 Task: Buy 2 Boots of size 8 for Baby Boys from Shoes section under best seller category for shipping address: Delaney King, 4290 Crim Lane, Underhill, Vermont 05489, Cell Number 9377427970. Pay from credit card ending with 2005, CVV 3321
Action: Mouse moved to (260, 74)
Screenshot: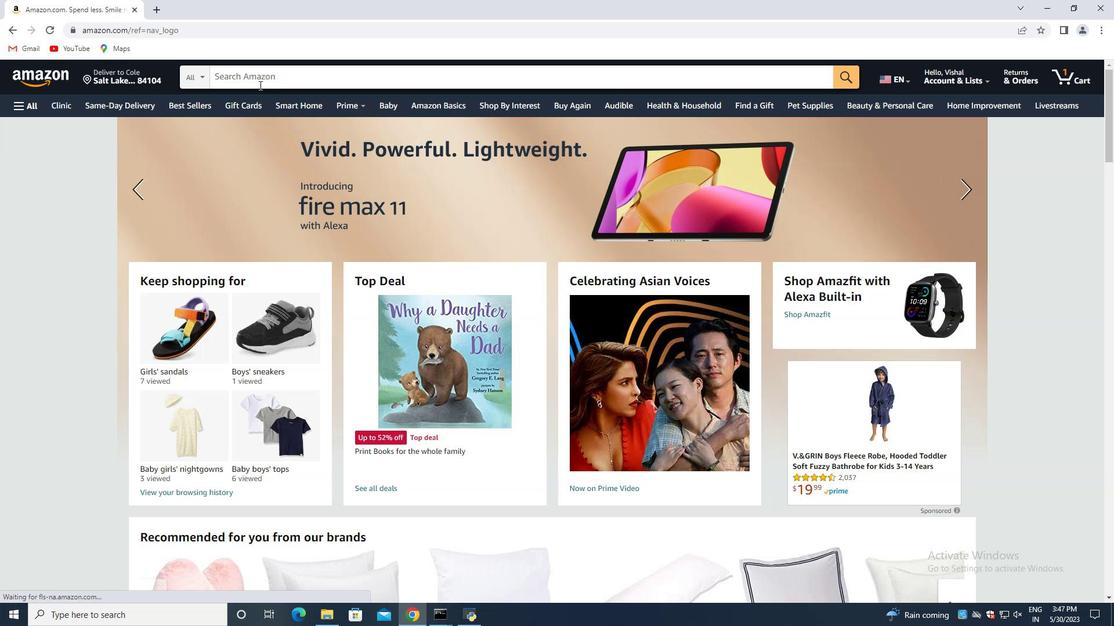 
Action: Mouse pressed left at (260, 74)
Screenshot: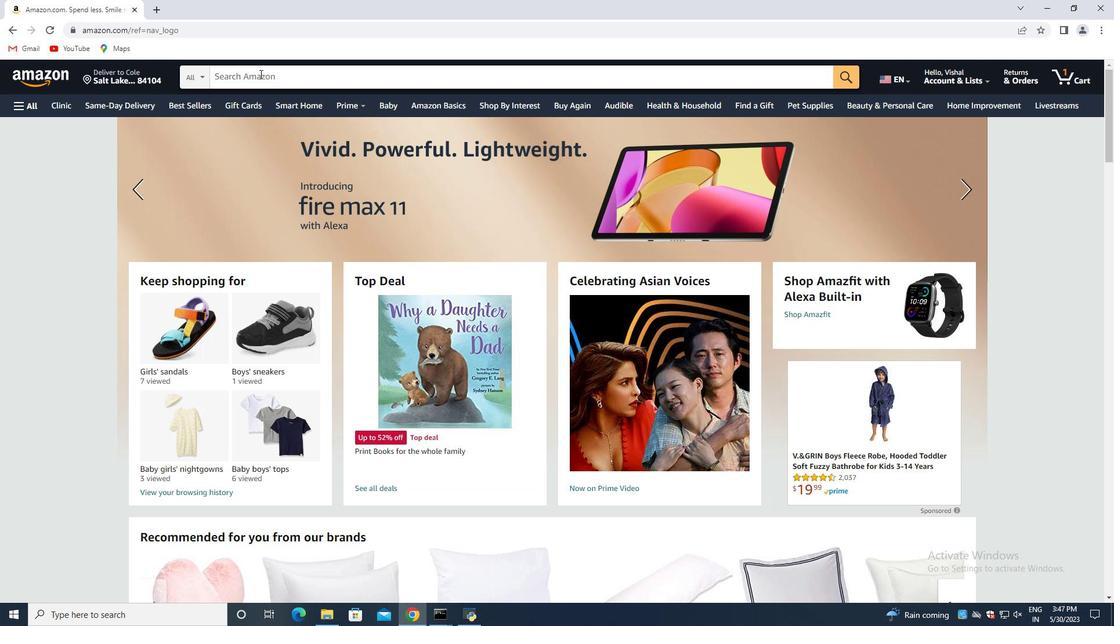 
Action: Key pressed <Key.shift>Boots<Key.space>of<Key.space>size<Key.space>8<Key.space>for<Key.space><Key.shift>Baby<Key.space><Key.shift>Boys<Key.enter>
Screenshot: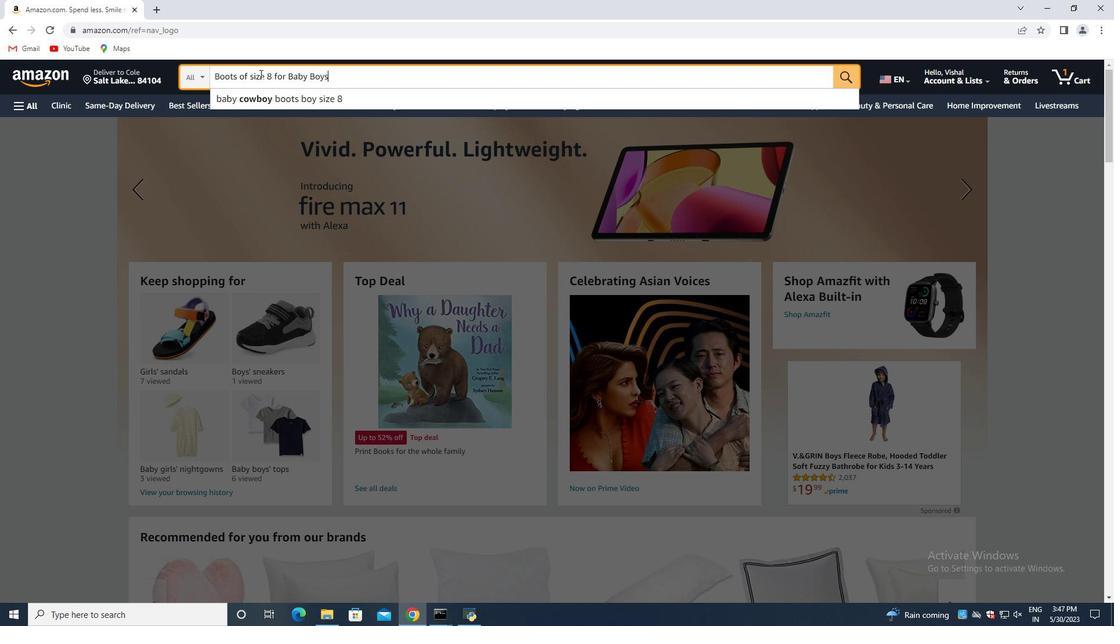 
Action: Mouse moved to (460, 258)
Screenshot: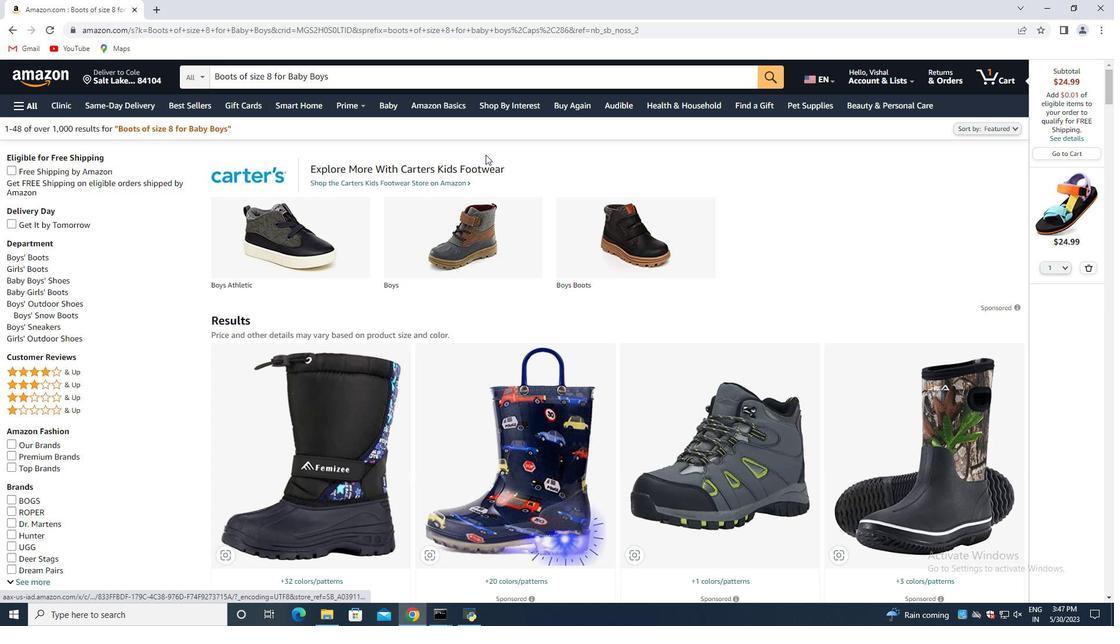 
Action: Mouse scrolled (460, 258) with delta (0, 0)
Screenshot: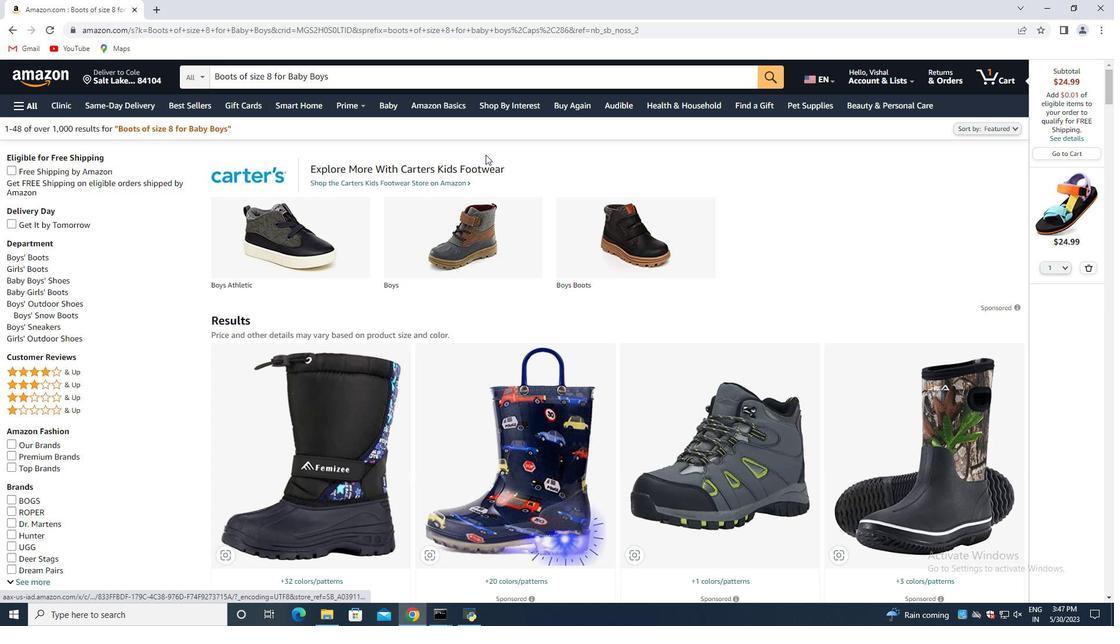 
Action: Mouse moved to (459, 261)
Screenshot: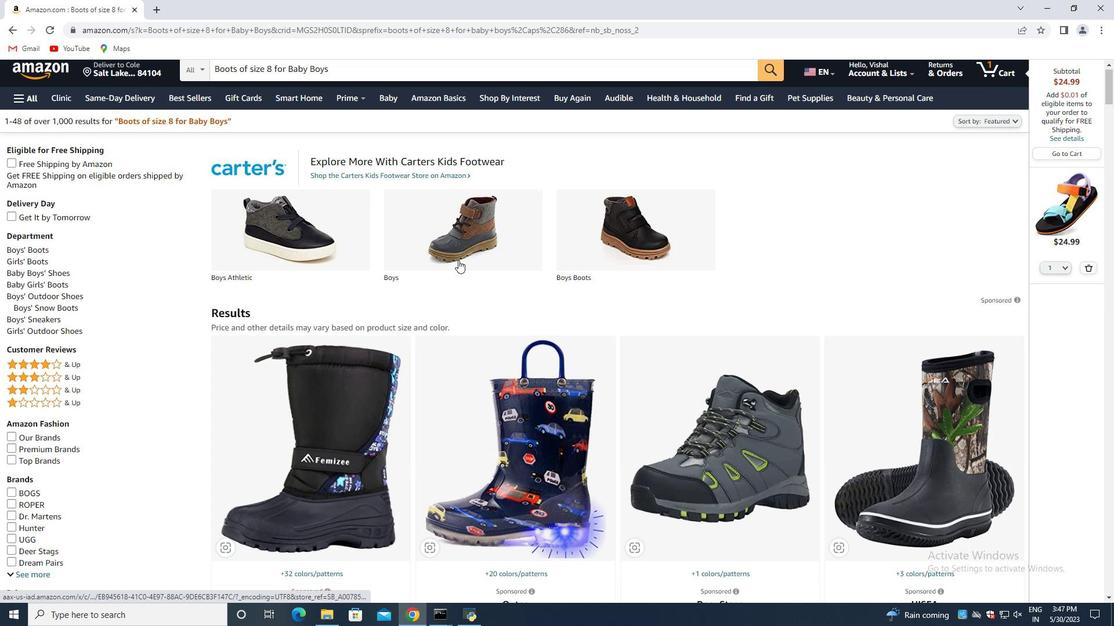 
Action: Mouse scrolled (459, 262) with delta (0, 0)
Screenshot: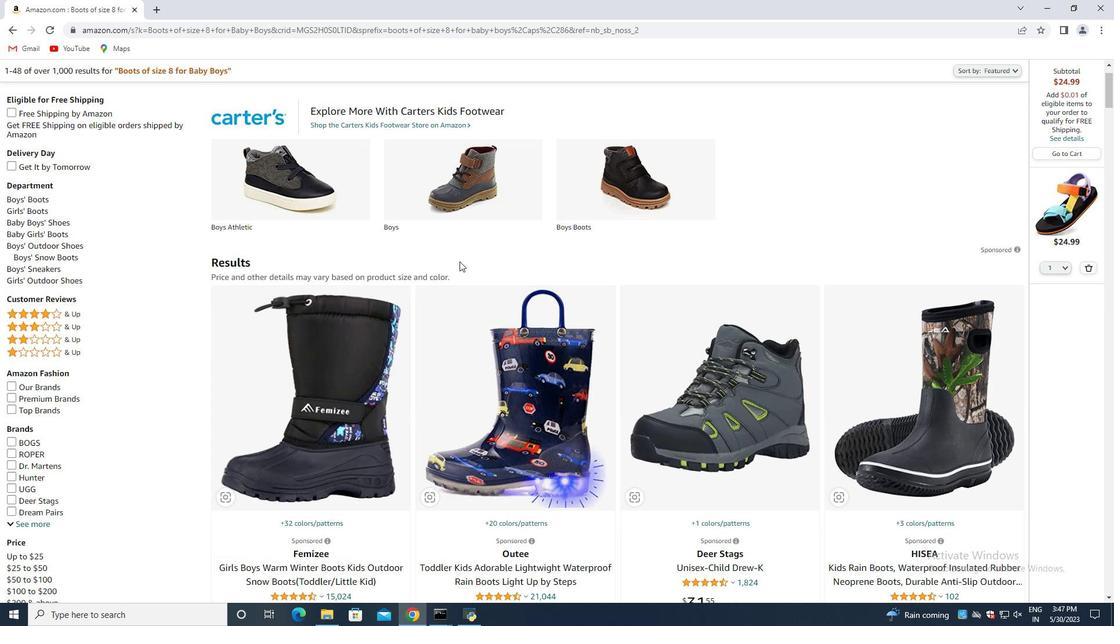 
Action: Mouse scrolled (459, 262) with delta (0, 0)
Screenshot: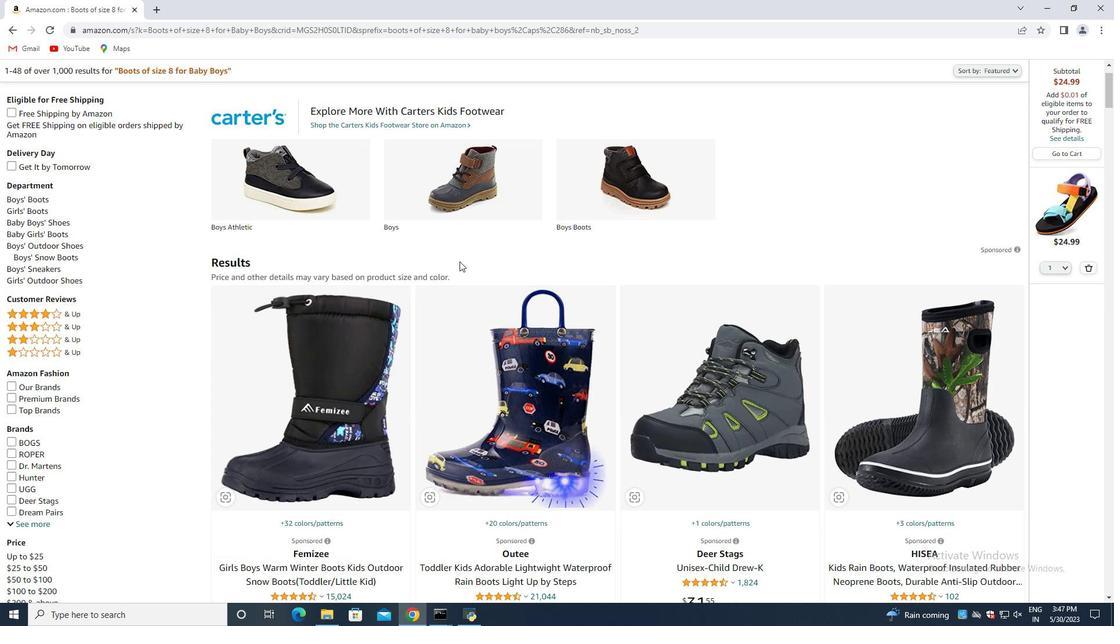 
Action: Mouse moved to (458, 261)
Screenshot: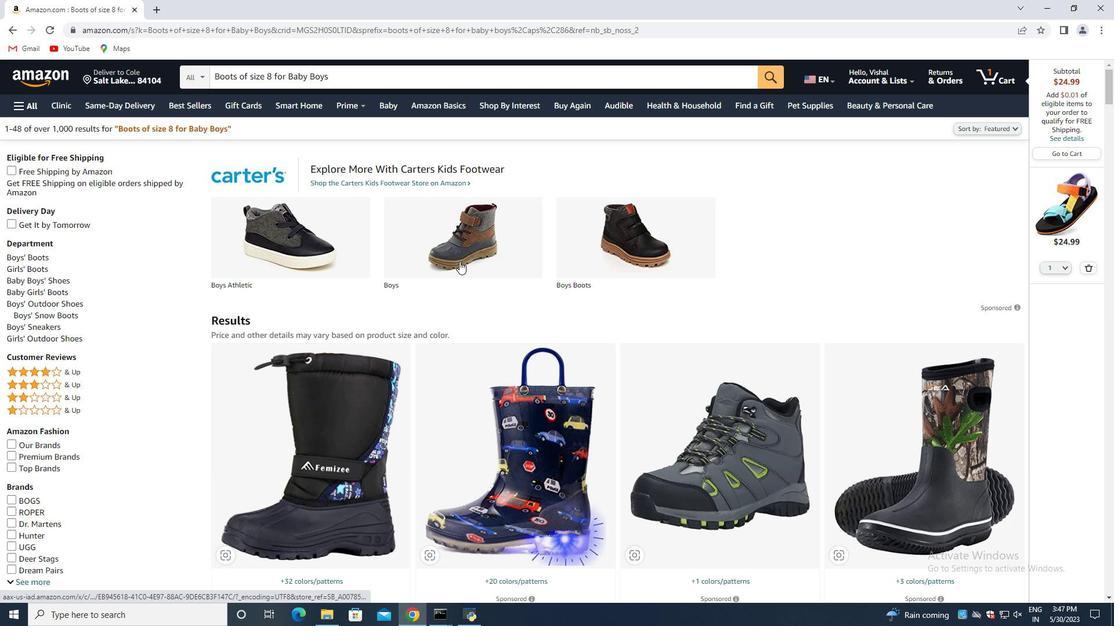 
Action: Mouse scrolled (458, 261) with delta (0, 0)
Screenshot: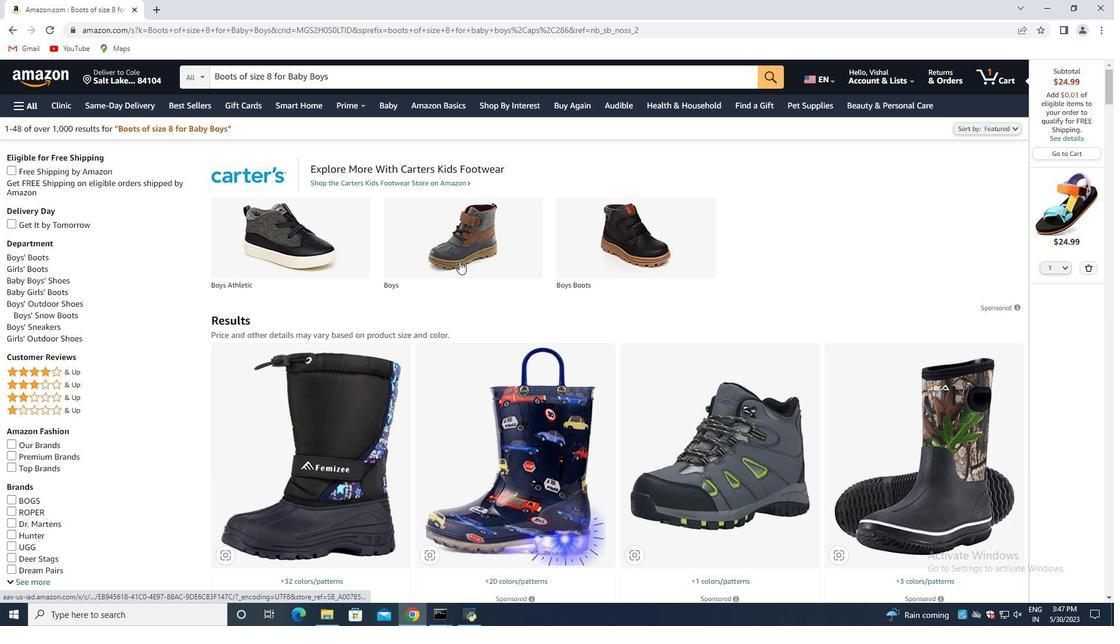 
Action: Mouse moved to (457, 261)
Screenshot: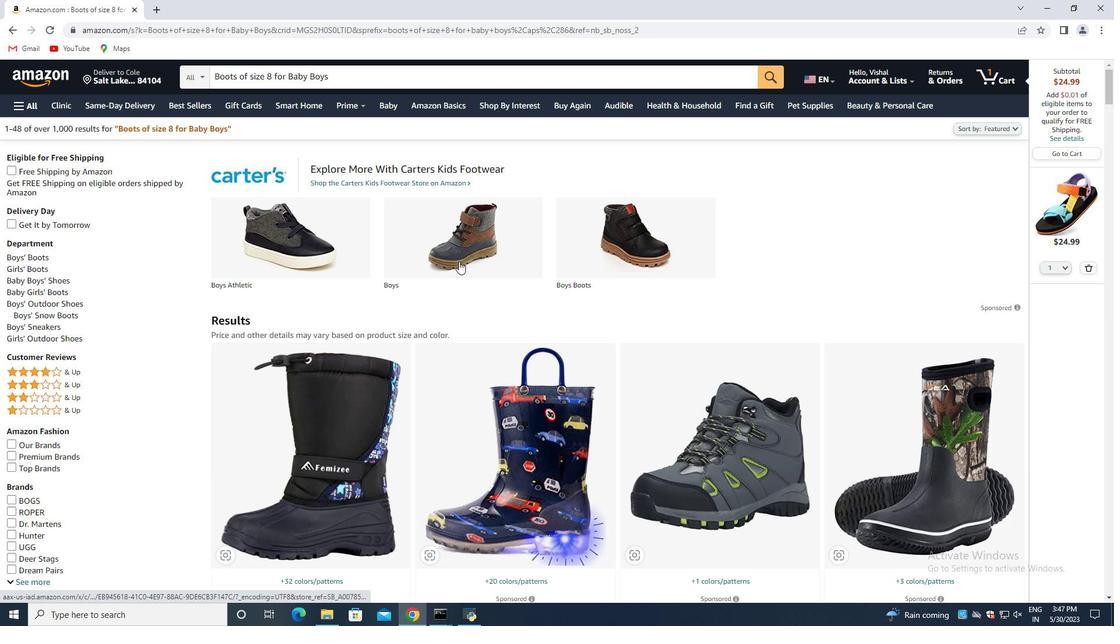 
Action: Mouse scrolled (457, 261) with delta (0, 0)
Screenshot: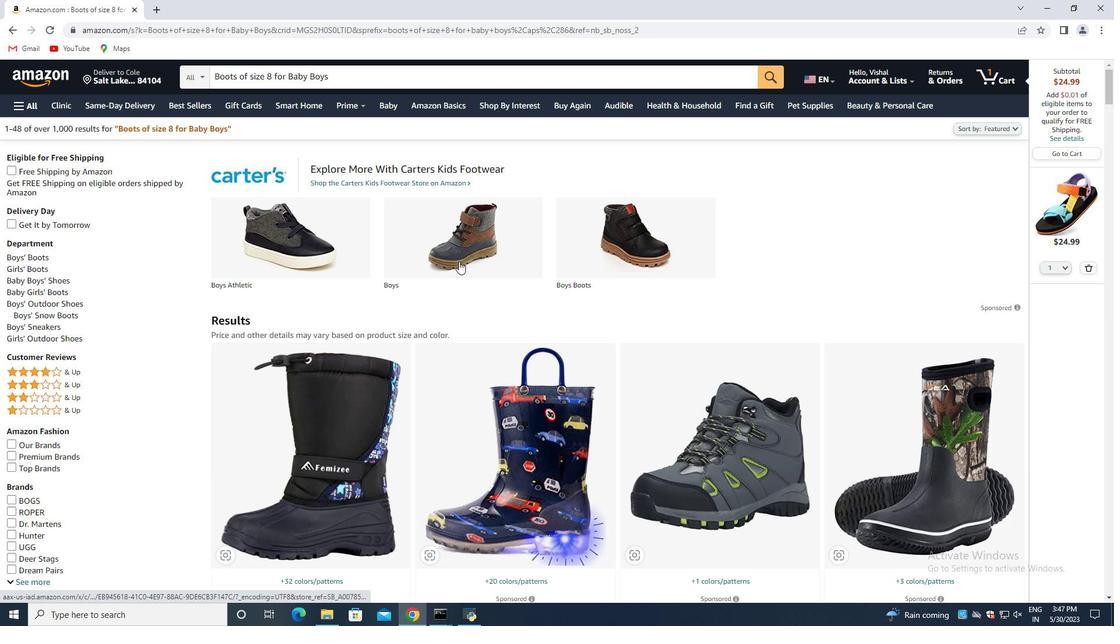 
Action: Mouse moved to (456, 261)
Screenshot: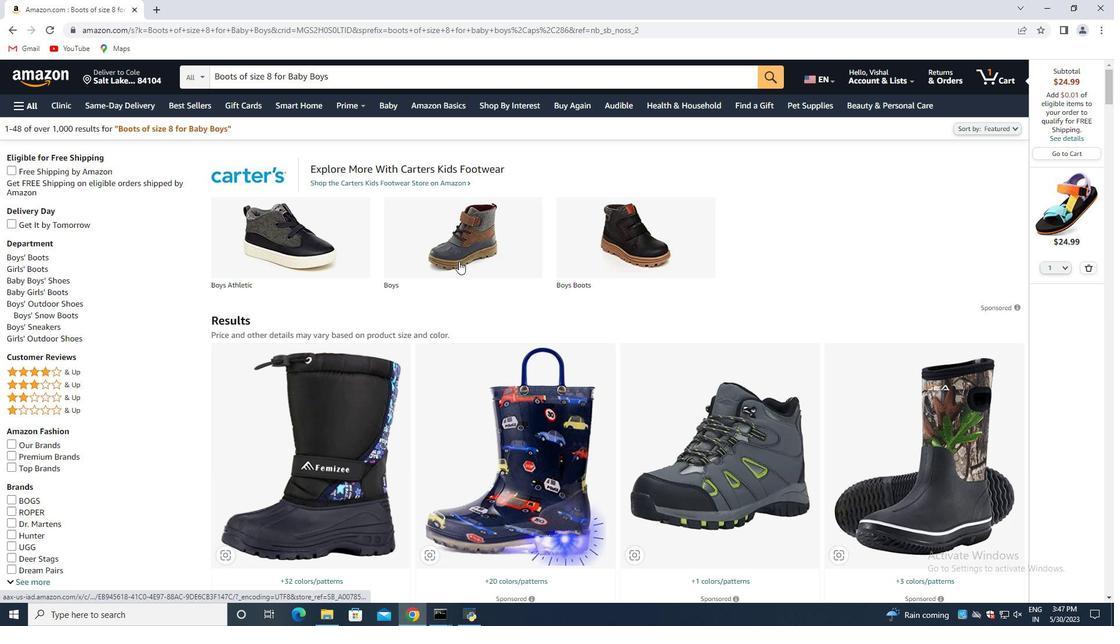 
Action: Mouse scrolled (456, 261) with delta (0, 0)
Screenshot: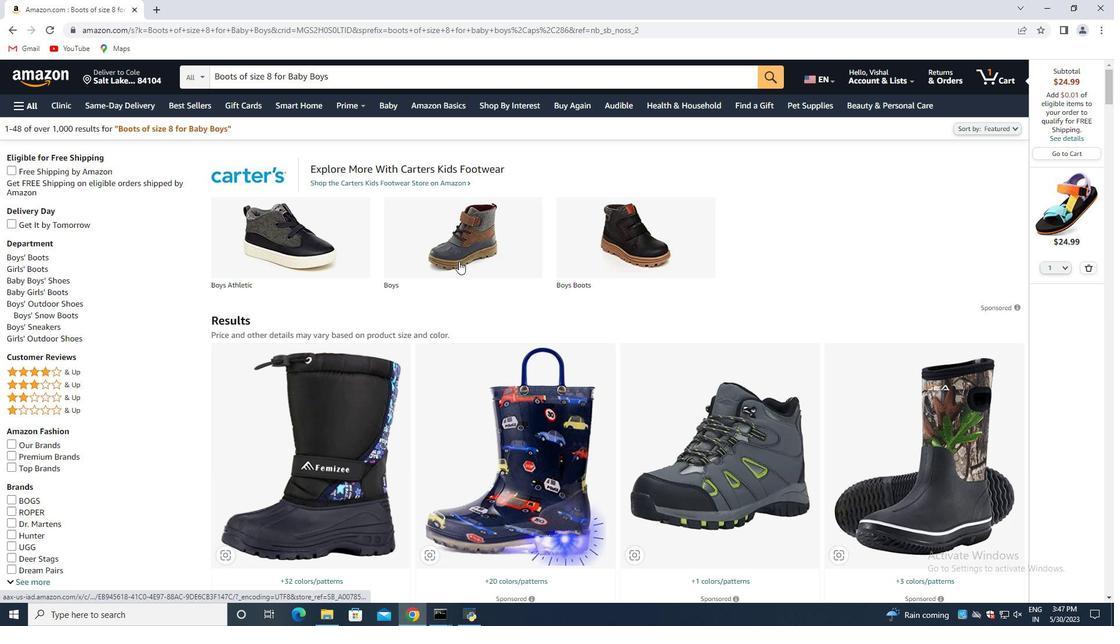 
Action: Mouse moved to (457, 260)
Screenshot: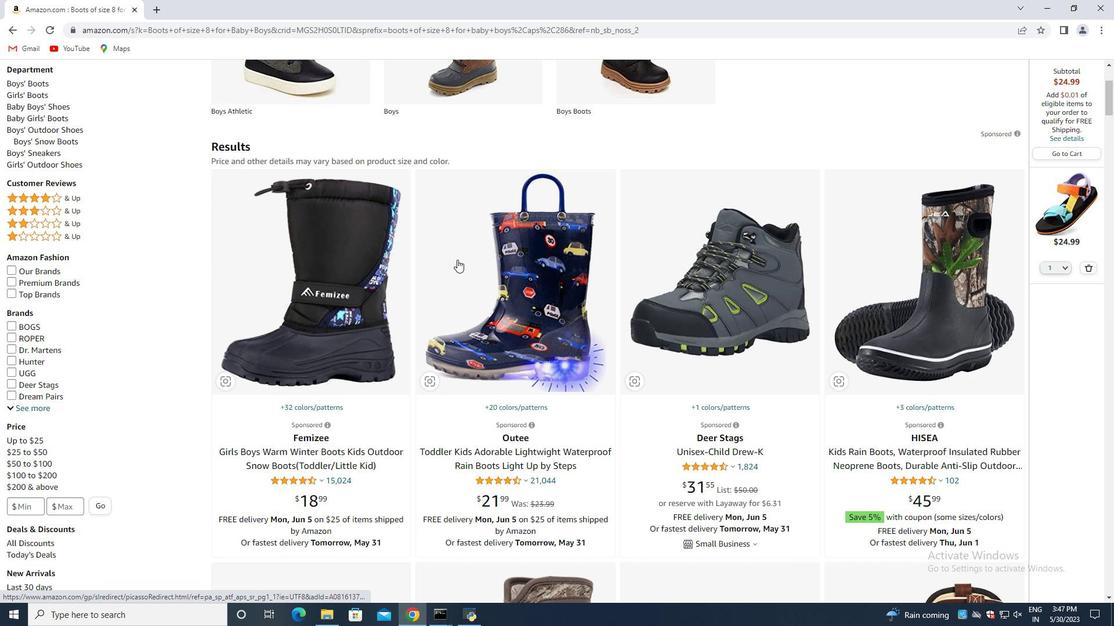 
Action: Mouse scrolled (457, 259) with delta (0, 0)
Screenshot: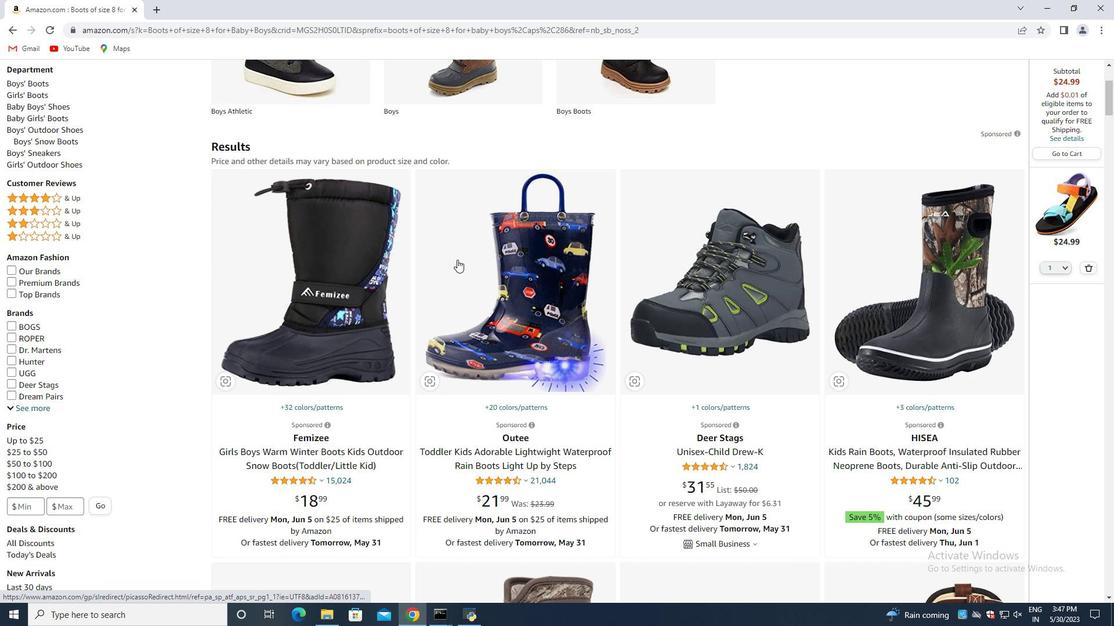 
Action: Mouse moved to (457, 261)
Screenshot: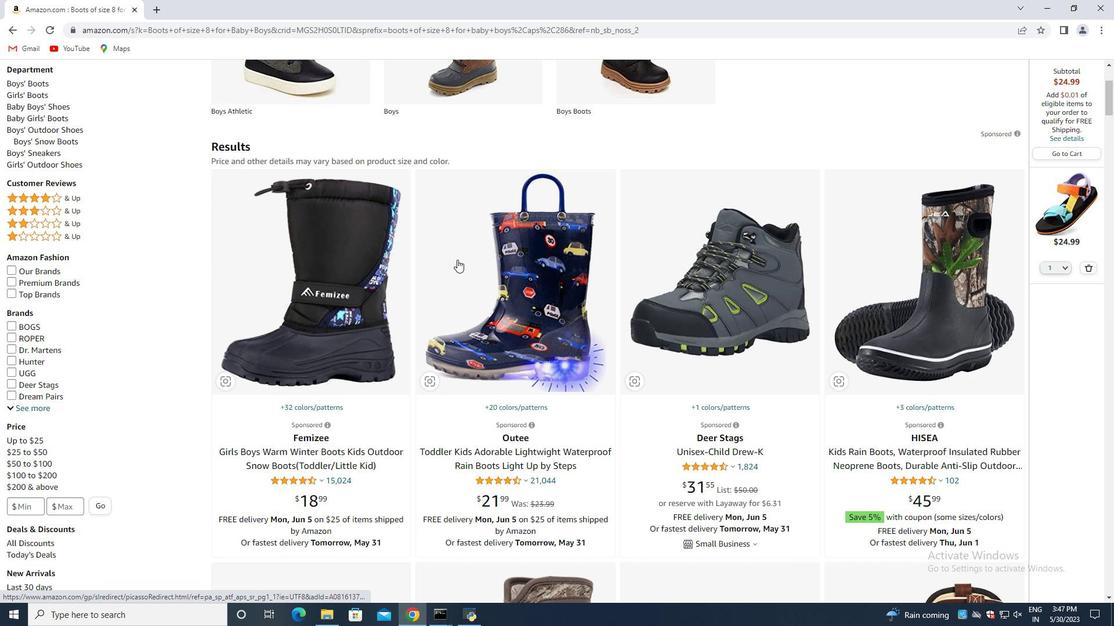 
Action: Mouse scrolled (457, 260) with delta (0, 0)
Screenshot: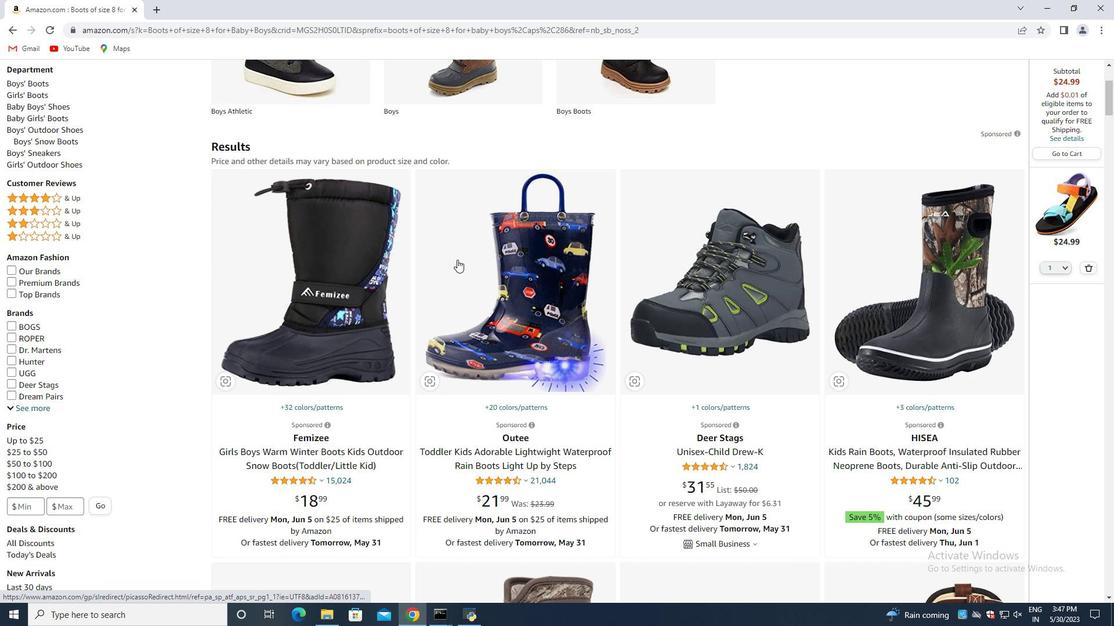 
Action: Mouse moved to (905, 312)
Screenshot: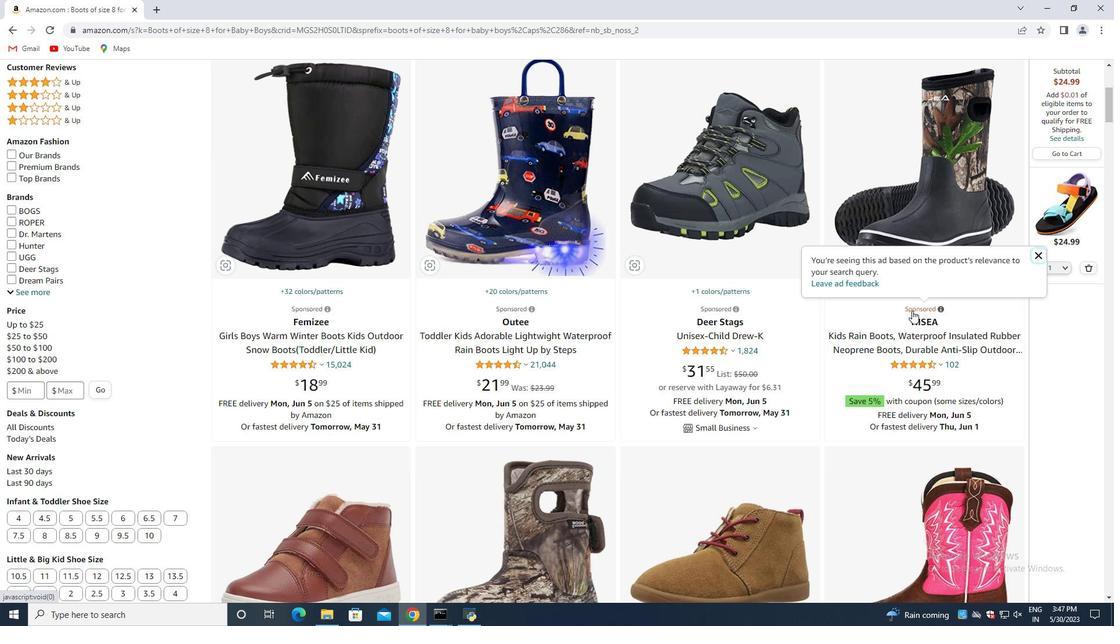 
Action: Mouse scrolled (905, 312) with delta (0, 0)
Screenshot: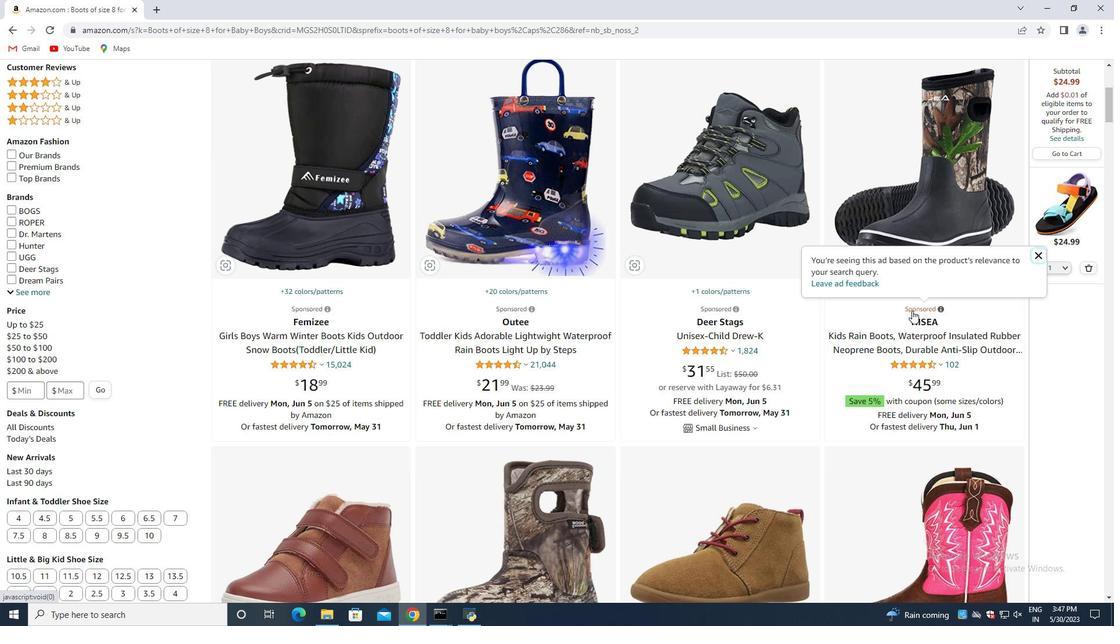 
Action: Mouse moved to (901, 313)
Screenshot: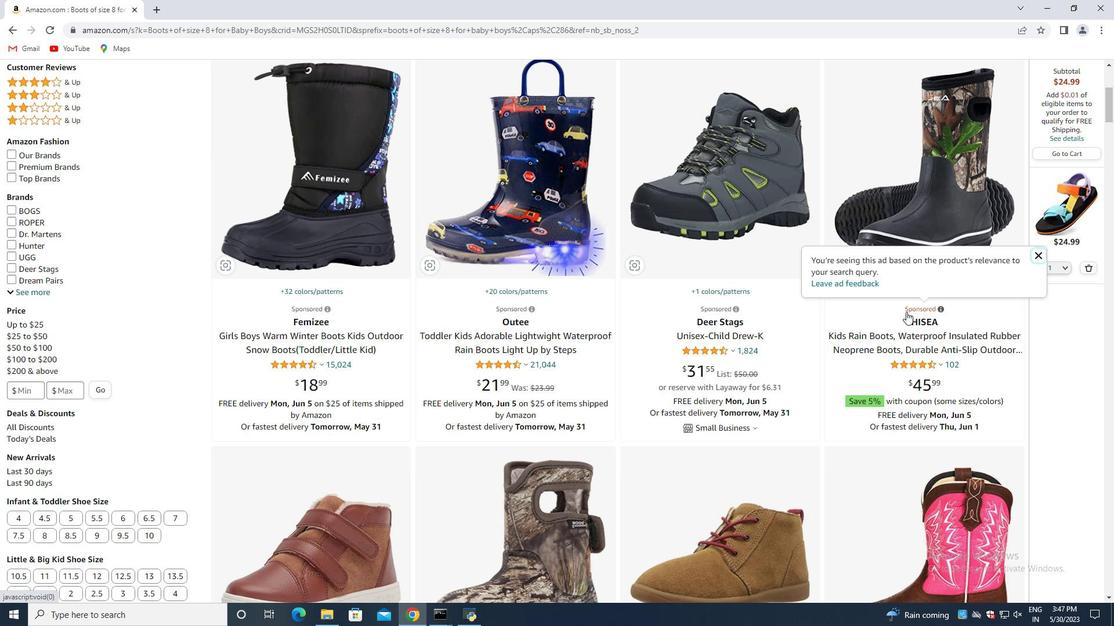 
Action: Mouse scrolled (901, 313) with delta (0, 0)
Screenshot: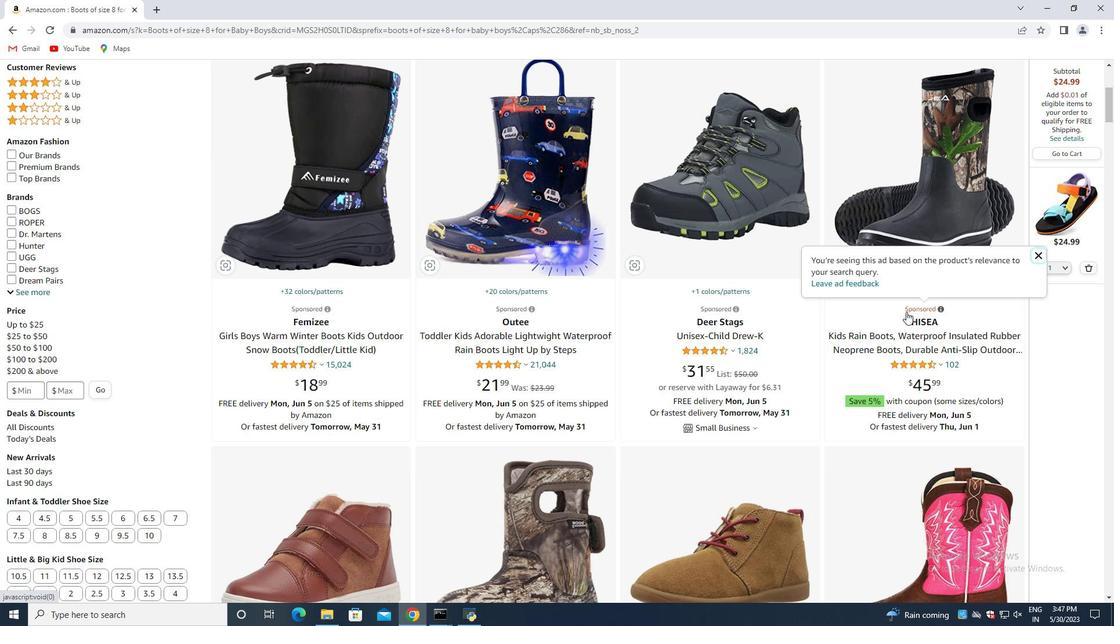 
Action: Mouse moved to (1087, 265)
Screenshot: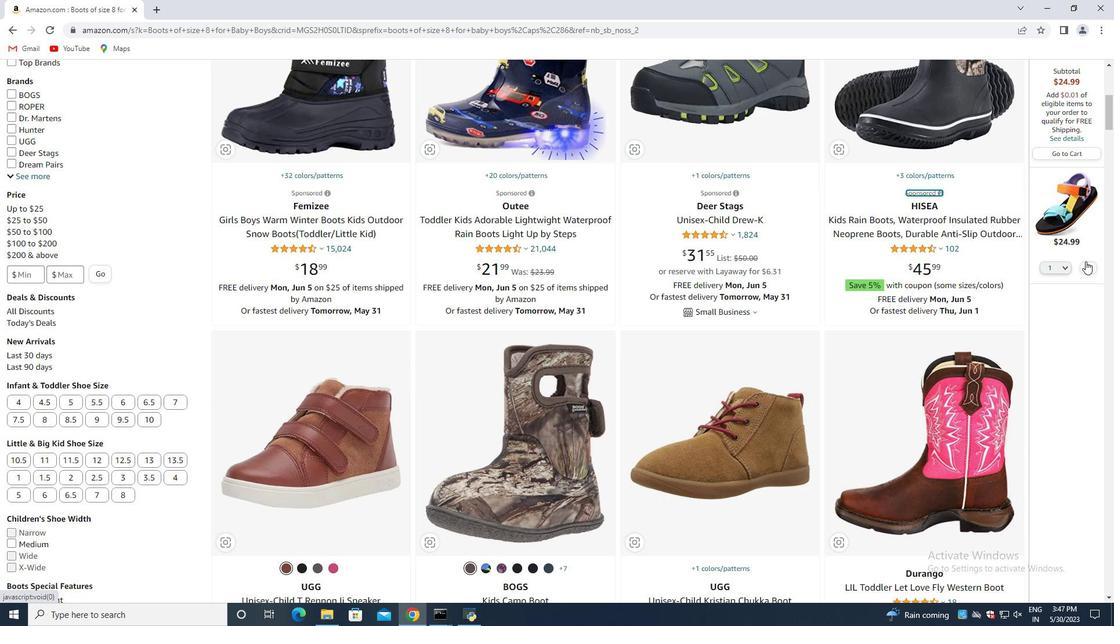 
Action: Mouse pressed left at (1087, 265)
Screenshot: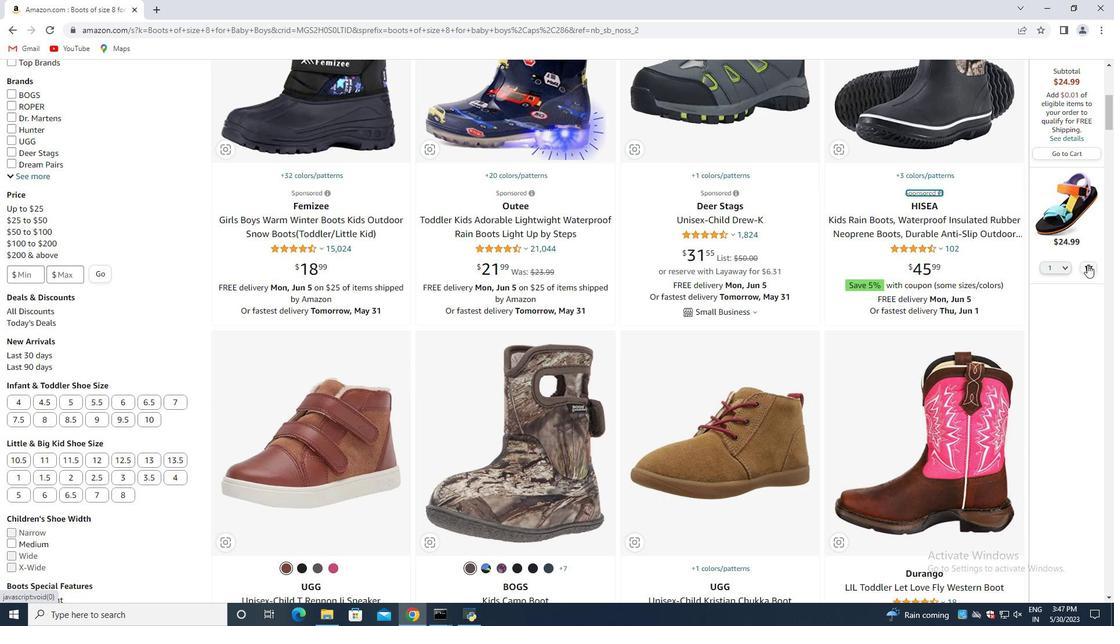 
Action: Mouse moved to (453, 363)
Screenshot: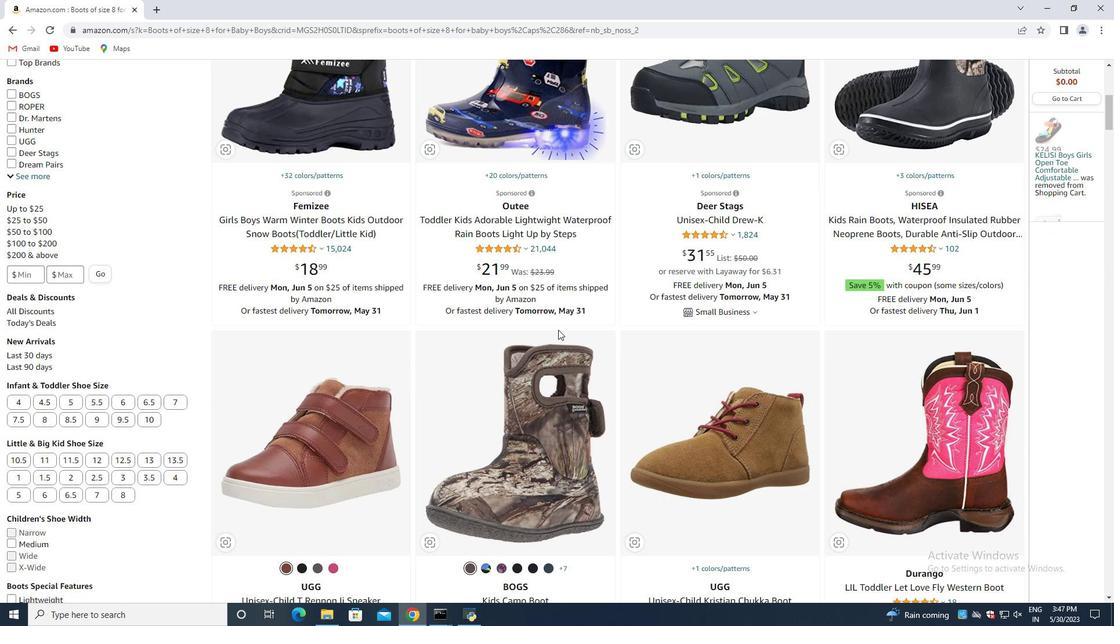 
Action: Mouse scrolled (453, 362) with delta (0, 0)
Screenshot: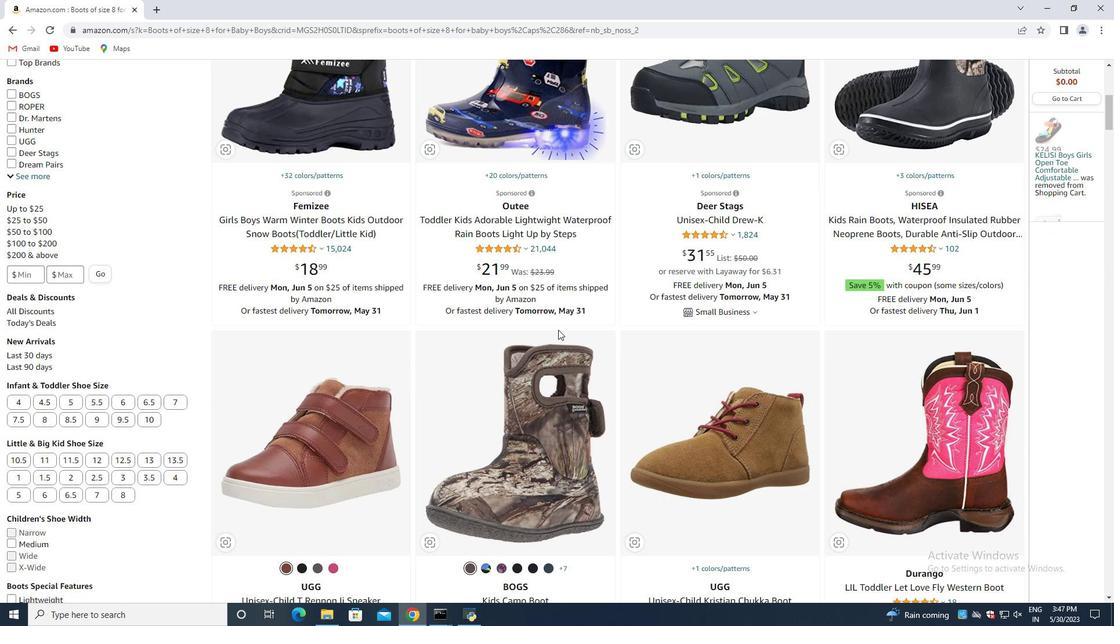 
Action: Mouse moved to (449, 371)
Screenshot: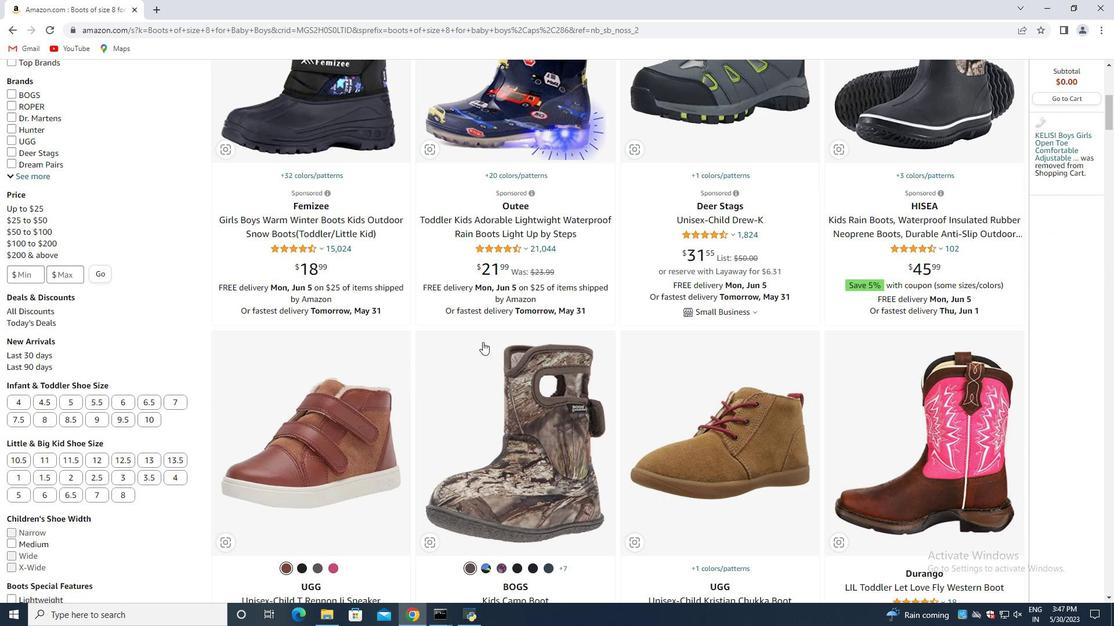 
Action: Mouse scrolled (449, 370) with delta (0, 0)
Screenshot: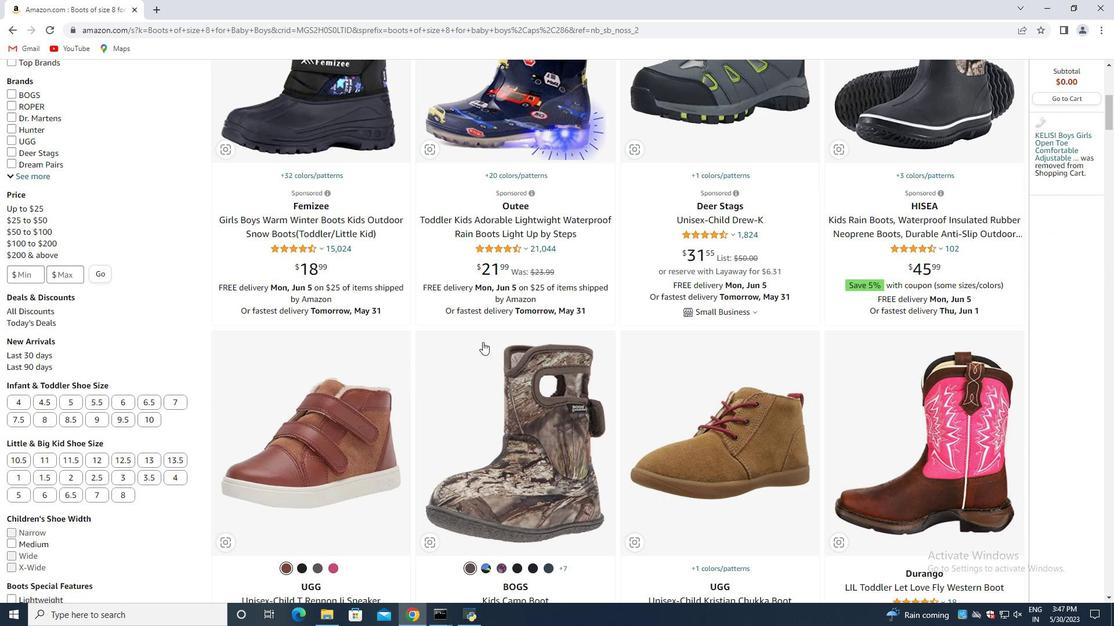 
Action: Mouse moved to (448, 372)
Screenshot: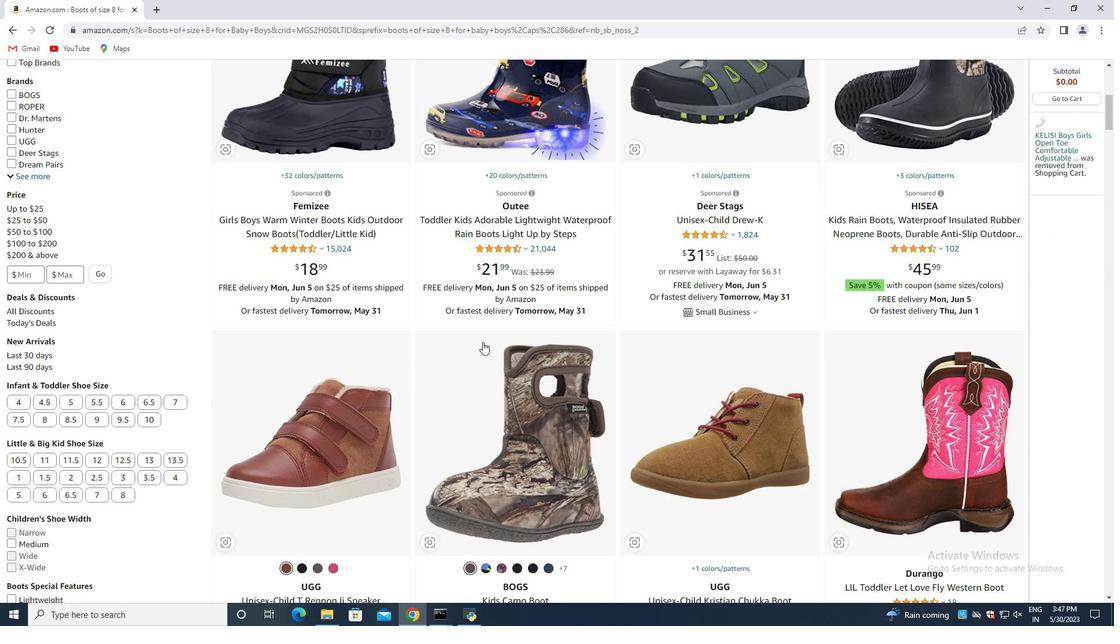 
Action: Mouse scrolled (448, 371) with delta (0, 0)
Screenshot: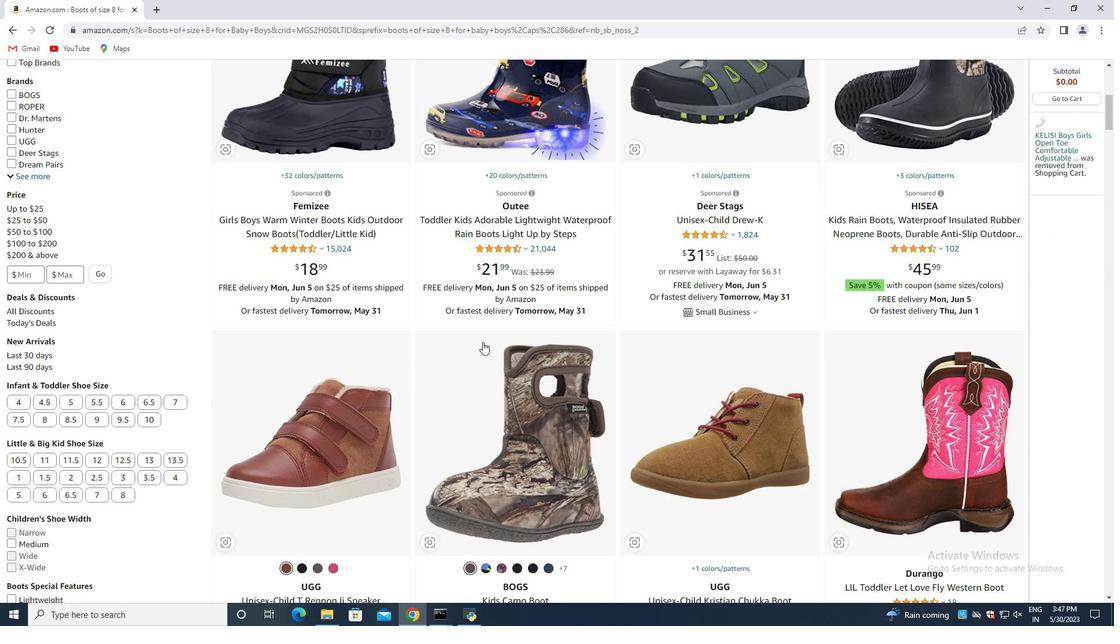
Action: Mouse moved to (886, 314)
Screenshot: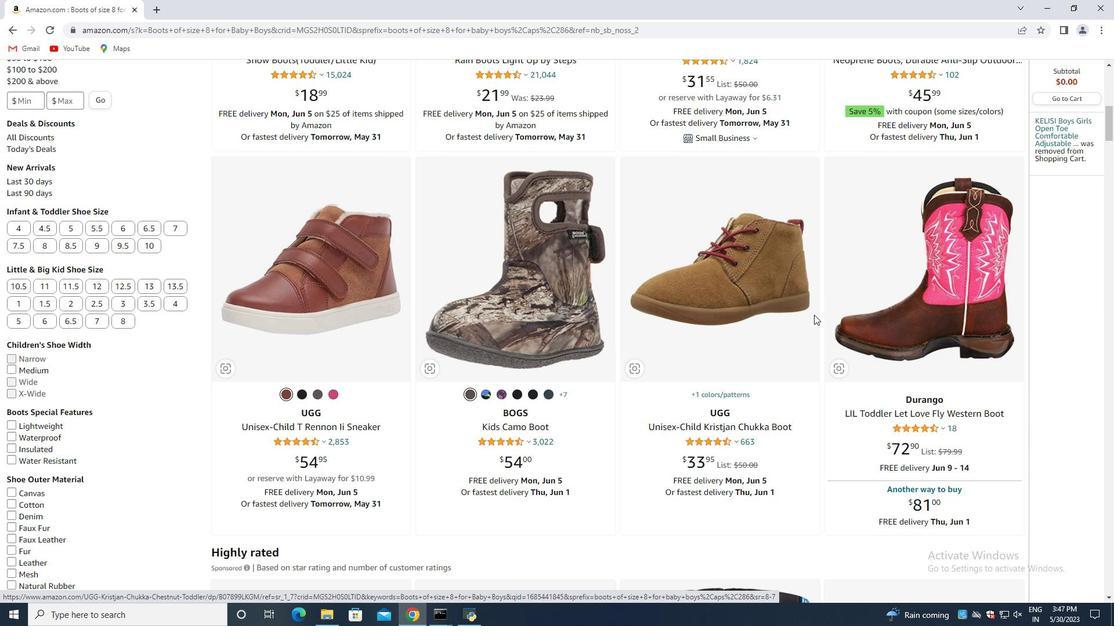 
Action: Mouse scrolled (886, 313) with delta (0, 0)
Screenshot: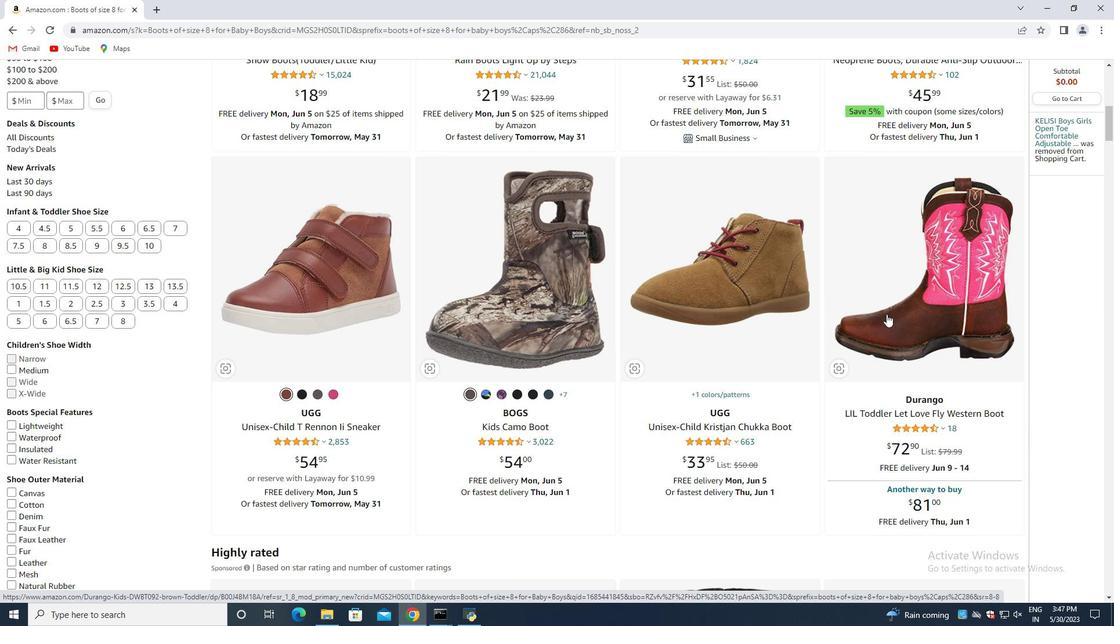 
Action: Mouse moved to (871, 313)
Screenshot: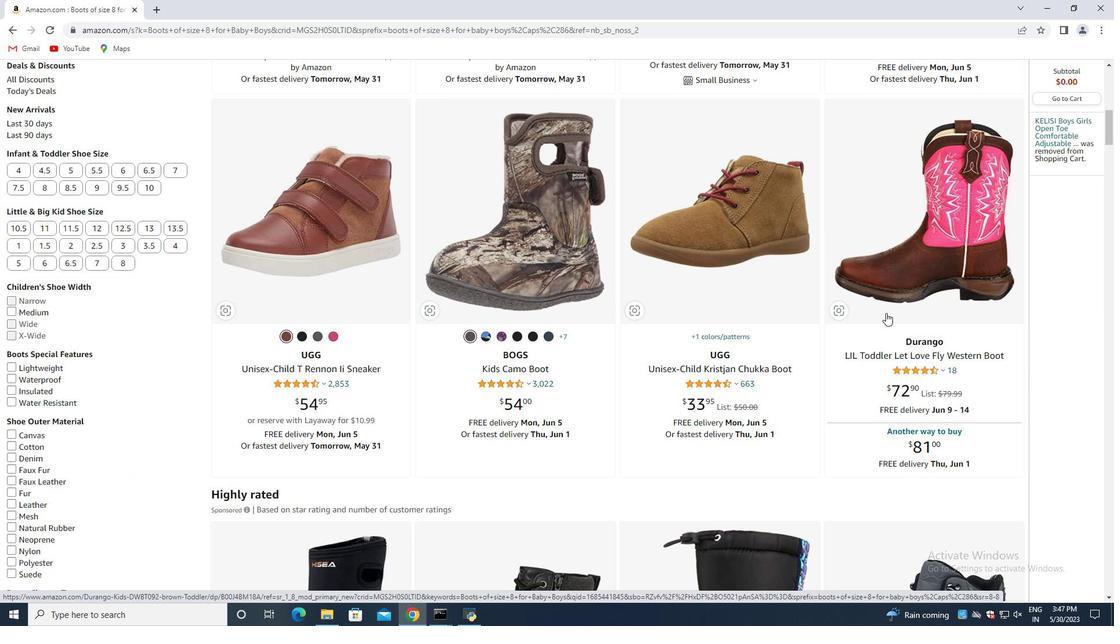 
Action: Mouse scrolled (871, 313) with delta (0, 0)
Screenshot: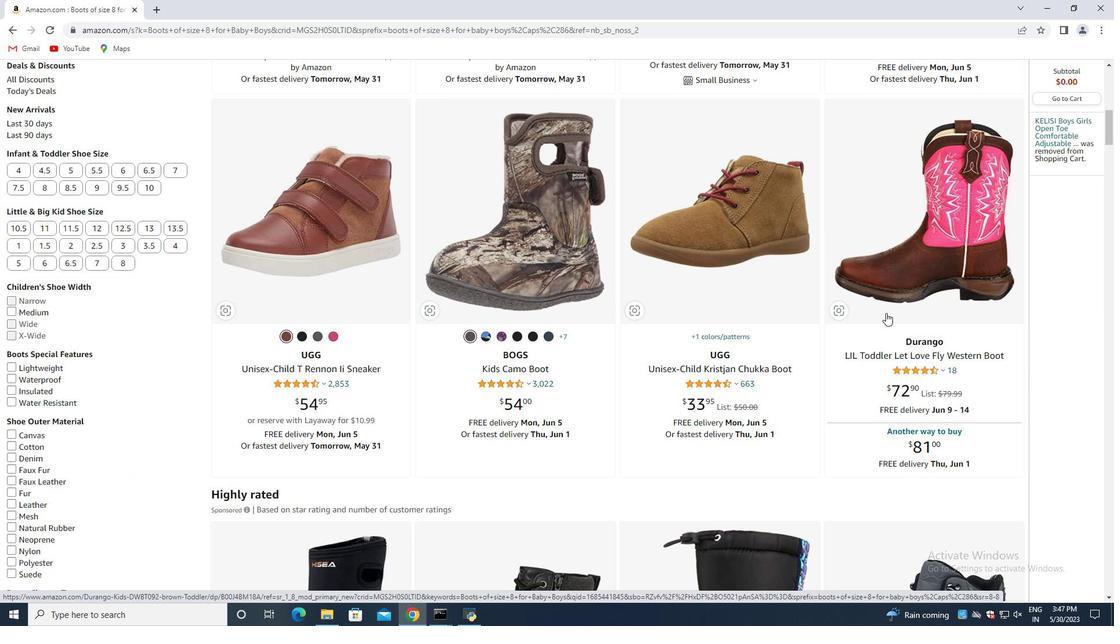
Action: Mouse moved to (843, 308)
Screenshot: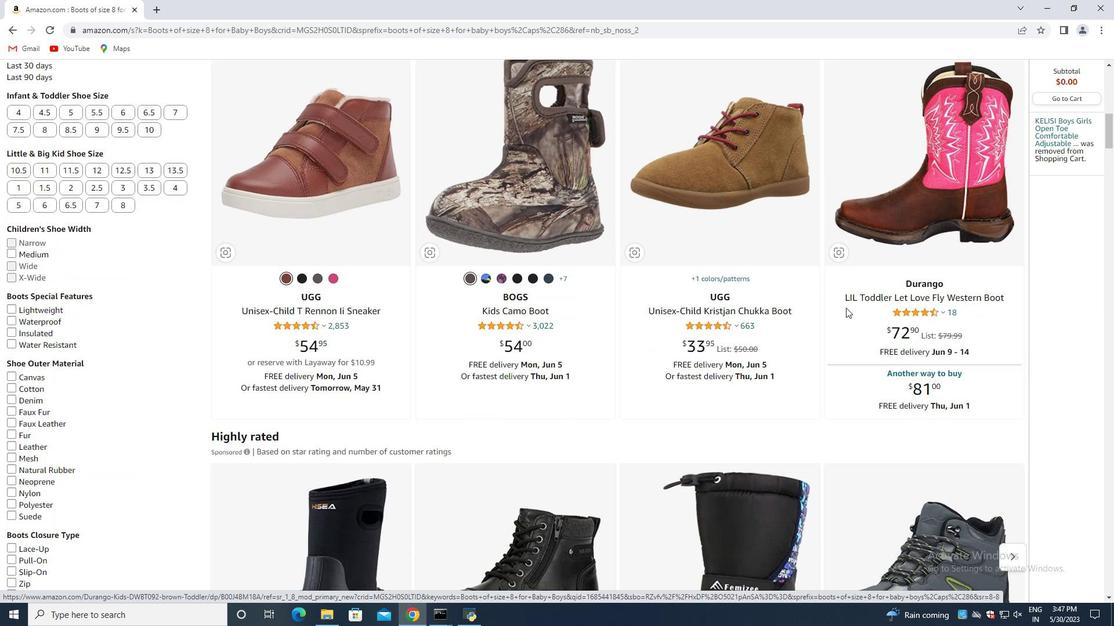 
Action: Mouse scrolled (843, 307) with delta (0, 0)
Screenshot: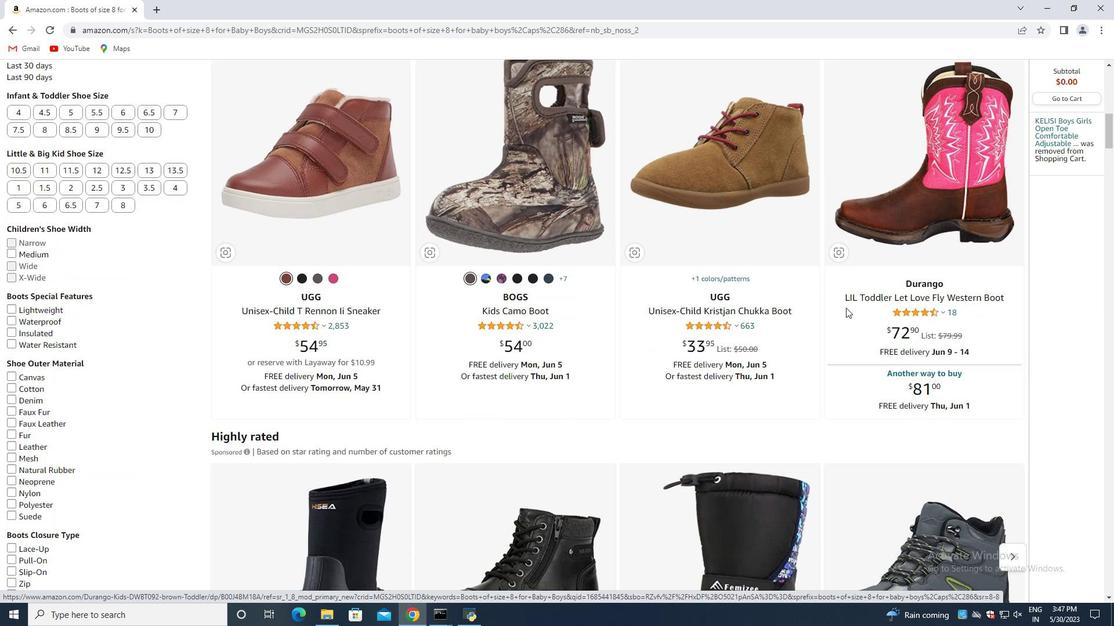 
Action: Mouse moved to (831, 308)
Screenshot: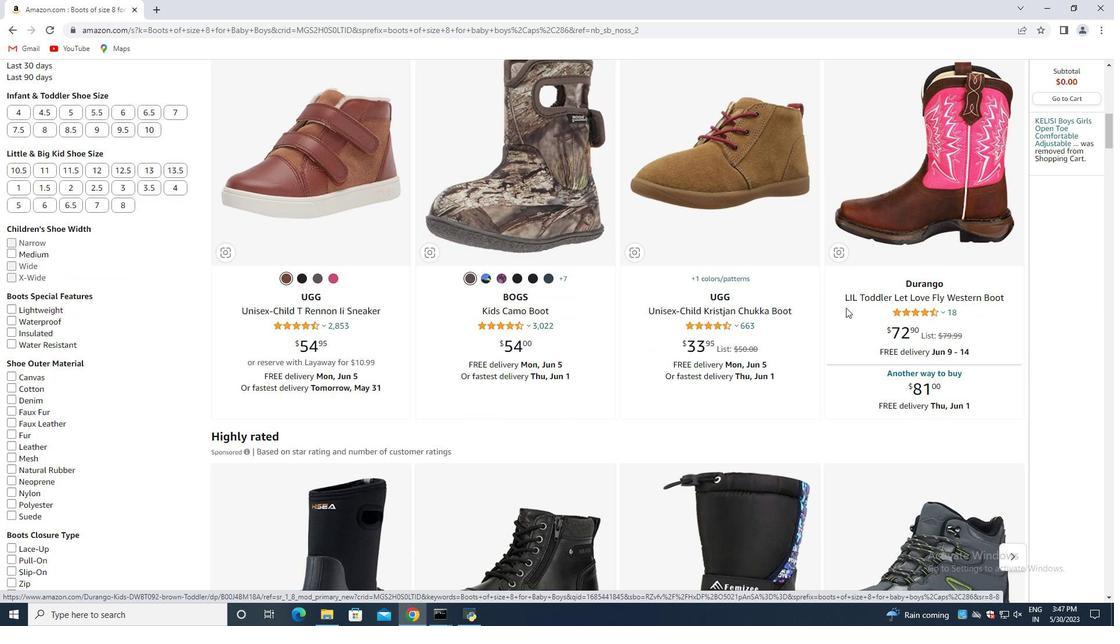 
Action: Mouse scrolled (831, 307) with delta (0, 0)
Screenshot: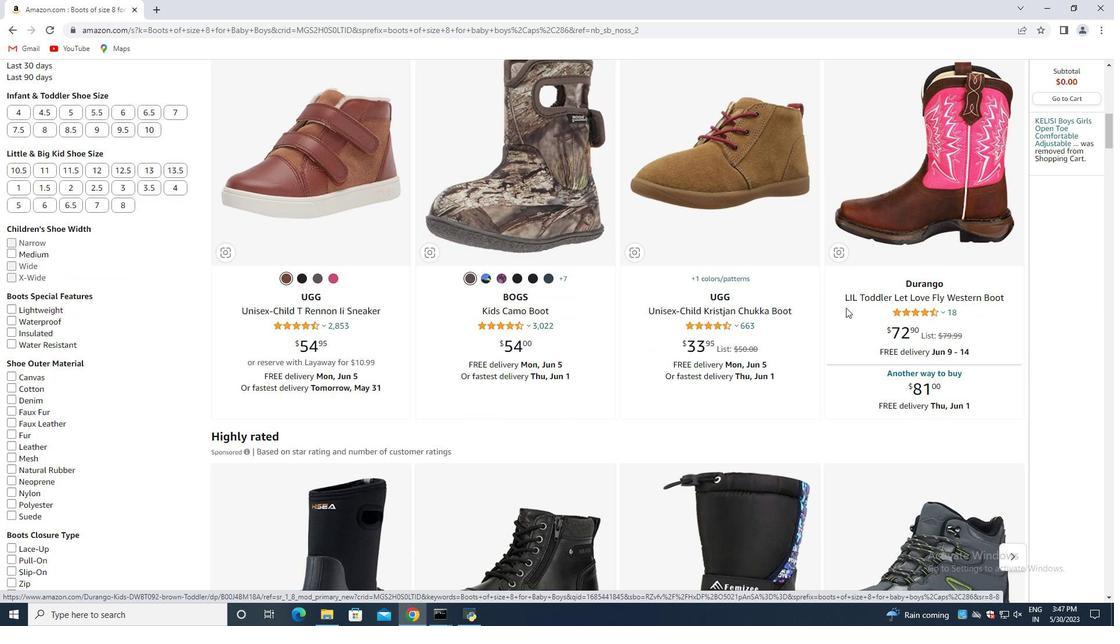 
Action: Mouse moved to (567, 319)
Screenshot: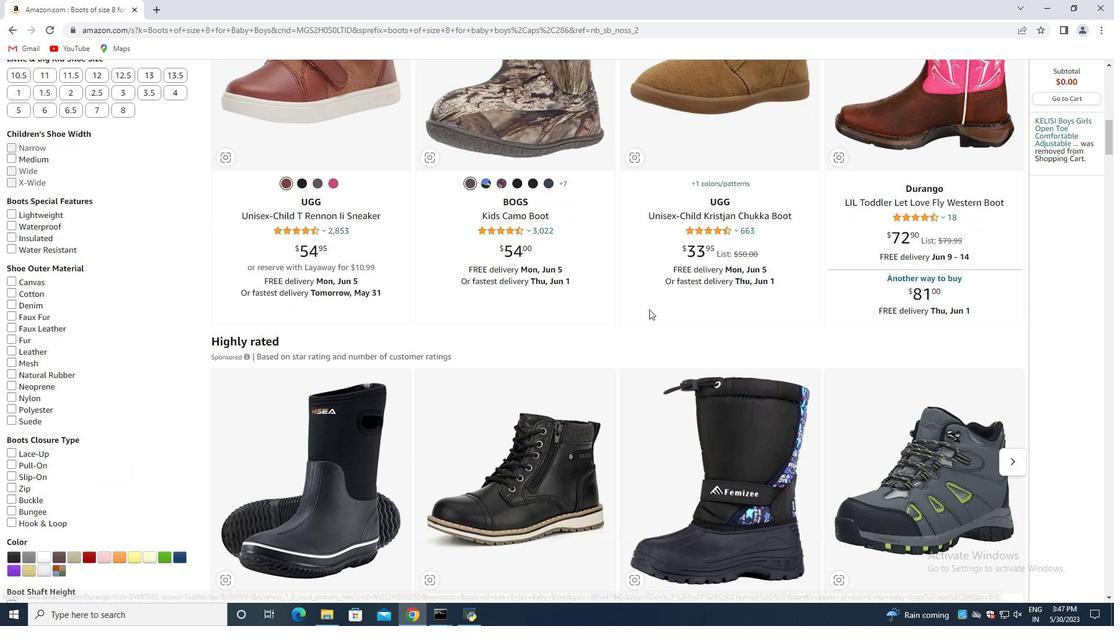 
Action: Mouse scrolled (567, 318) with delta (0, 0)
Screenshot: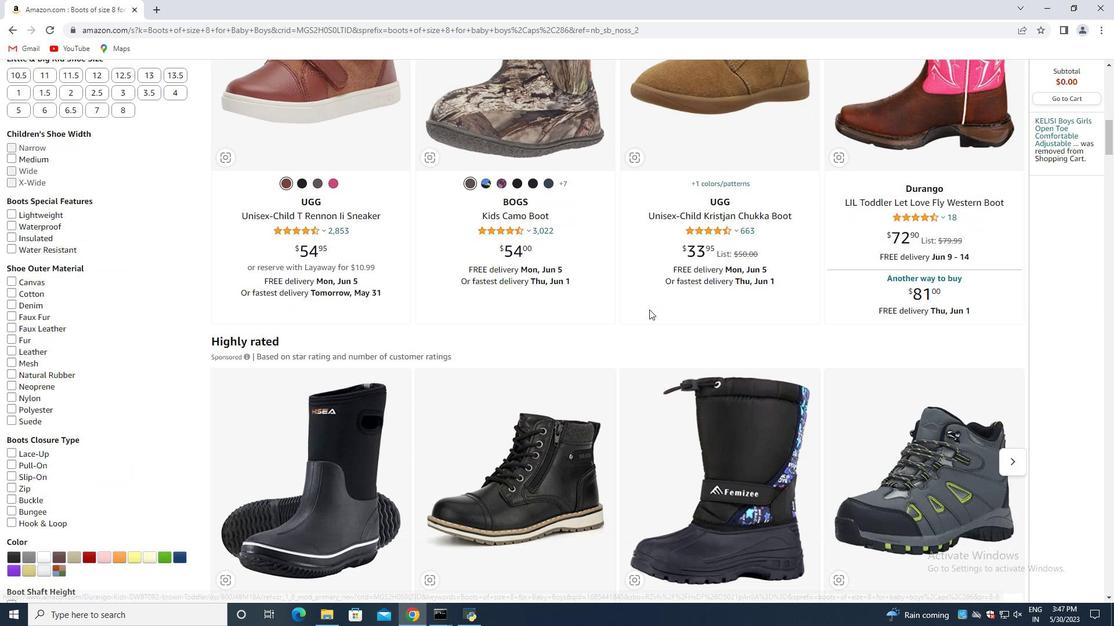
Action: Mouse moved to (496, 322)
Screenshot: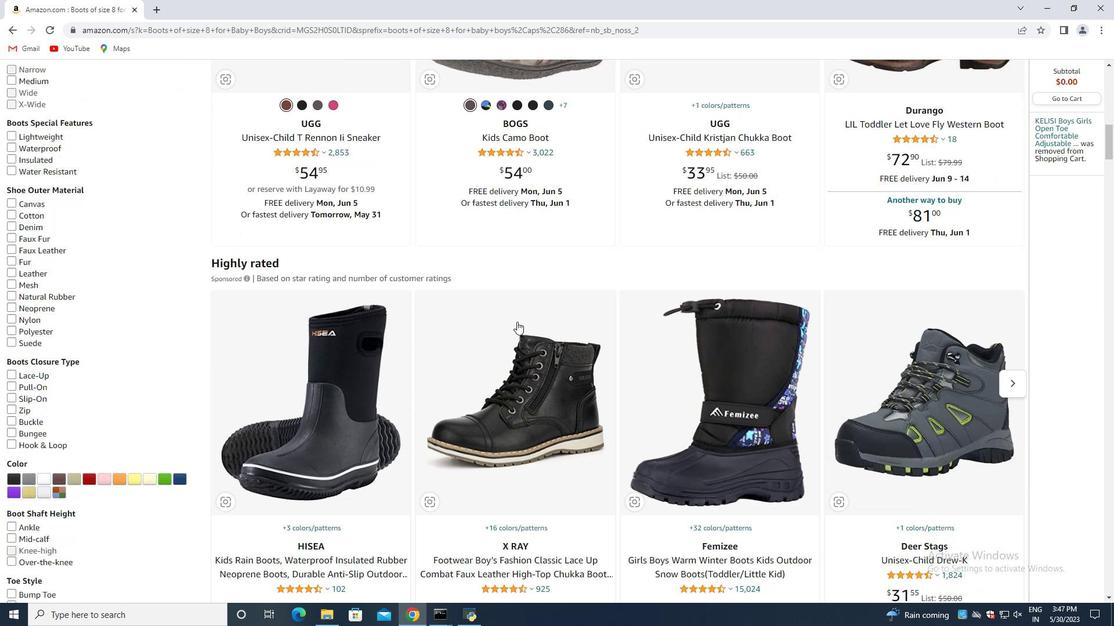 
Action: Mouse scrolled (496, 321) with delta (0, 0)
Screenshot: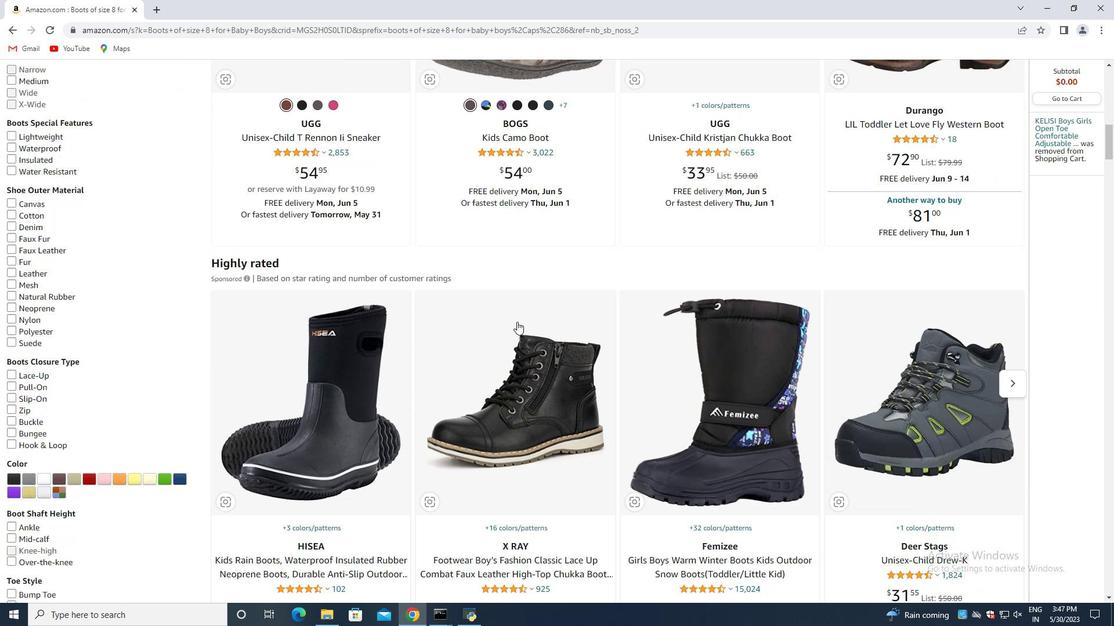 
Action: Mouse scrolled (496, 321) with delta (0, 0)
Screenshot: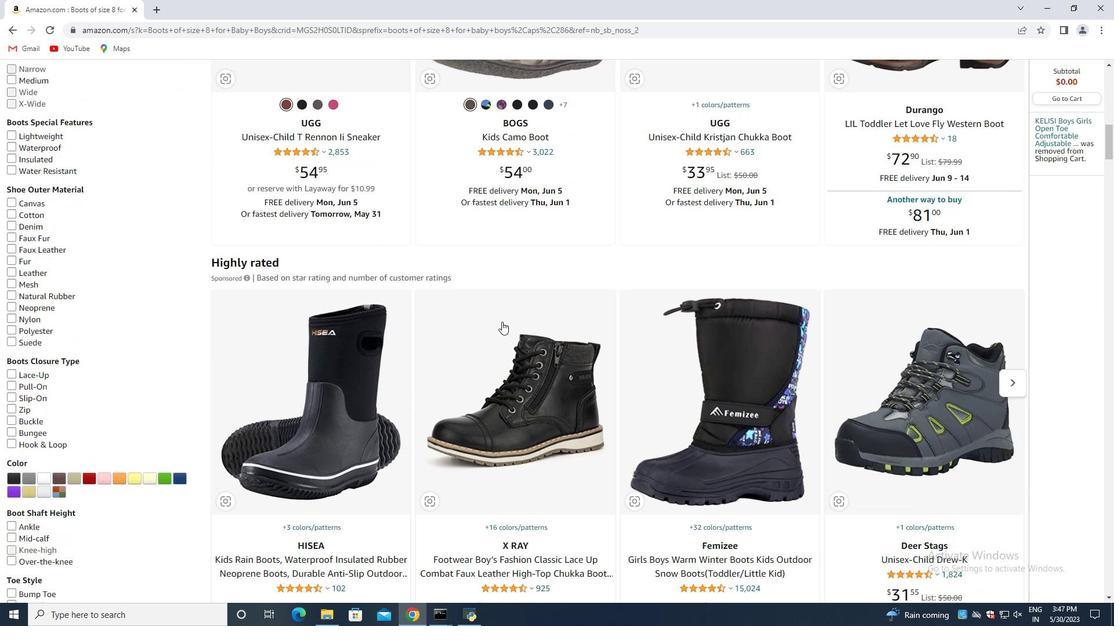 
Action: Mouse moved to (757, 291)
Screenshot: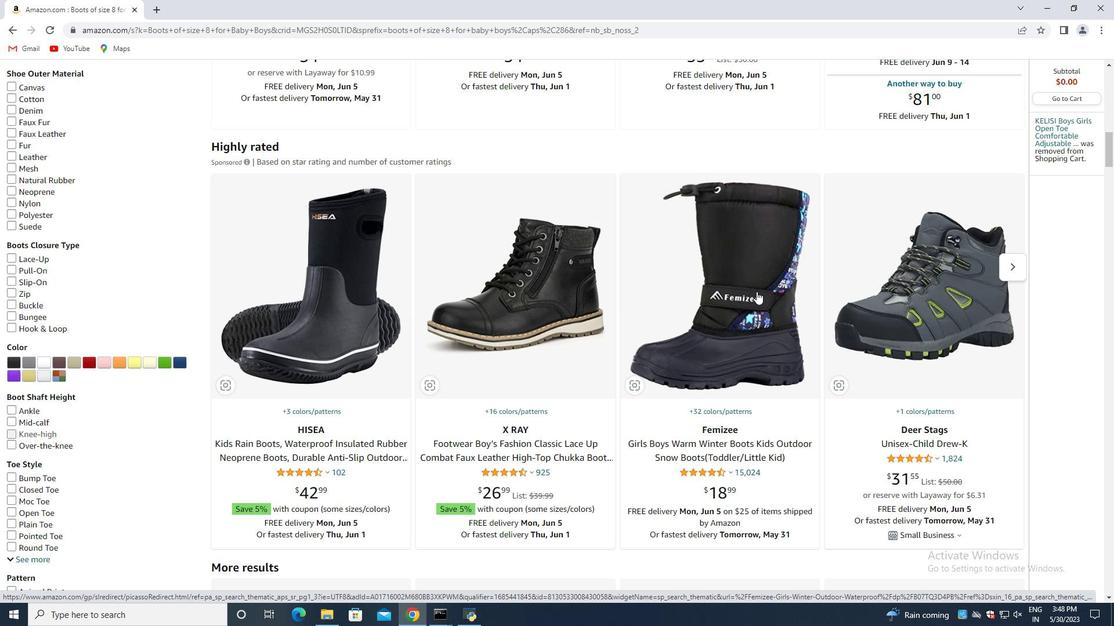 
Action: Mouse scrolled (757, 291) with delta (0, 0)
Screenshot: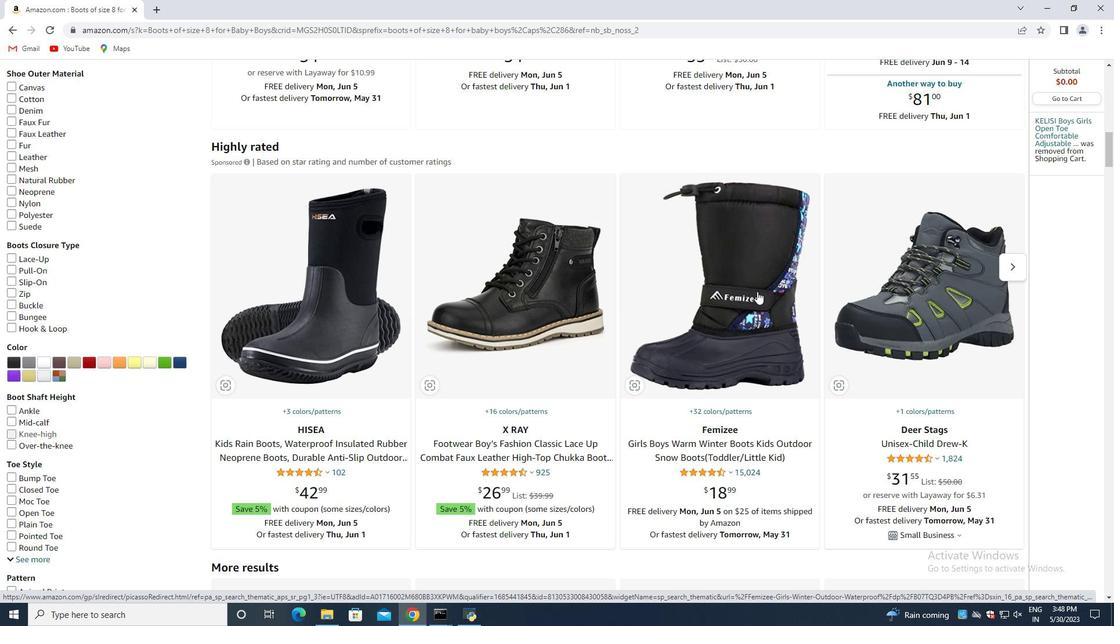 
Action: Mouse moved to (757, 291)
Screenshot: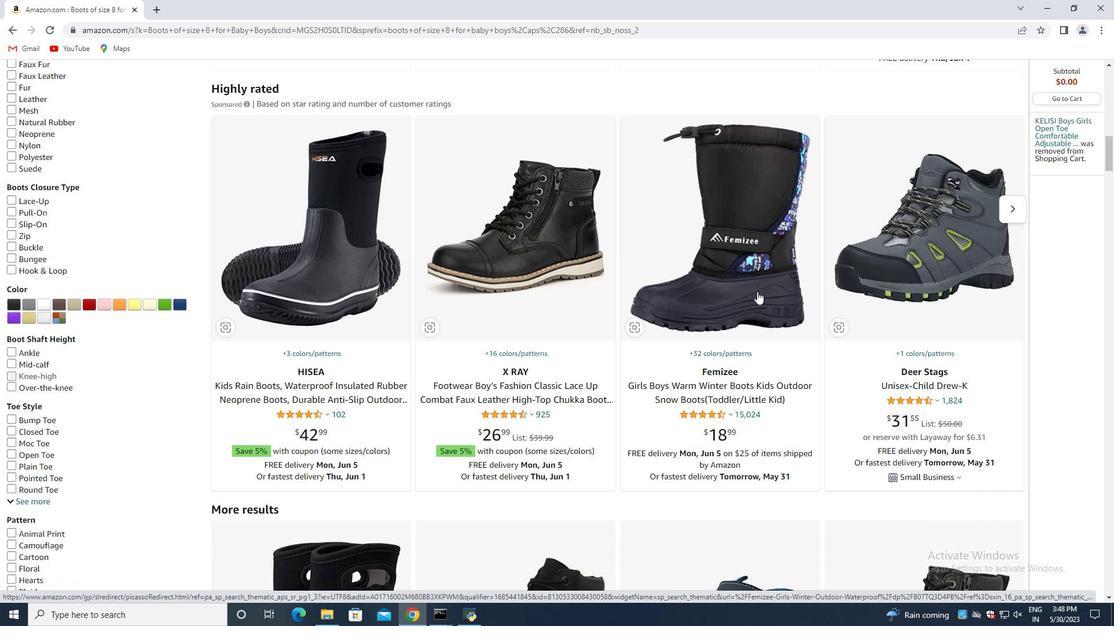 
Action: Mouse scrolled (757, 291) with delta (0, 0)
Screenshot: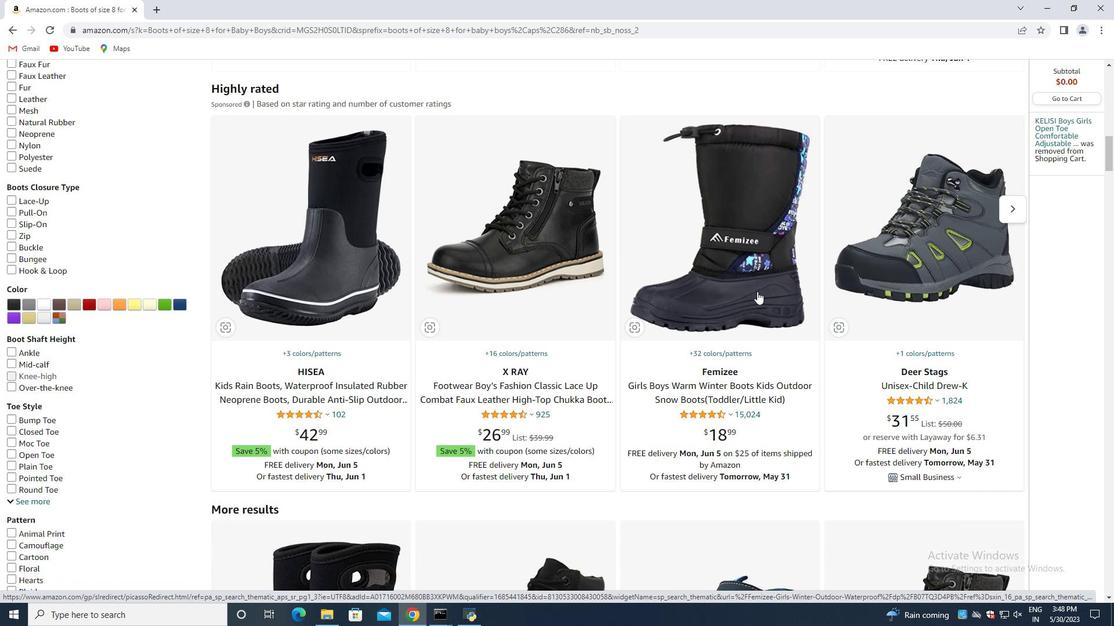 
Action: Mouse moved to (666, 301)
Screenshot: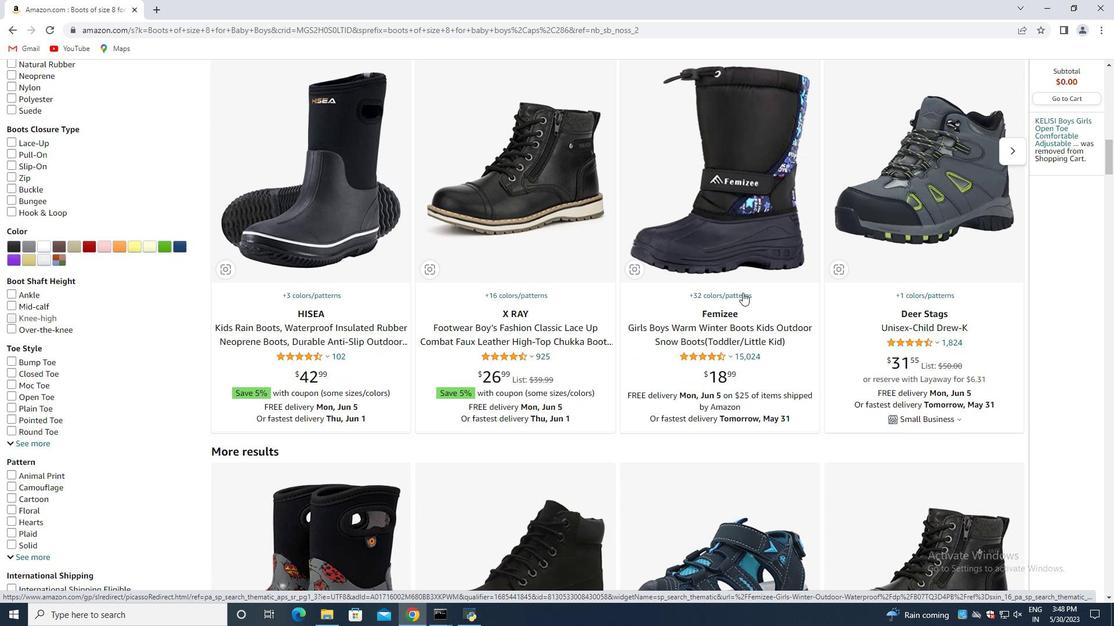 
Action: Mouse scrolled (666, 301) with delta (0, 0)
Screenshot: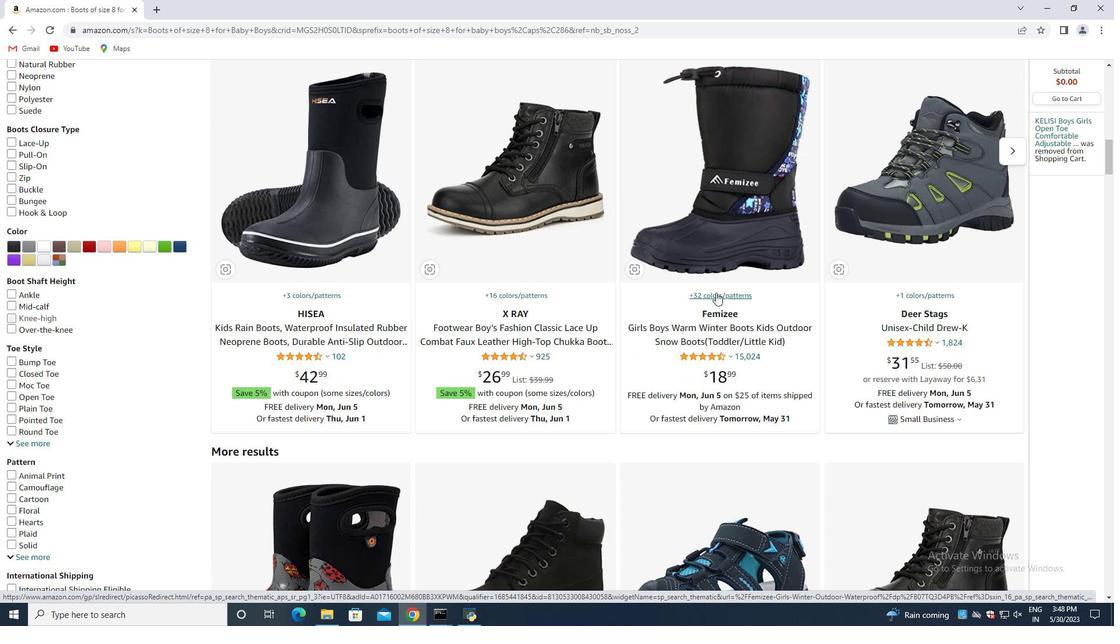 
Action: Mouse moved to (652, 312)
Screenshot: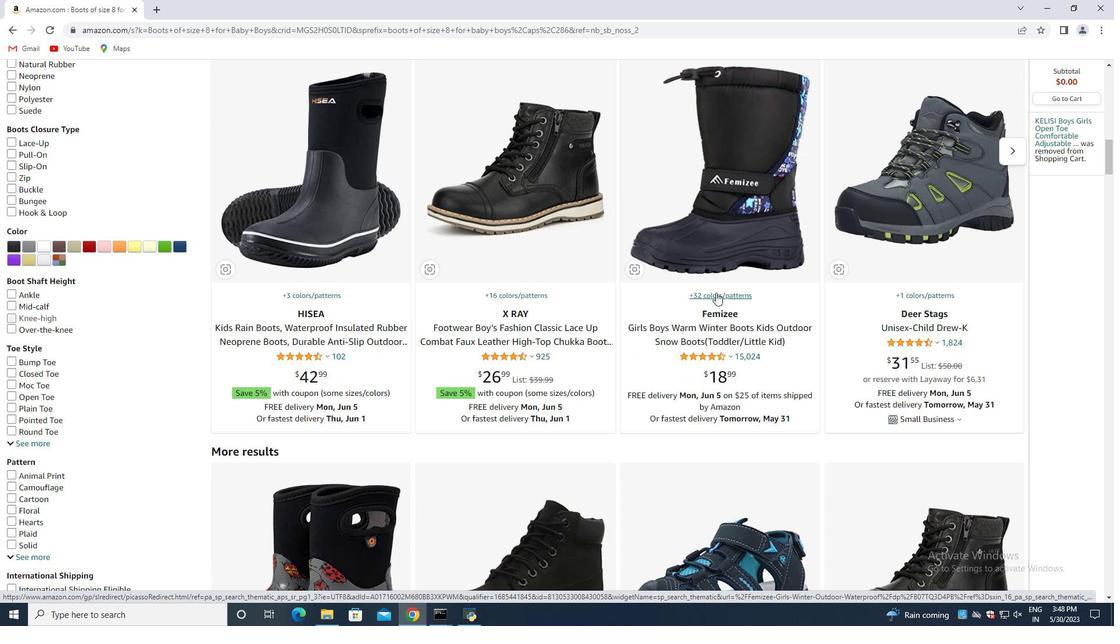 
Action: Mouse scrolled (652, 312) with delta (0, 0)
Screenshot: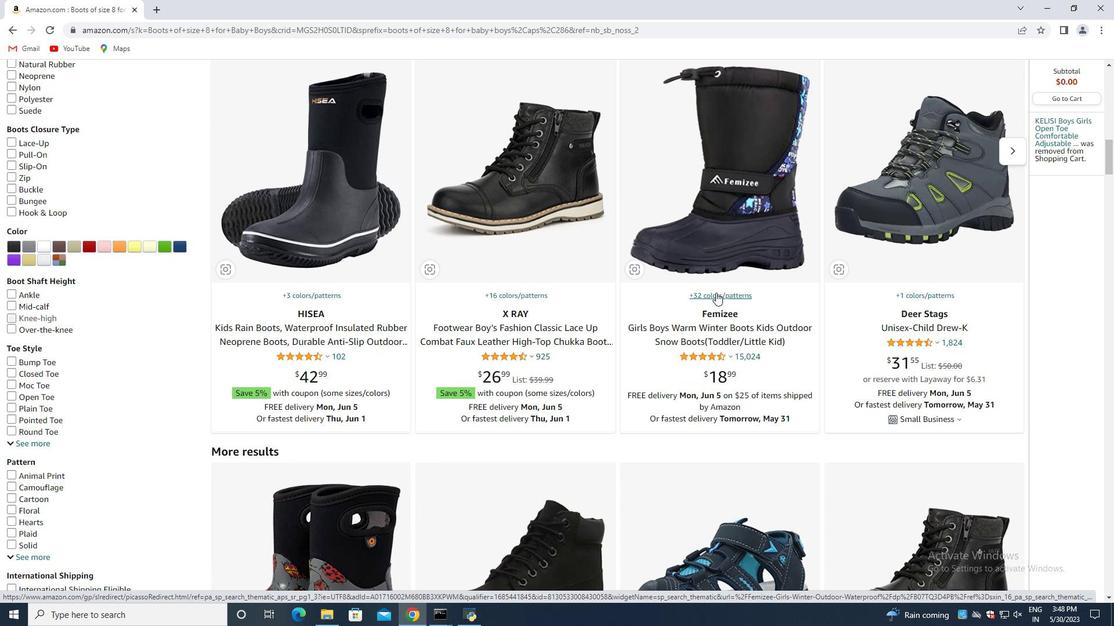 
Action: Mouse moved to (638, 322)
Screenshot: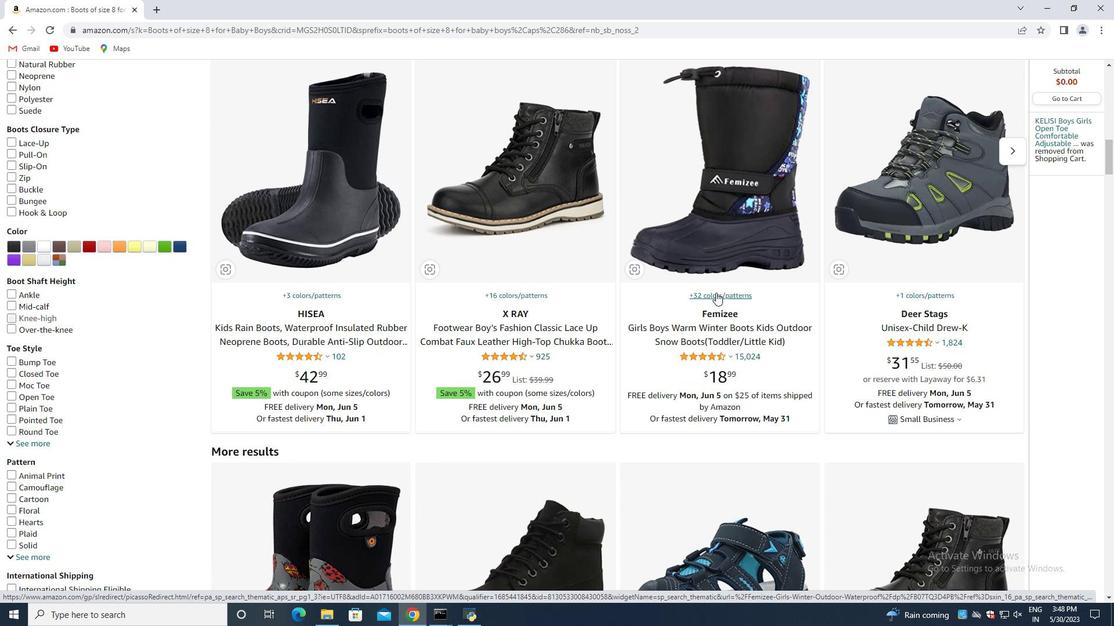 
Action: Mouse scrolled (638, 321) with delta (0, 0)
Screenshot: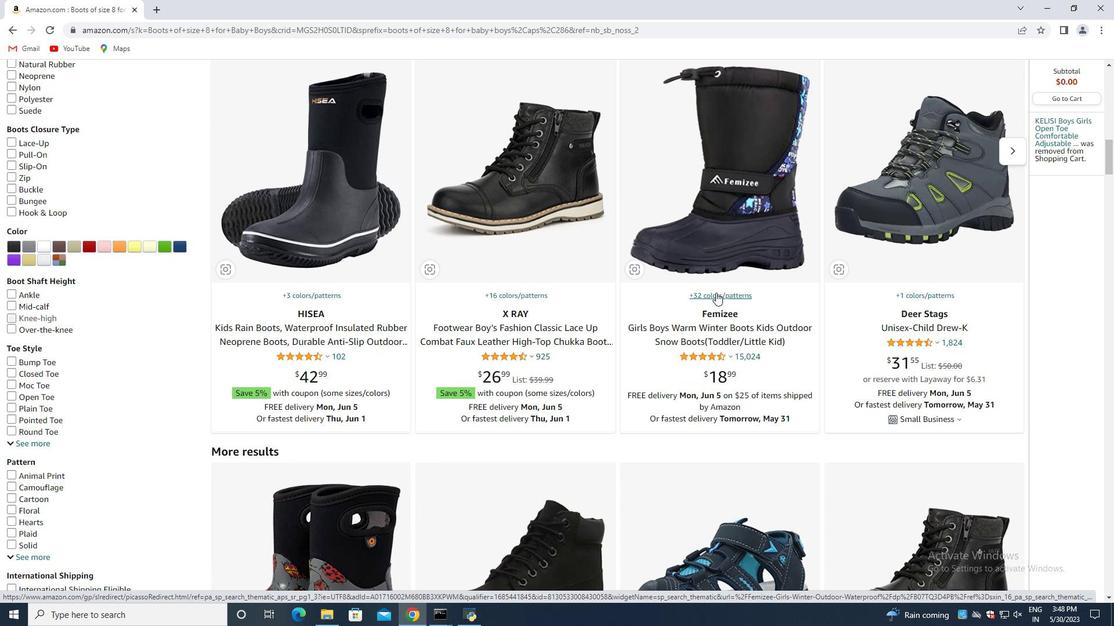 
Action: Mouse moved to (629, 323)
Screenshot: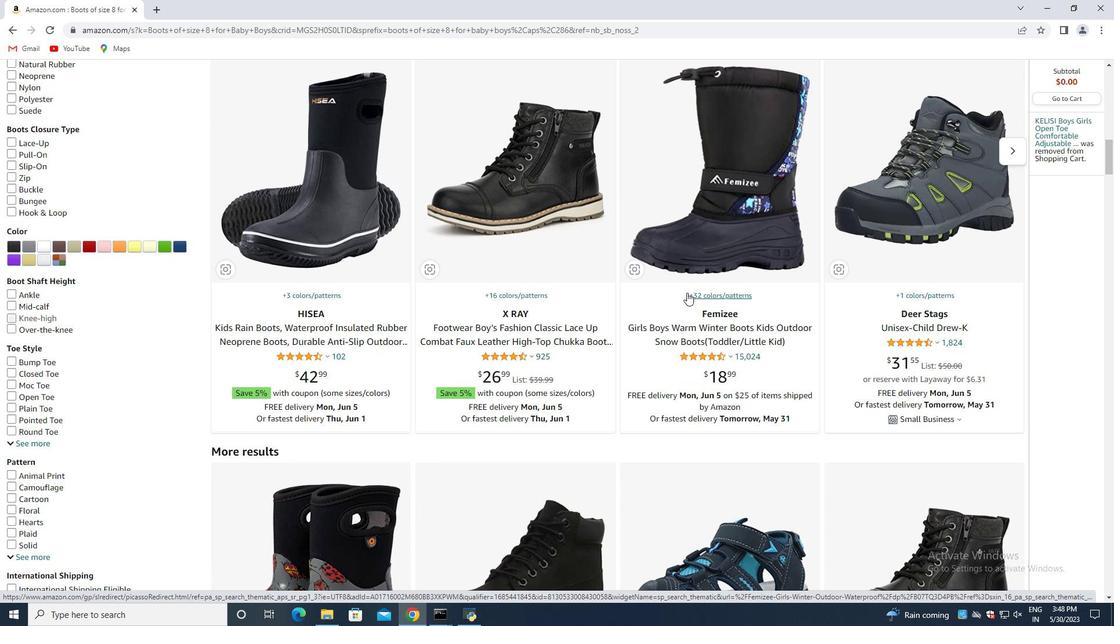 
Action: Mouse scrolled (629, 322) with delta (0, 0)
Screenshot: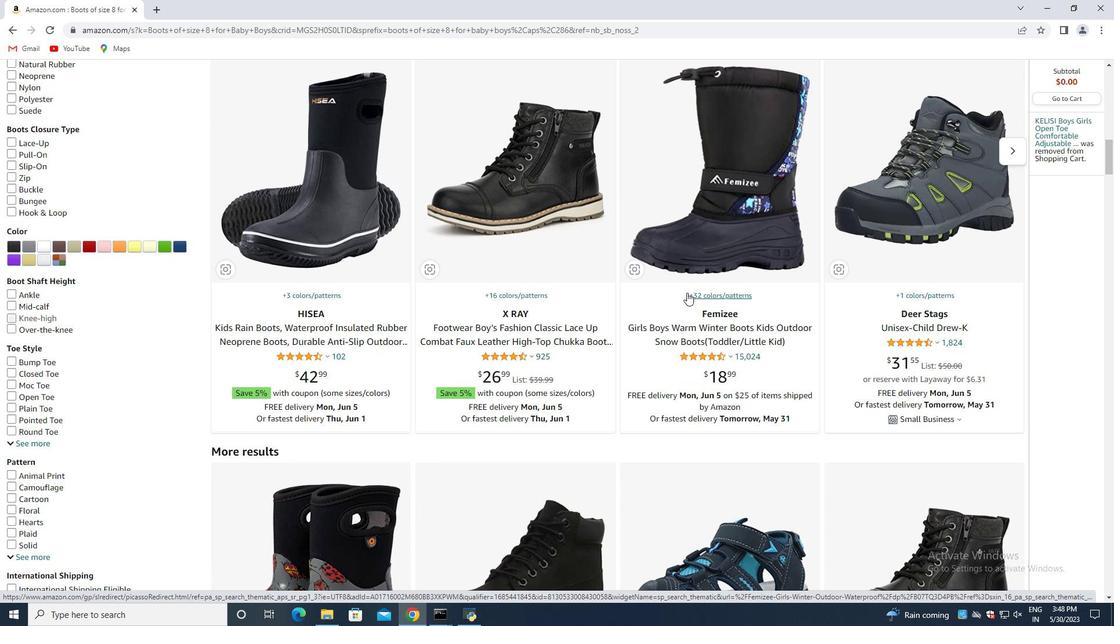 
Action: Mouse moved to (538, 325)
Screenshot: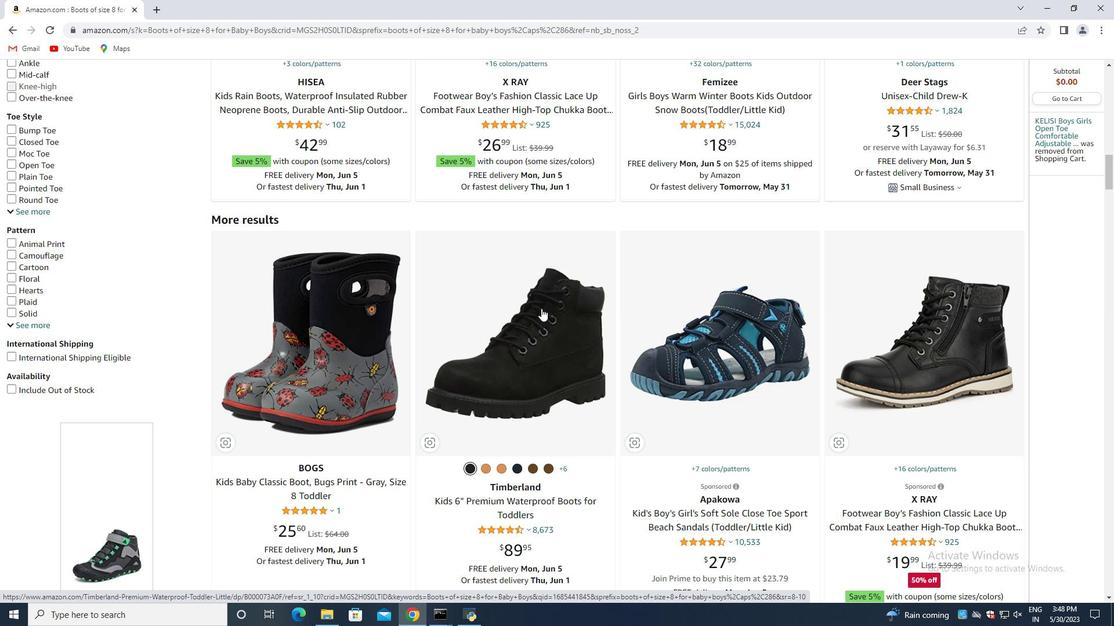 
Action: Mouse scrolled (538, 325) with delta (0, 0)
Screenshot: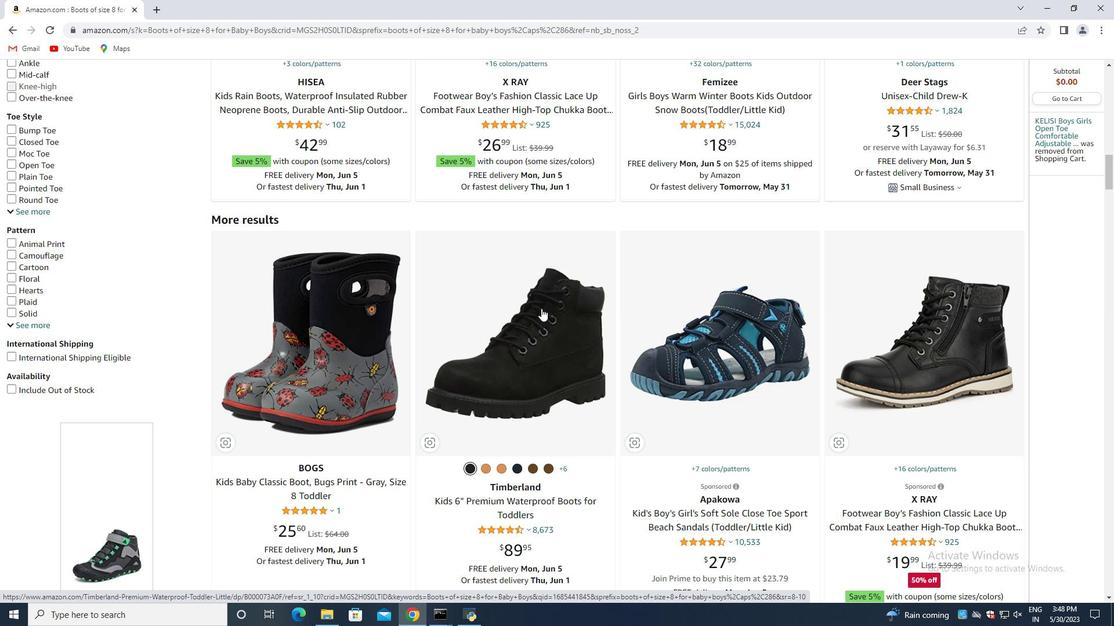 
Action: Mouse moved to (538, 329)
Screenshot: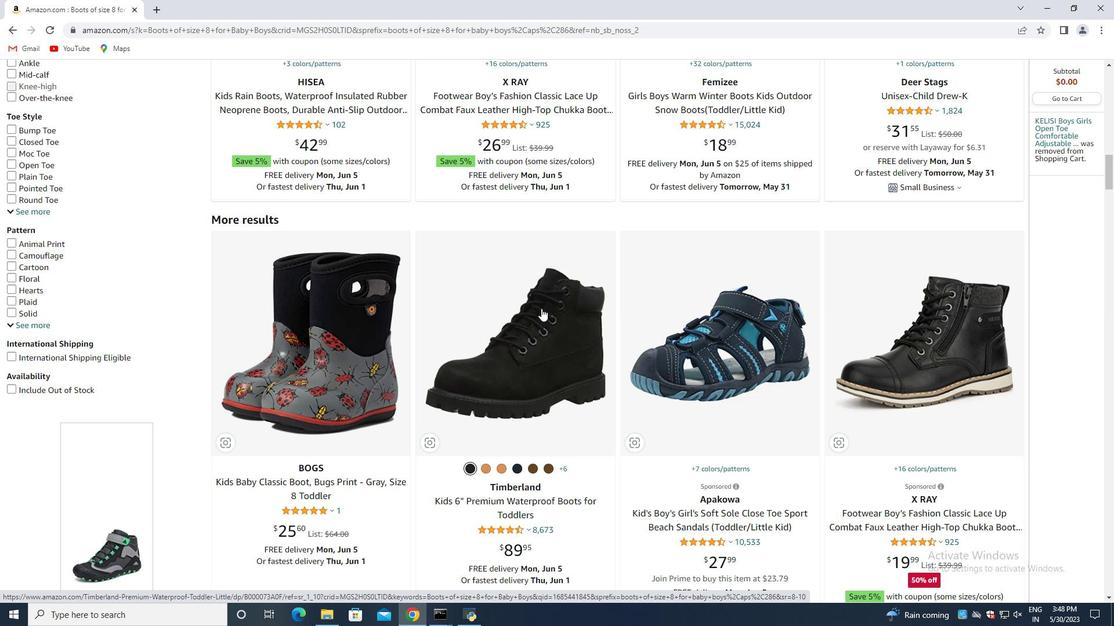 
Action: Mouse scrolled (538, 328) with delta (0, 0)
Screenshot: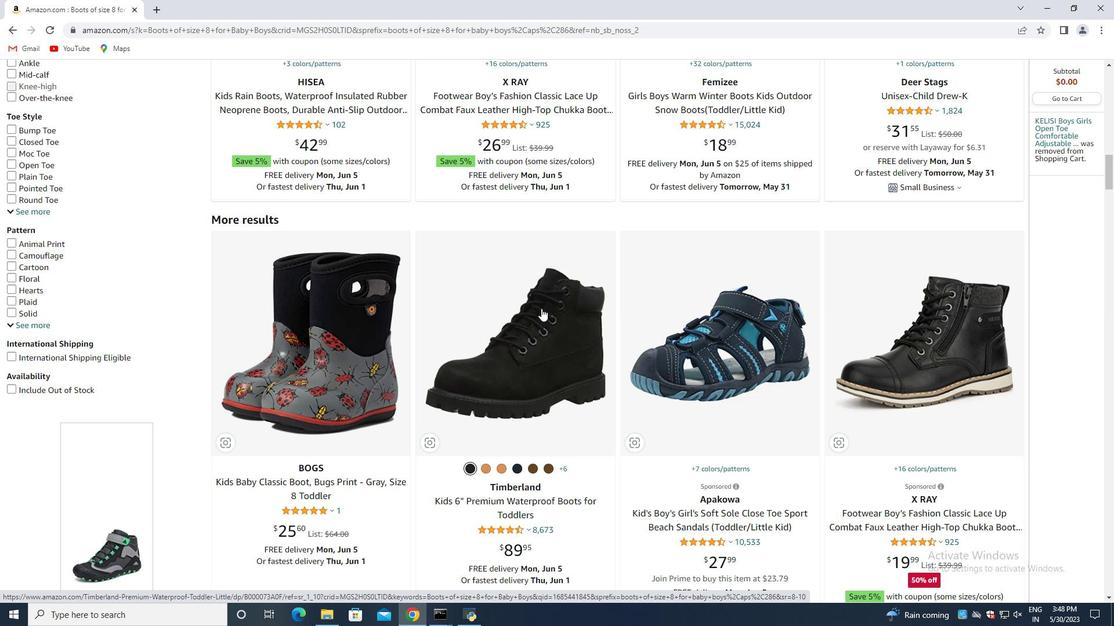 
Action: Mouse moved to (538, 329)
Screenshot: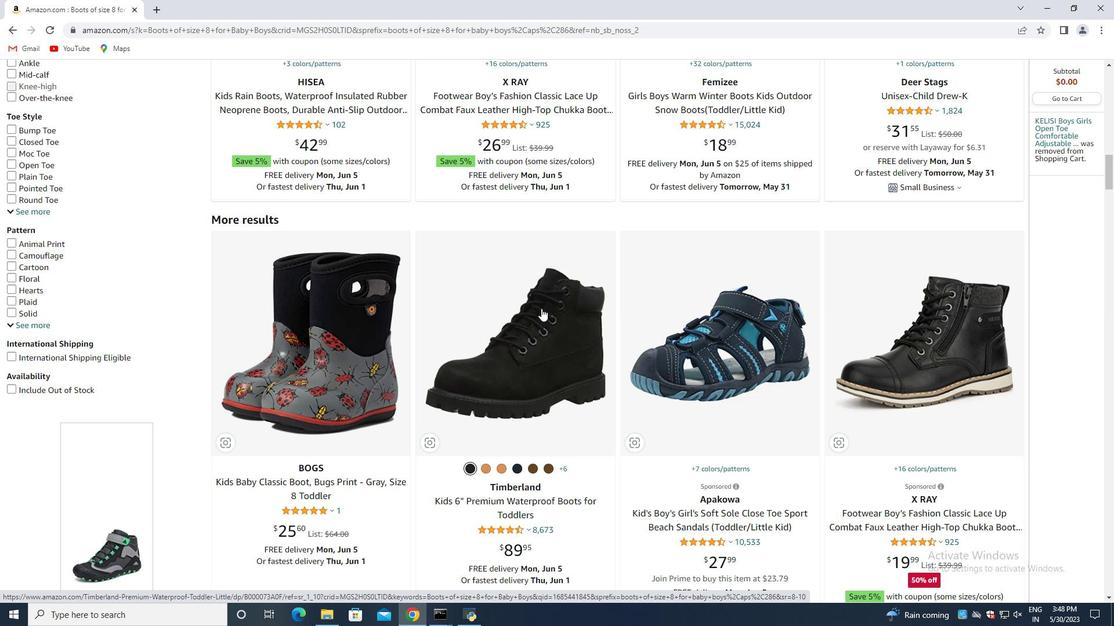 
Action: Mouse scrolled (538, 329) with delta (0, 0)
Screenshot: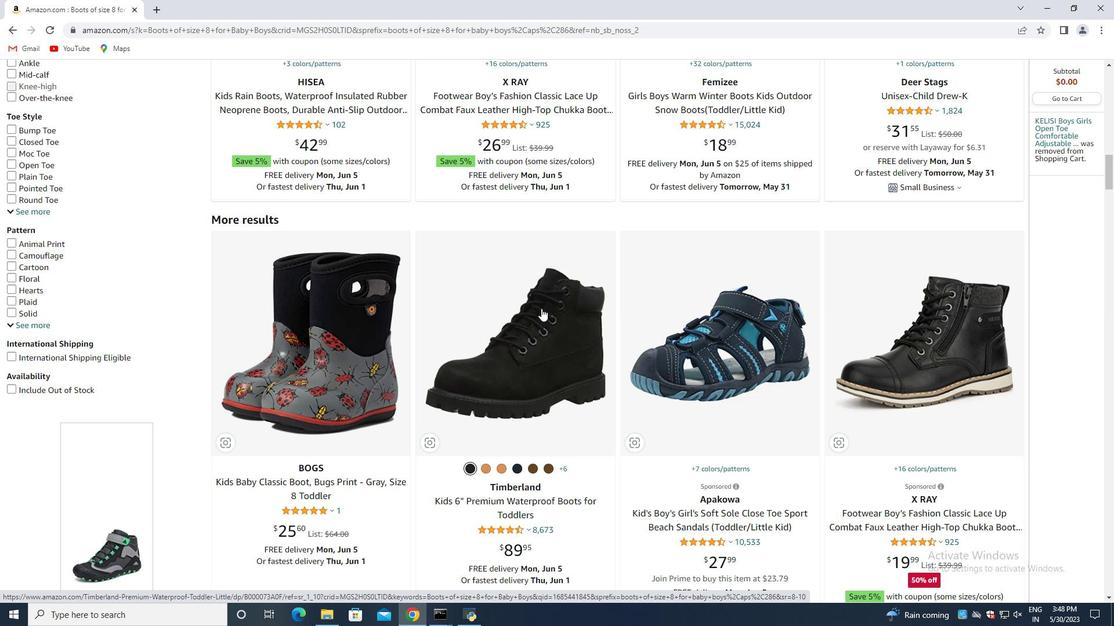 
Action: Mouse scrolled (538, 329) with delta (0, 0)
Screenshot: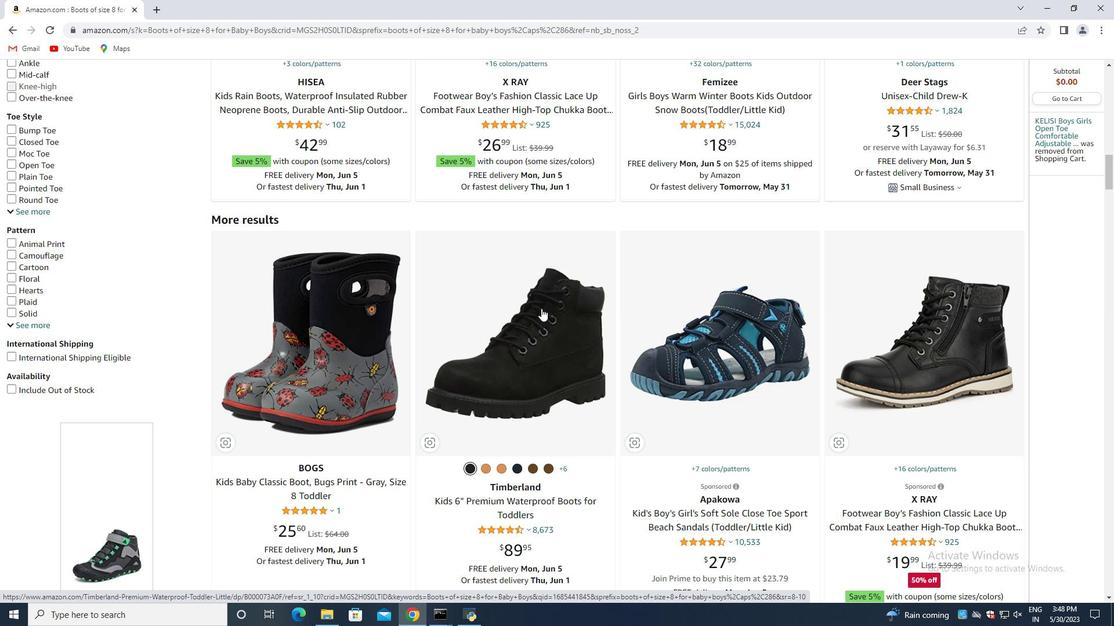 
Action: Mouse scrolled (538, 330) with delta (0, 0)
Screenshot: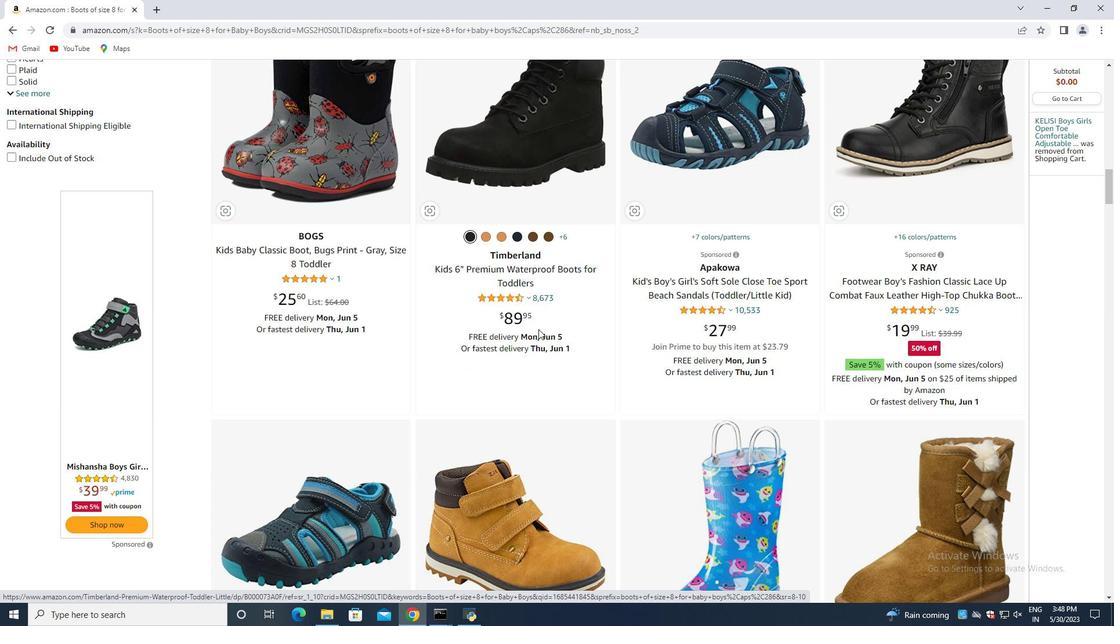 
Action: Mouse scrolled (538, 330) with delta (0, 0)
Screenshot: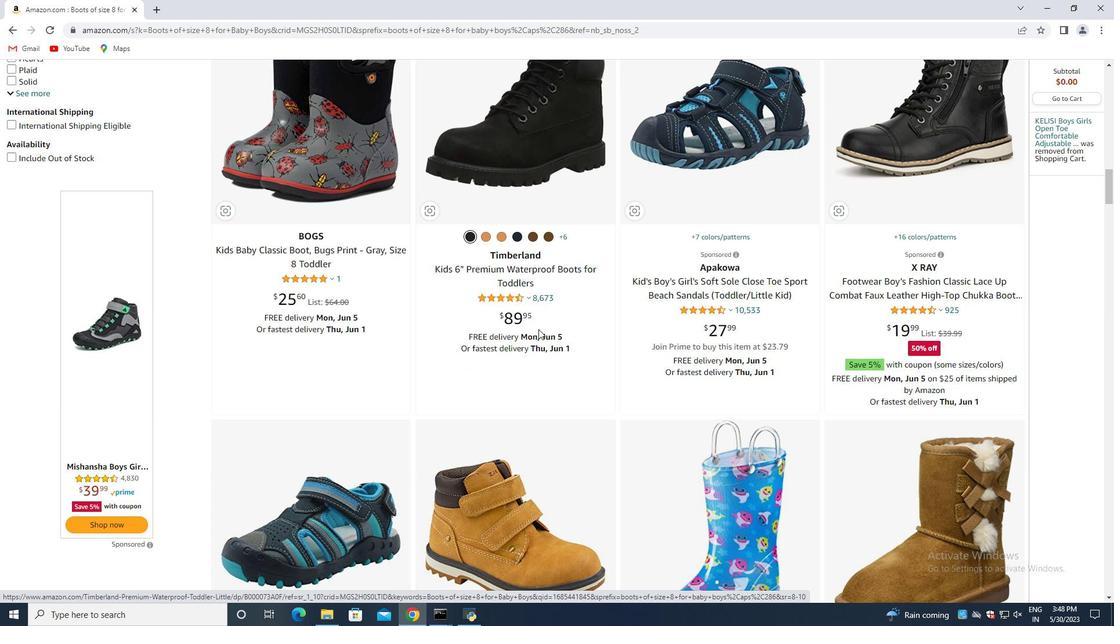 
Action: Mouse scrolled (538, 330) with delta (0, 0)
Screenshot: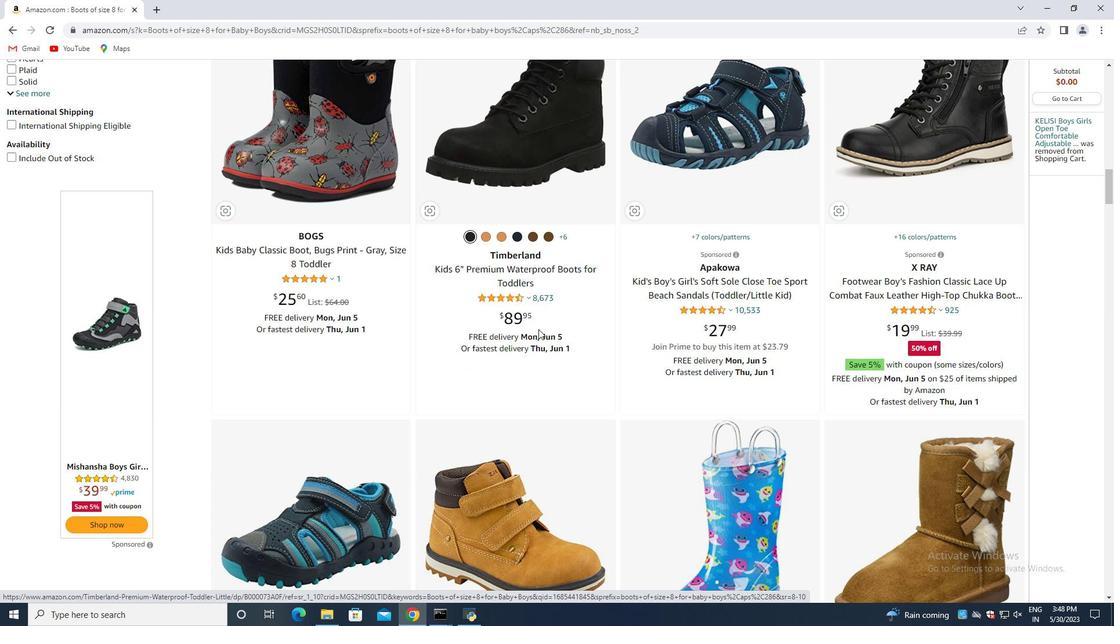 
Action: Mouse scrolled (538, 330) with delta (0, 0)
Screenshot: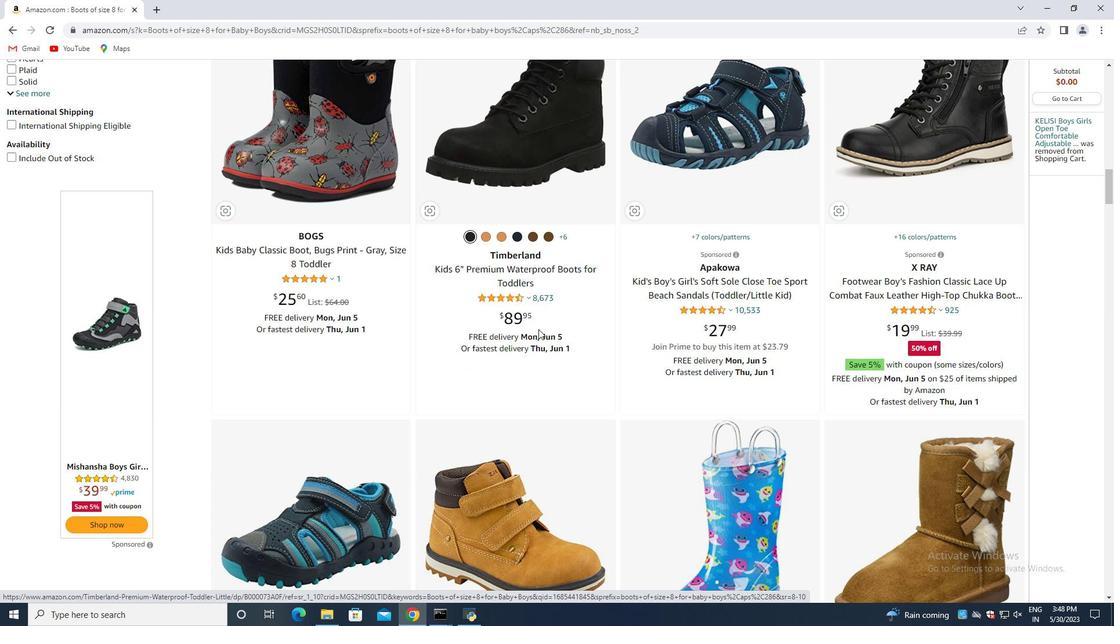 
Action: Mouse scrolled (538, 330) with delta (0, 0)
Screenshot: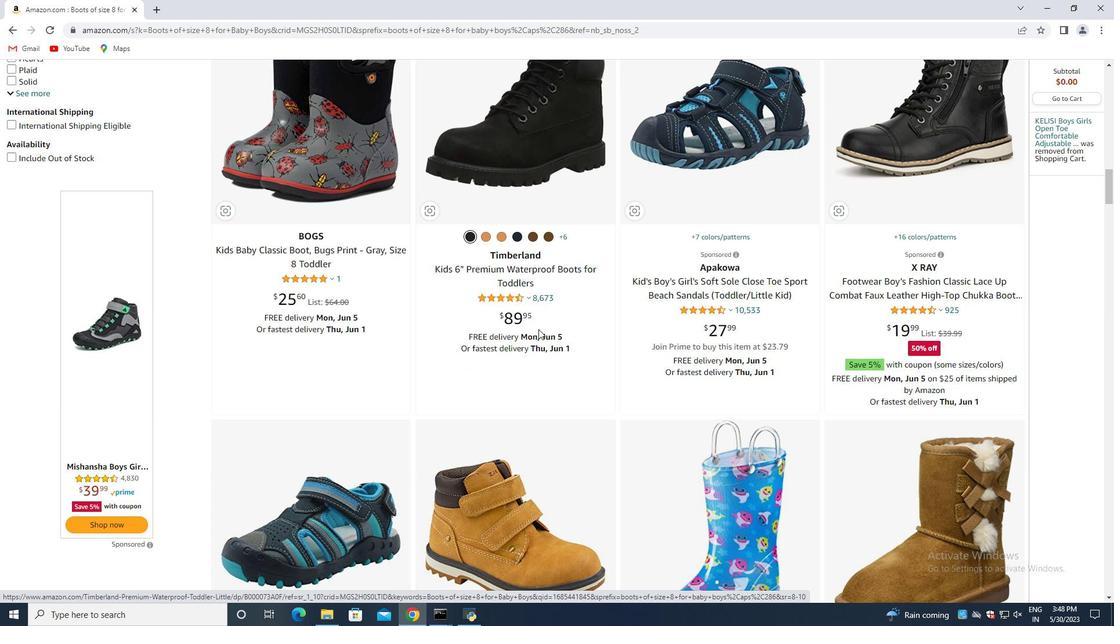 
Action: Mouse scrolled (538, 330) with delta (0, 0)
Screenshot: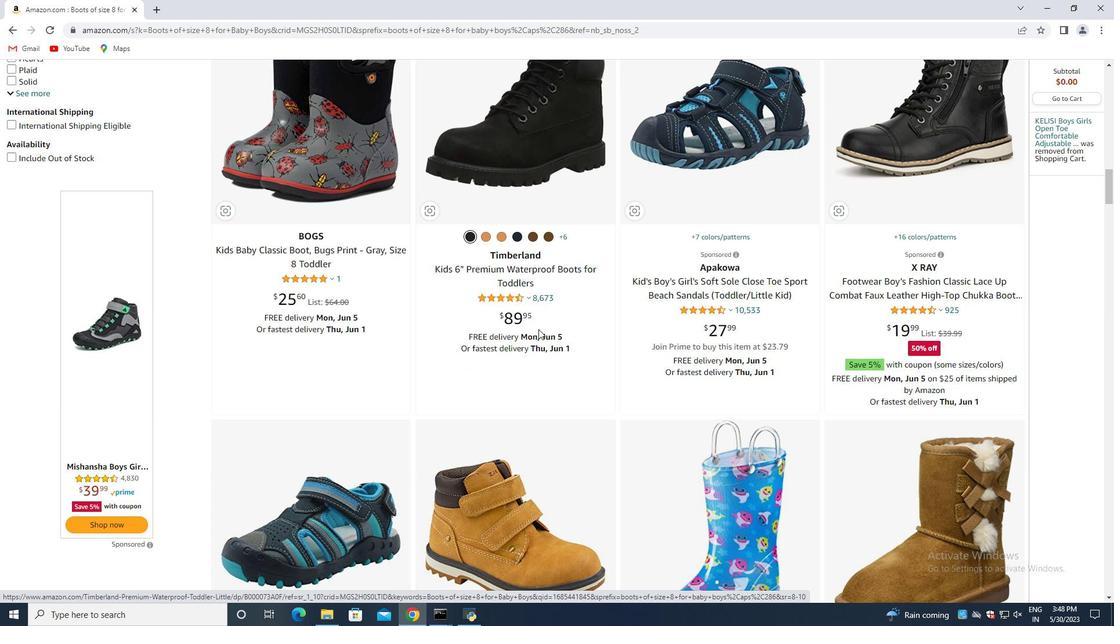 
Action: Mouse scrolled (538, 330) with delta (0, 0)
Screenshot: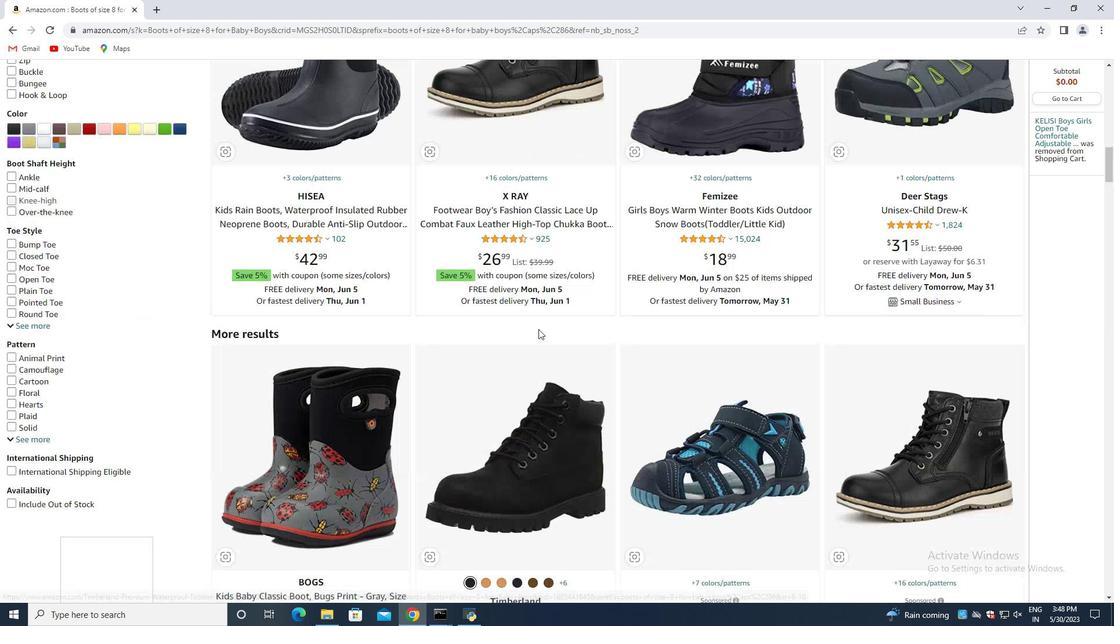 
Action: Mouse scrolled (538, 330) with delta (0, 0)
Screenshot: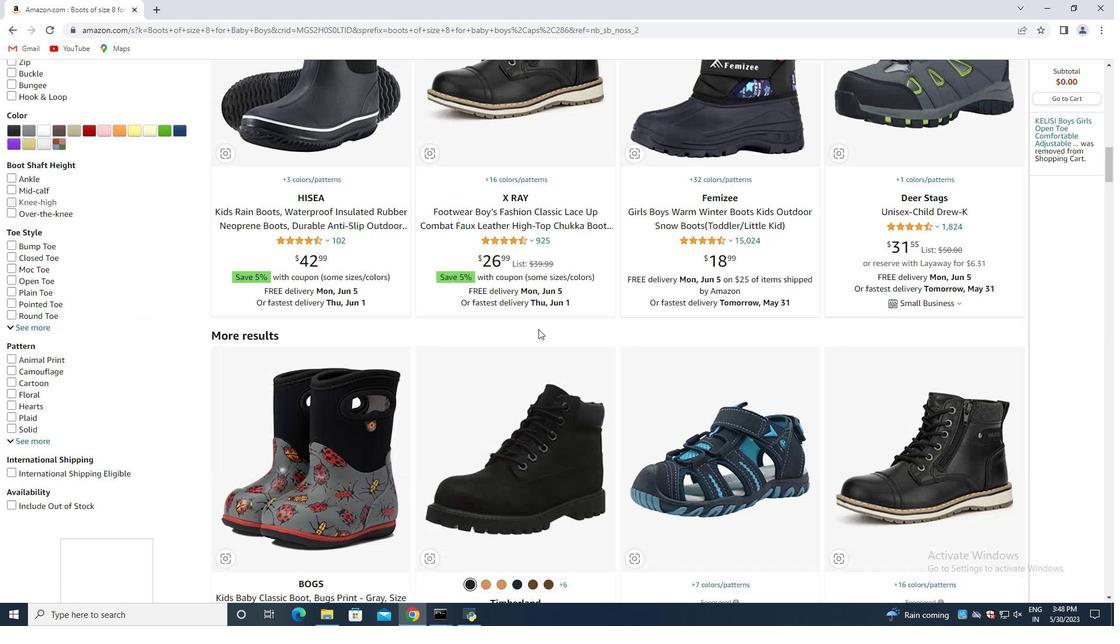 
Action: Mouse scrolled (538, 330) with delta (0, 0)
Screenshot: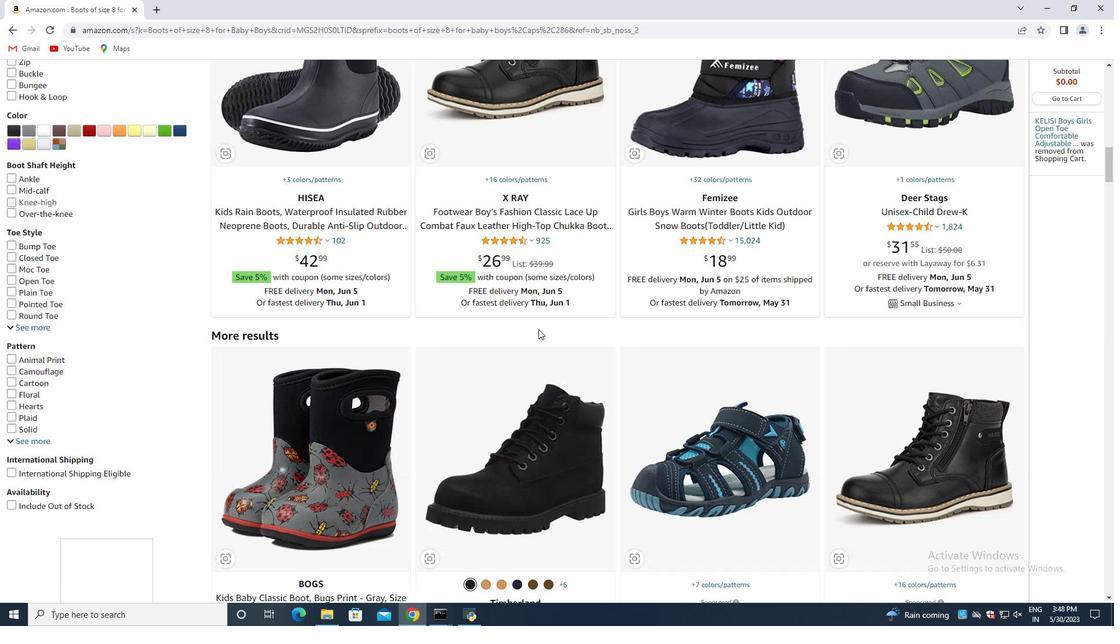 
Action: Mouse scrolled (538, 330) with delta (0, 0)
Screenshot: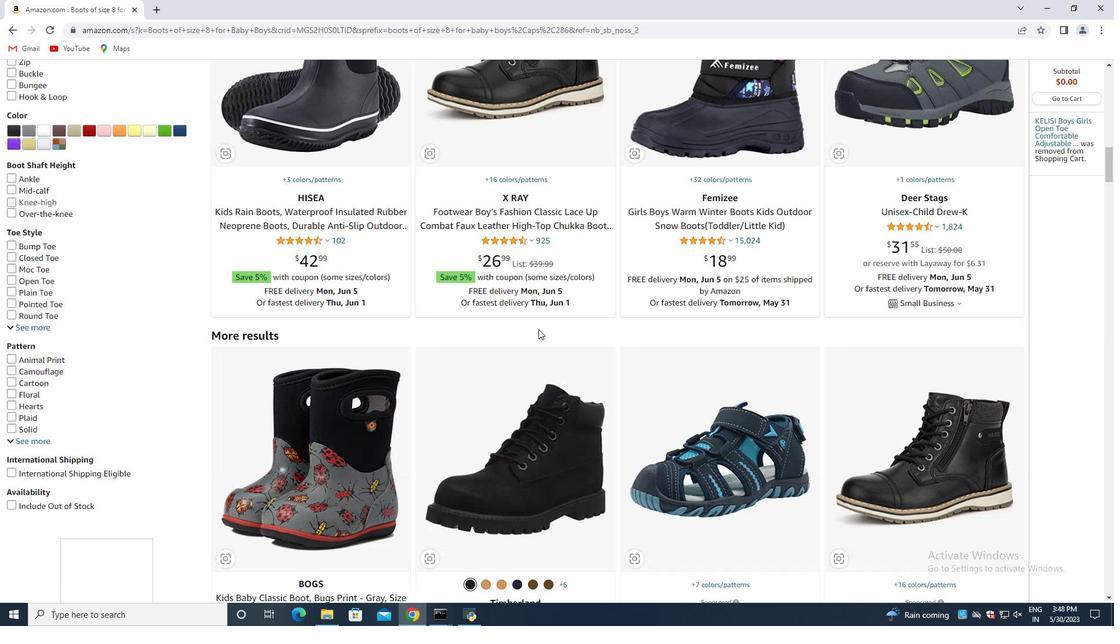 
Action: Mouse scrolled (538, 330) with delta (0, 0)
Screenshot: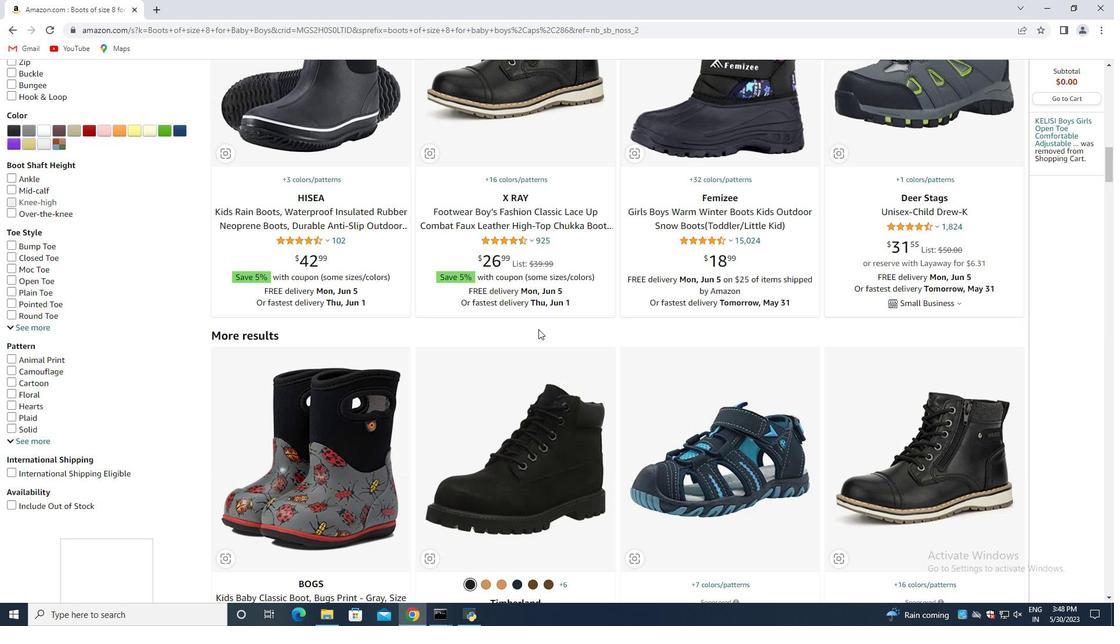 
Action: Mouse scrolled (538, 330) with delta (0, 0)
Screenshot: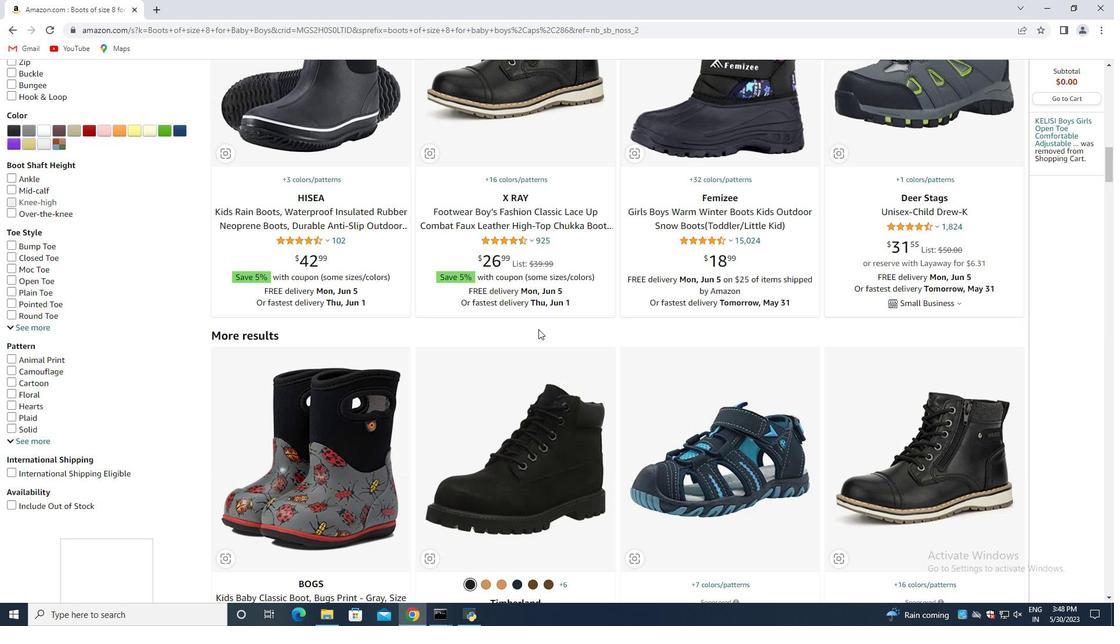 
Action: Mouse scrolled (538, 330) with delta (0, 0)
Screenshot: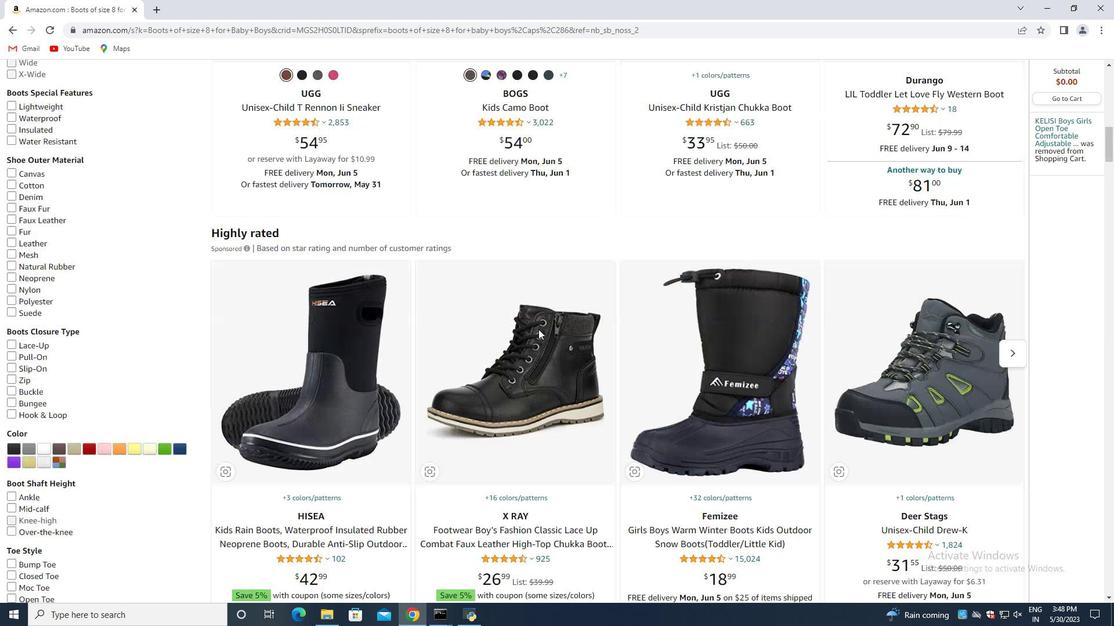 
Action: Mouse scrolled (538, 330) with delta (0, 0)
Screenshot: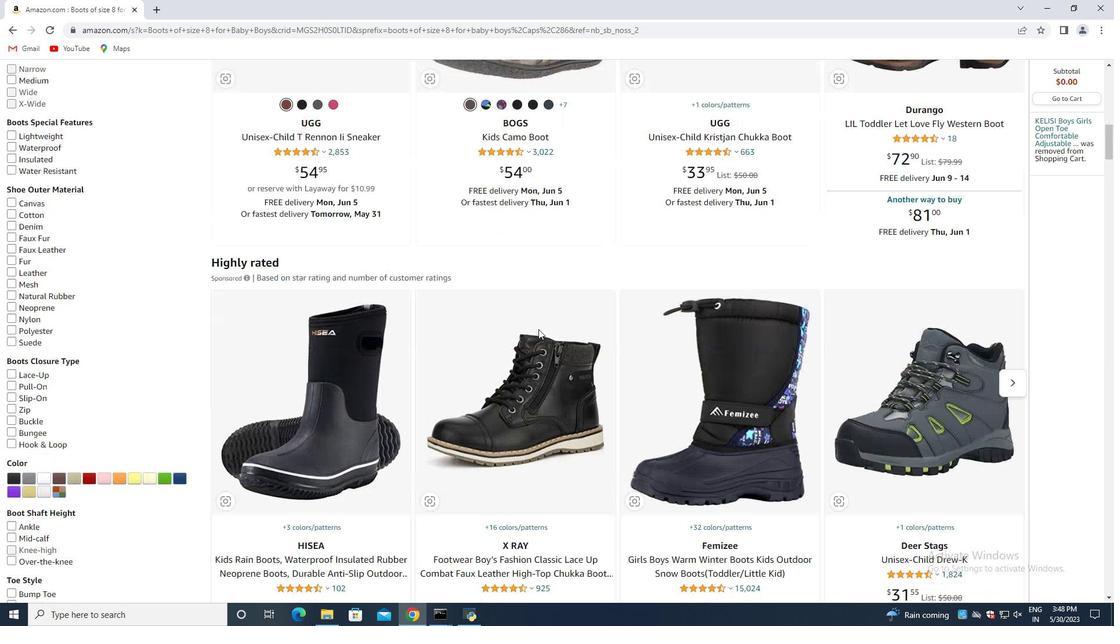 
Action: Mouse scrolled (538, 330) with delta (0, 0)
Screenshot: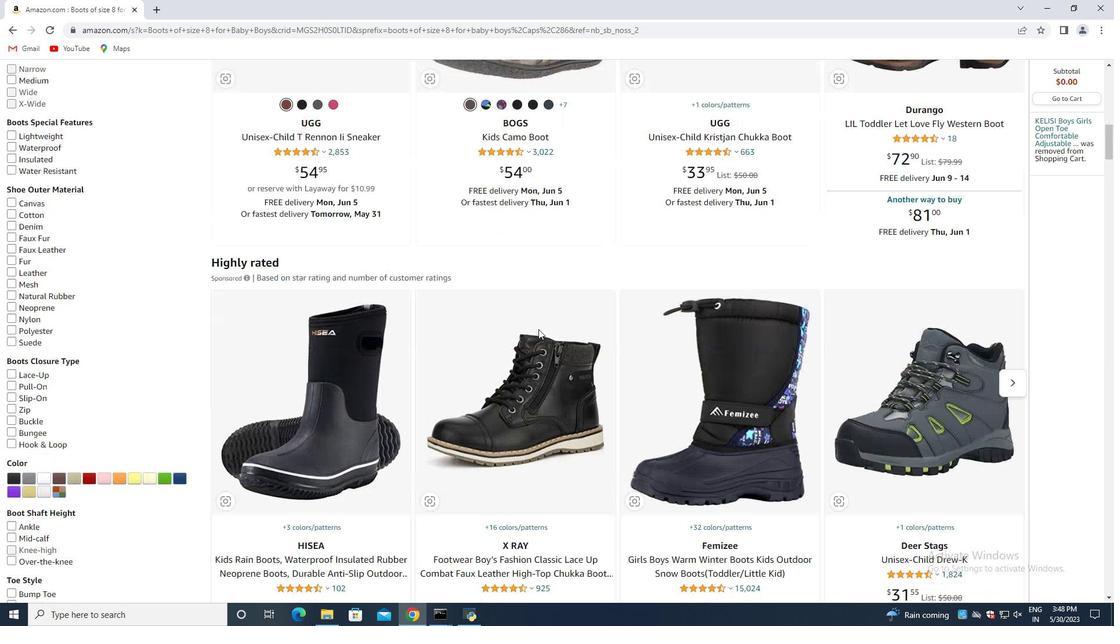 
Action: Mouse scrolled (538, 330) with delta (0, 0)
Screenshot: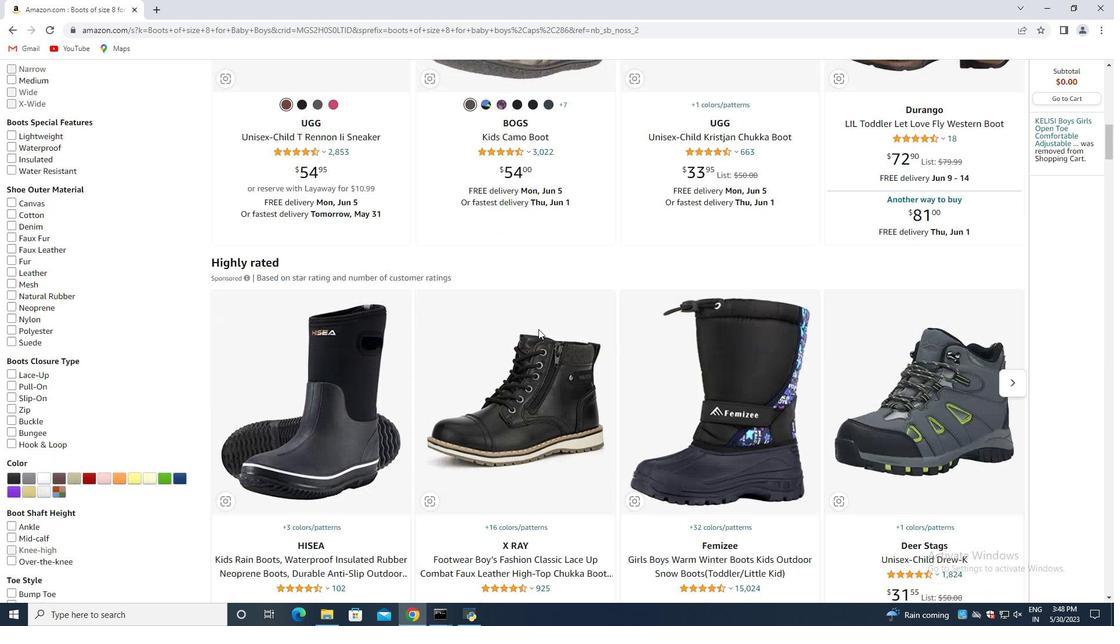 
Action: Mouse scrolled (538, 330) with delta (0, 0)
Screenshot: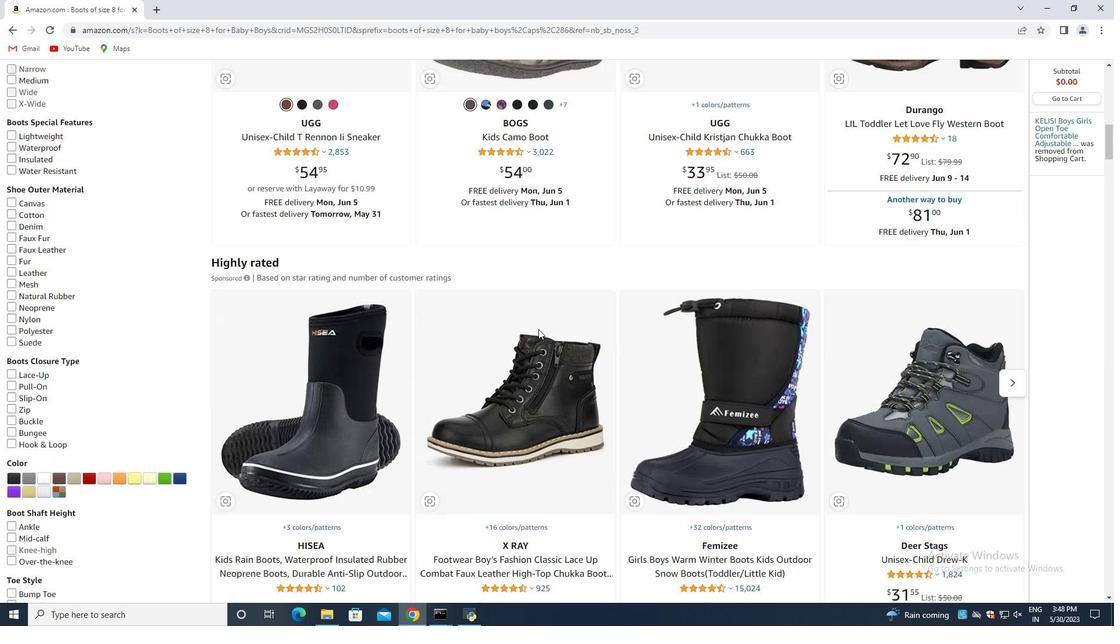 
Action: Mouse scrolled (538, 330) with delta (0, 0)
Screenshot: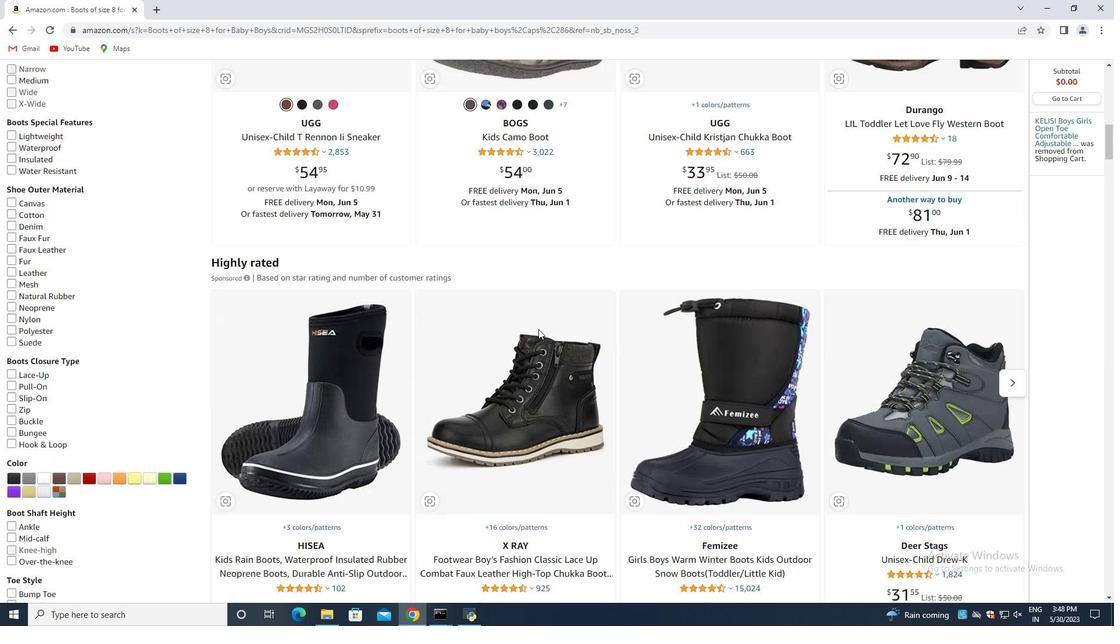 
Action: Mouse scrolled (538, 330) with delta (0, 0)
Screenshot: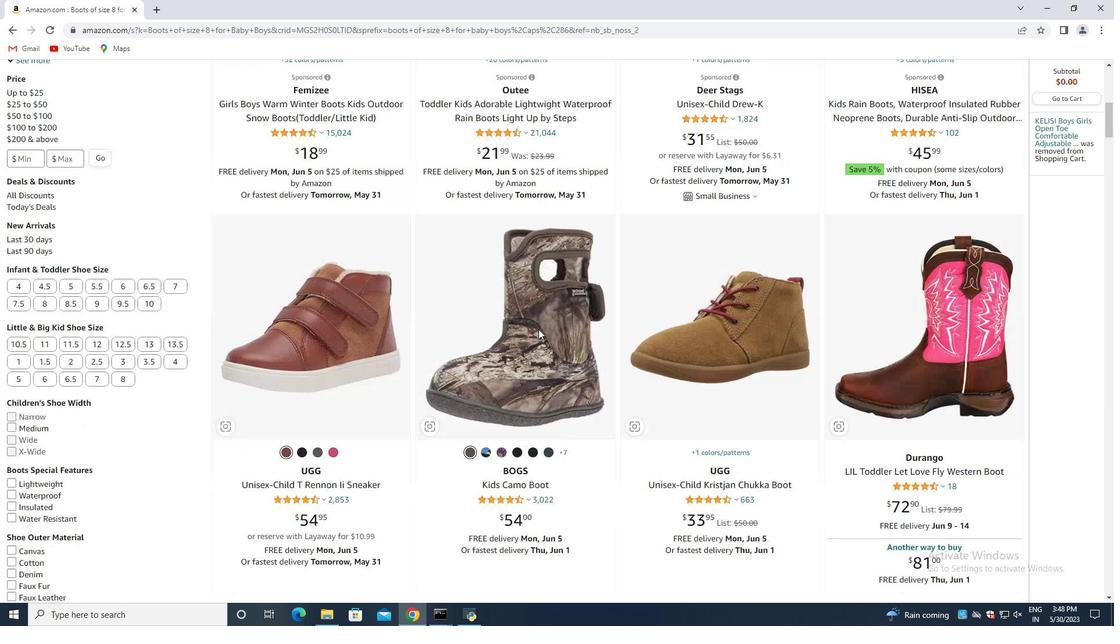 
Action: Mouse scrolled (538, 330) with delta (0, 0)
Screenshot: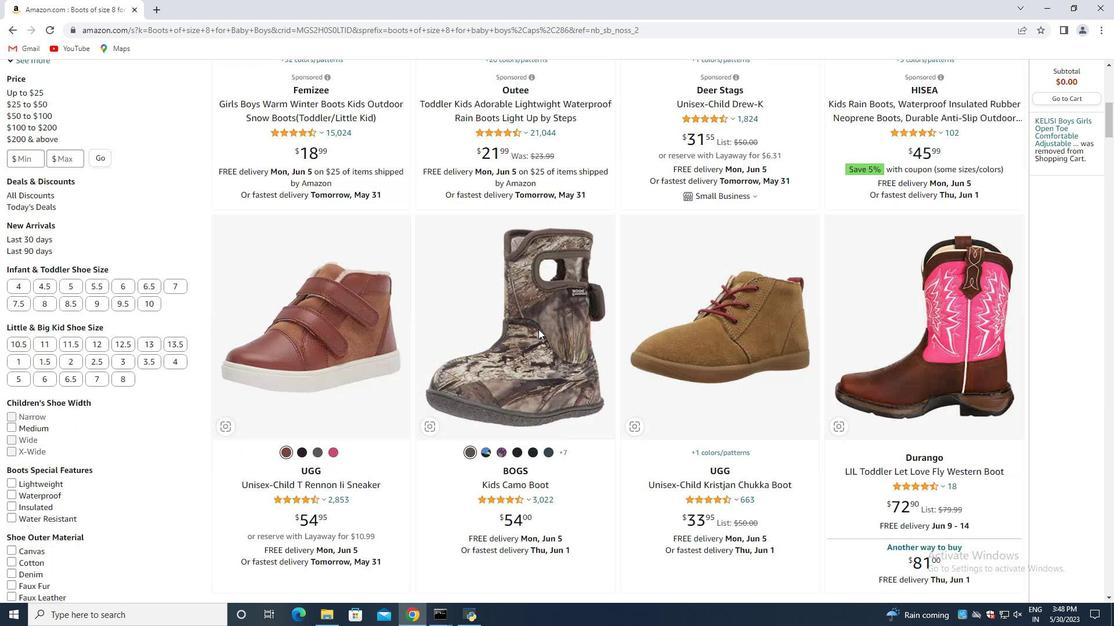 
Action: Mouse scrolled (538, 330) with delta (0, 0)
Screenshot: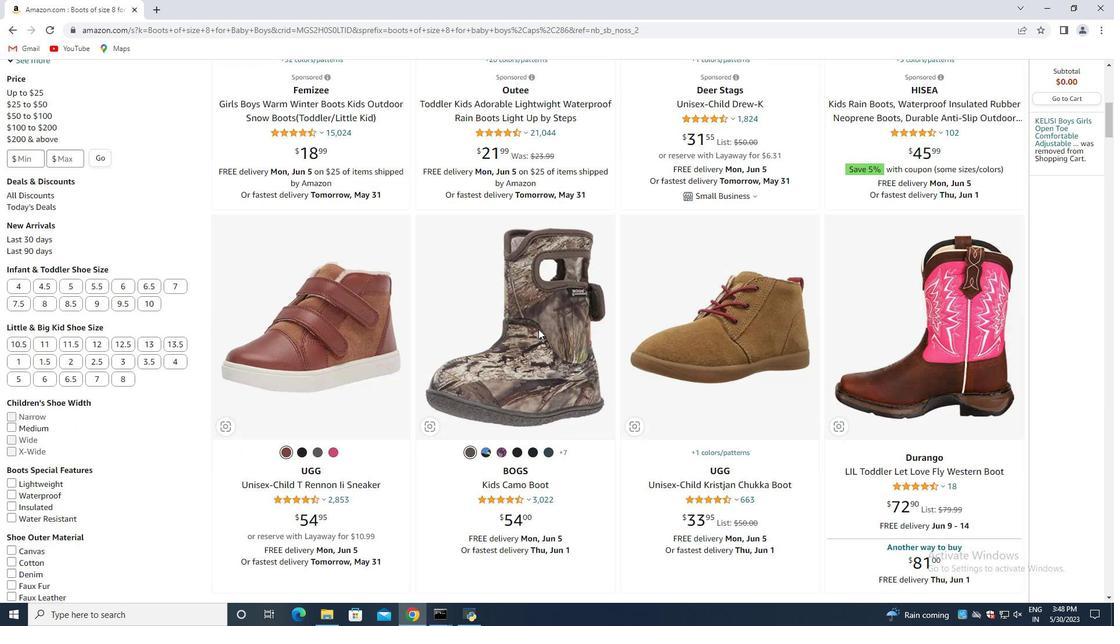 
Action: Mouse scrolled (538, 330) with delta (0, 0)
Screenshot: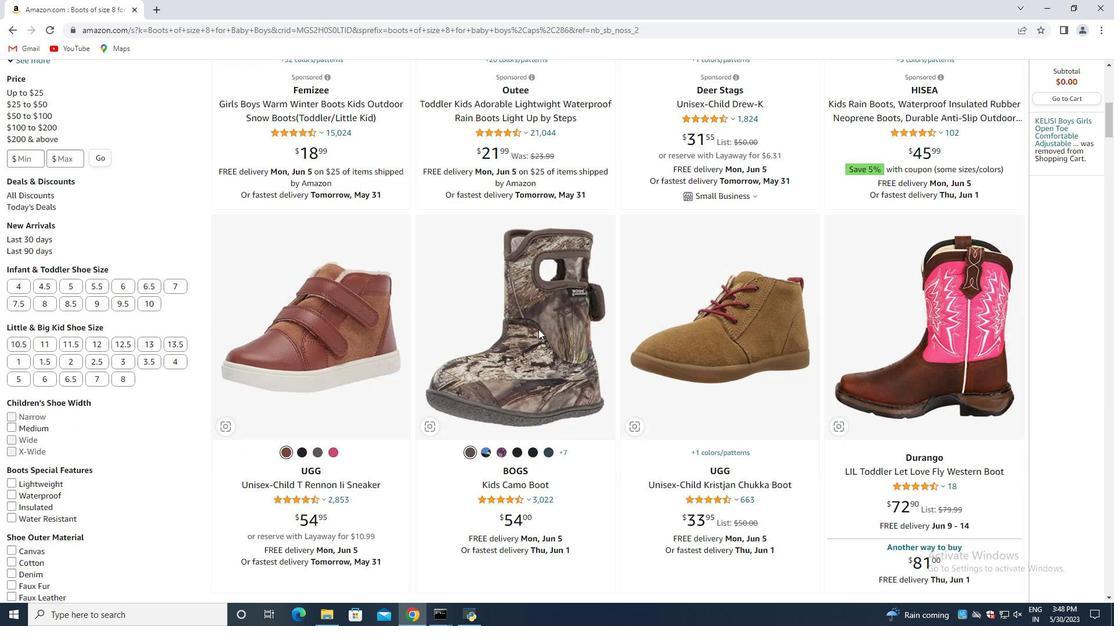 
Action: Mouse scrolled (538, 330) with delta (0, 0)
Screenshot: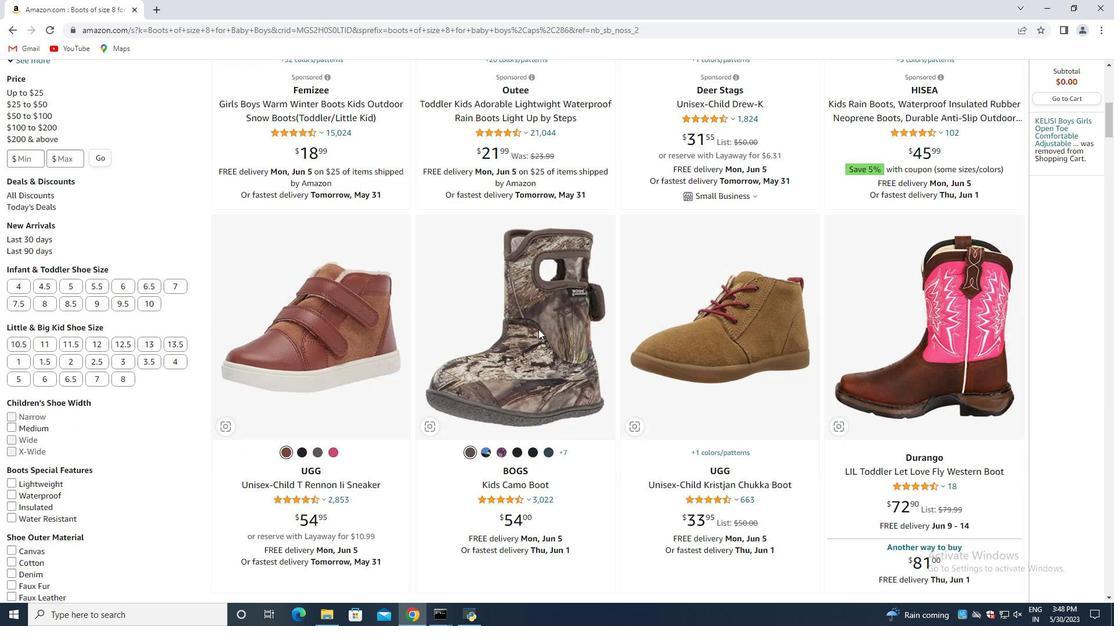 
Action: Mouse scrolled (538, 330) with delta (0, 0)
Screenshot: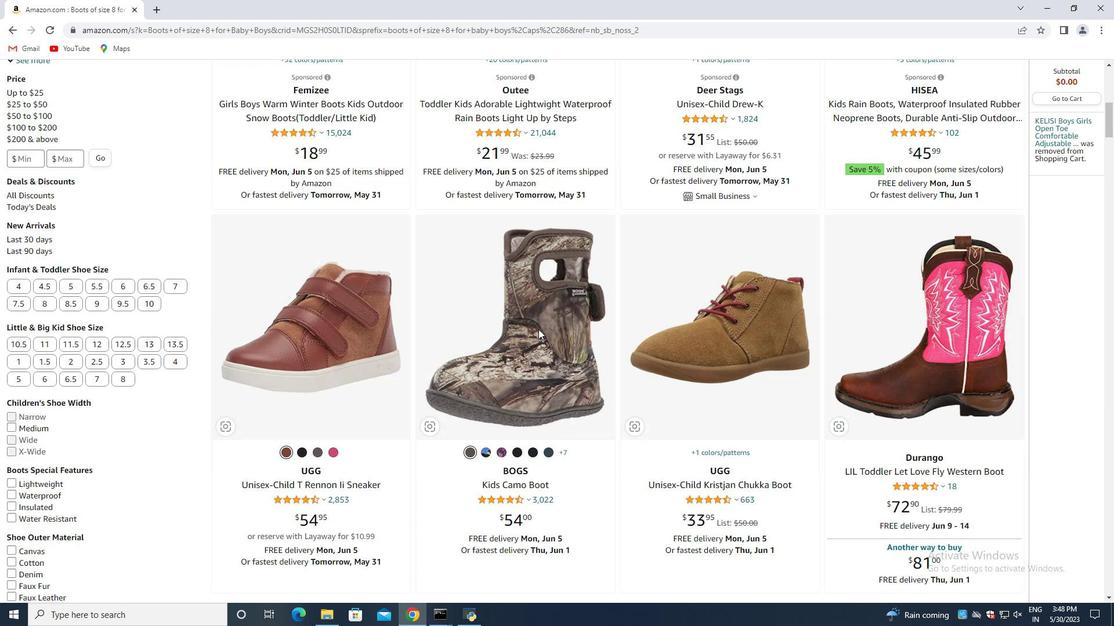 
Action: Mouse scrolled (538, 330) with delta (0, 0)
Screenshot: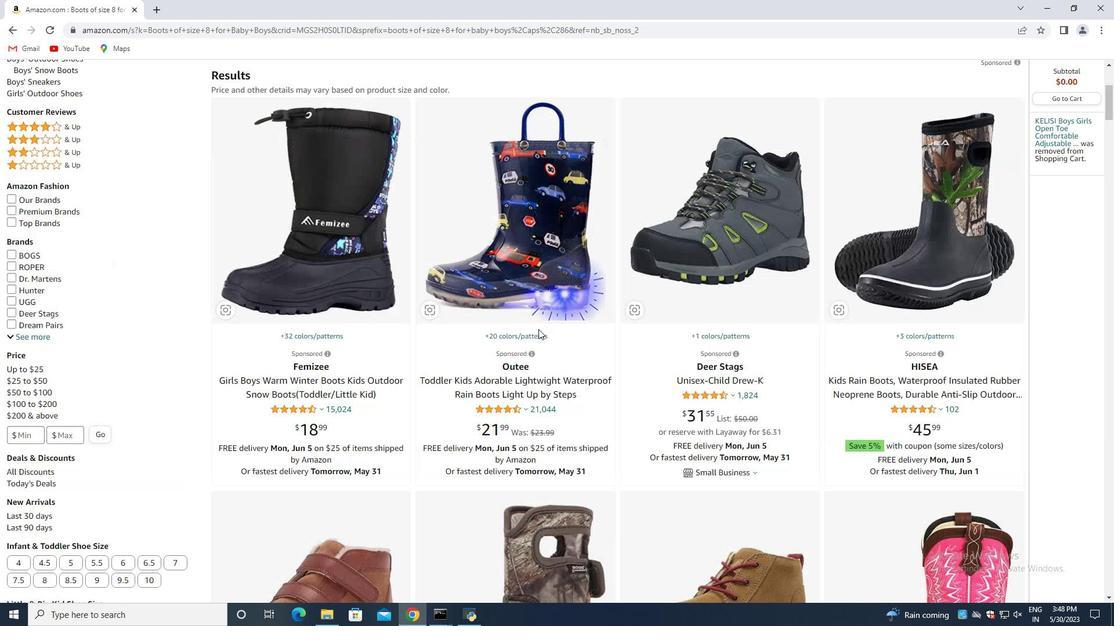 
Action: Mouse scrolled (538, 330) with delta (0, 0)
Screenshot: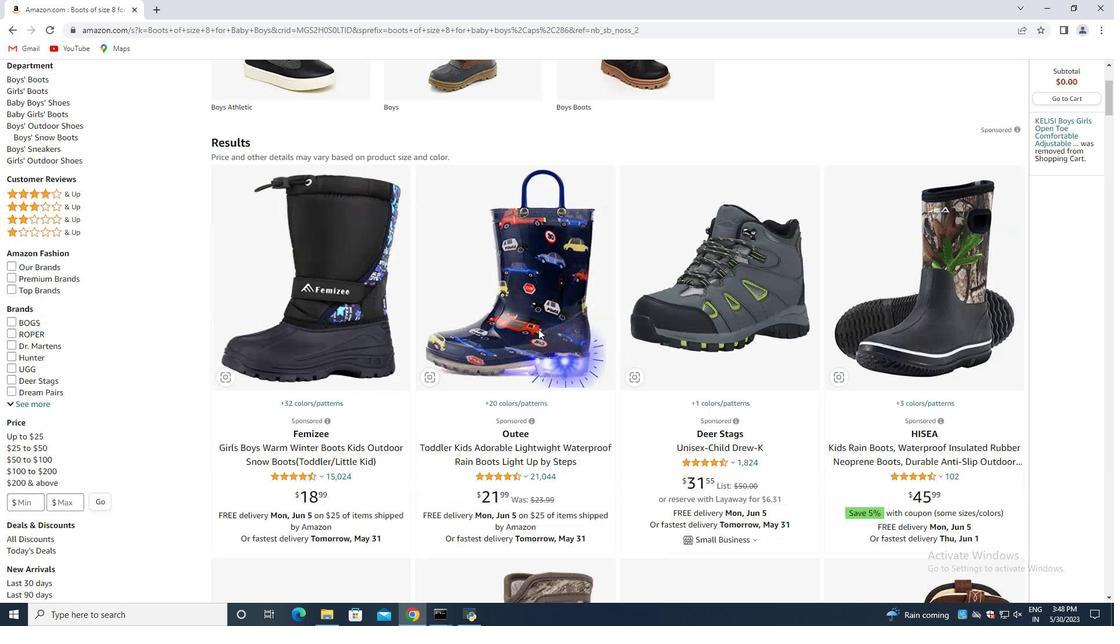 
Action: Mouse scrolled (538, 330) with delta (0, 0)
Screenshot: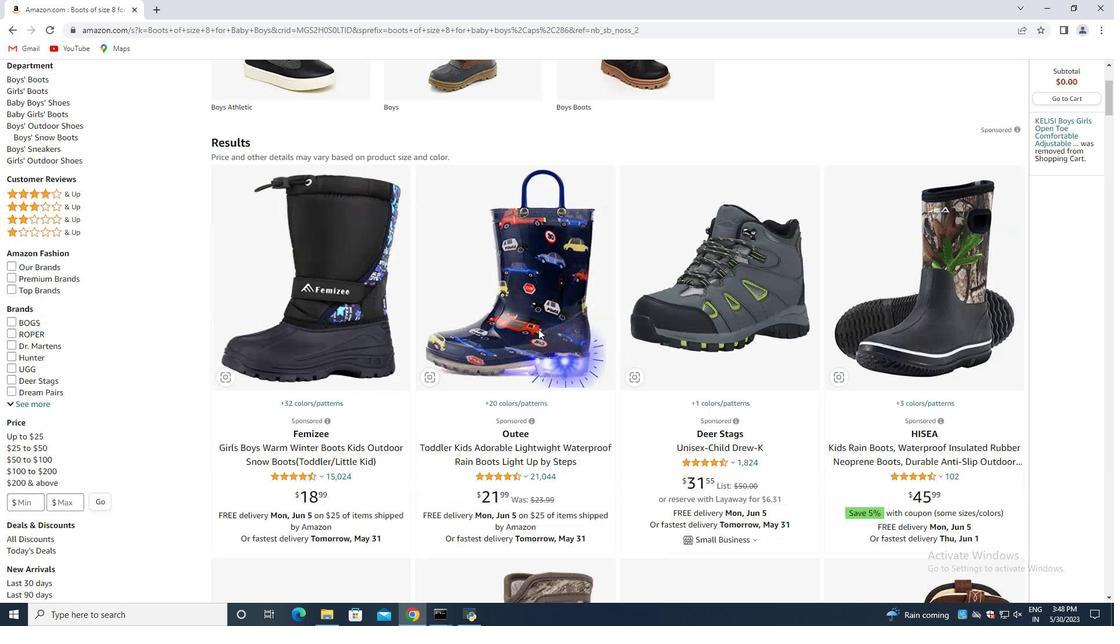 
Action: Mouse scrolled (538, 330) with delta (0, 0)
Screenshot: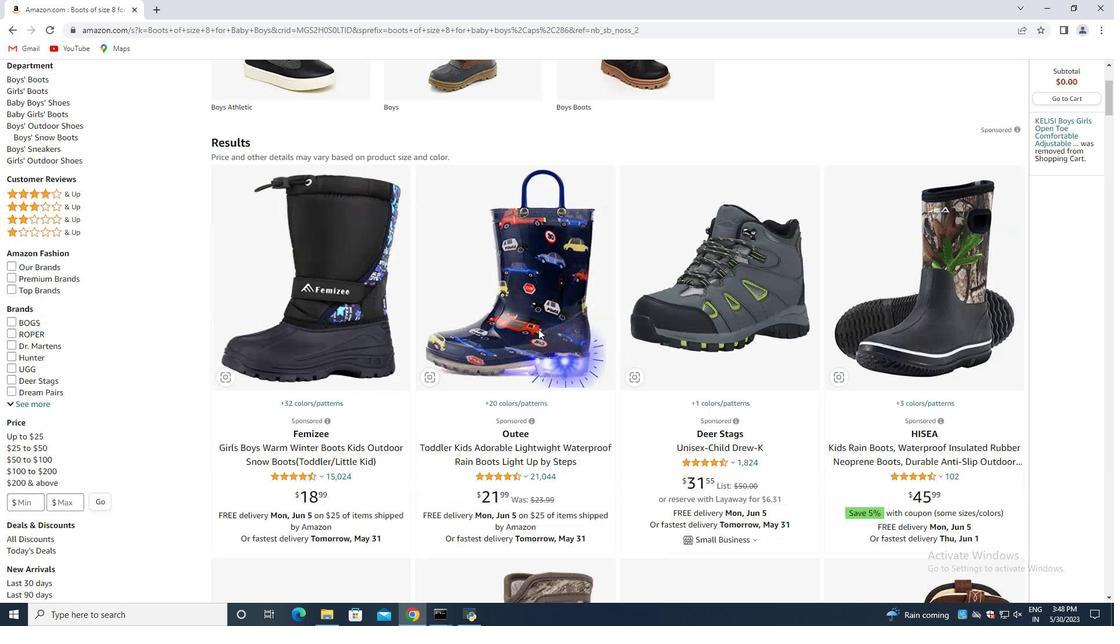 
Action: Mouse scrolled (538, 330) with delta (0, 0)
Screenshot: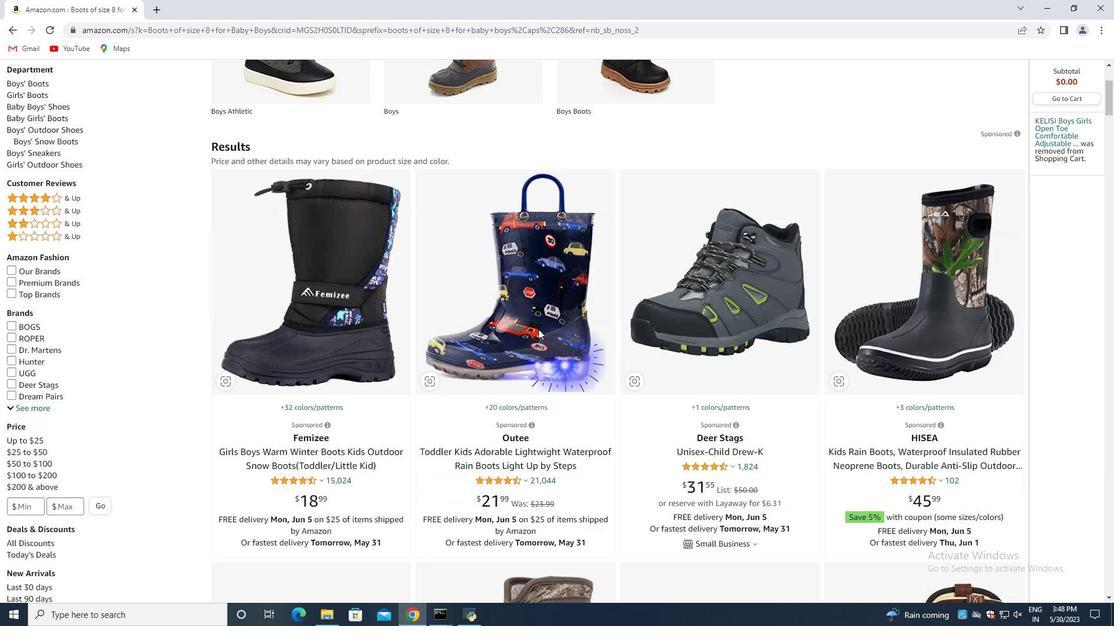 
Action: Mouse scrolled (538, 330) with delta (0, 0)
Screenshot: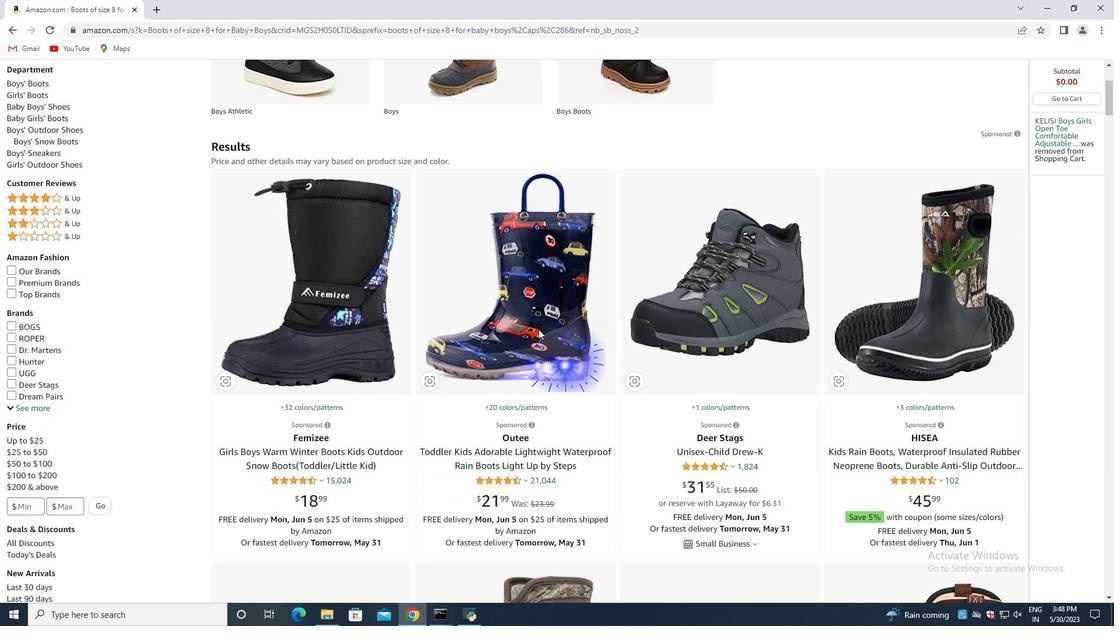 
Action: Mouse scrolled (538, 330) with delta (0, 0)
Screenshot: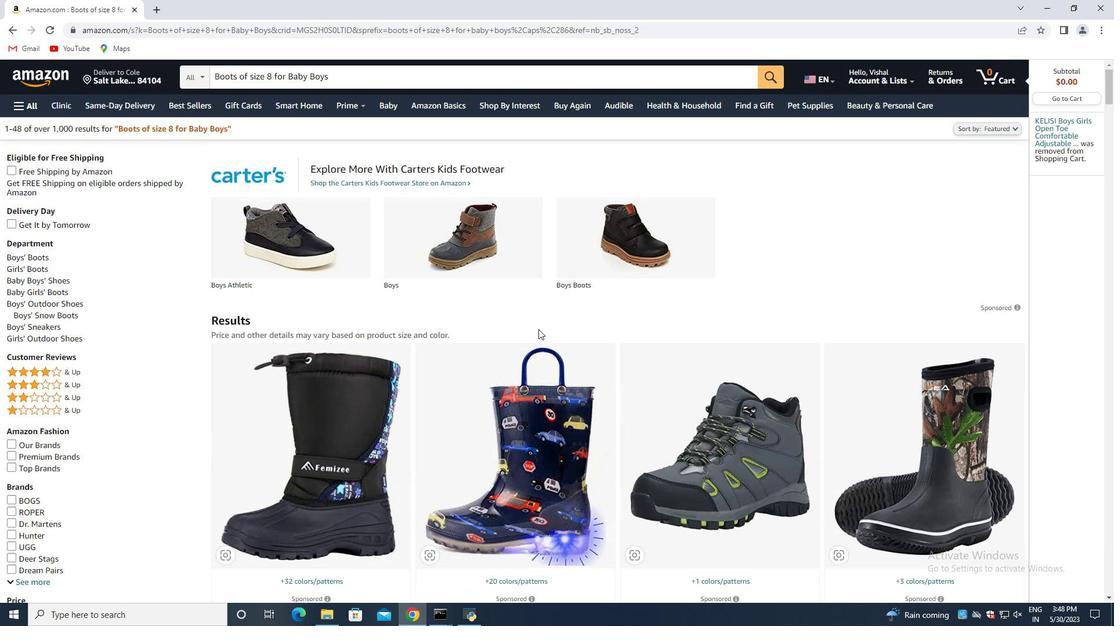 
Action: Mouse scrolled (538, 330) with delta (0, 0)
Screenshot: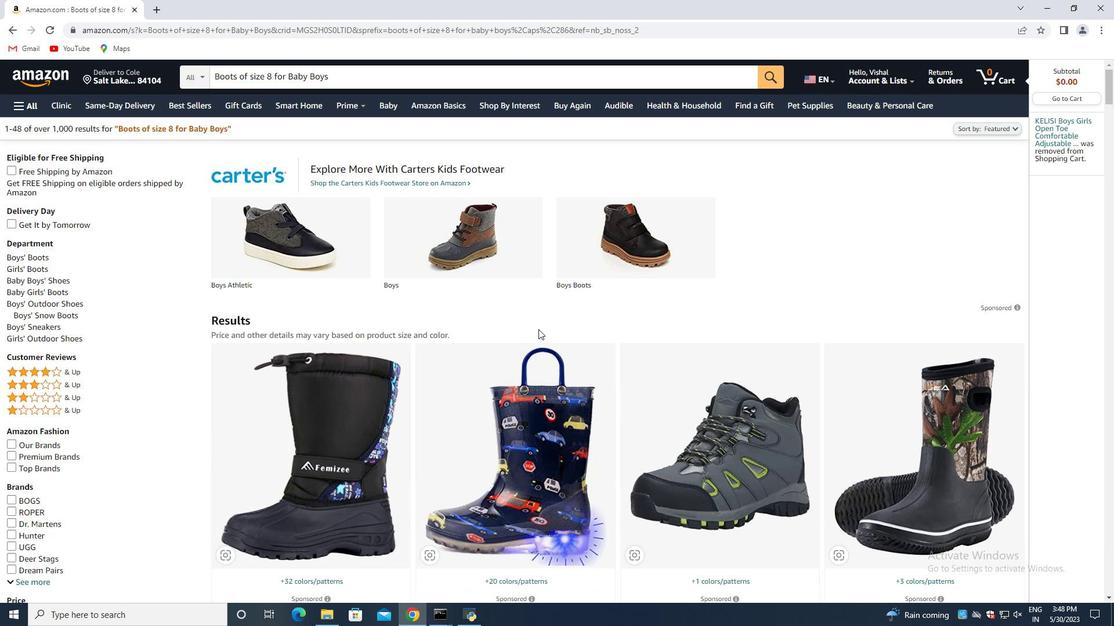 
Action: Mouse scrolled (538, 330) with delta (0, 0)
Screenshot: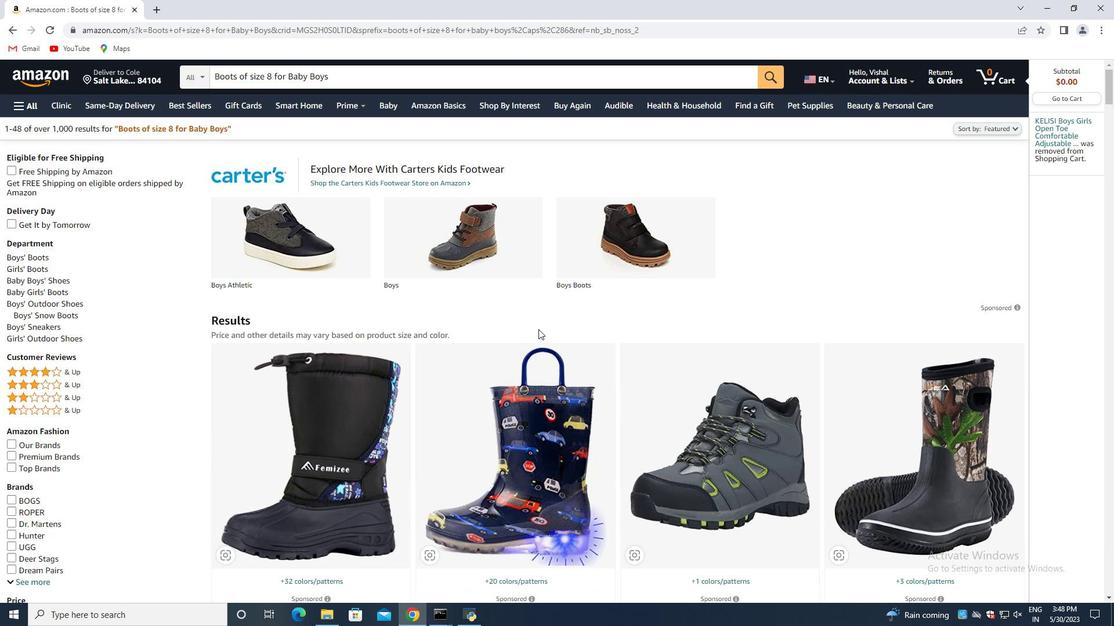 
Action: Mouse scrolled (538, 330) with delta (0, 0)
Screenshot: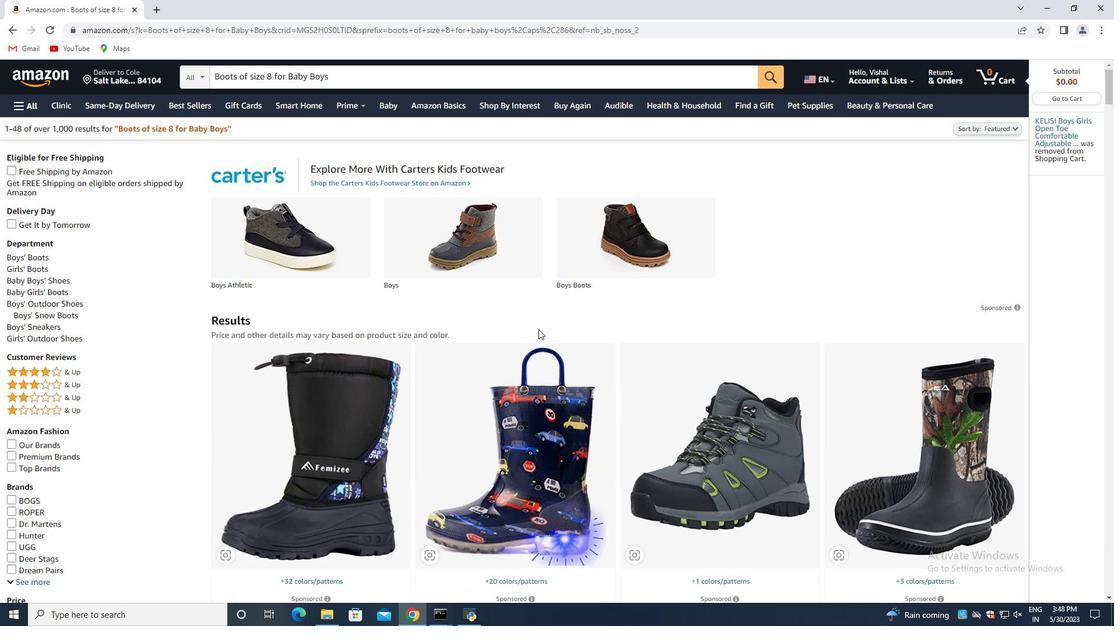 
Action: Mouse scrolled (538, 330) with delta (0, 0)
Screenshot: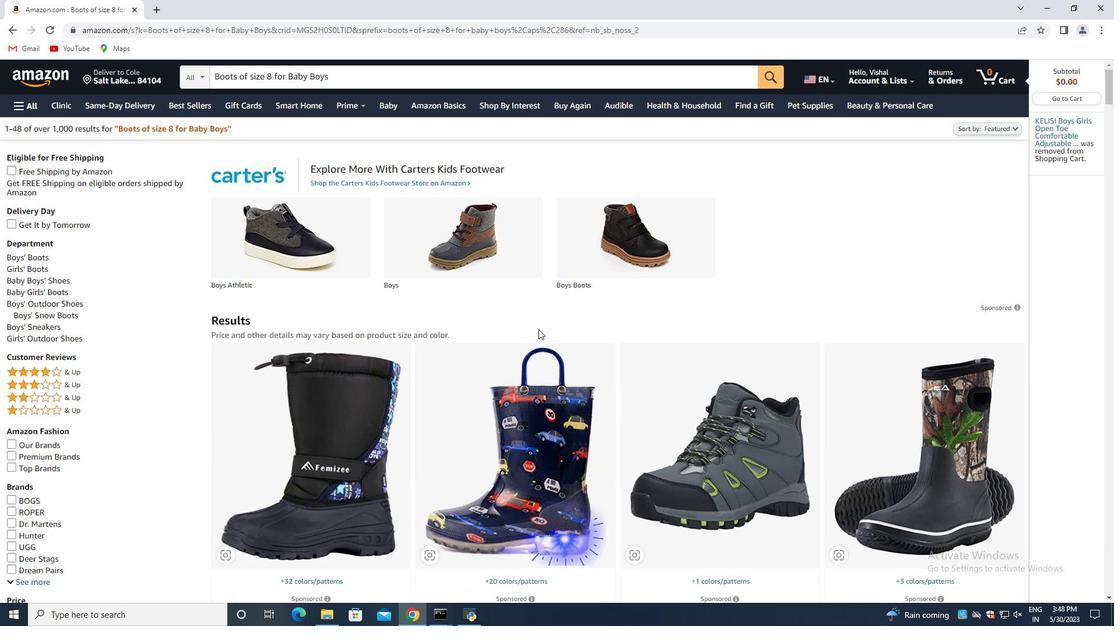 
Action: Mouse scrolled (538, 330) with delta (0, 0)
Screenshot: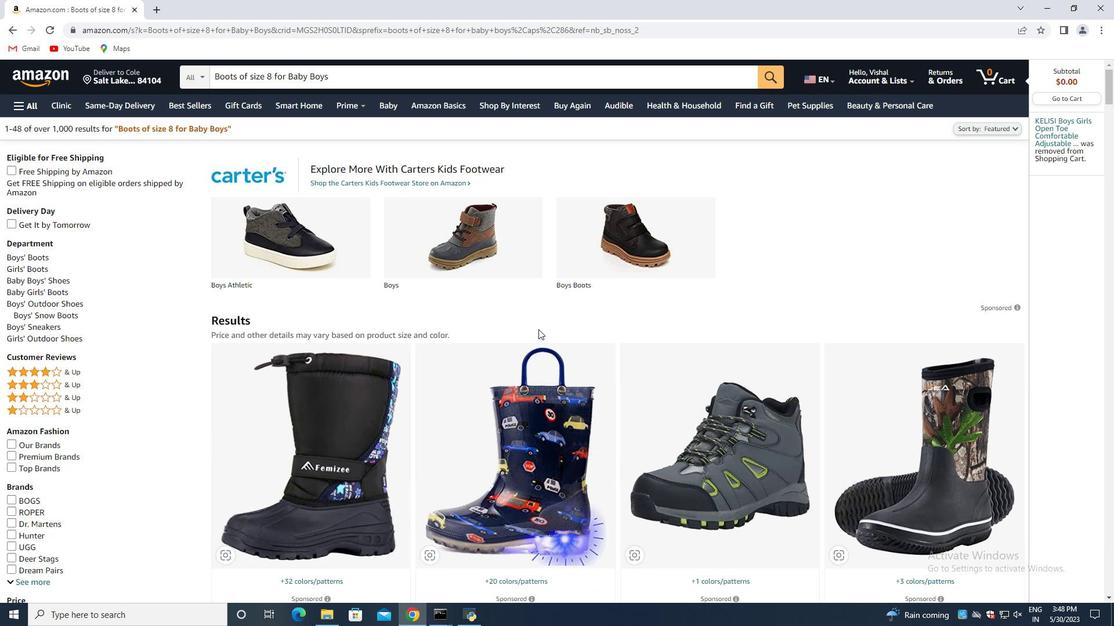 
Action: Mouse moved to (394, 358)
Screenshot: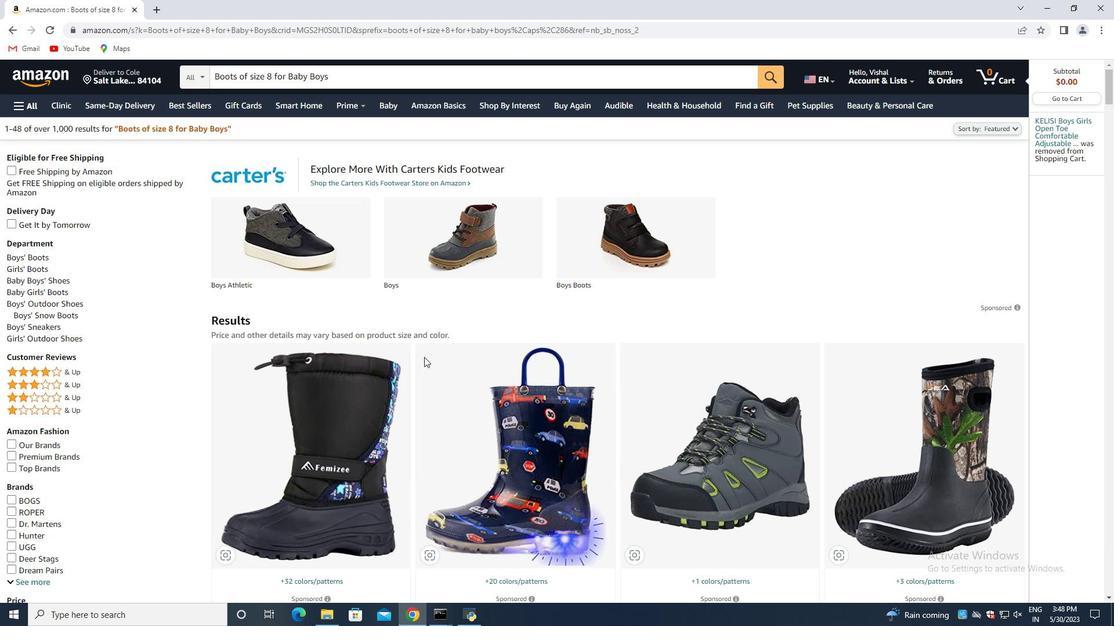 
Action: Mouse scrolled (394, 357) with delta (0, 0)
Screenshot: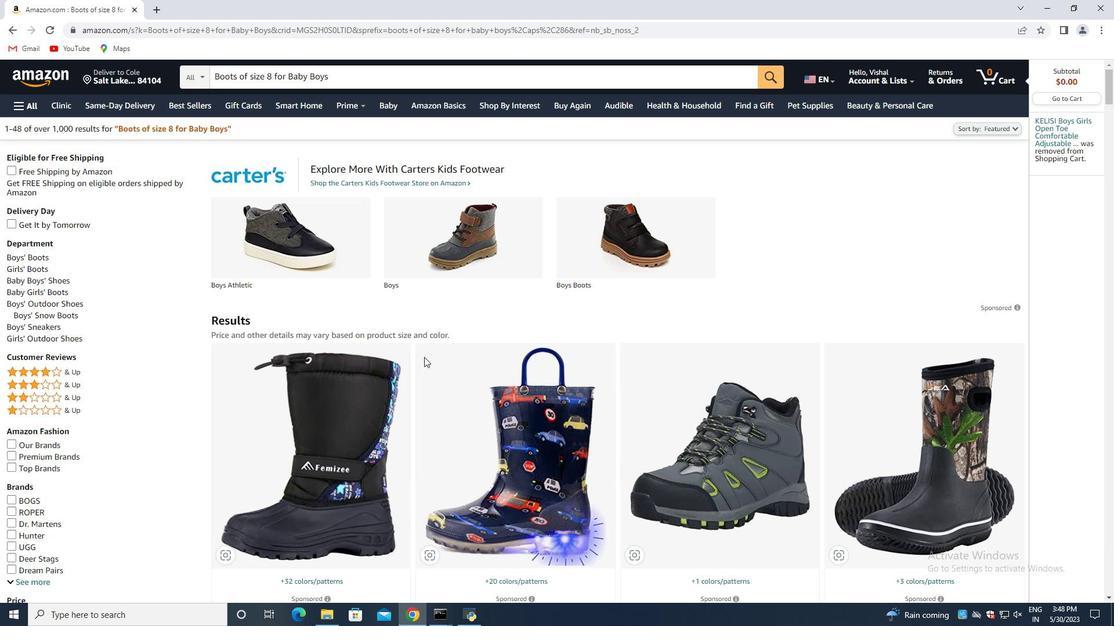 
Action: Mouse moved to (381, 355)
Screenshot: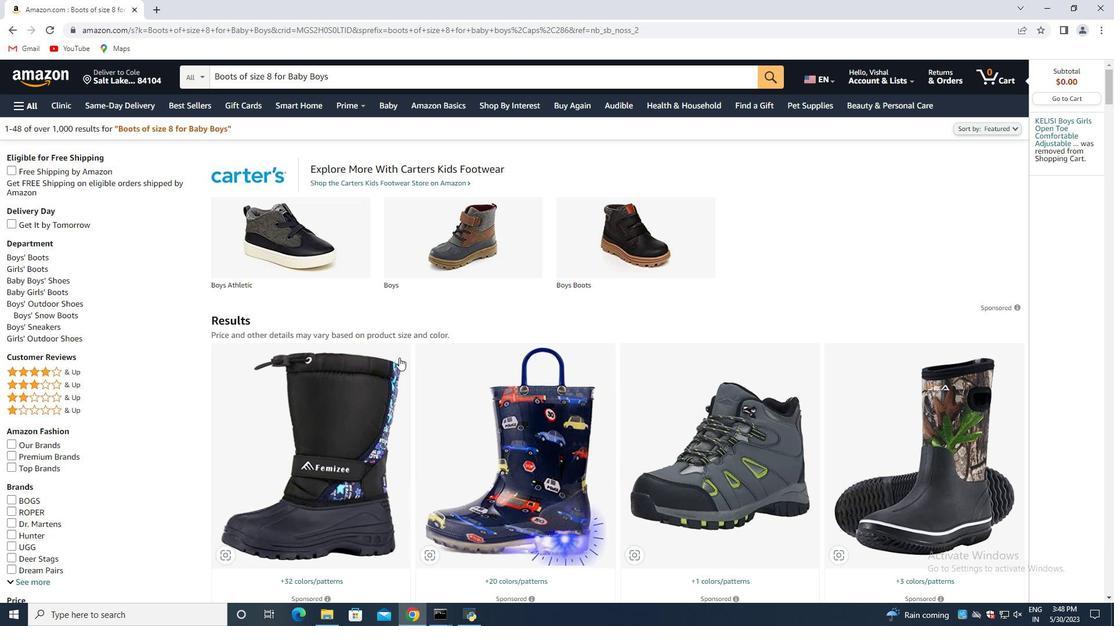 
Action: Mouse scrolled (381, 354) with delta (0, 0)
Screenshot: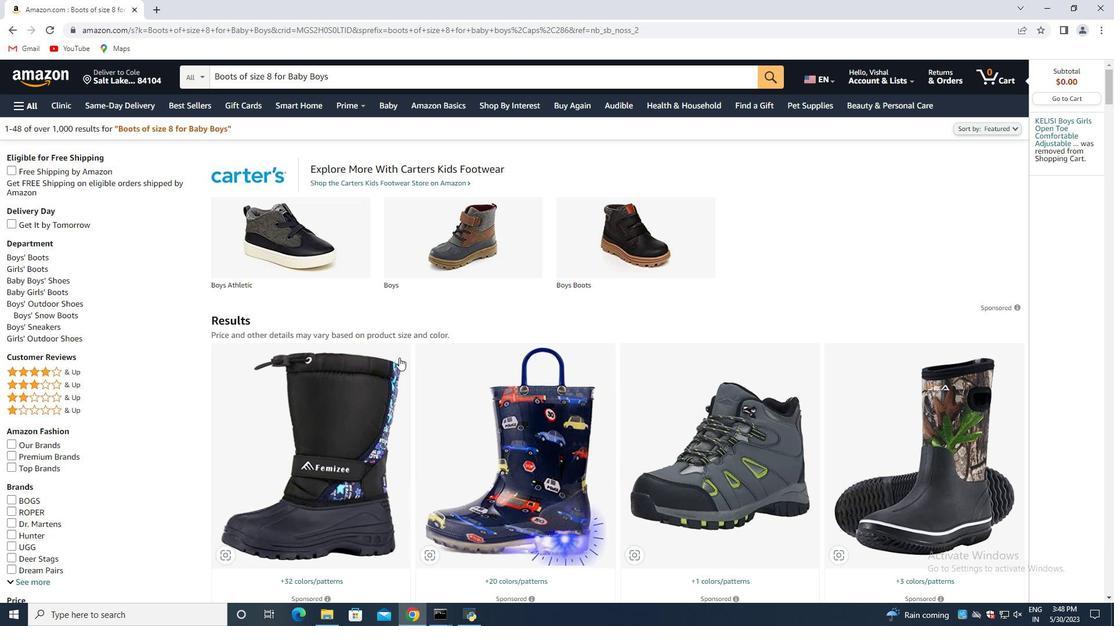 
Action: Mouse moved to (403, 336)
Screenshot: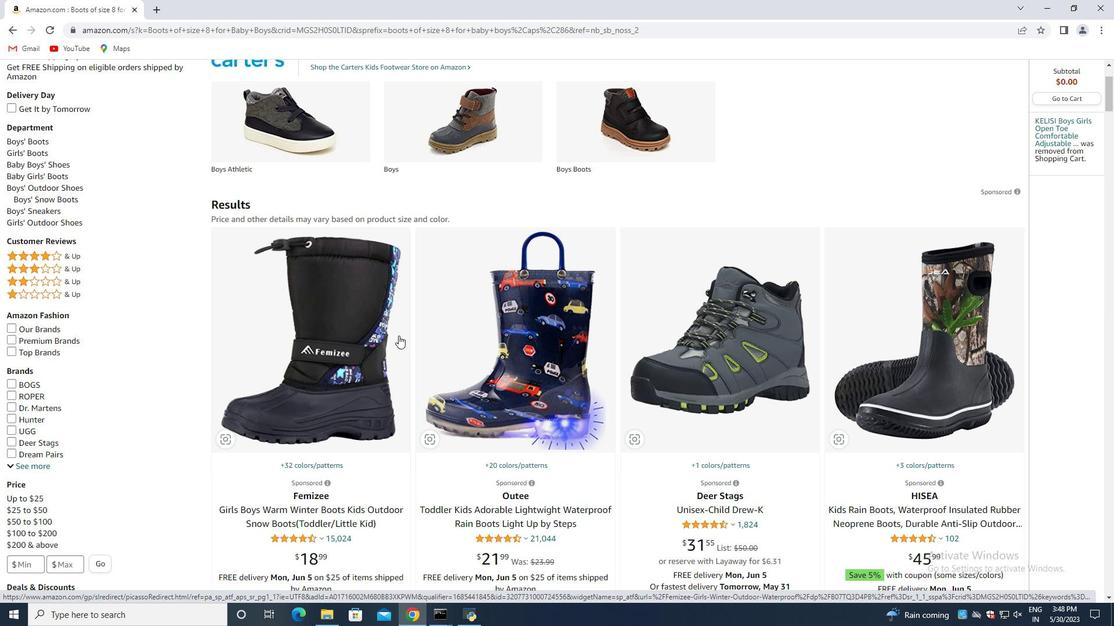 
Action: Mouse scrolled (403, 335) with delta (0, 0)
Screenshot: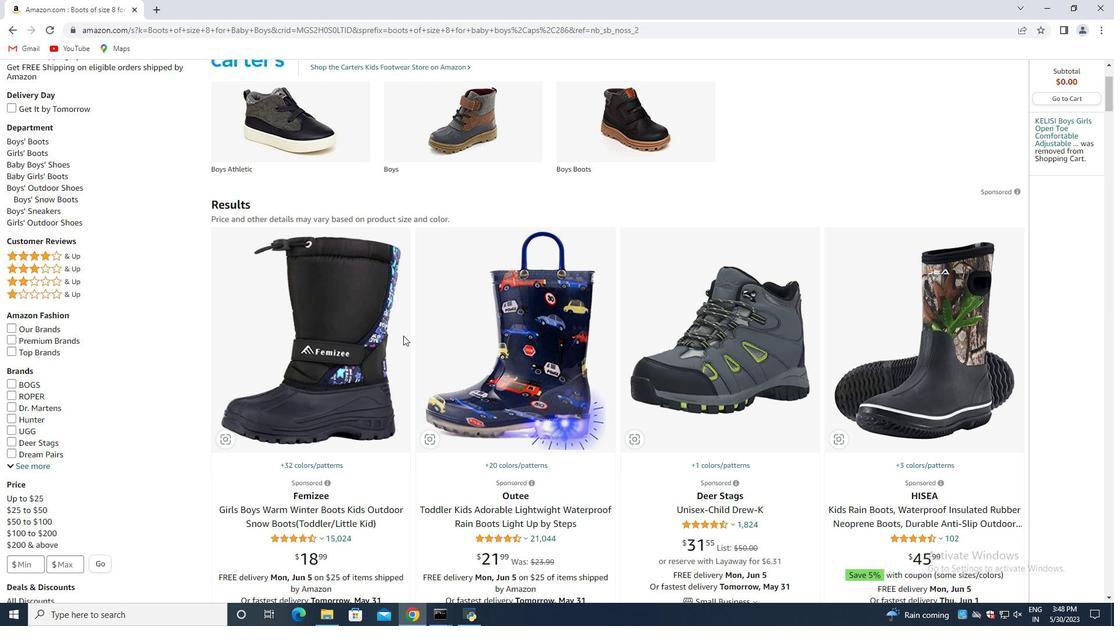 
Action: Mouse moved to (482, 329)
Screenshot: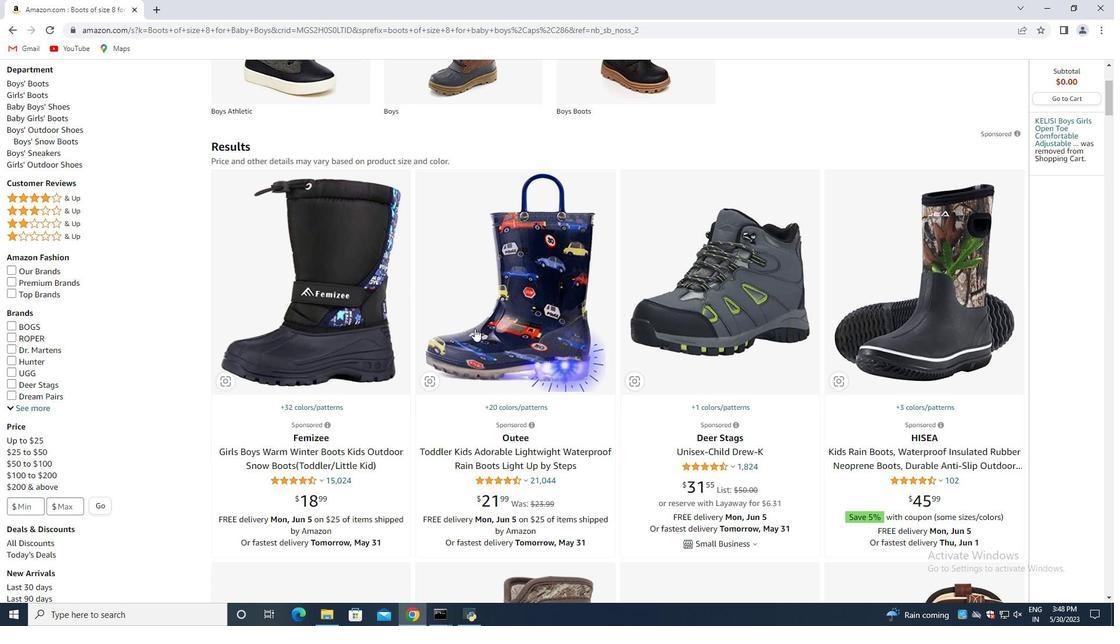 
Action: Mouse scrolled (482, 328) with delta (0, 0)
Screenshot: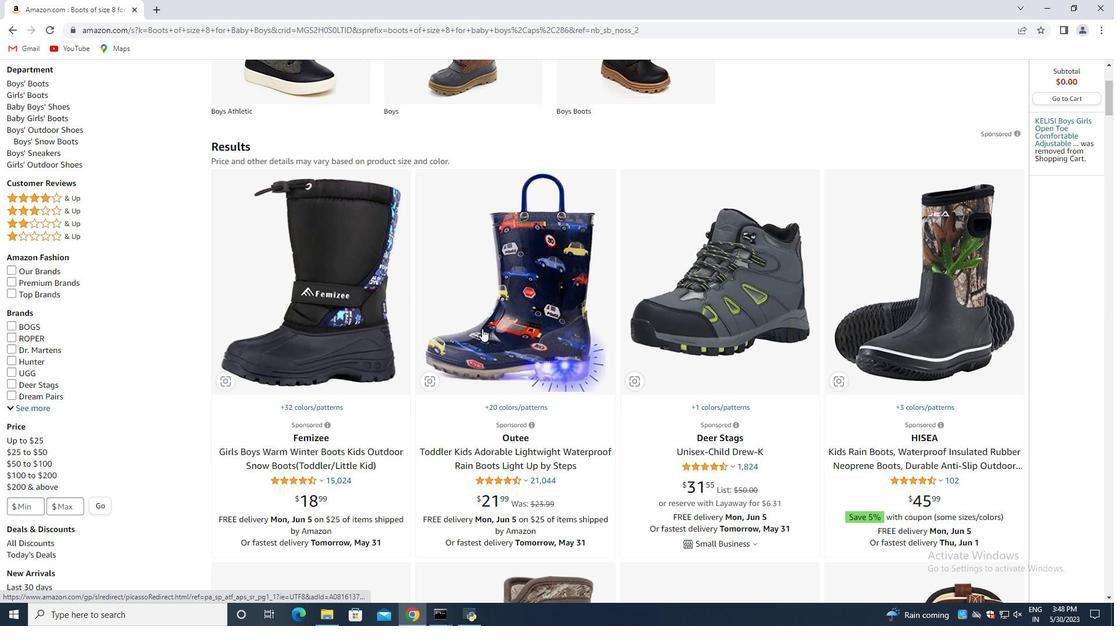 
Action: Mouse moved to (482, 329)
Screenshot: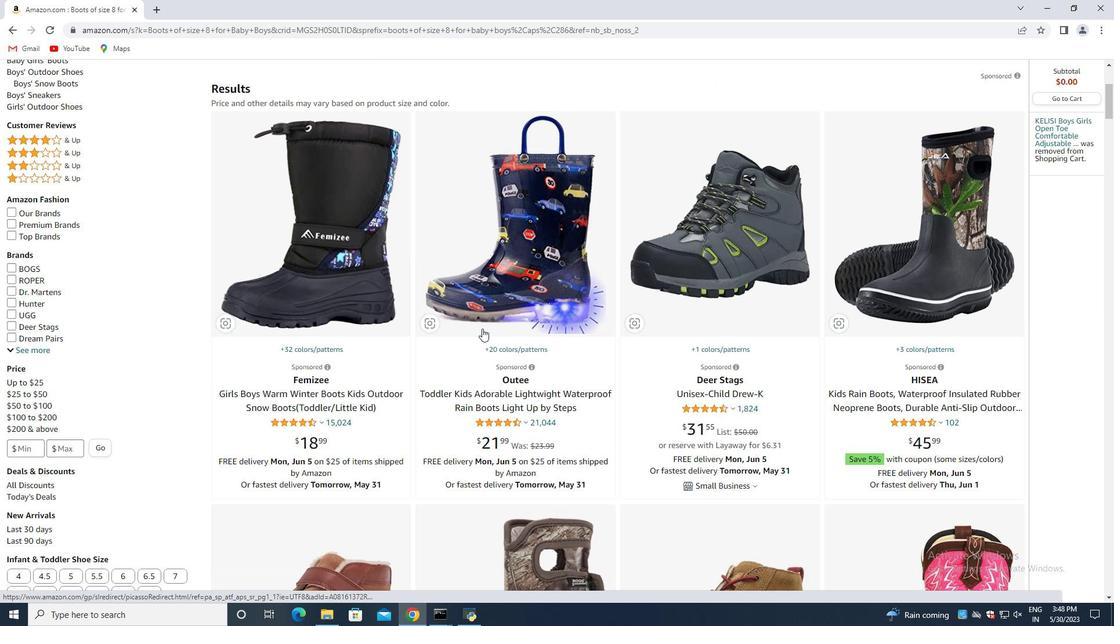 
Action: Mouse scrolled (482, 328) with delta (0, 0)
Screenshot: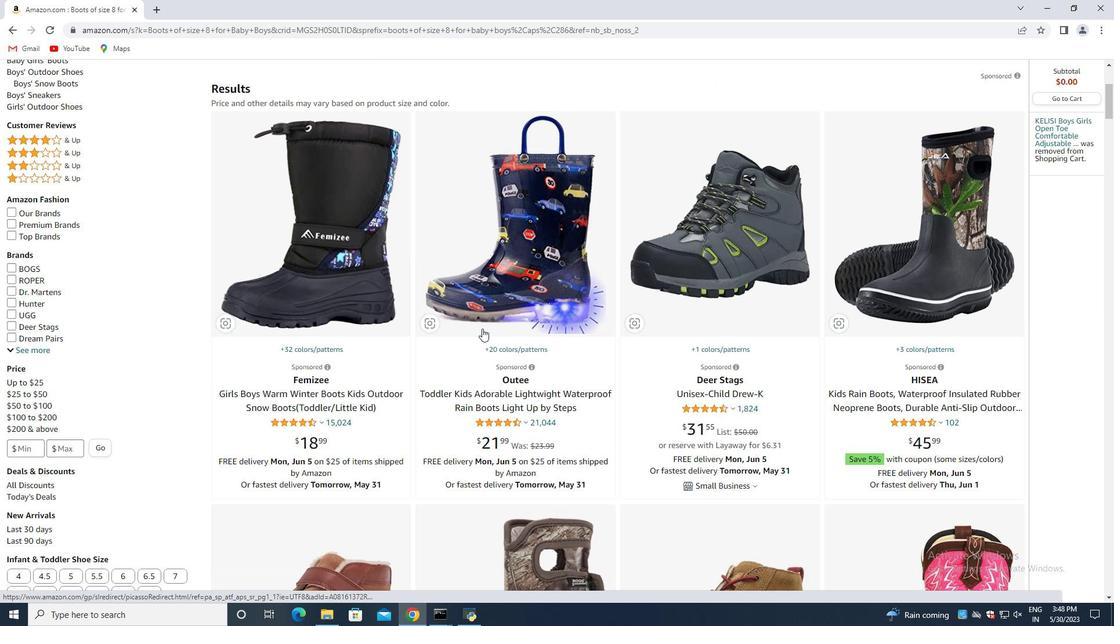 
Action: Mouse moved to (481, 331)
Screenshot: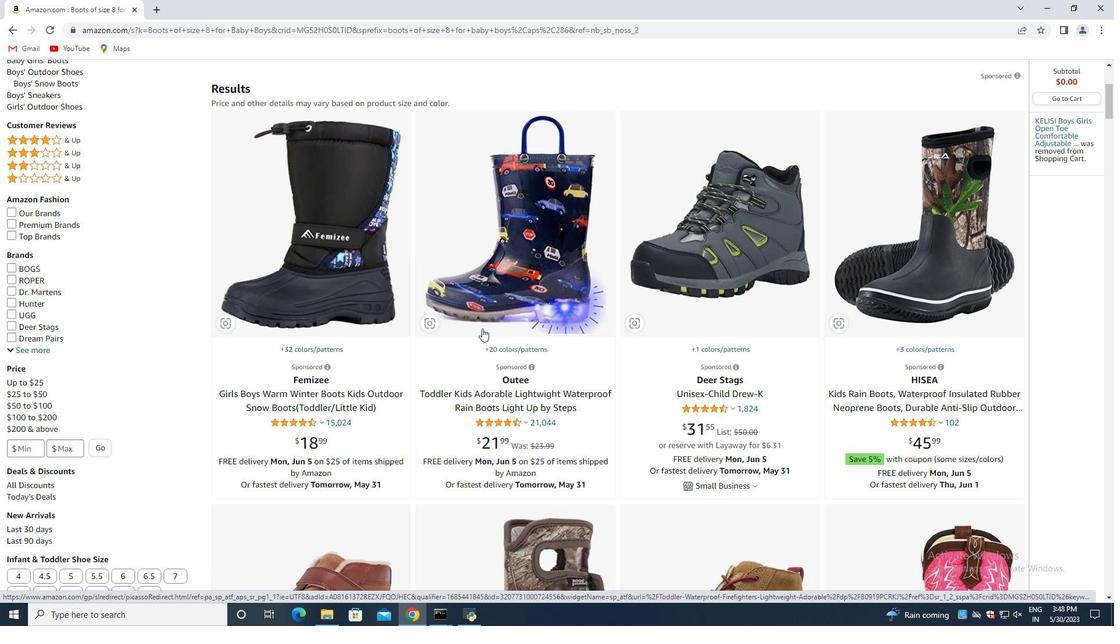
Action: Mouse scrolled (481, 330) with delta (0, 0)
Screenshot: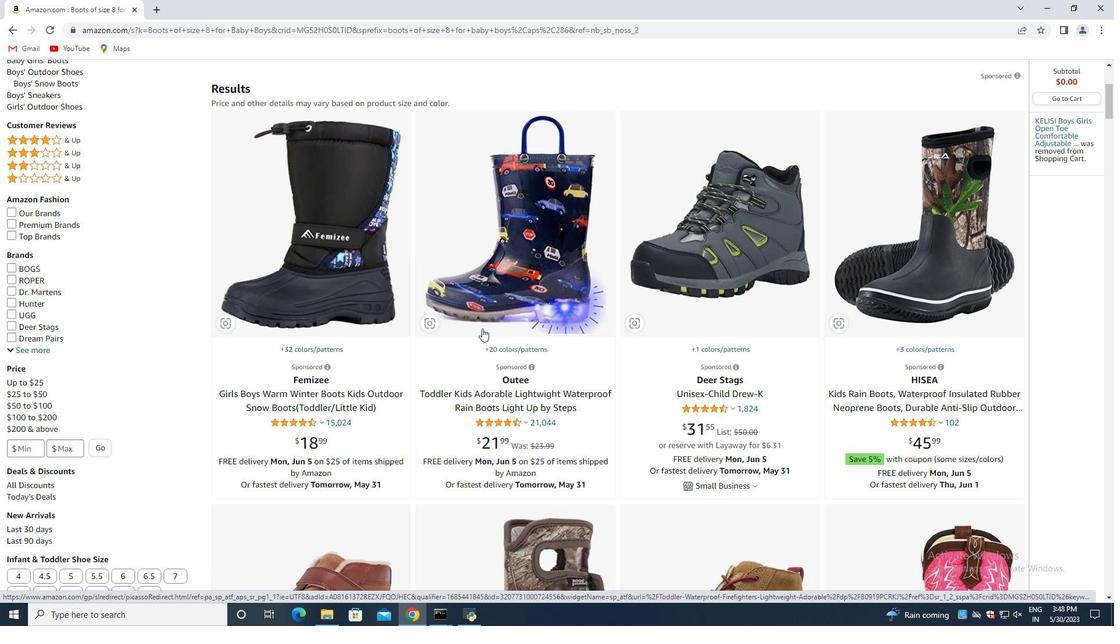 
Action: Mouse moved to (569, 315)
Screenshot: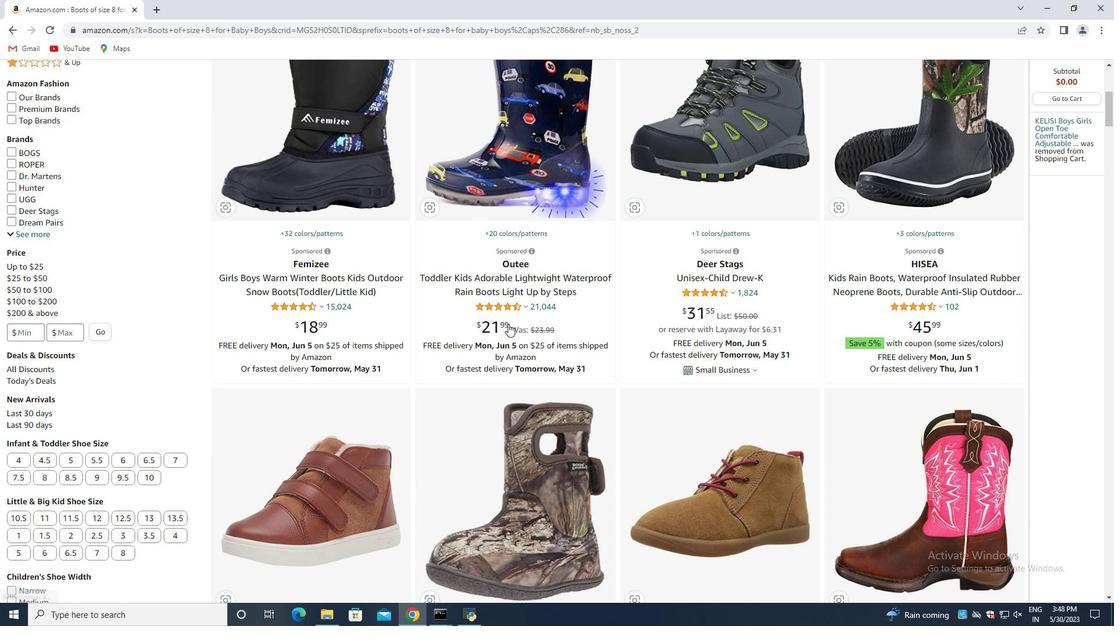 
Action: Mouse scrolled (569, 316) with delta (0, 0)
Screenshot: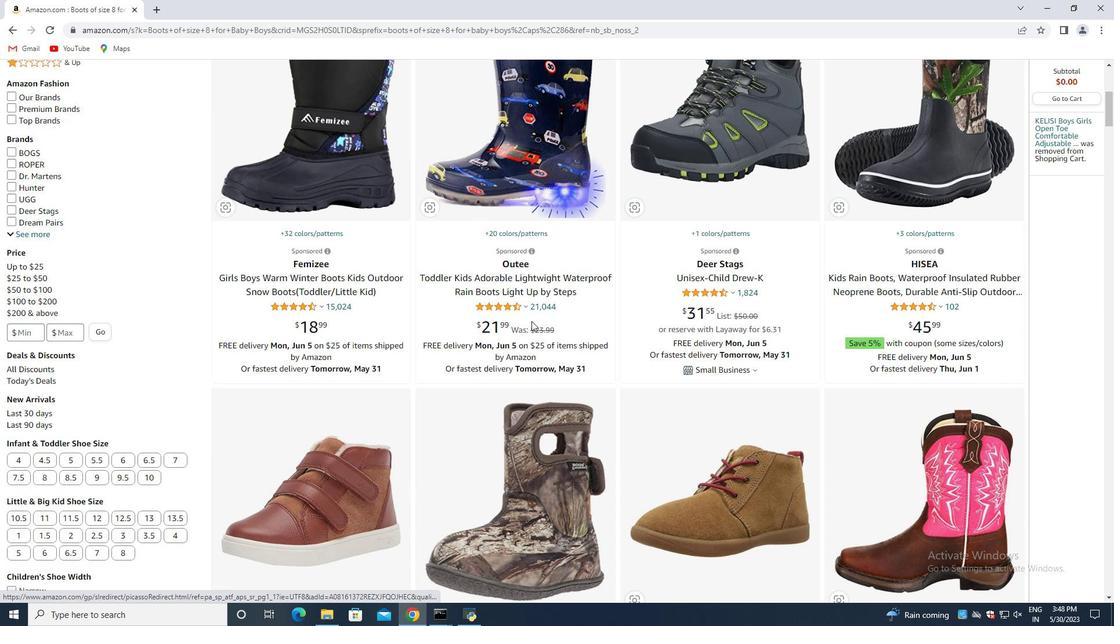 
Action: Mouse moved to (570, 313)
Screenshot: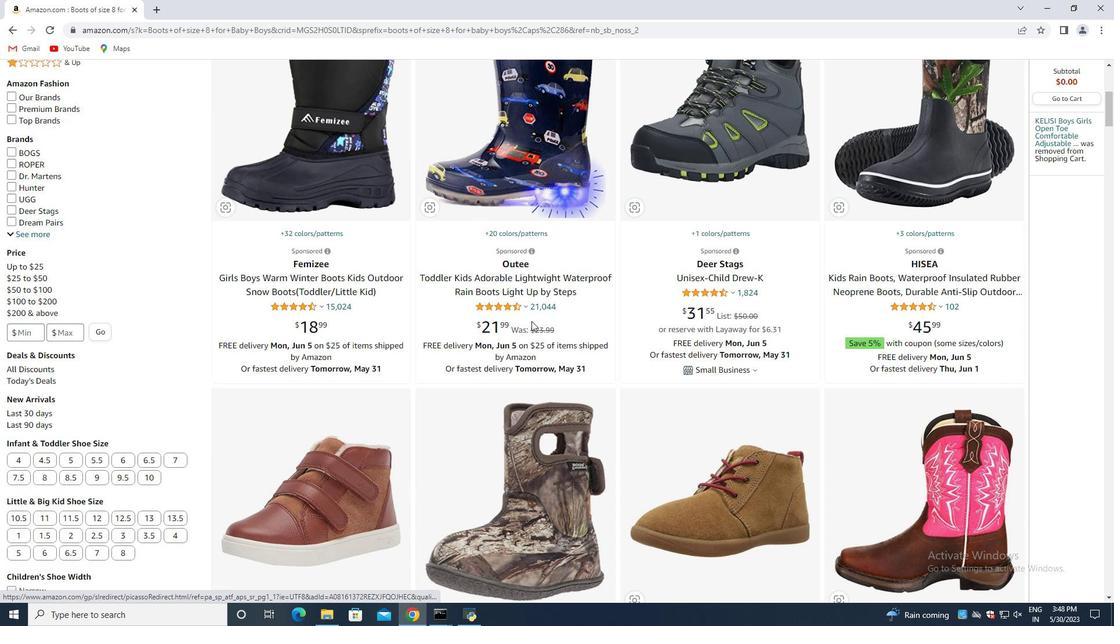 
Action: Mouse scrolled (570, 314) with delta (0, 0)
Screenshot: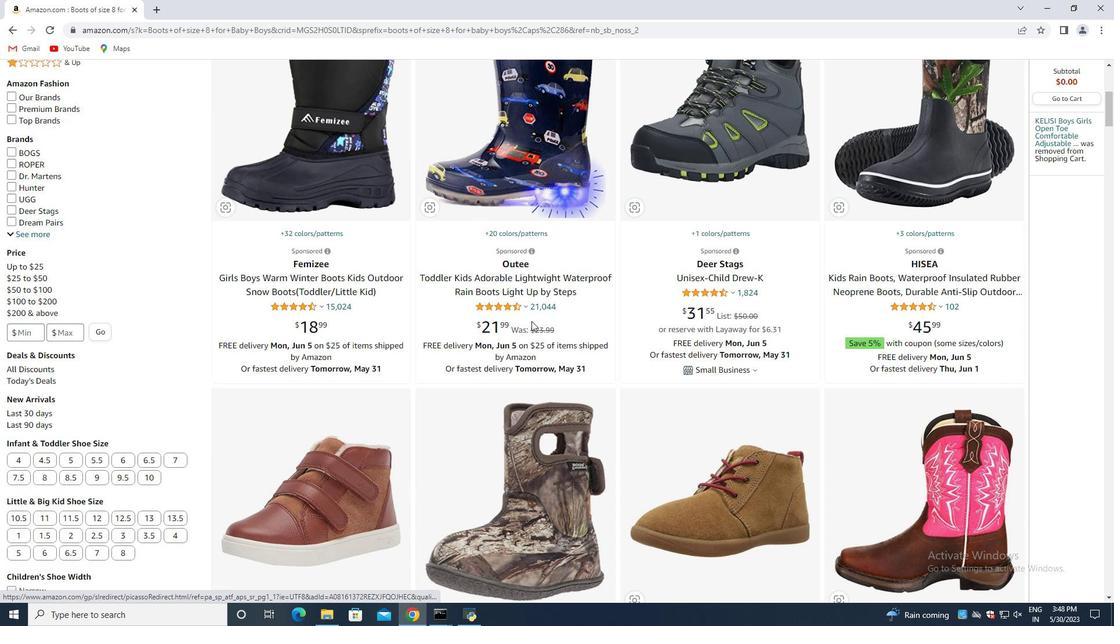 
Action: Mouse moved to (939, 240)
Screenshot: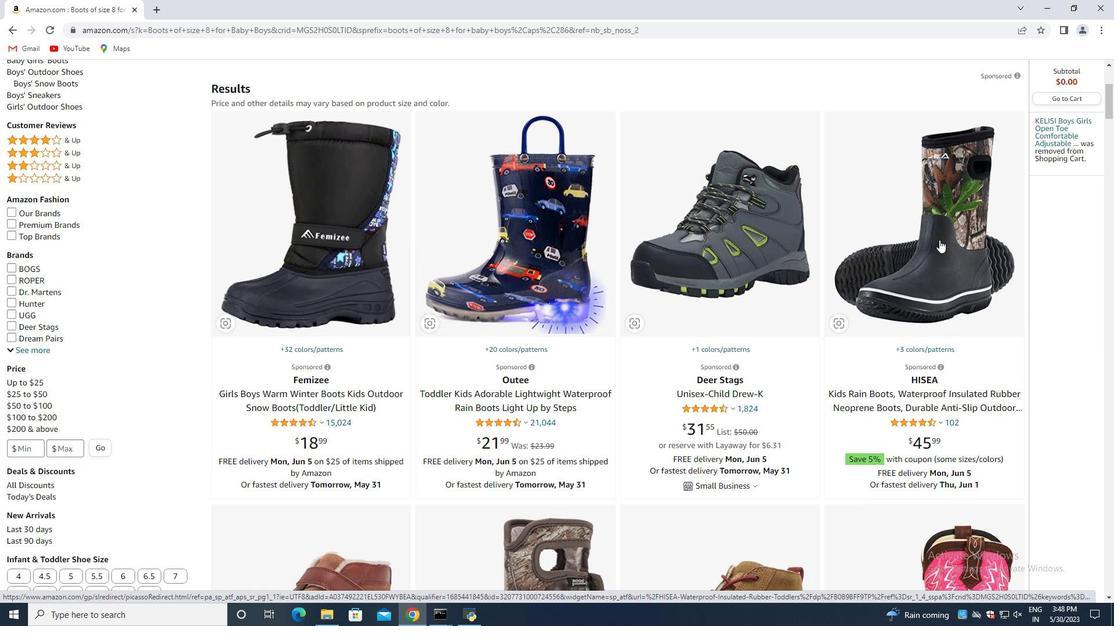 
Action: Mouse scrolled (939, 239) with delta (0, 0)
Screenshot: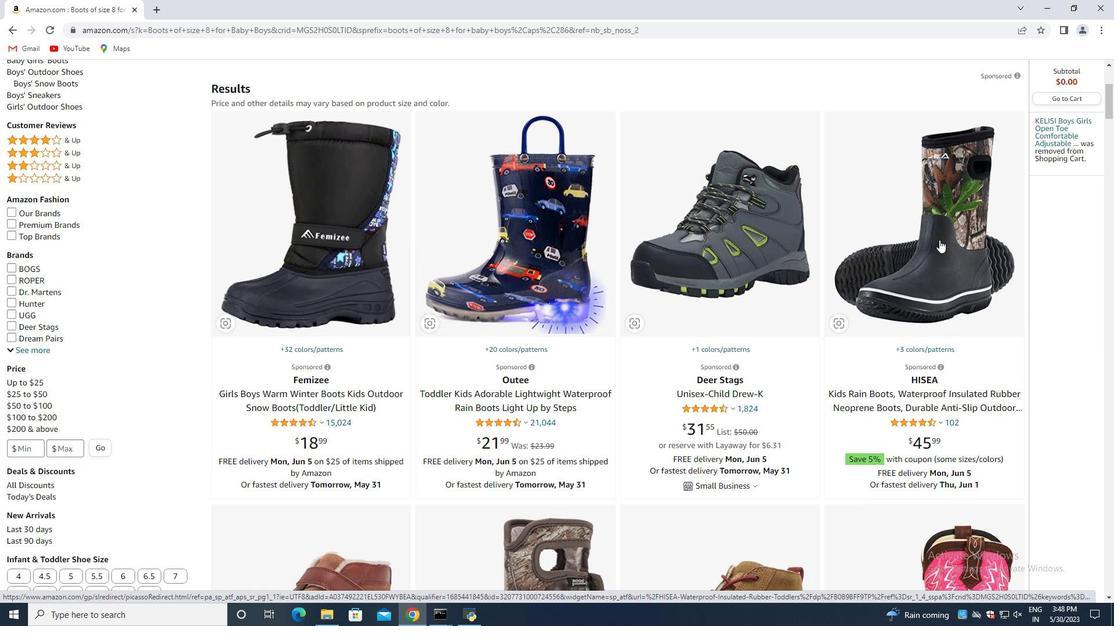 
Action: Mouse scrolled (939, 239) with delta (0, 0)
Screenshot: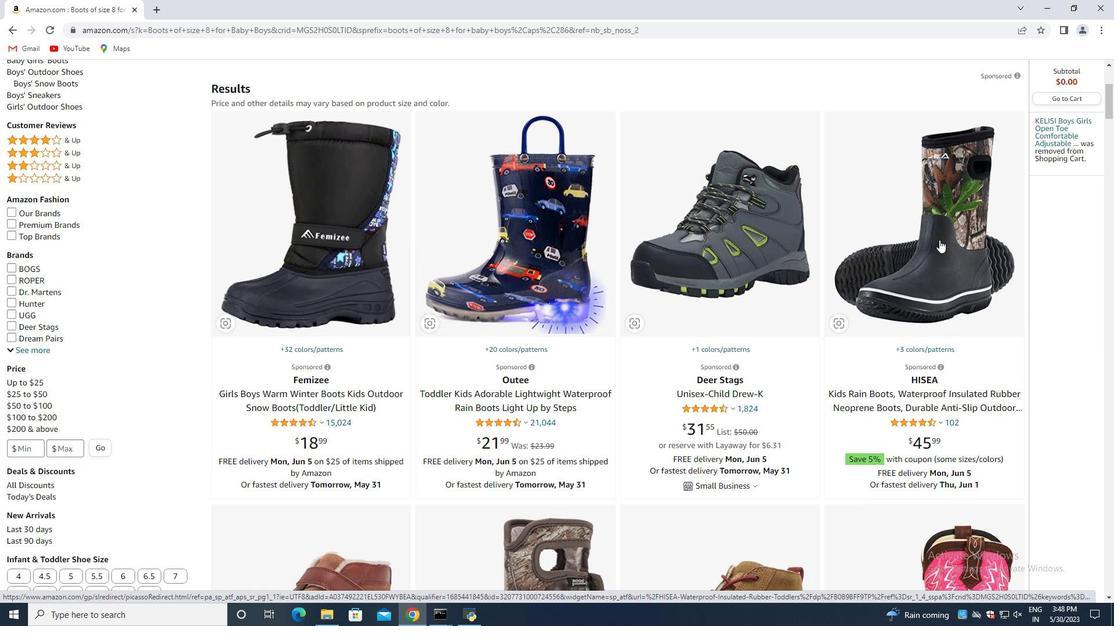 
Action: Mouse moved to (620, 289)
Screenshot: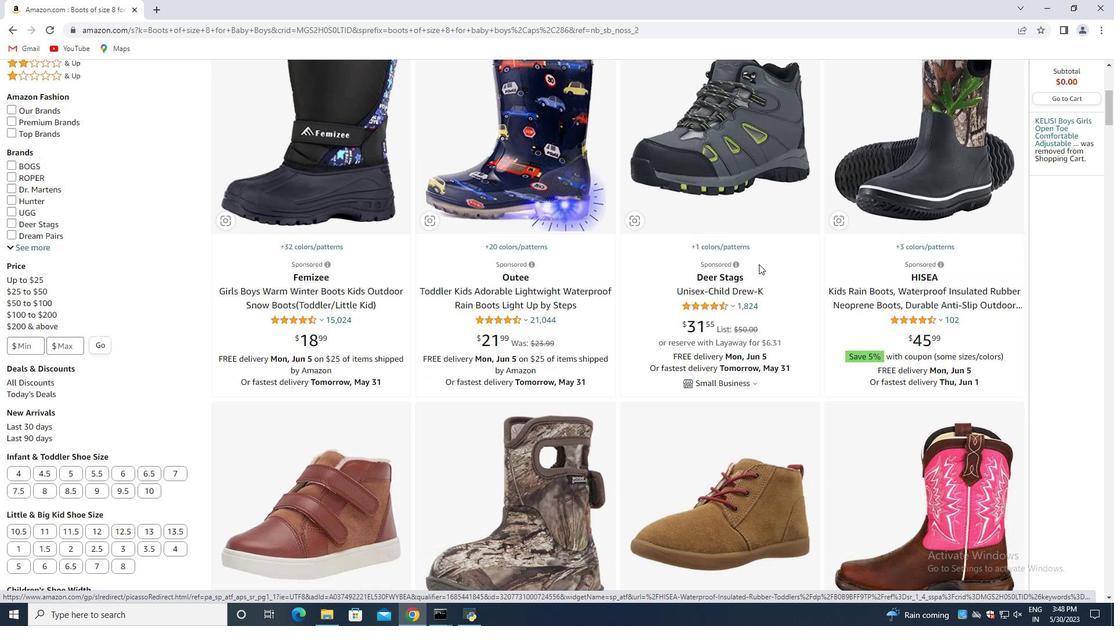 
Action: Mouse scrolled (652, 282) with delta (0, 0)
Screenshot: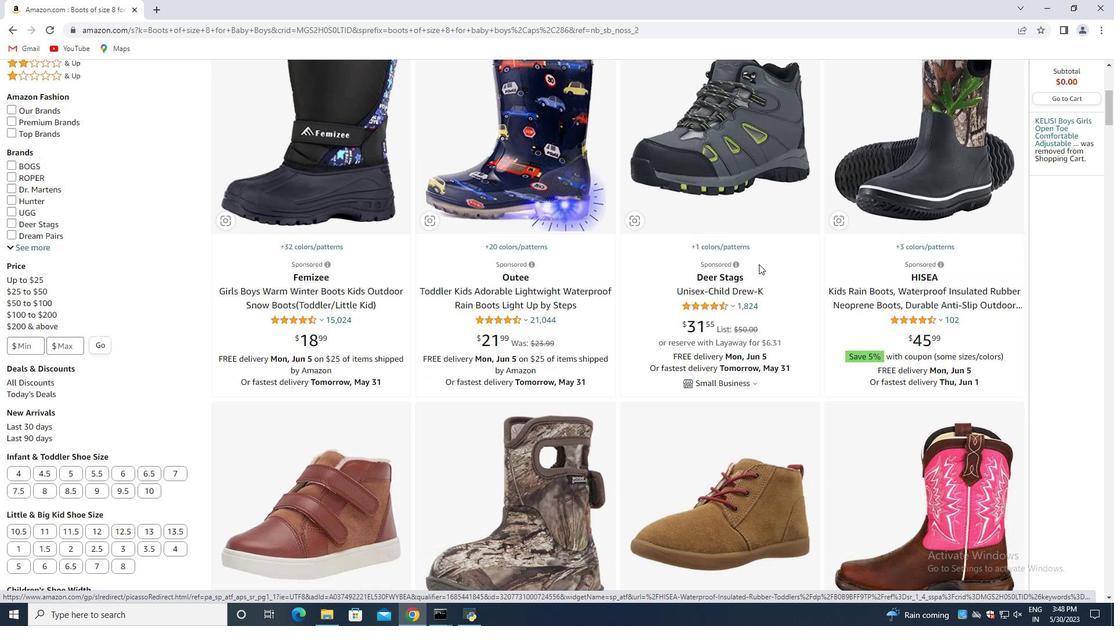 
Action: Mouse moved to (605, 290)
Screenshot: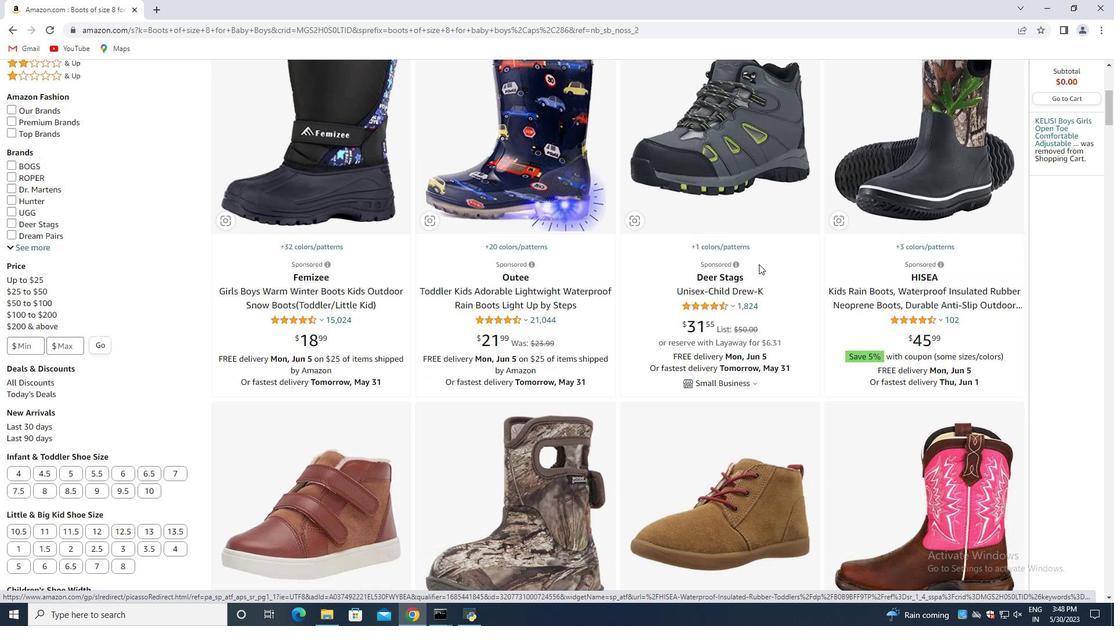 
Action: Mouse scrolled (620, 289) with delta (0, 0)
Screenshot: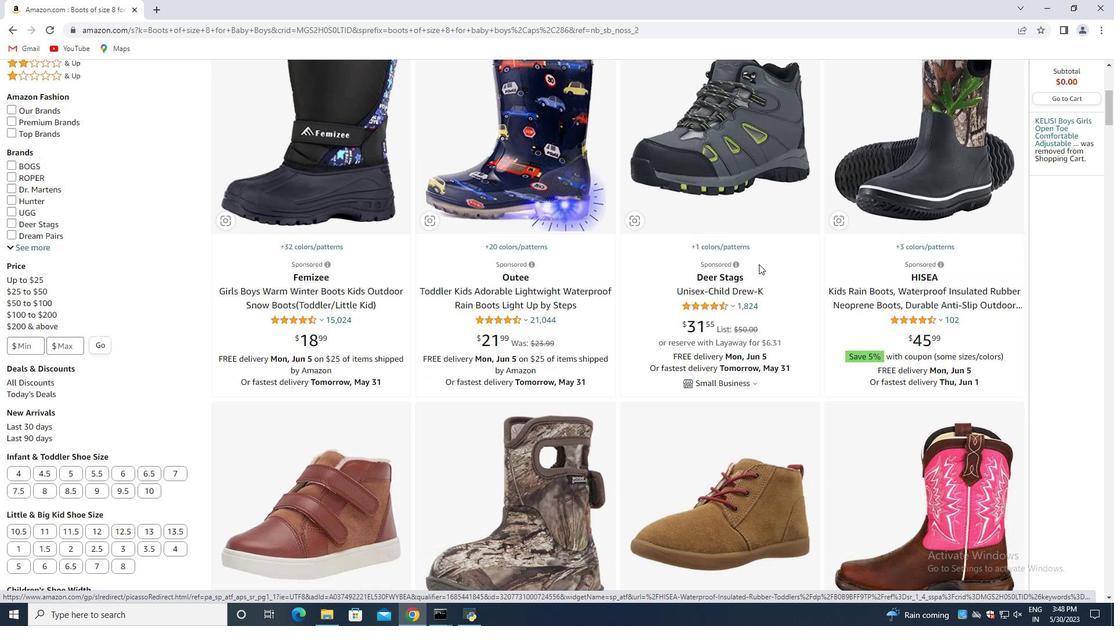 
Action: Mouse moved to (558, 296)
Screenshot: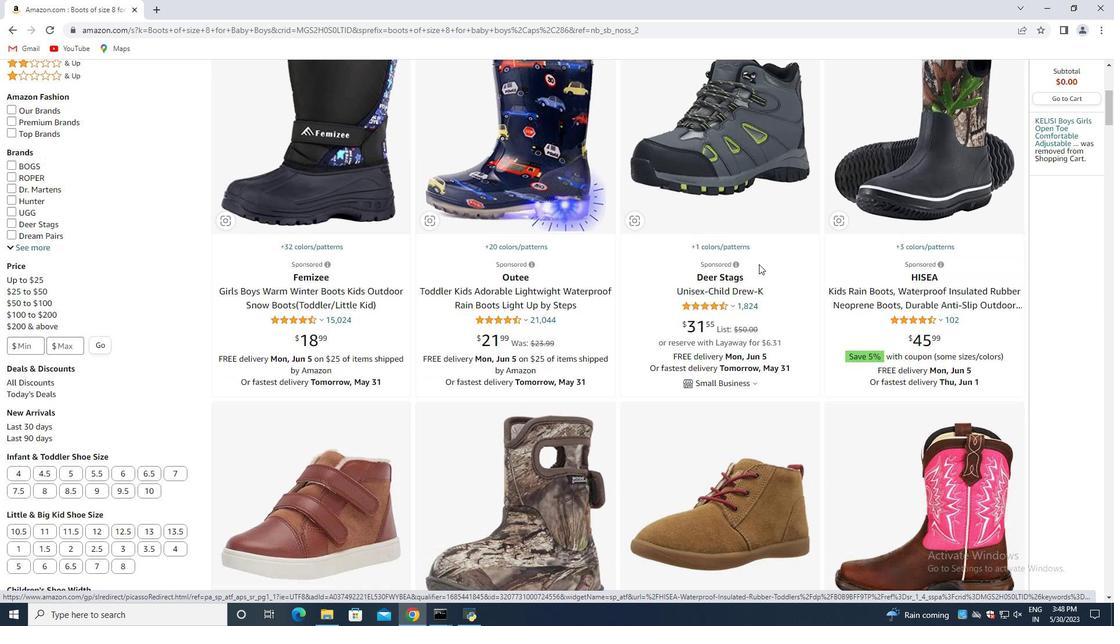 
Action: Mouse scrolled (570, 293) with delta (0, 0)
Screenshot: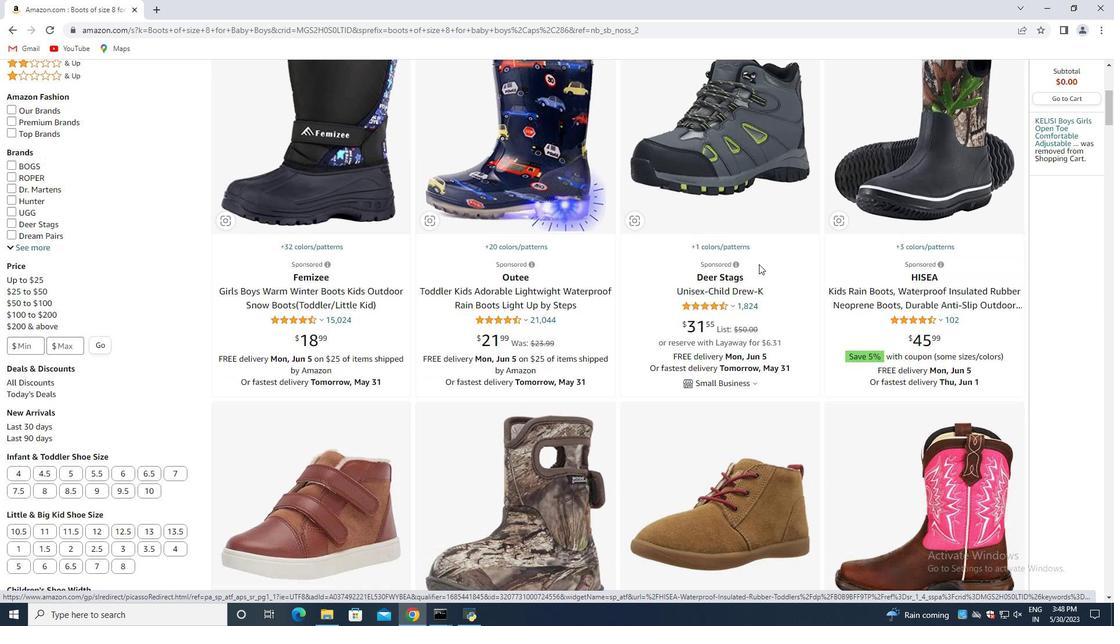 
Action: Mouse moved to (698, 296)
Screenshot: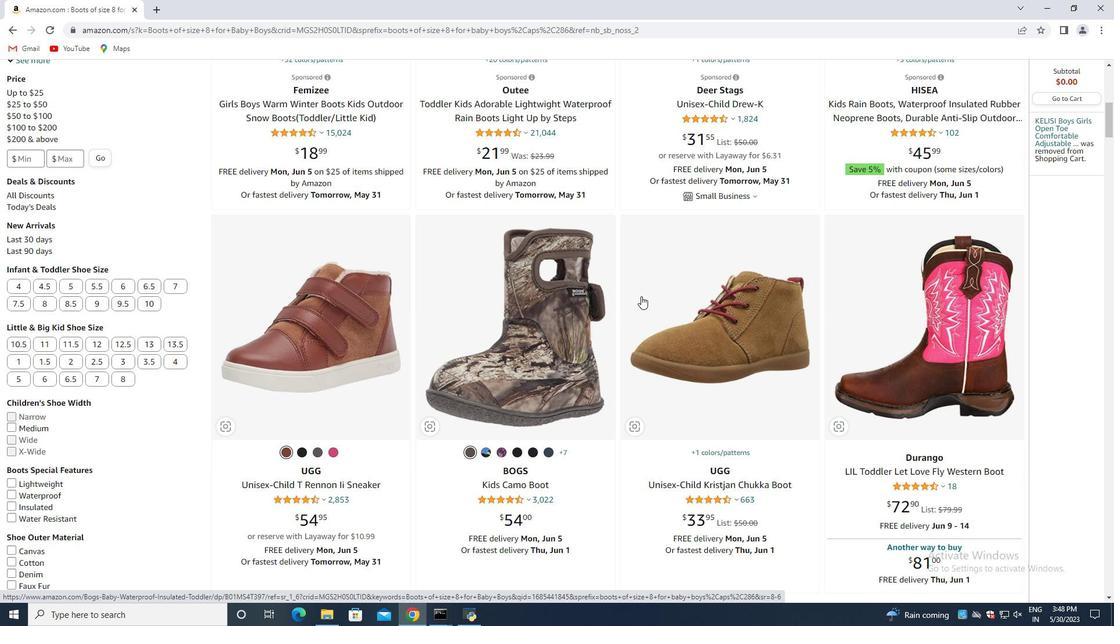 
Action: Mouse scrolled (698, 296) with delta (0, 0)
Screenshot: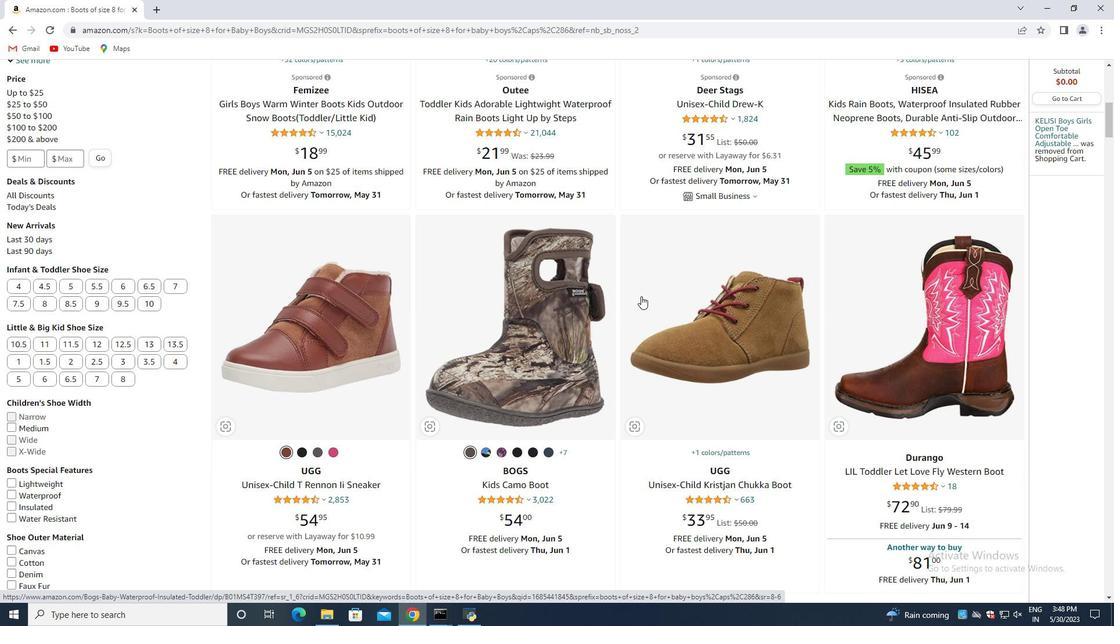 
Action: Mouse moved to (724, 296)
Screenshot: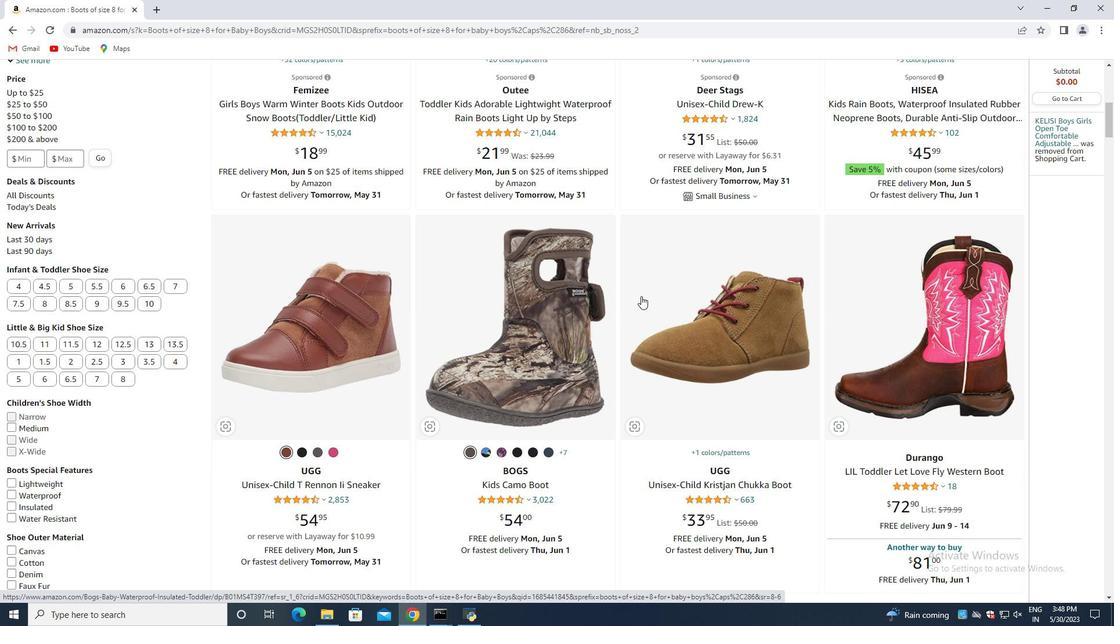 
Action: Mouse scrolled (724, 296) with delta (0, 0)
Screenshot: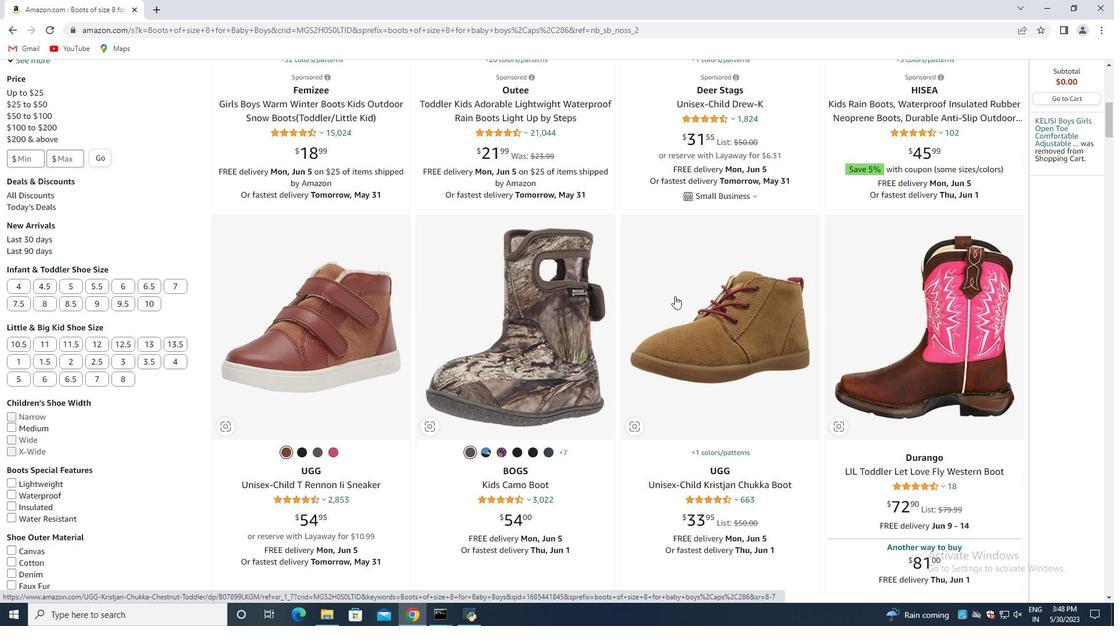 
Action: Mouse moved to (738, 287)
Screenshot: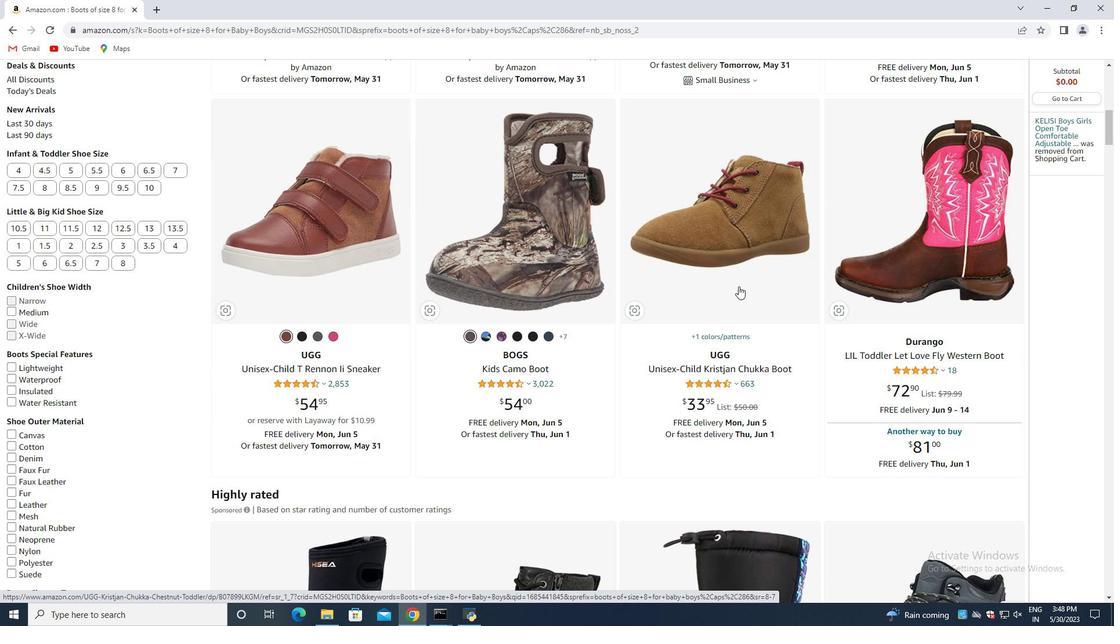 
Action: Mouse scrolled (738, 286) with delta (0, 0)
Screenshot: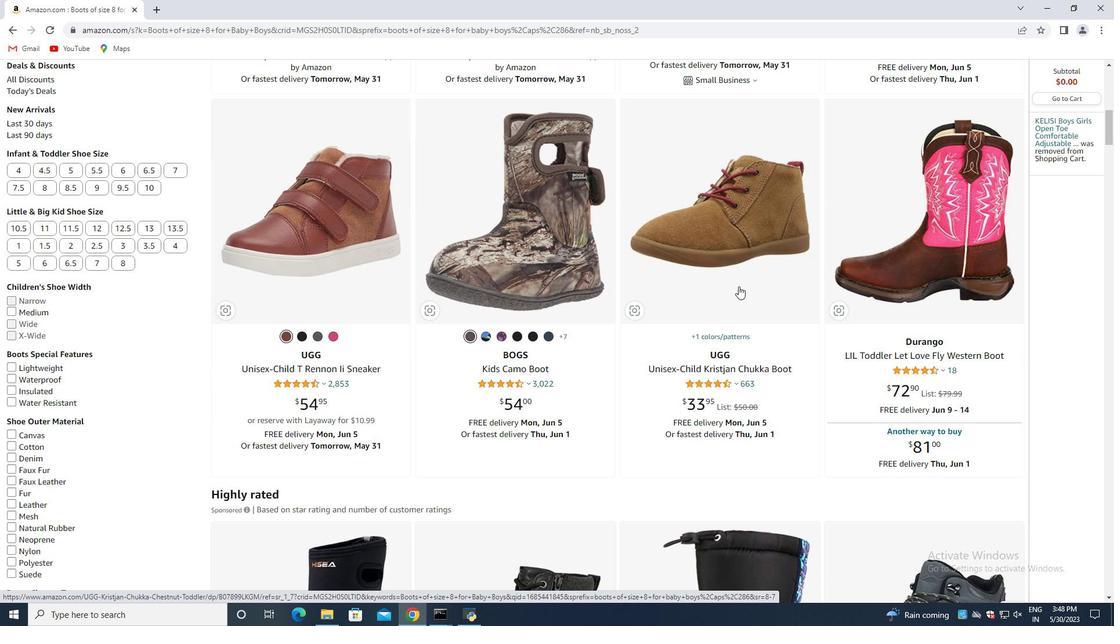 
Action: Mouse moved to (735, 288)
Screenshot: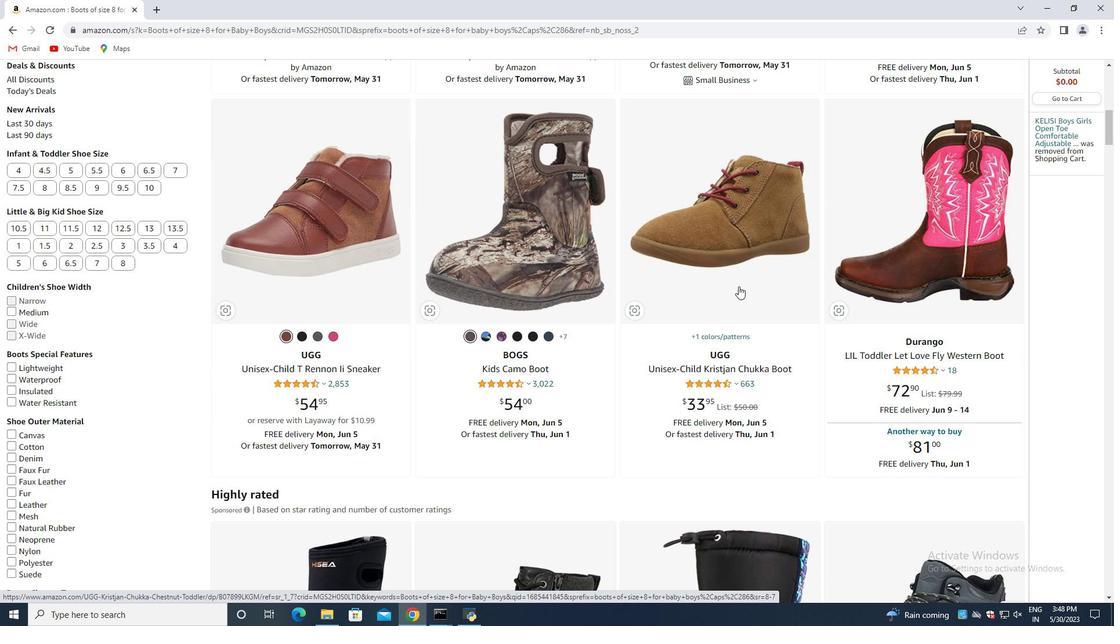 
Action: Mouse scrolled (735, 287) with delta (0, 0)
Screenshot: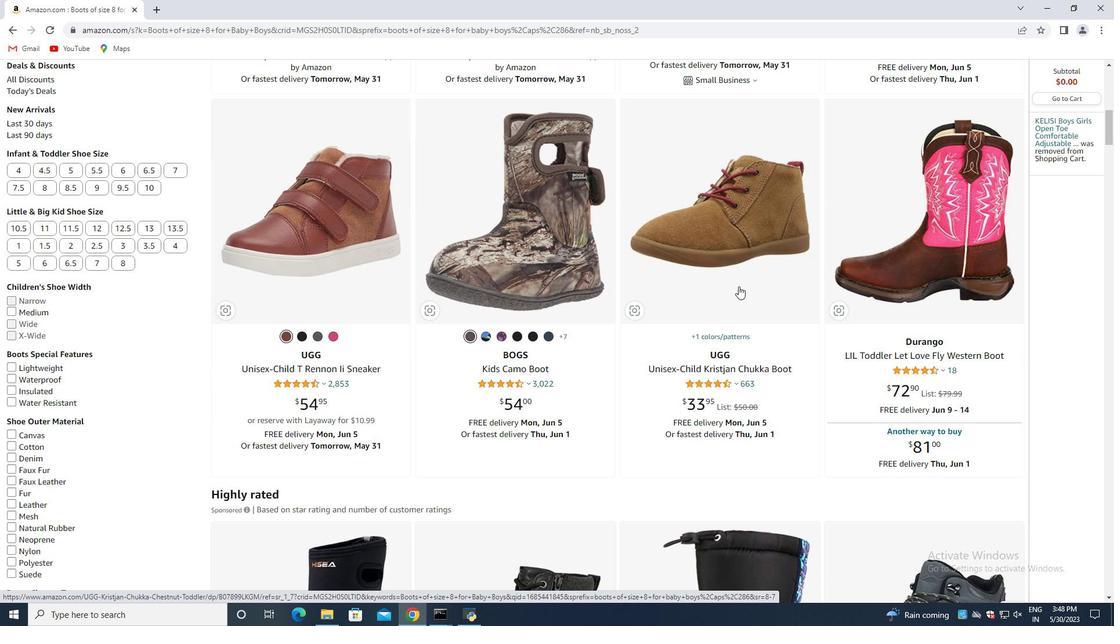 
Action: Mouse moved to (503, 309)
Screenshot: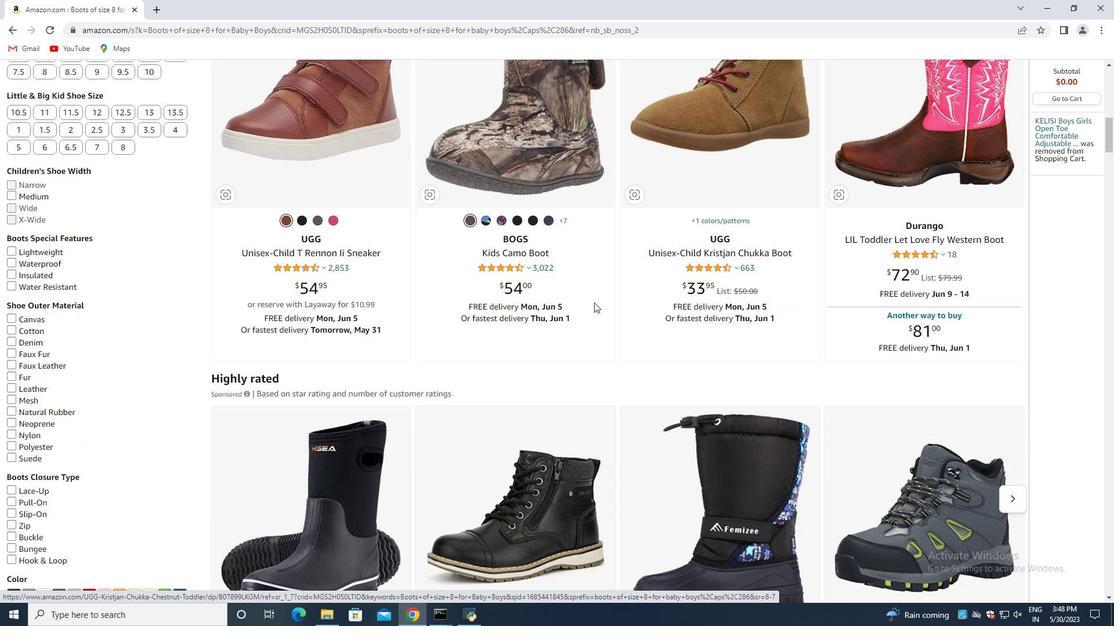 
Action: Mouse scrolled (503, 309) with delta (0, 0)
Screenshot: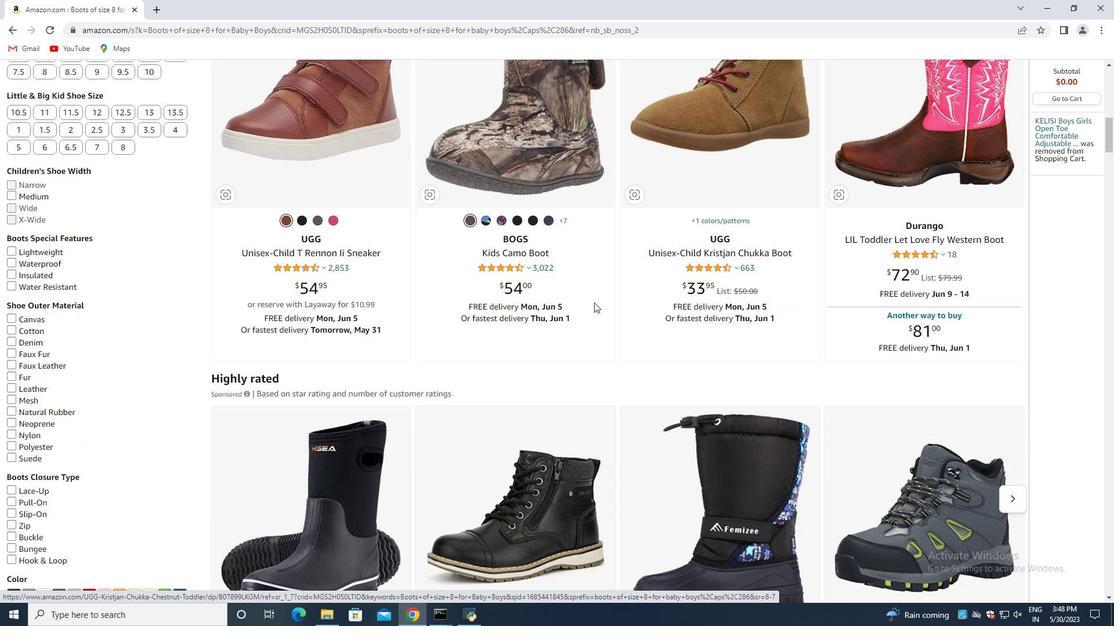 
Action: Mouse moved to (496, 312)
Screenshot: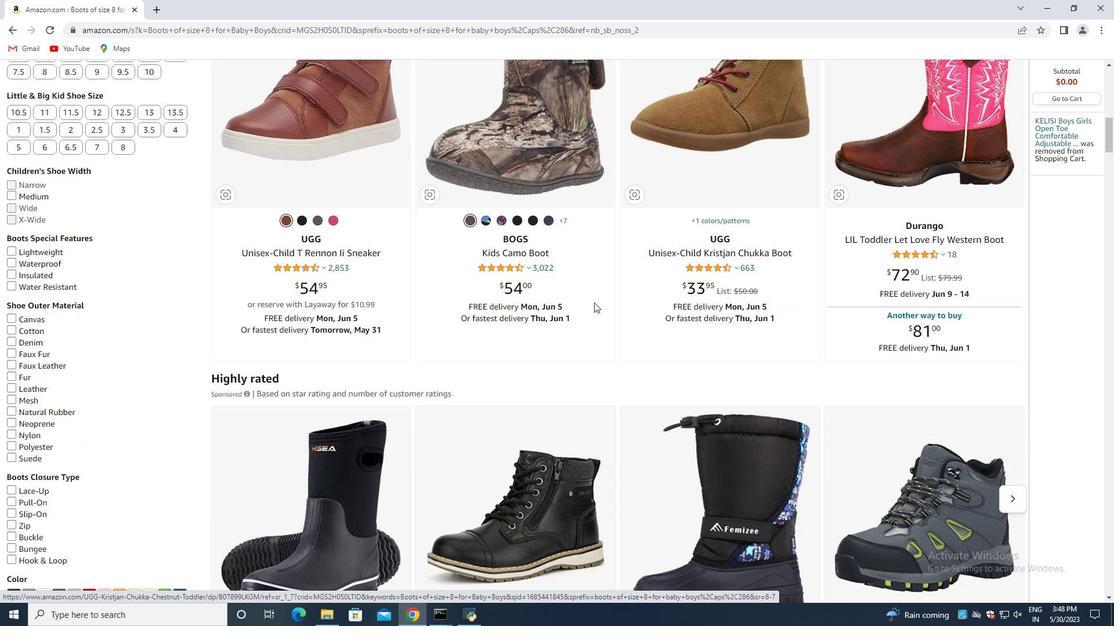 
Action: Mouse scrolled (496, 312) with delta (0, 0)
Screenshot: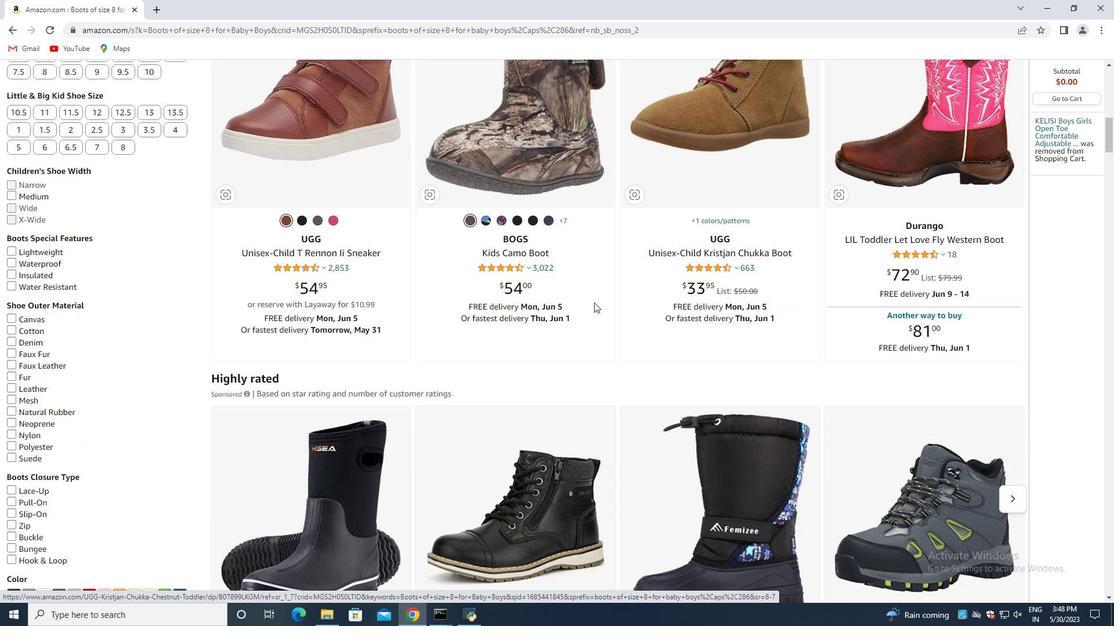 
Action: Mouse moved to (489, 316)
Screenshot: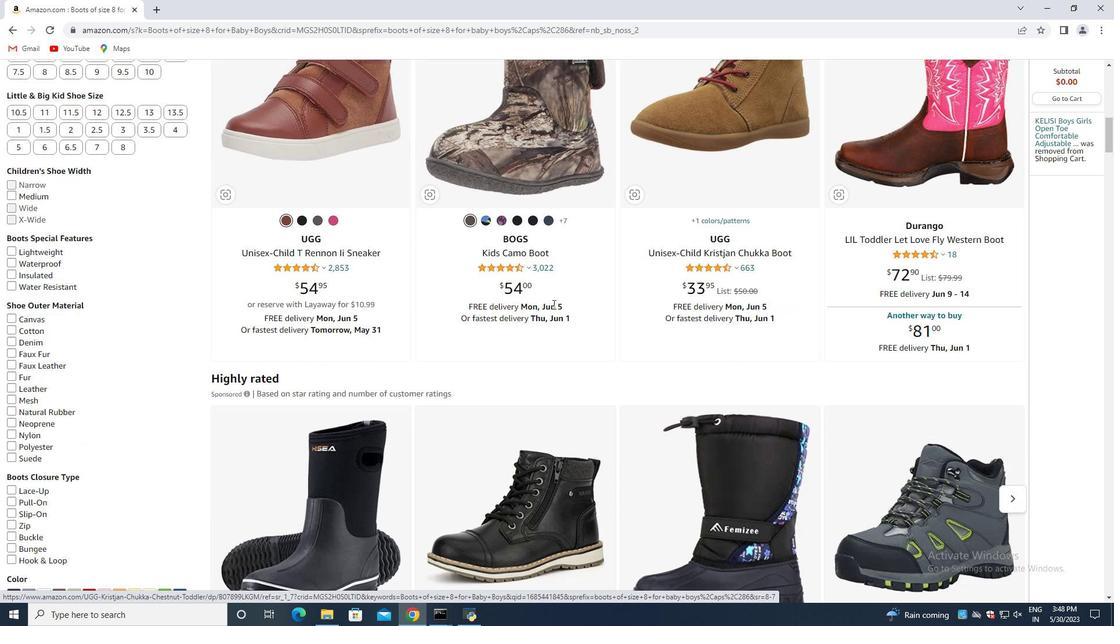
Action: Mouse scrolled (489, 315) with delta (0, 0)
Screenshot: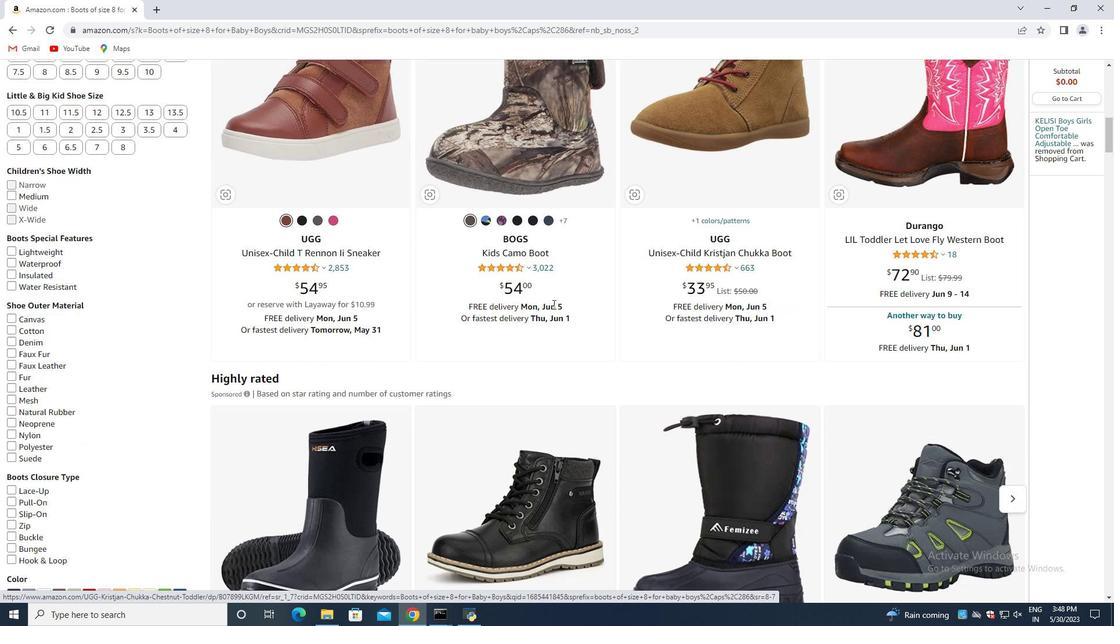 
Action: Mouse moved to (474, 318)
Screenshot: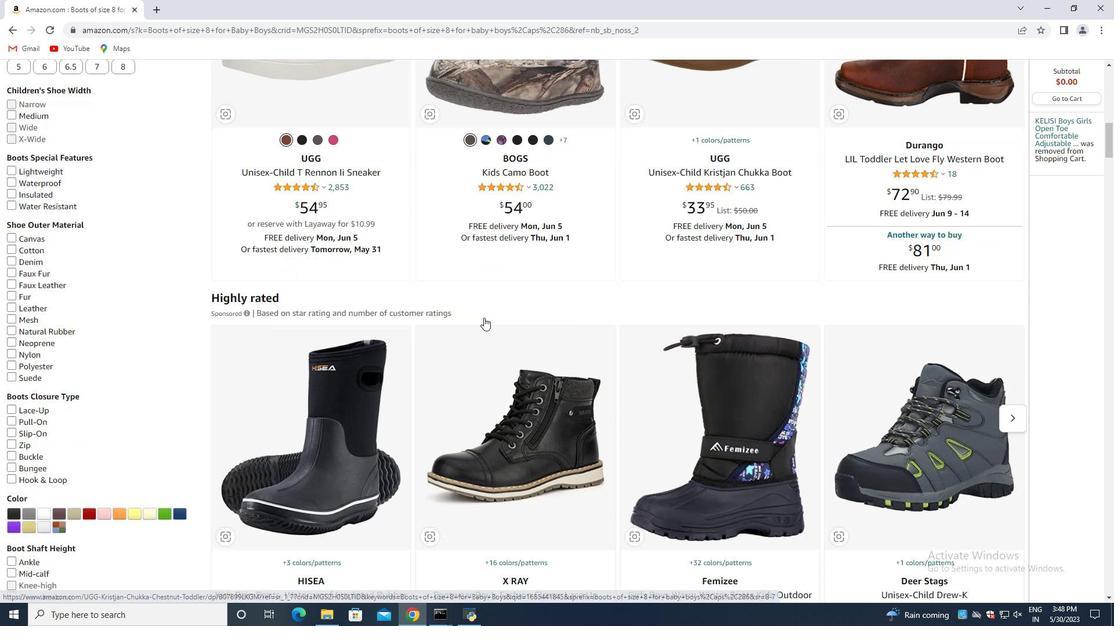 
Action: Mouse scrolled (474, 317) with delta (0, 0)
Screenshot: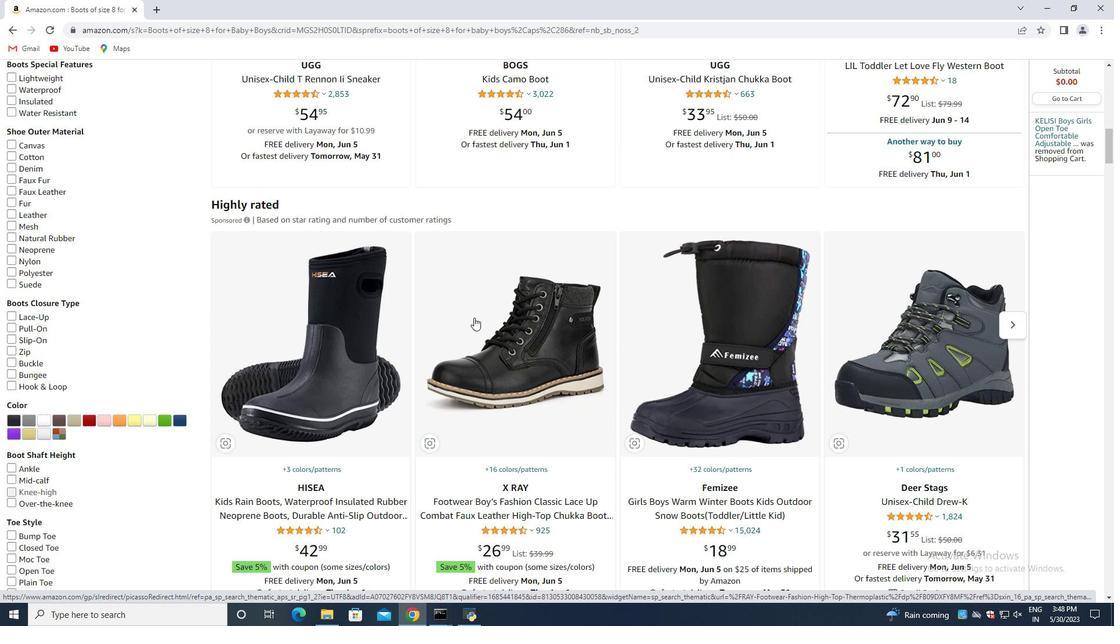 
Action: Mouse moved to (473, 319)
Screenshot: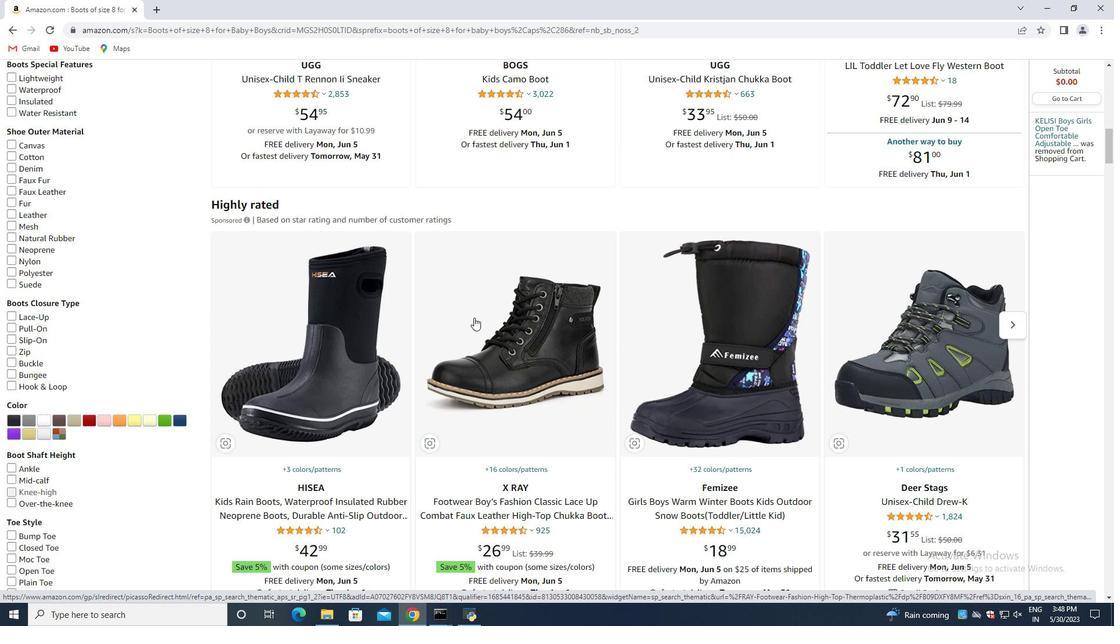 
Action: Mouse scrolled (473, 318) with delta (0, 0)
Screenshot: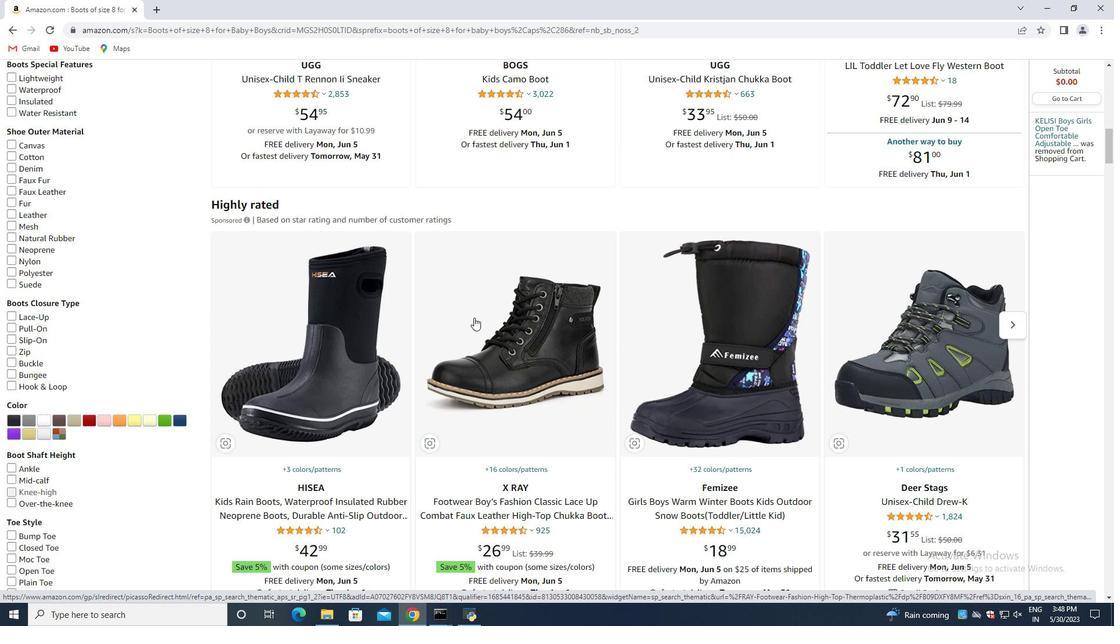 
Action: Mouse moved to (688, 289)
Screenshot: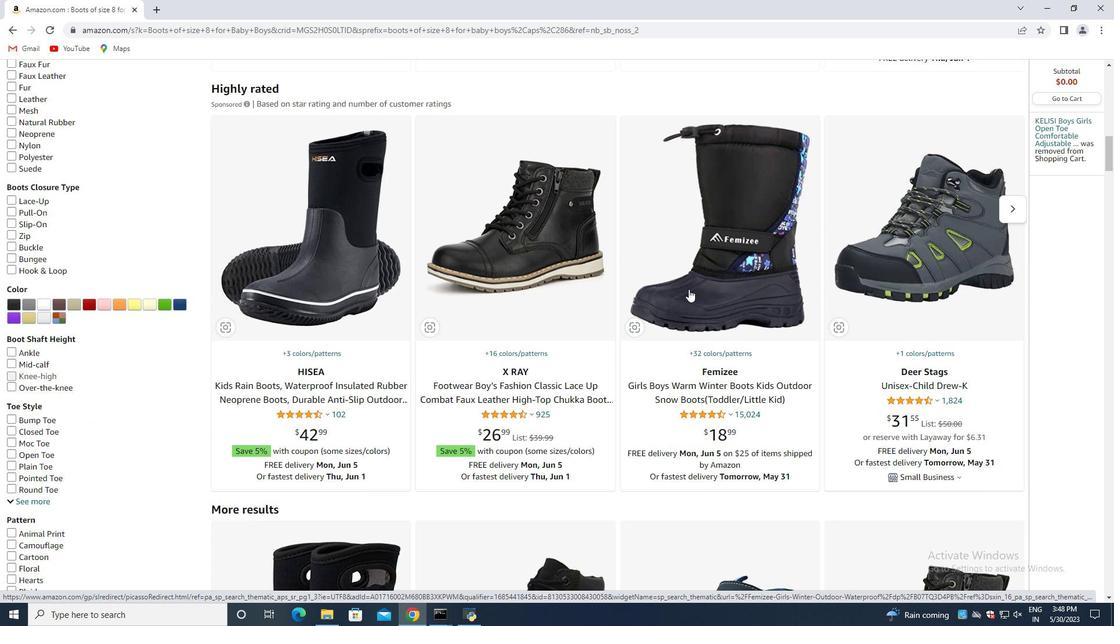 
Action: Mouse scrolled (688, 290) with delta (0, 0)
Screenshot: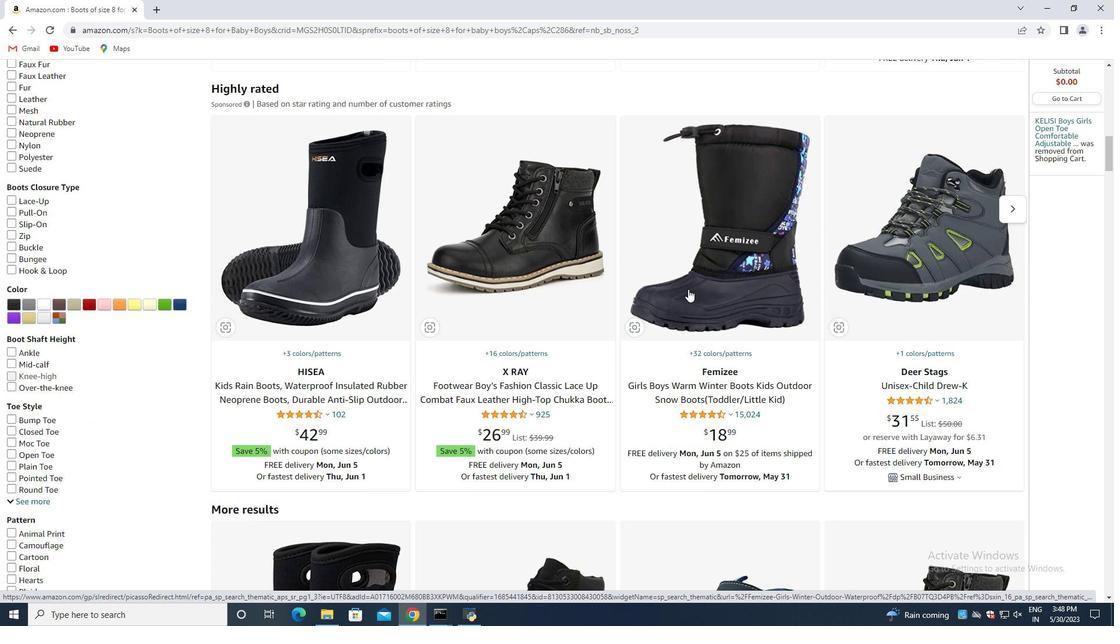 
Action: Mouse scrolled (688, 290) with delta (0, 0)
Screenshot: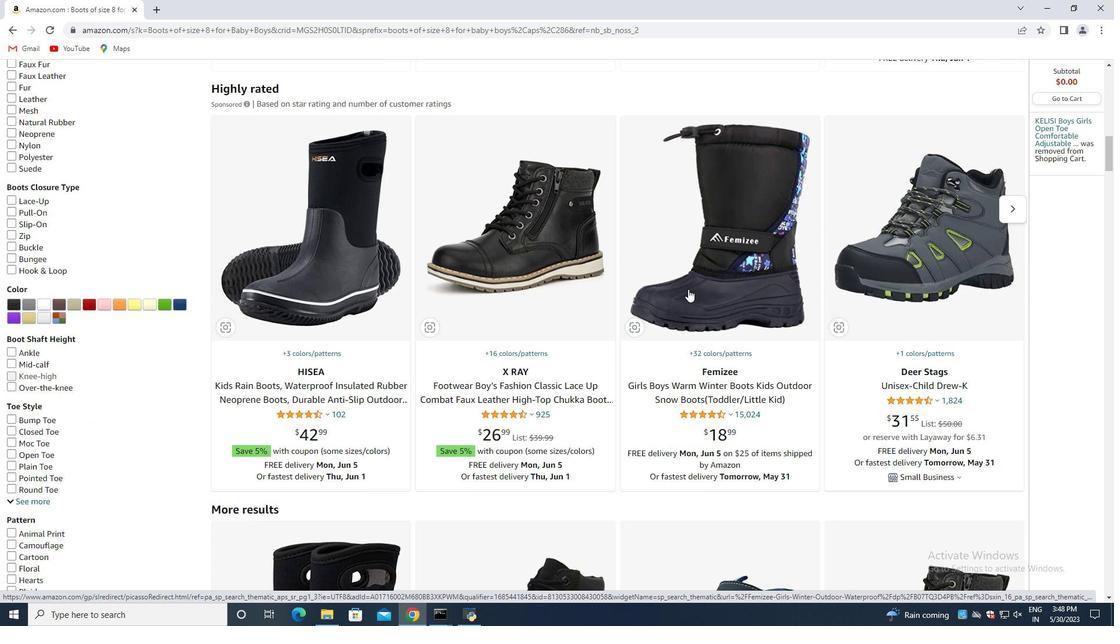 
Action: Mouse scrolled (688, 290) with delta (0, 0)
Screenshot: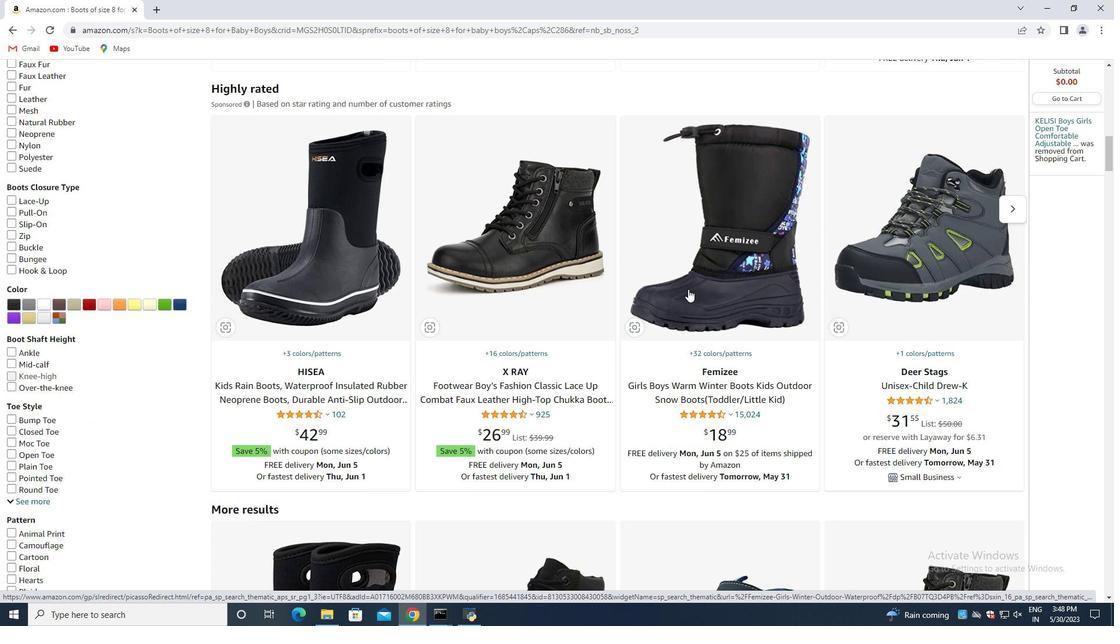 
Action: Mouse scrolled (688, 290) with delta (0, 0)
Screenshot: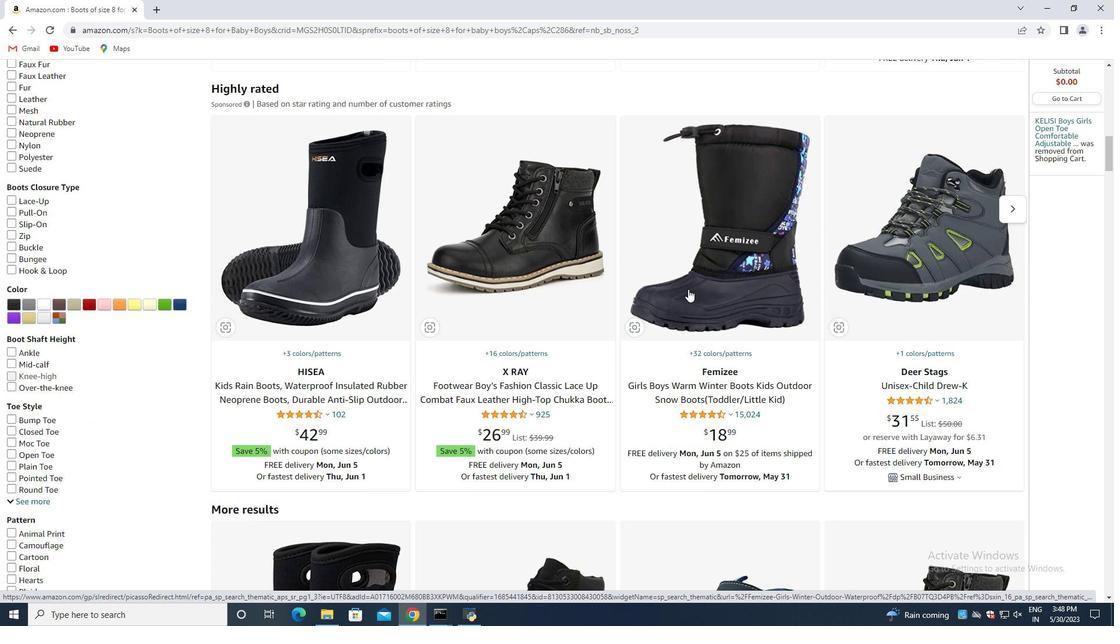 
Action: Mouse scrolled (688, 290) with delta (0, 0)
Screenshot: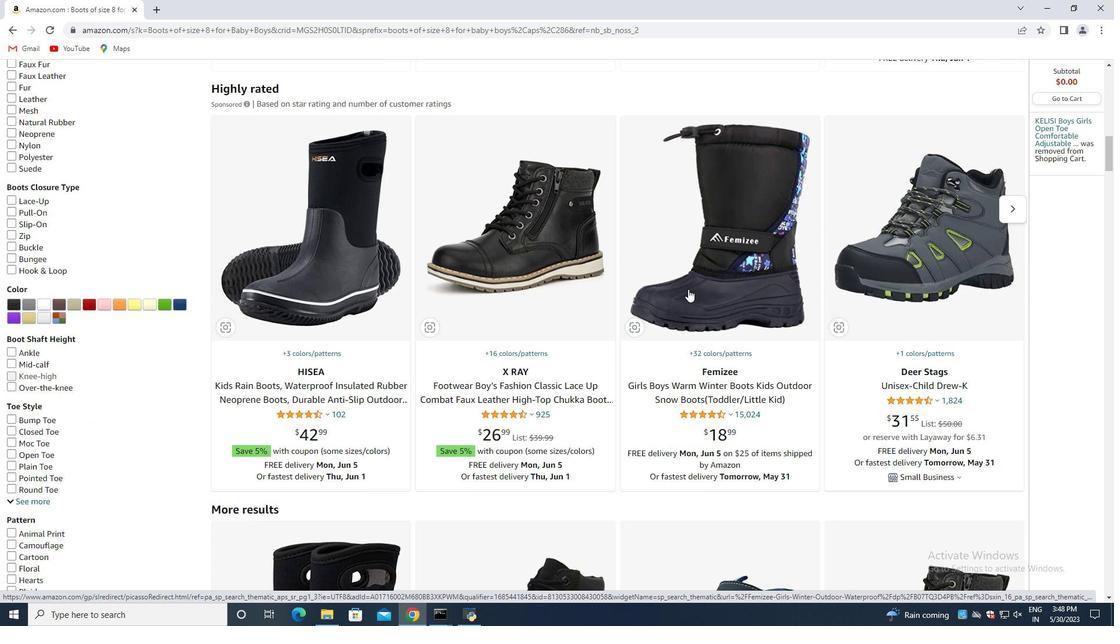 
Action: Mouse scrolled (688, 290) with delta (0, 0)
Screenshot: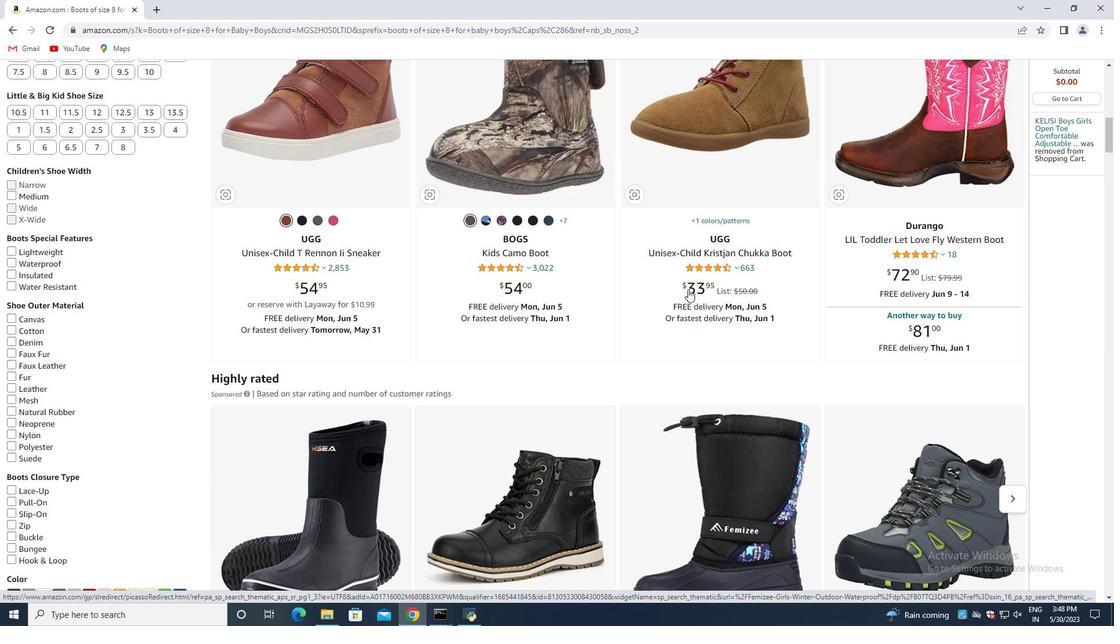 
Action: Mouse scrolled (688, 290) with delta (0, 0)
Screenshot: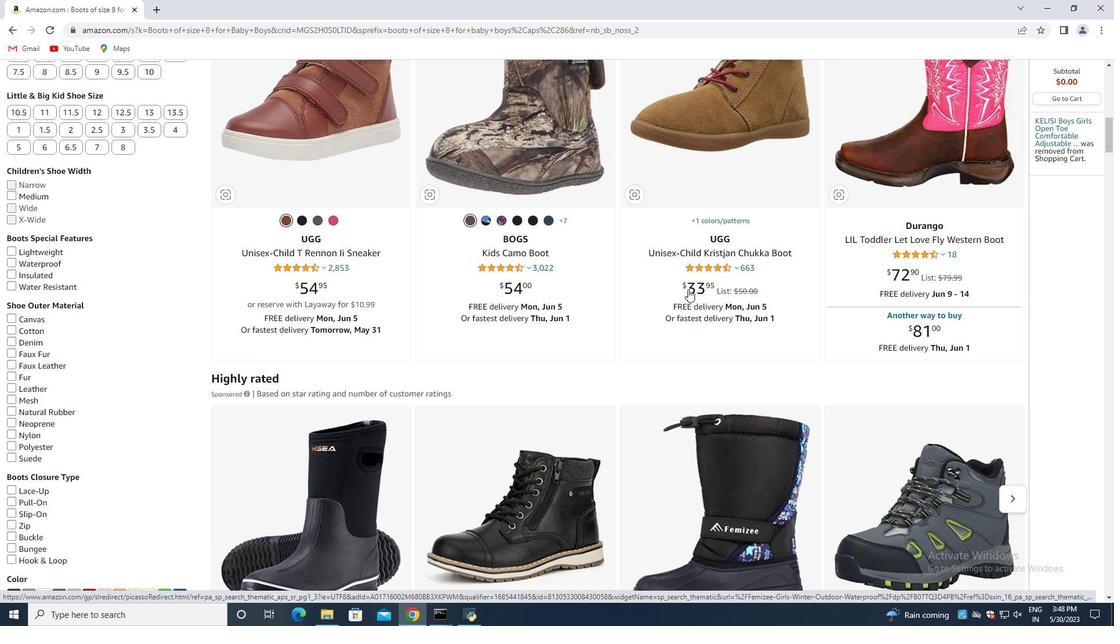 
Action: Mouse moved to (907, 235)
Screenshot: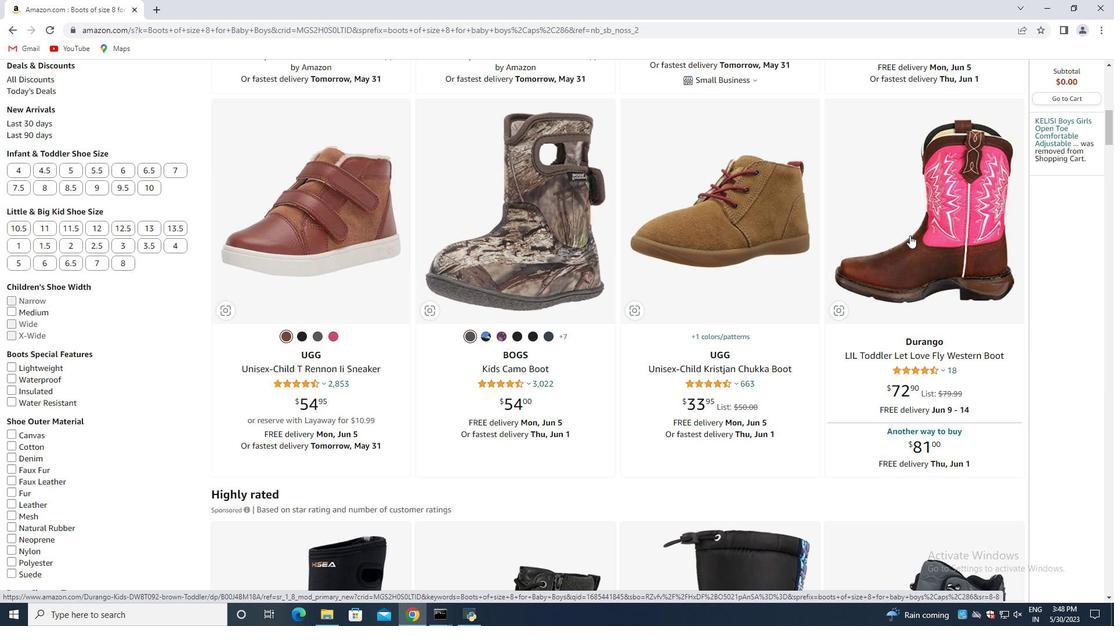 
Action: Mouse scrolled (907, 236) with delta (0, 0)
Screenshot: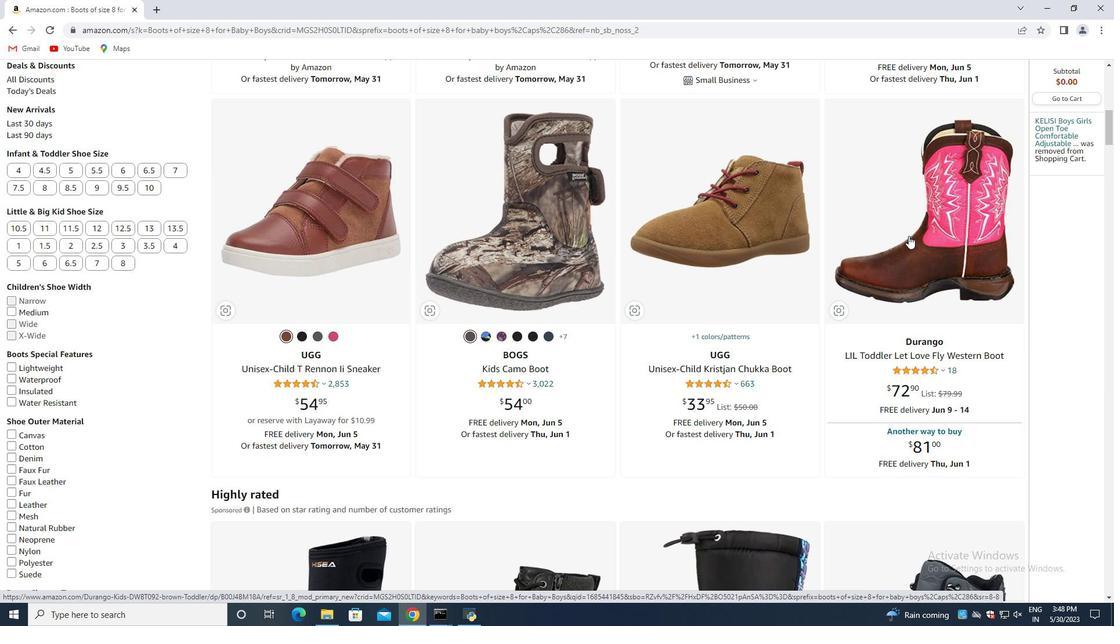 
Action: Mouse scrolled (907, 236) with delta (0, 0)
Screenshot: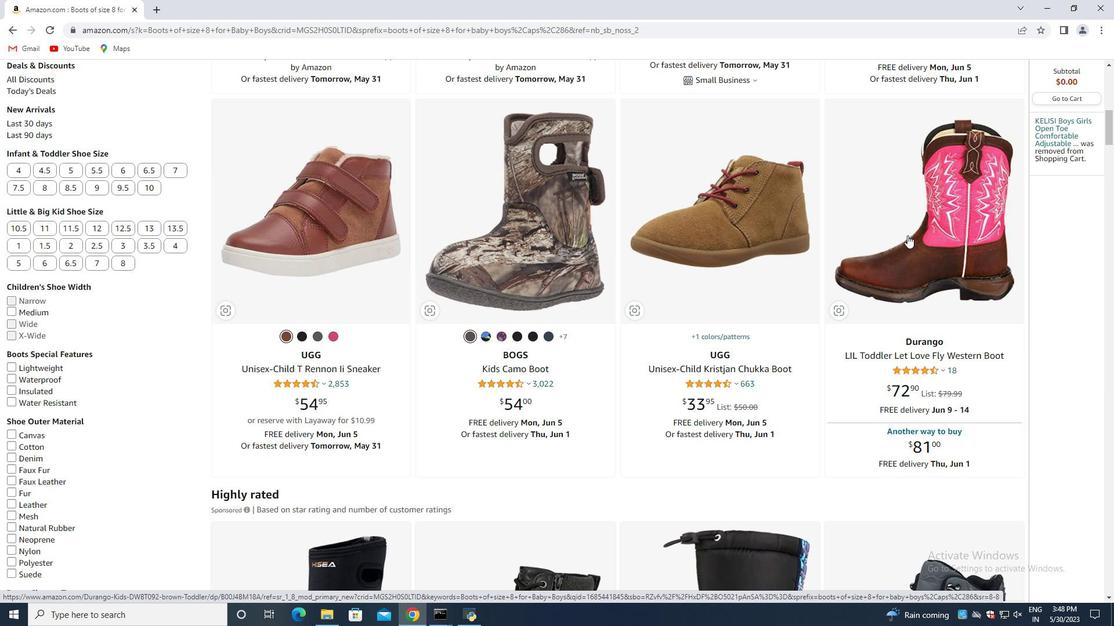 
Action: Mouse scrolled (907, 236) with delta (0, 0)
Screenshot: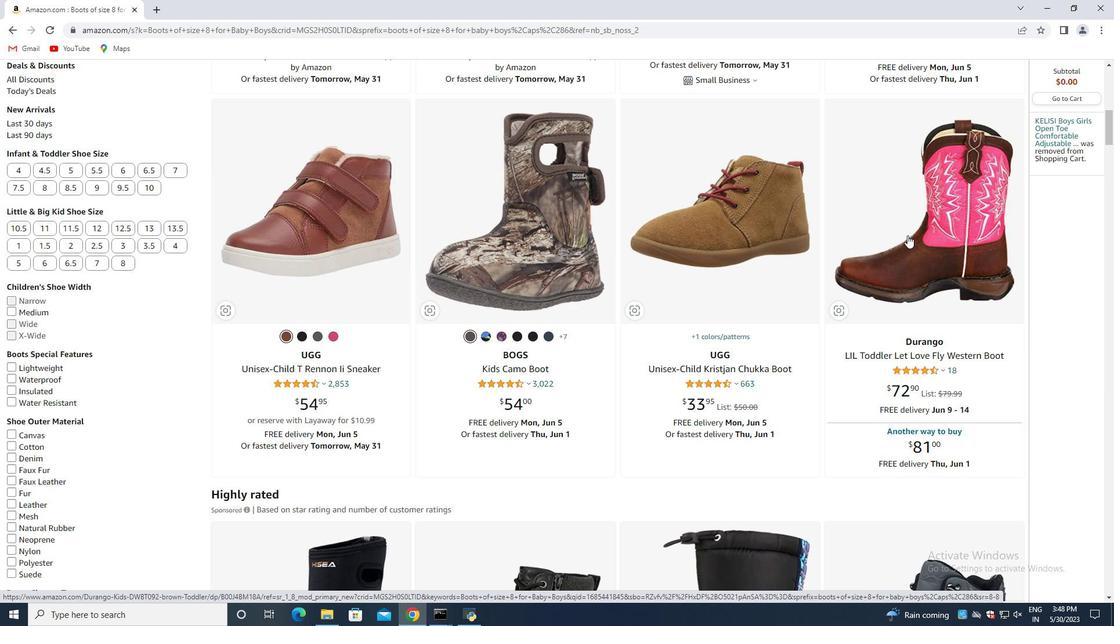 
Action: Mouse scrolled (907, 236) with delta (0, 0)
Screenshot: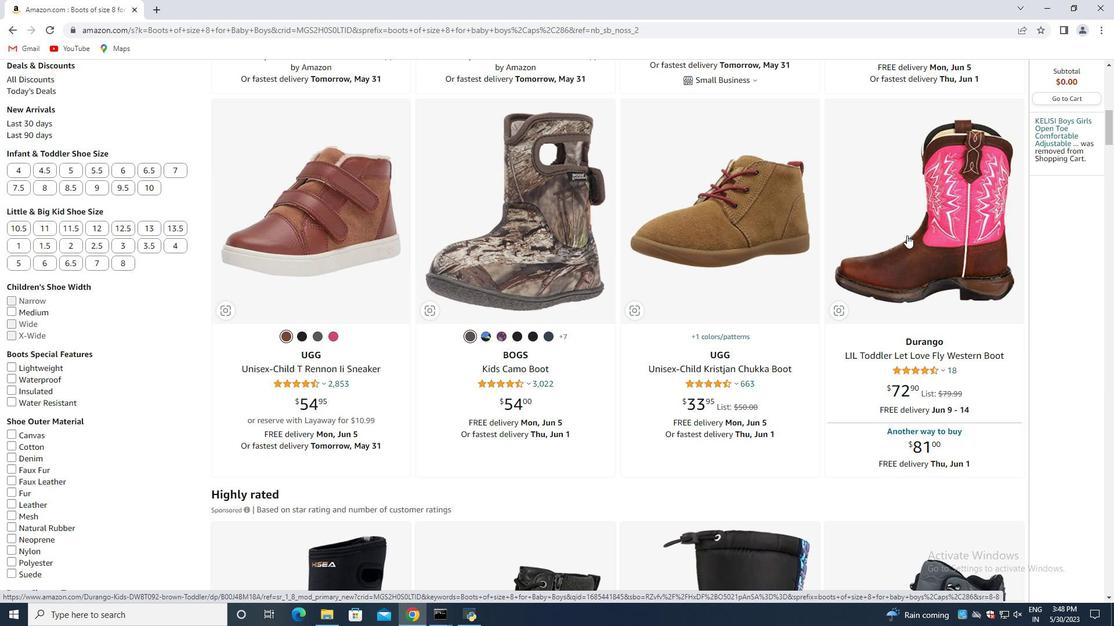 
Action: Mouse moved to (928, 205)
Screenshot: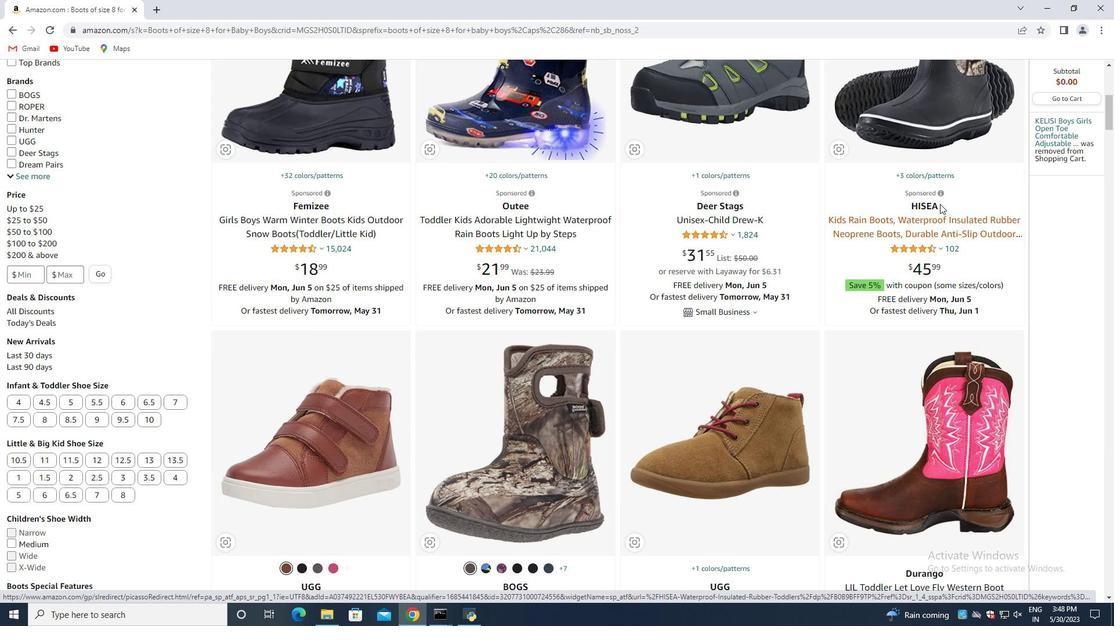 
Action: Mouse scrolled (928, 206) with delta (0, 0)
Screenshot: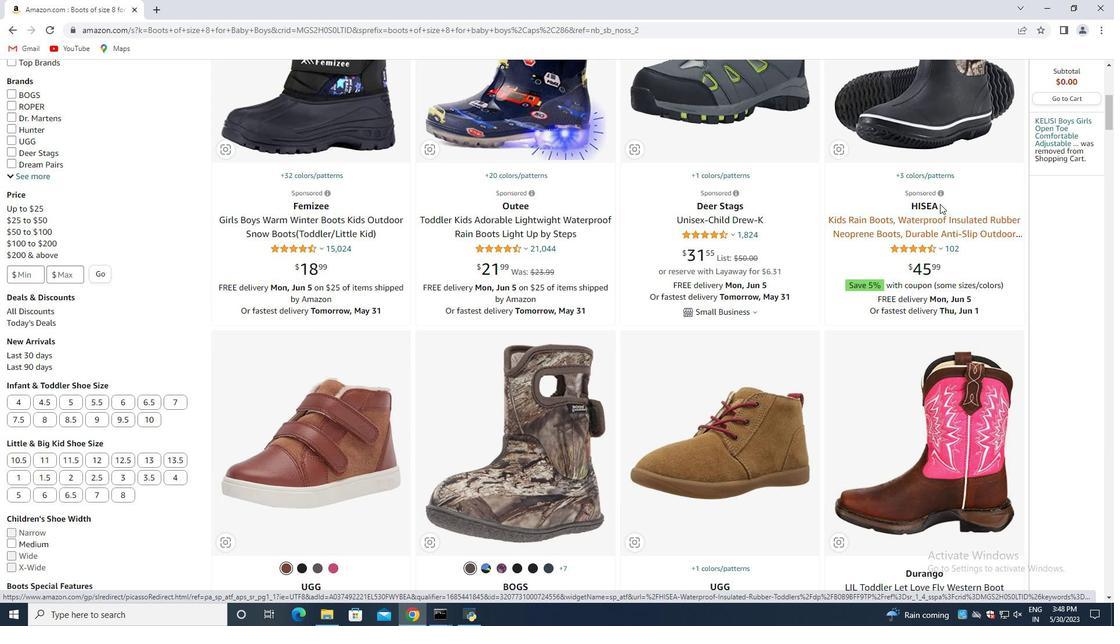 
Action: Mouse scrolled (928, 206) with delta (0, 0)
Screenshot: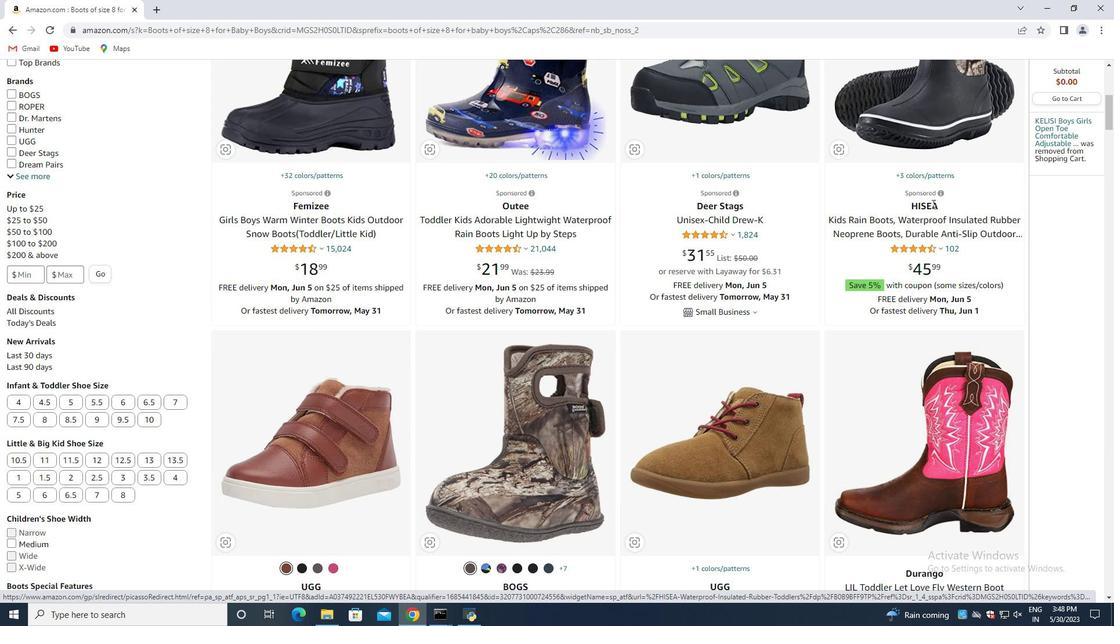
Action: Mouse moved to (936, 201)
Screenshot: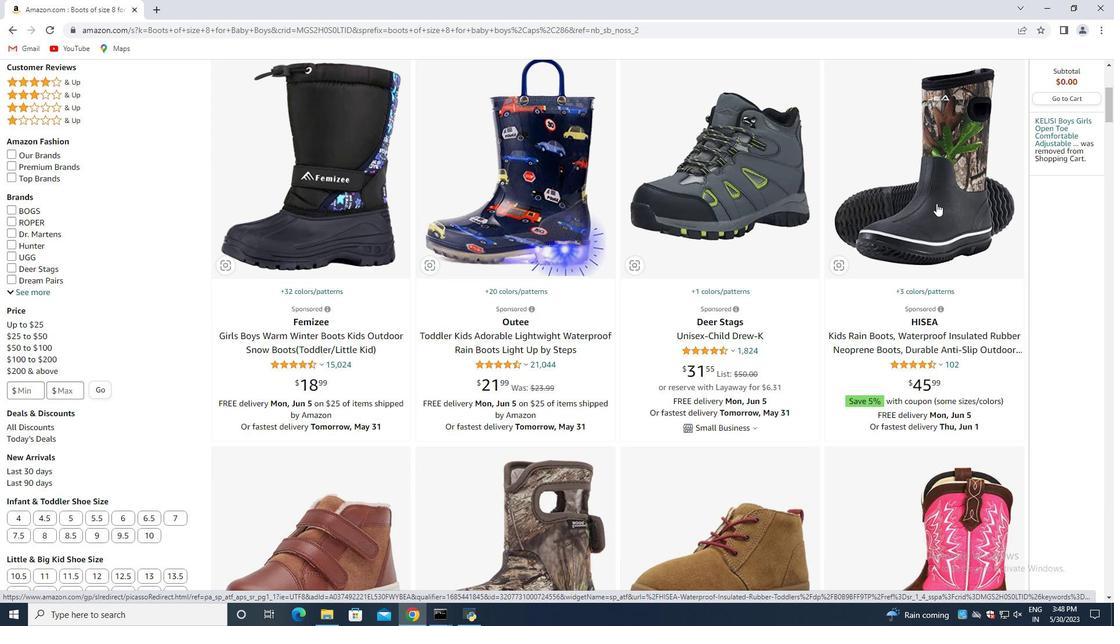 
Action: Mouse pressed left at (936, 201)
Screenshot: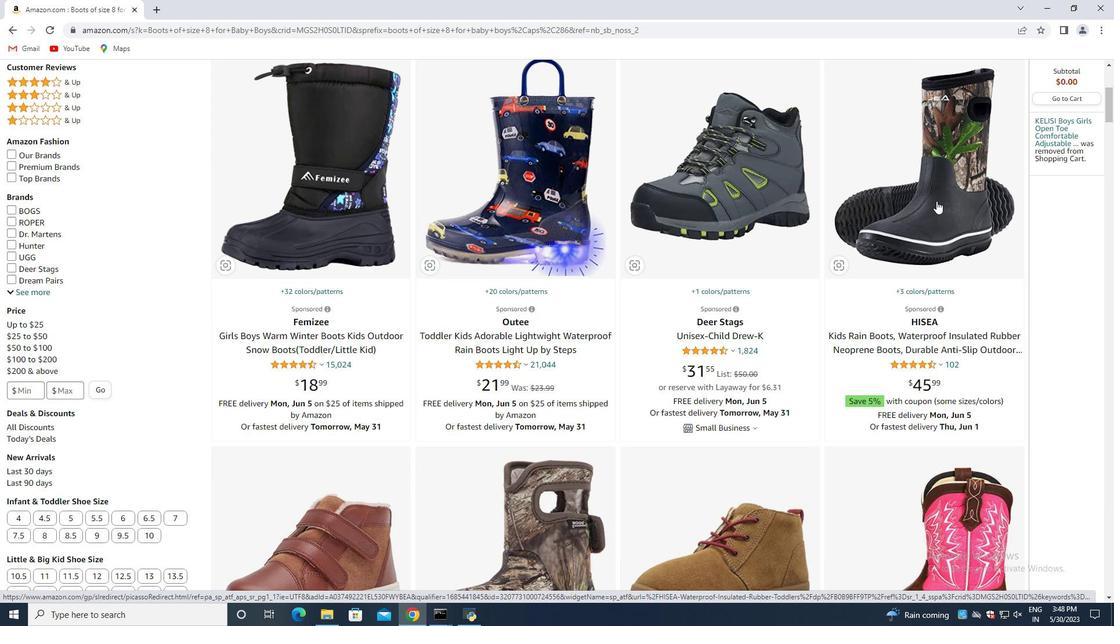 
Action: Mouse moved to (562, 394)
Screenshot: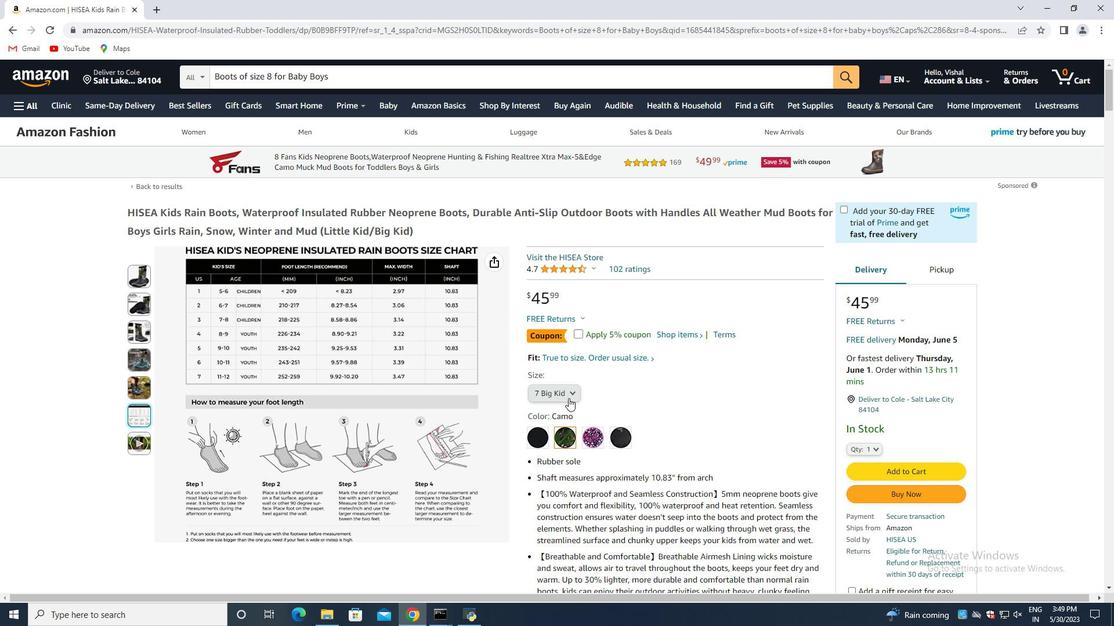 
Action: Mouse pressed left at (562, 394)
Screenshot: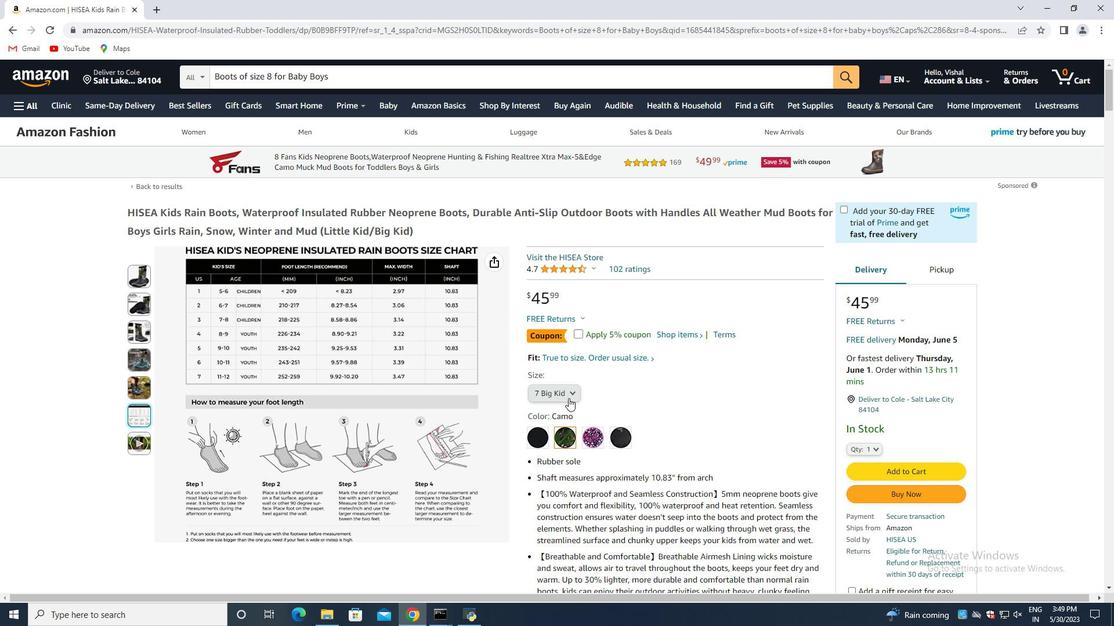 
Action: Mouse moved to (551, 470)
Screenshot: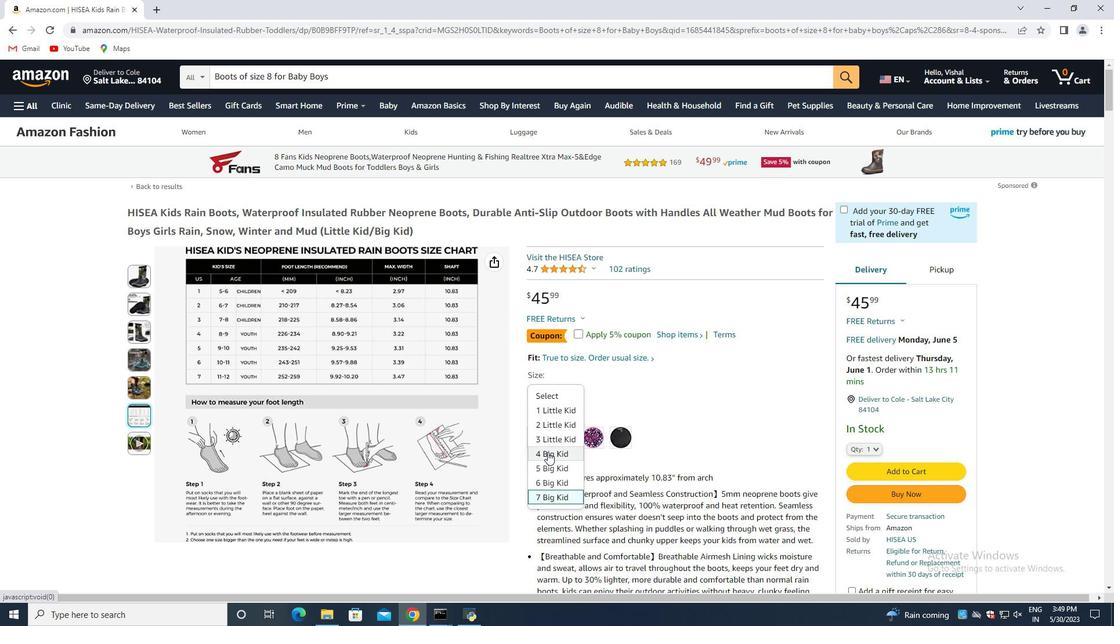 
Action: Mouse scrolled (551, 469) with delta (0, 0)
Screenshot: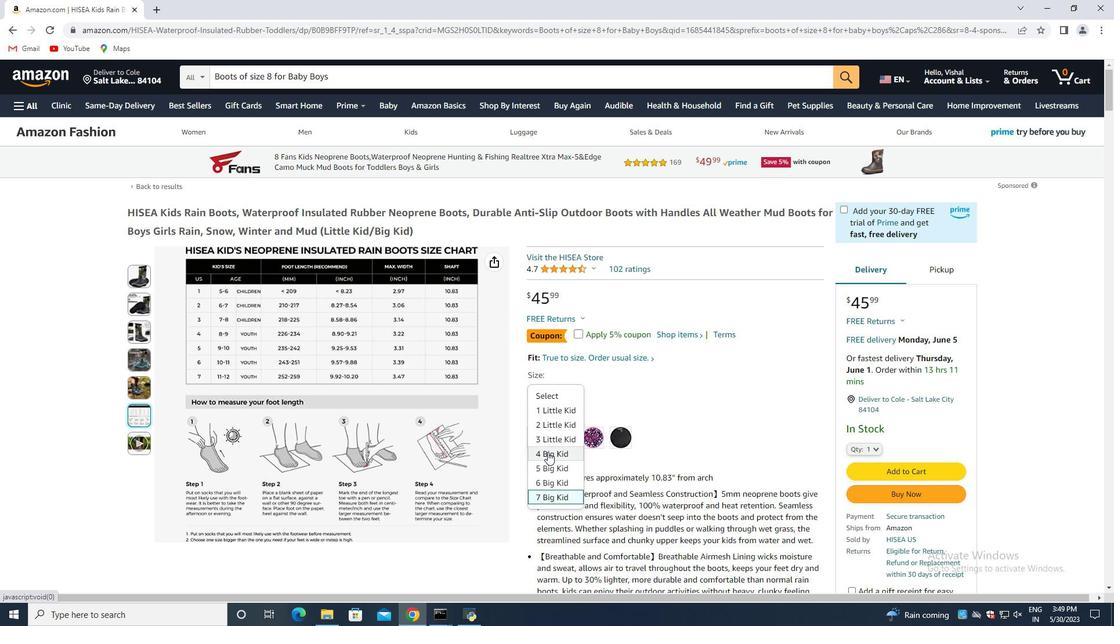 
Action: Mouse moved to (553, 474)
Screenshot: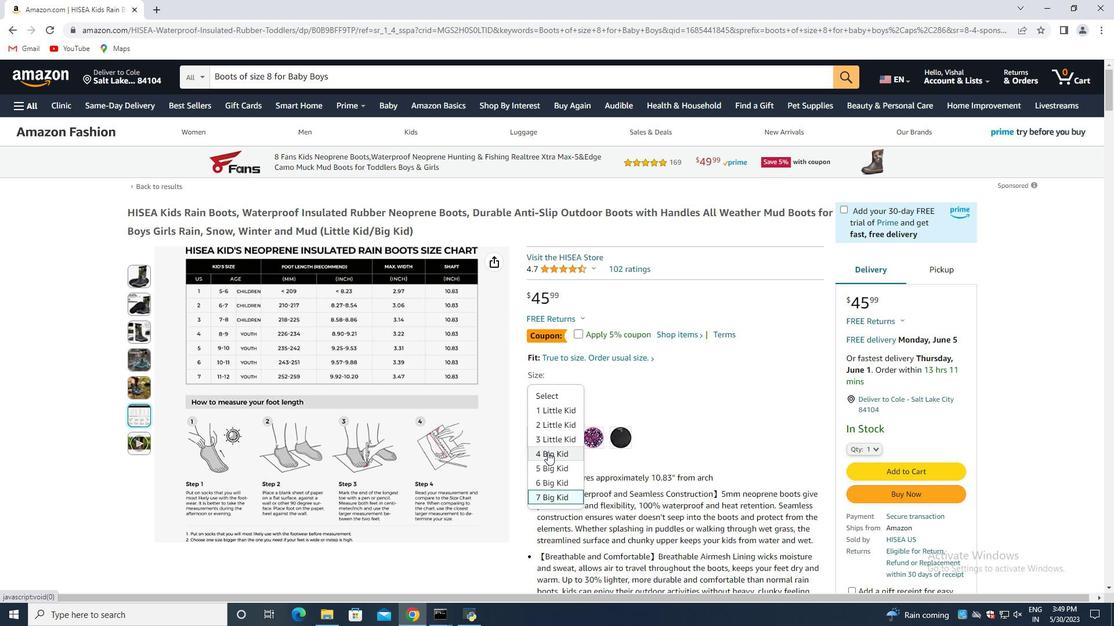 
Action: Mouse scrolled (553, 474) with delta (0, 0)
Screenshot: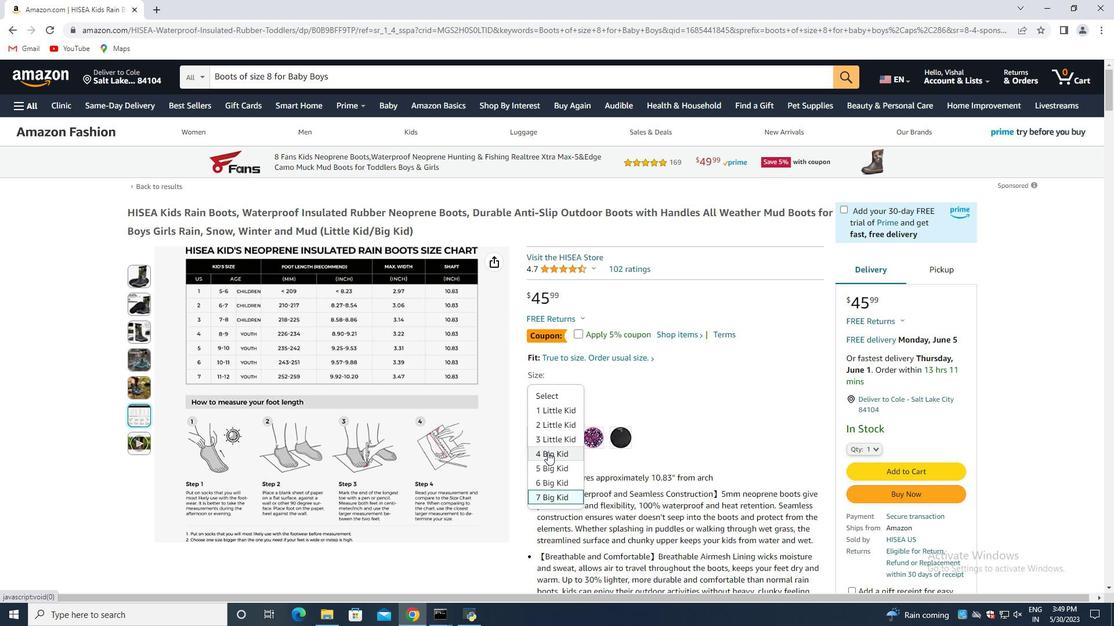 
Action: Mouse moved to (554, 474)
Screenshot: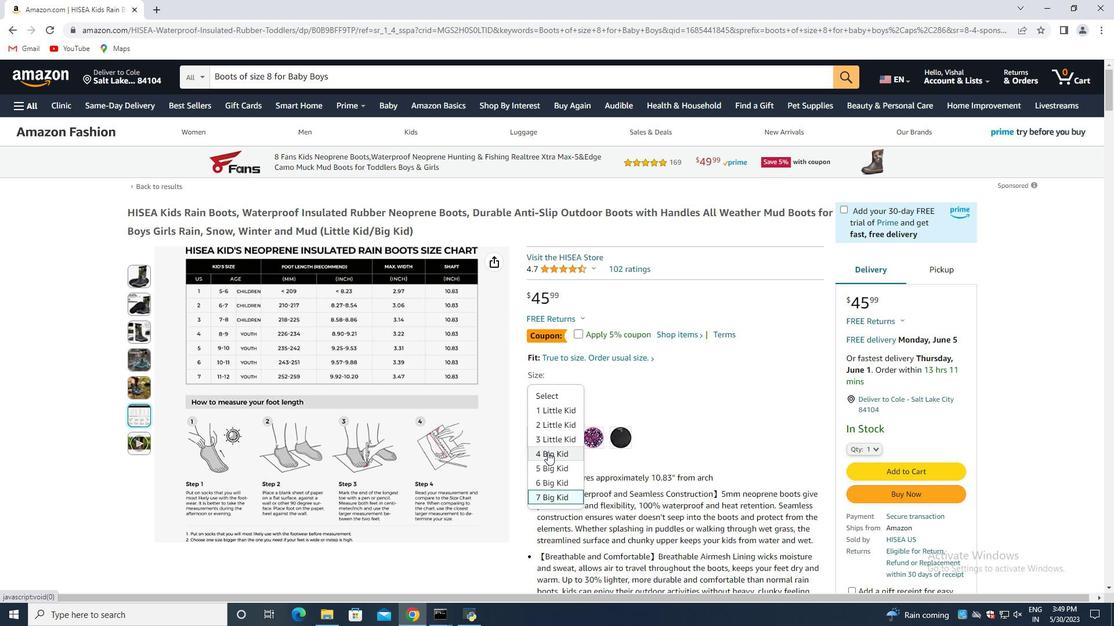
Action: Mouse scrolled (554, 474) with delta (0, 0)
Screenshot: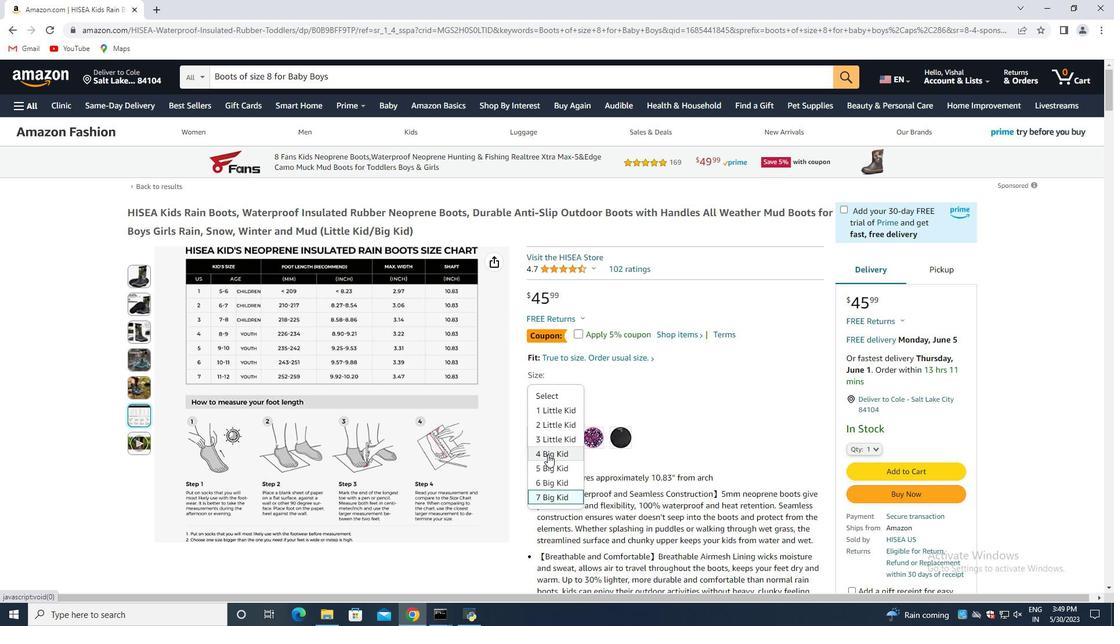 
Action: Mouse moved to (558, 301)
Screenshot: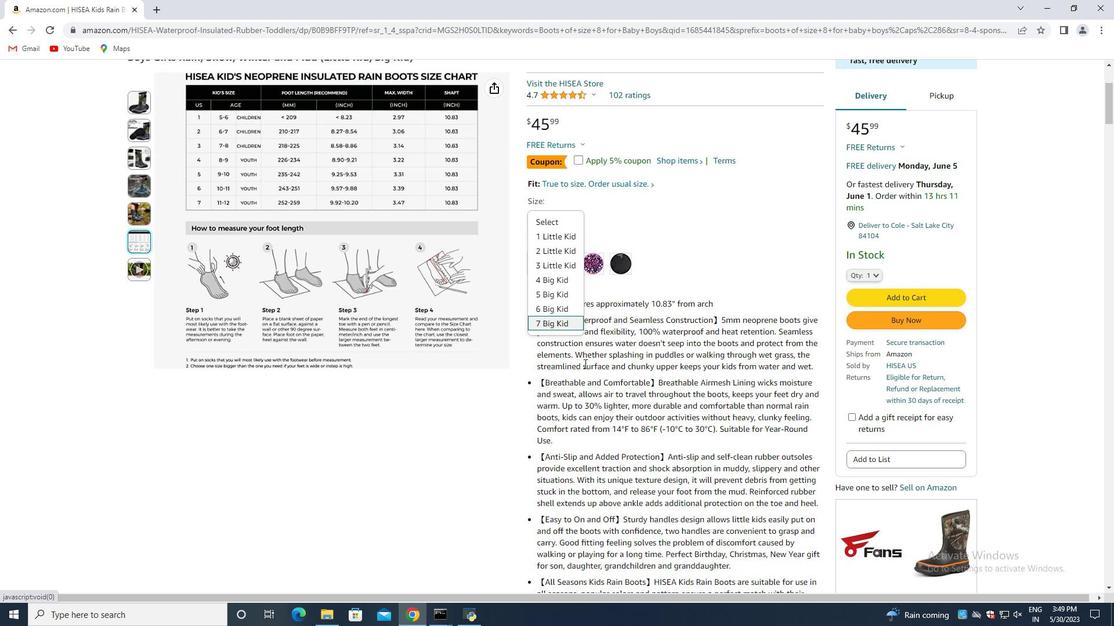 
Action: Mouse scrolled (558, 301) with delta (0, 0)
Screenshot: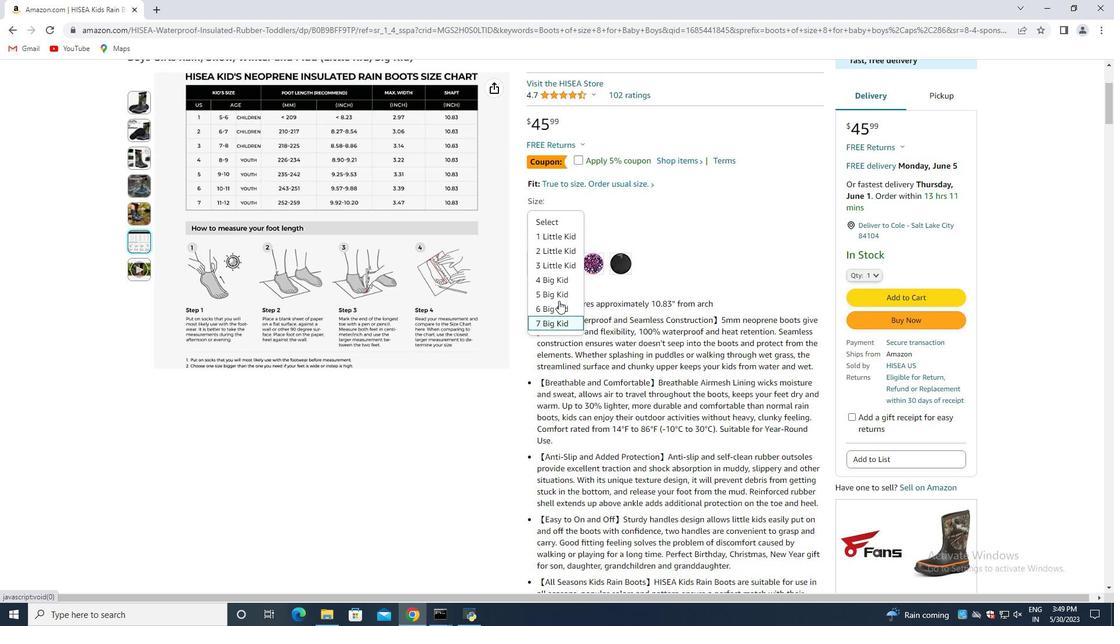 
Action: Mouse scrolled (558, 301) with delta (0, 0)
Screenshot: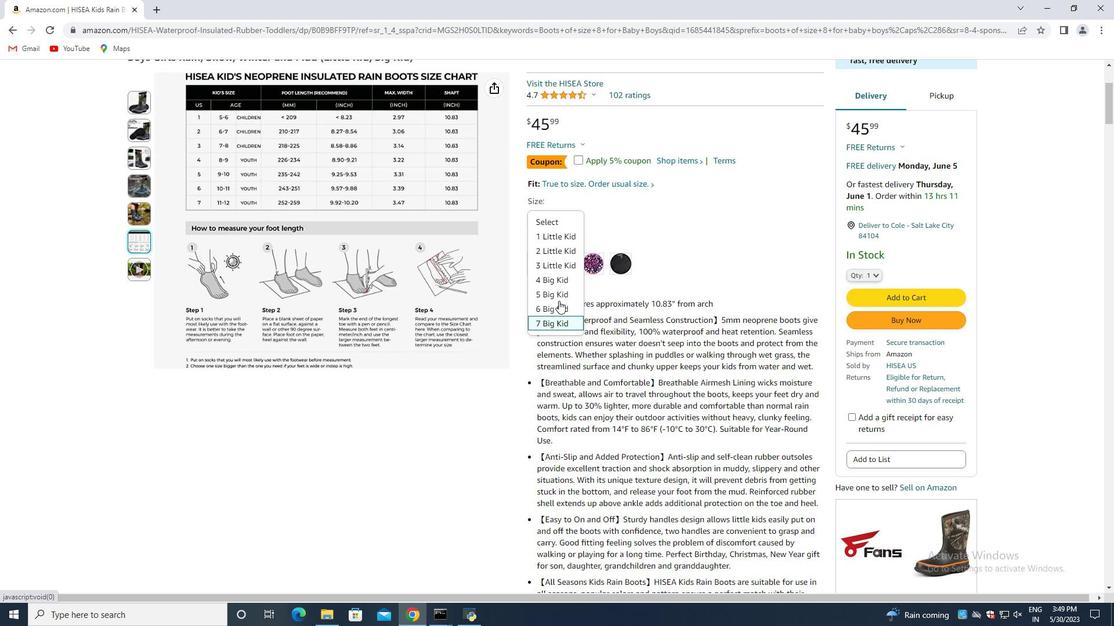 
Action: Mouse scrolled (558, 301) with delta (0, 0)
Screenshot: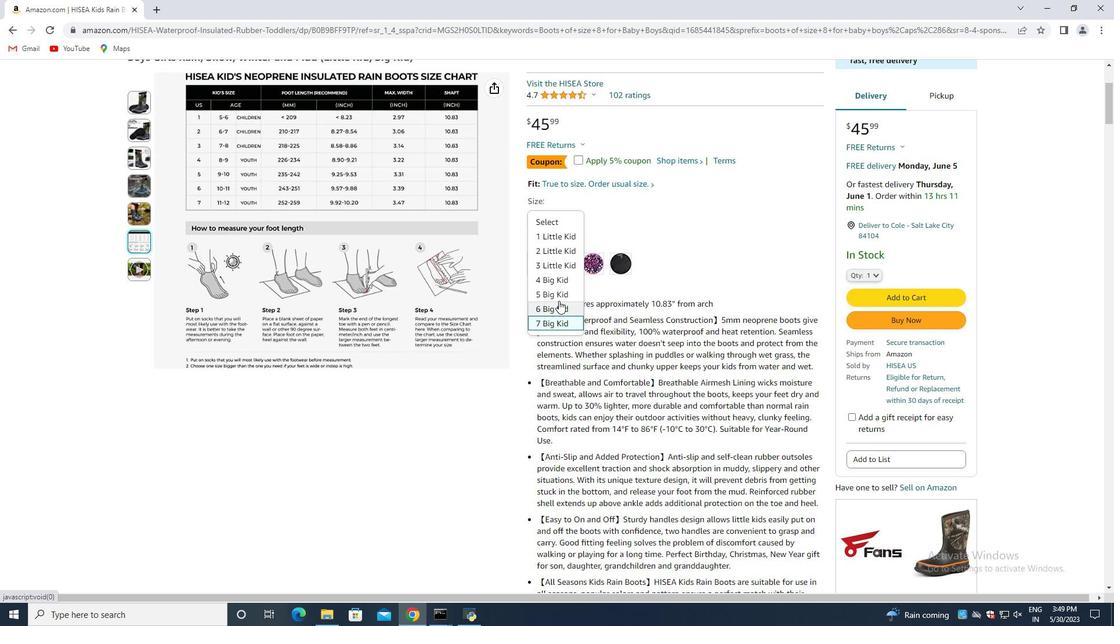 
Action: Mouse scrolled (558, 301) with delta (0, 0)
Screenshot: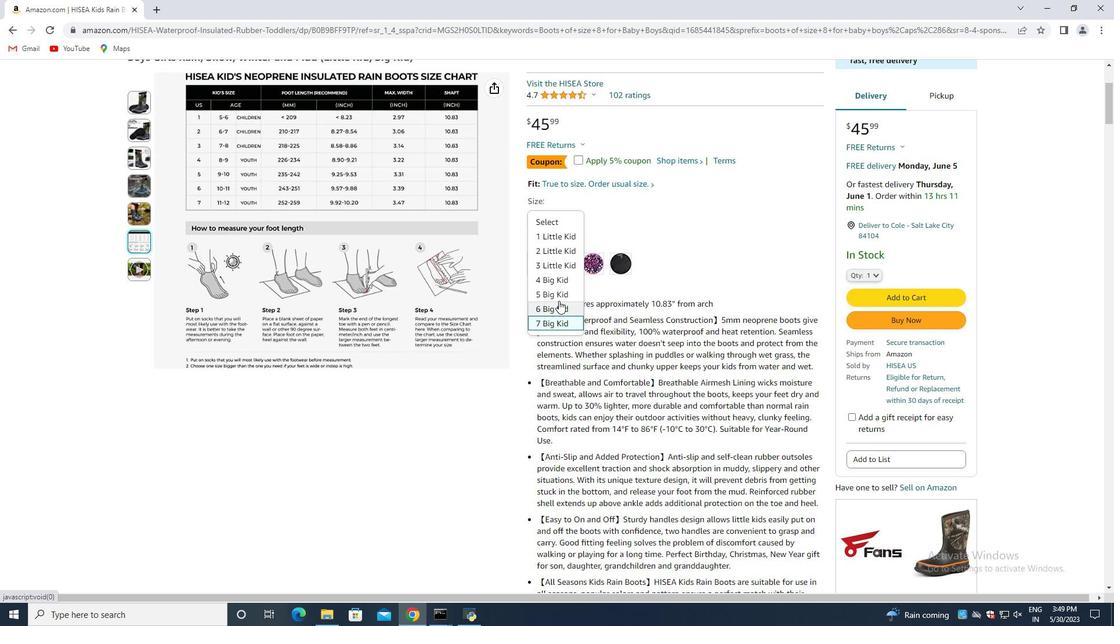 
Action: Mouse scrolled (558, 301) with delta (0, 0)
Screenshot: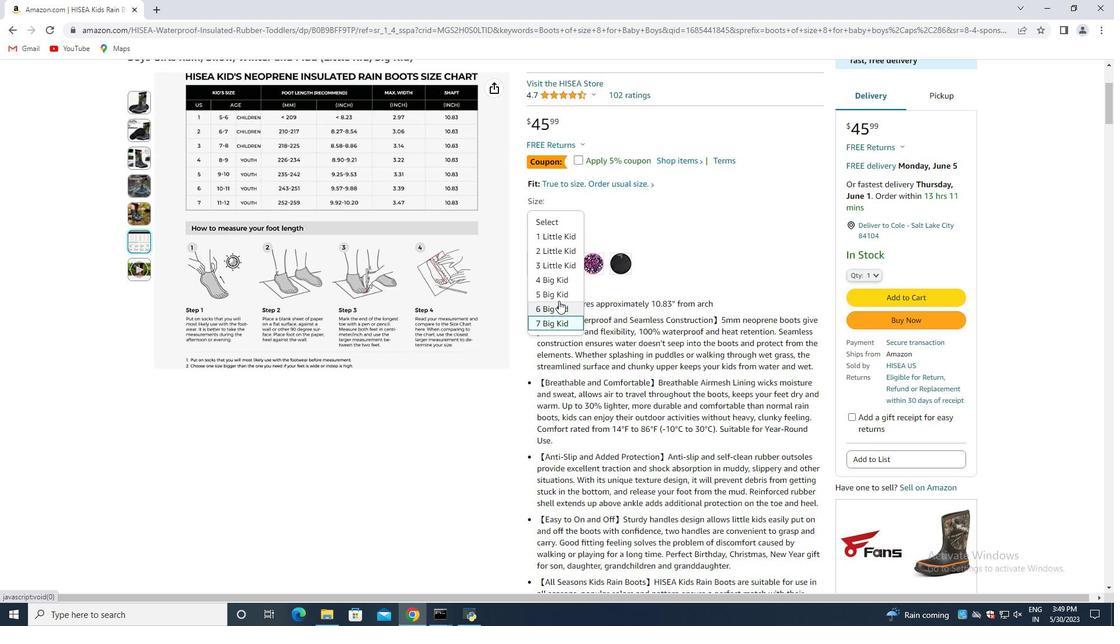 
Action: Mouse moved to (13, 27)
Screenshot: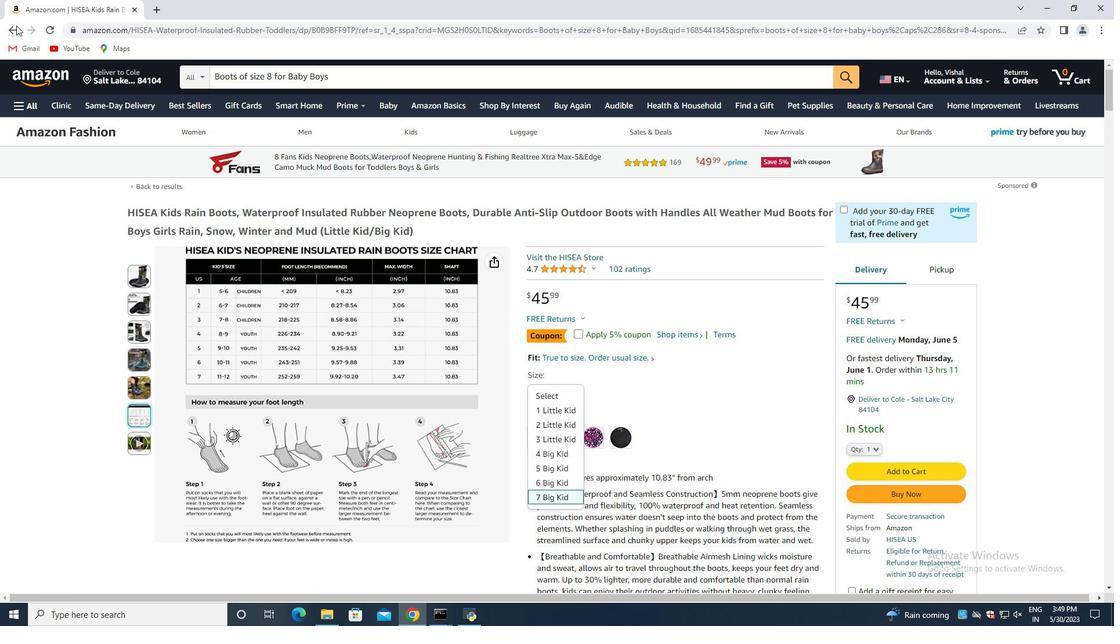 
Action: Mouse pressed left at (13, 27)
Screenshot: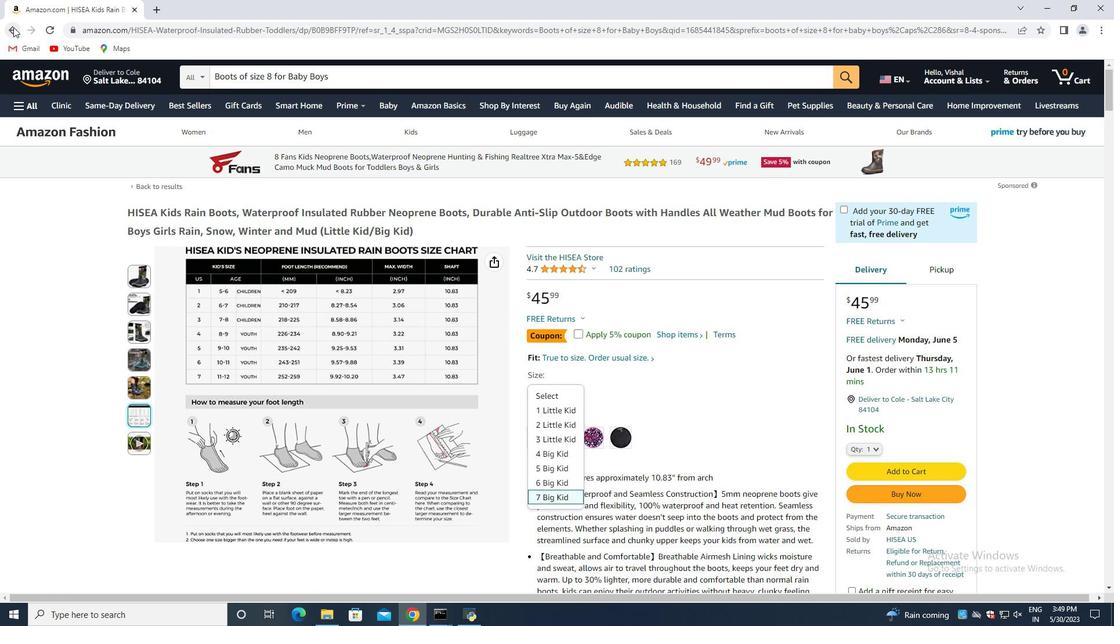 
Action: Mouse moved to (486, 213)
Screenshot: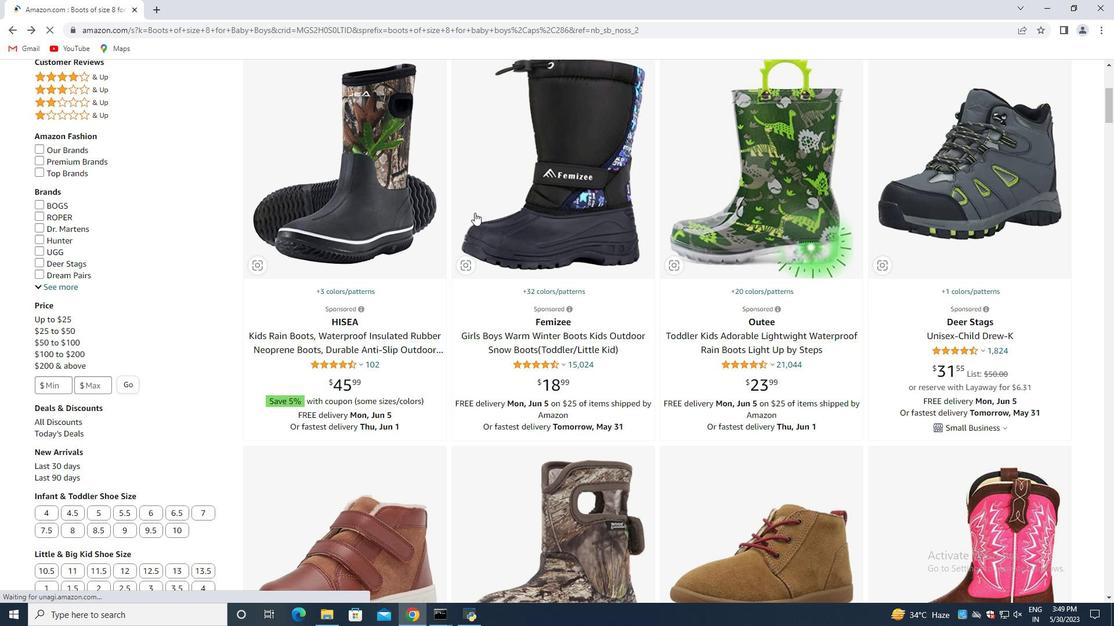 
Action: Mouse scrolled (486, 213) with delta (0, 0)
Screenshot: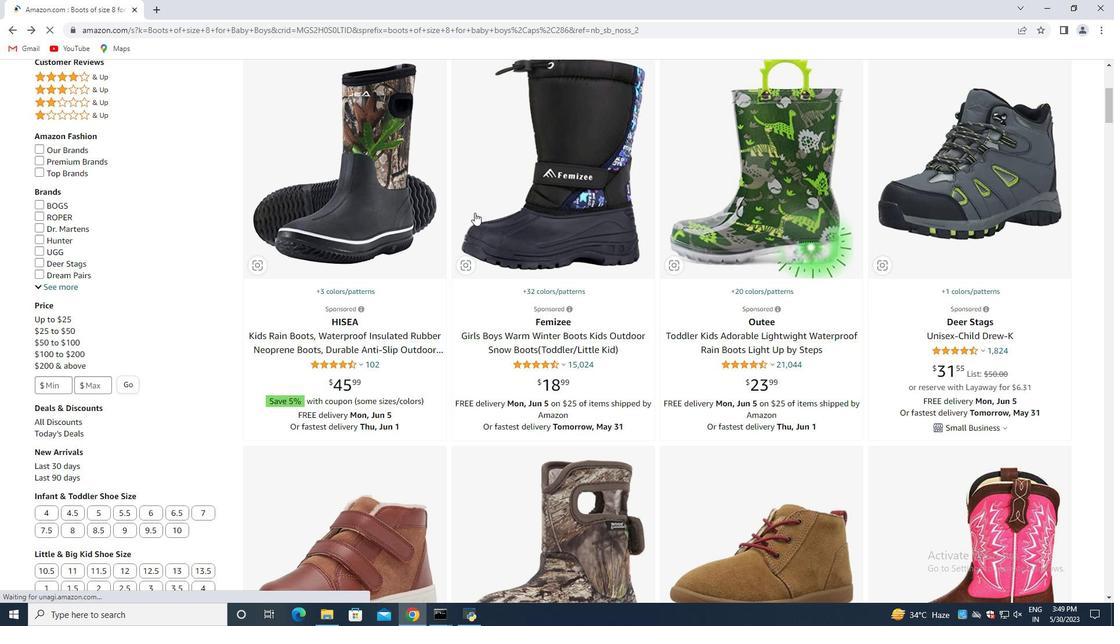 
Action: Mouse moved to (486, 214)
Screenshot: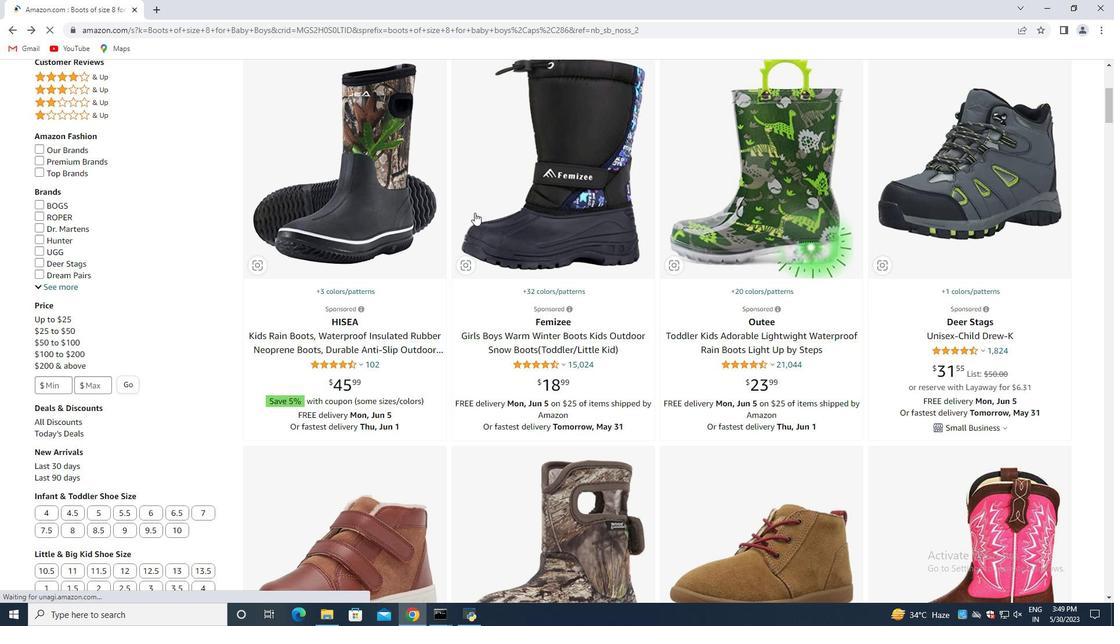 
Action: Mouse scrolled (486, 213) with delta (0, 0)
Screenshot: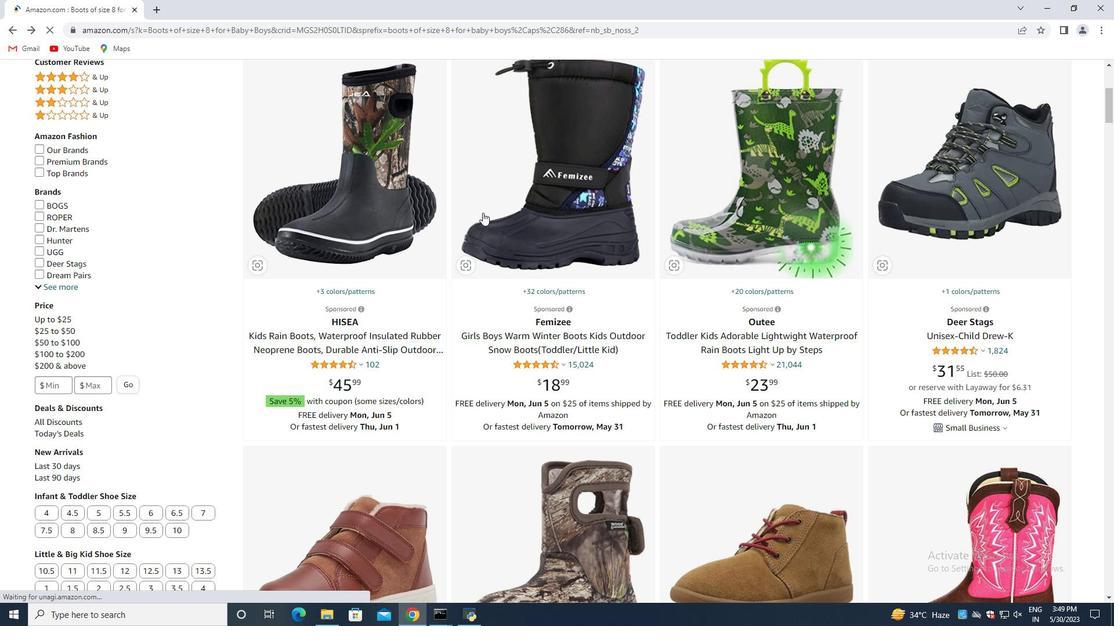 
Action: Mouse moved to (489, 217)
Screenshot: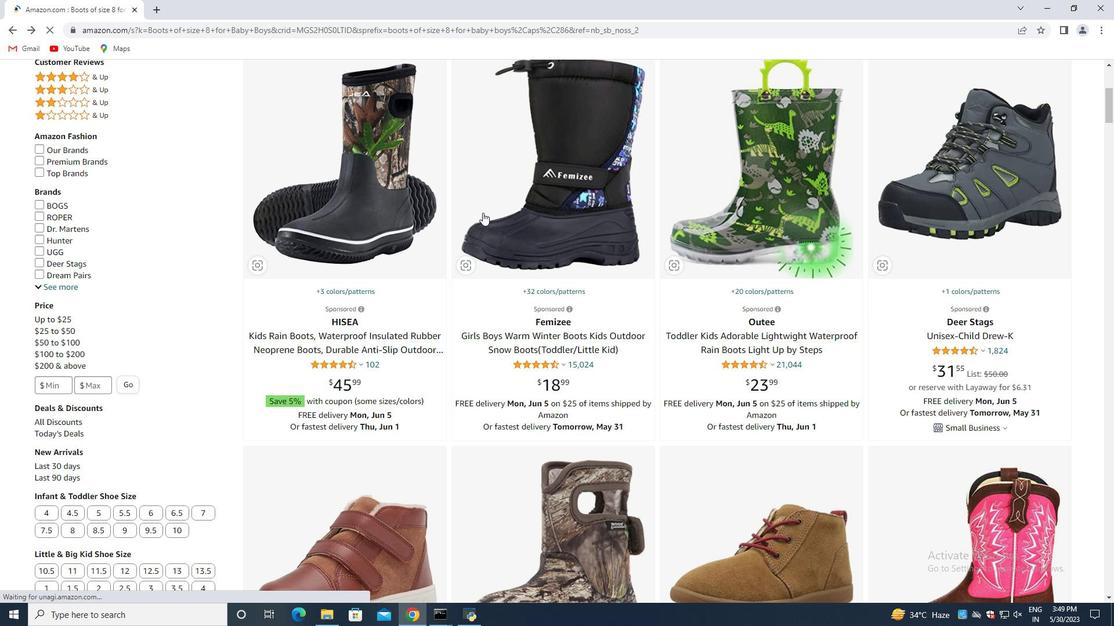 
Action: Mouse scrolled (489, 216) with delta (0, 0)
Screenshot: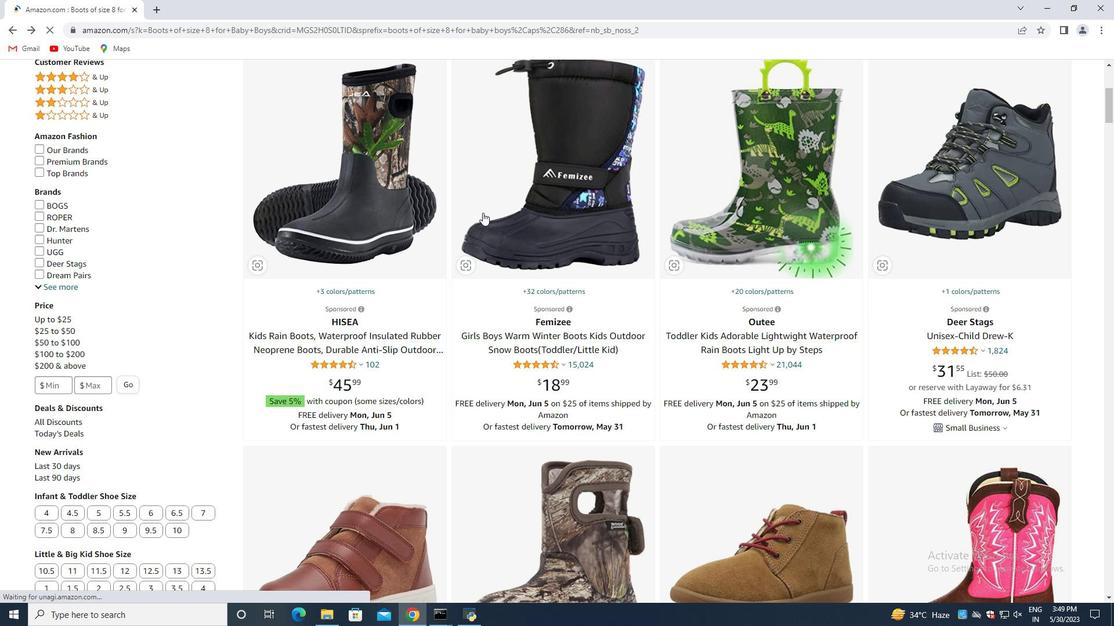 
Action: Mouse moved to (495, 219)
Screenshot: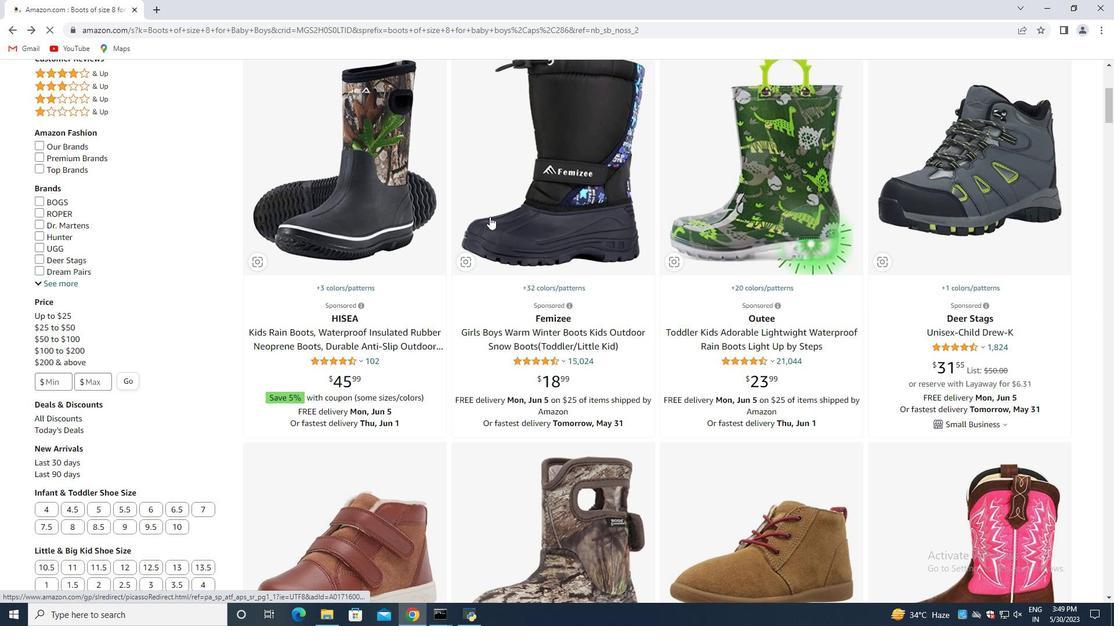 
Action: Mouse scrolled (495, 219) with delta (0, 0)
Screenshot: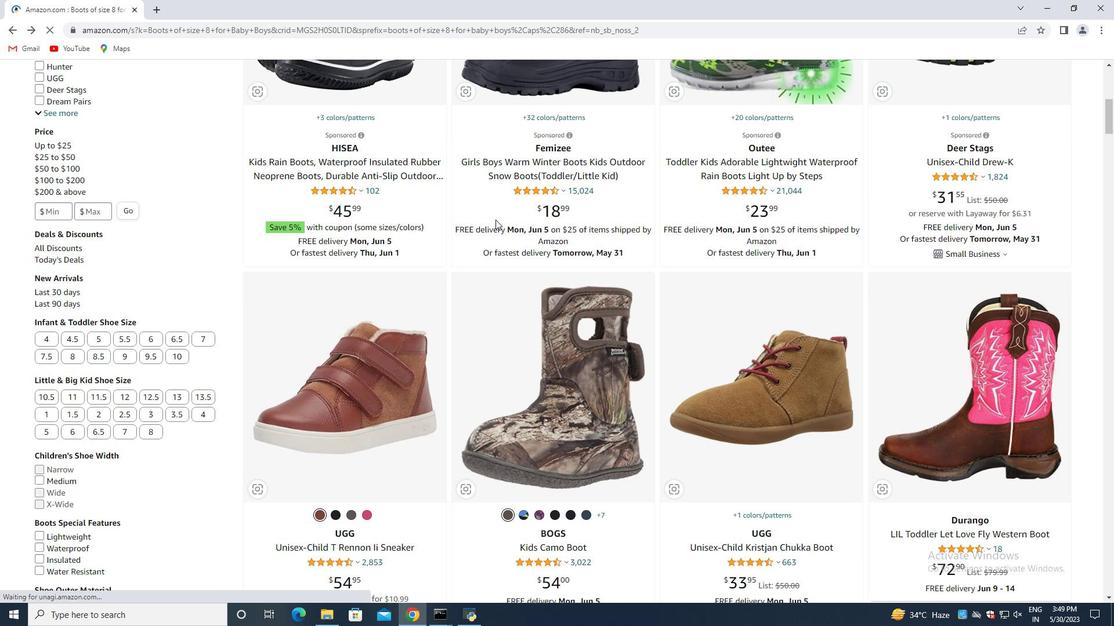 
Action: Mouse moved to (497, 221)
Screenshot: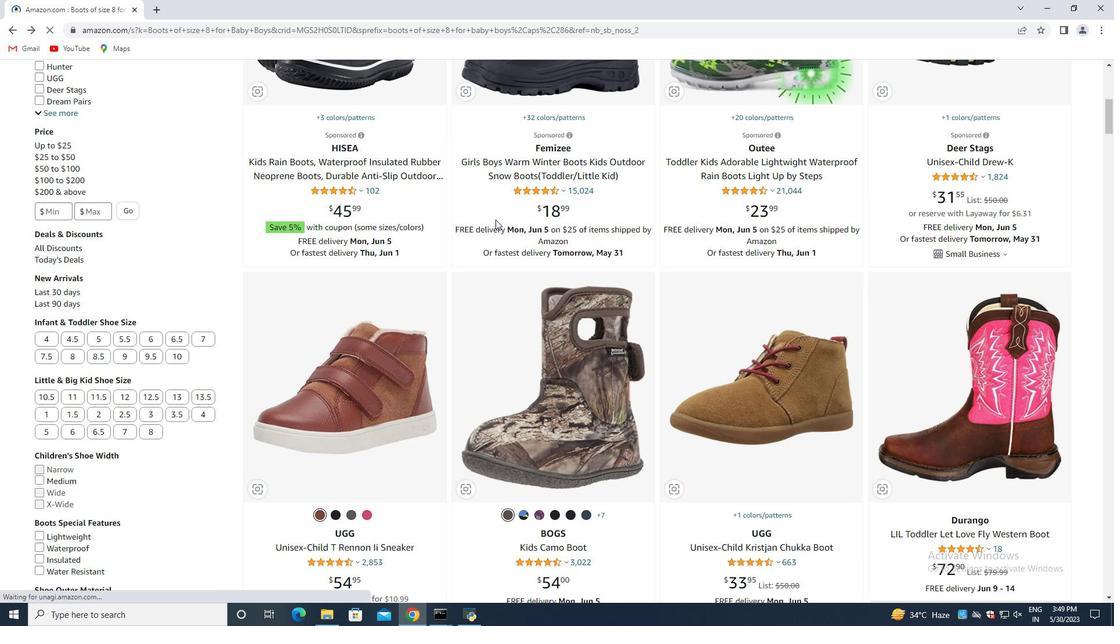 
Action: Mouse scrolled (497, 221) with delta (0, 0)
Screenshot: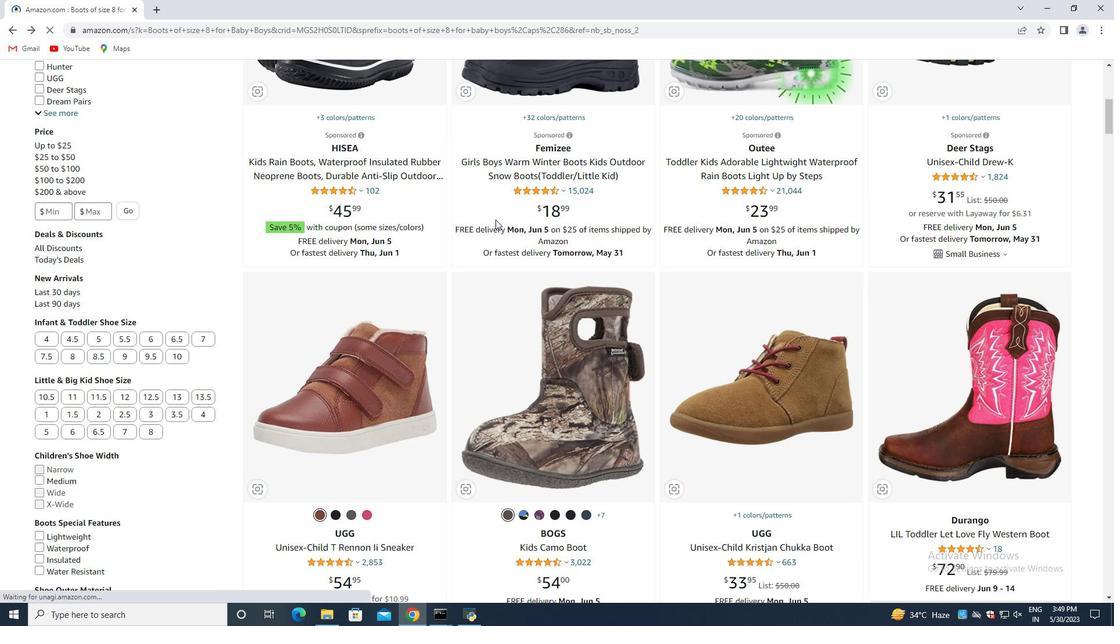 
Action: Mouse moved to (536, 261)
Screenshot: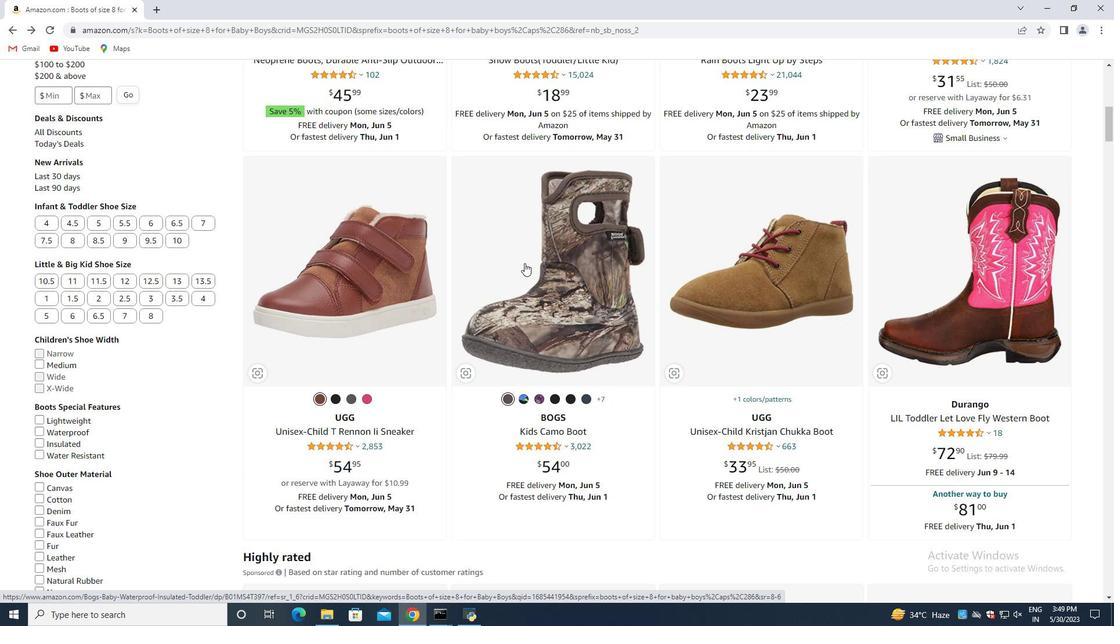 
Action: Mouse scrolled (536, 260) with delta (0, 0)
Screenshot: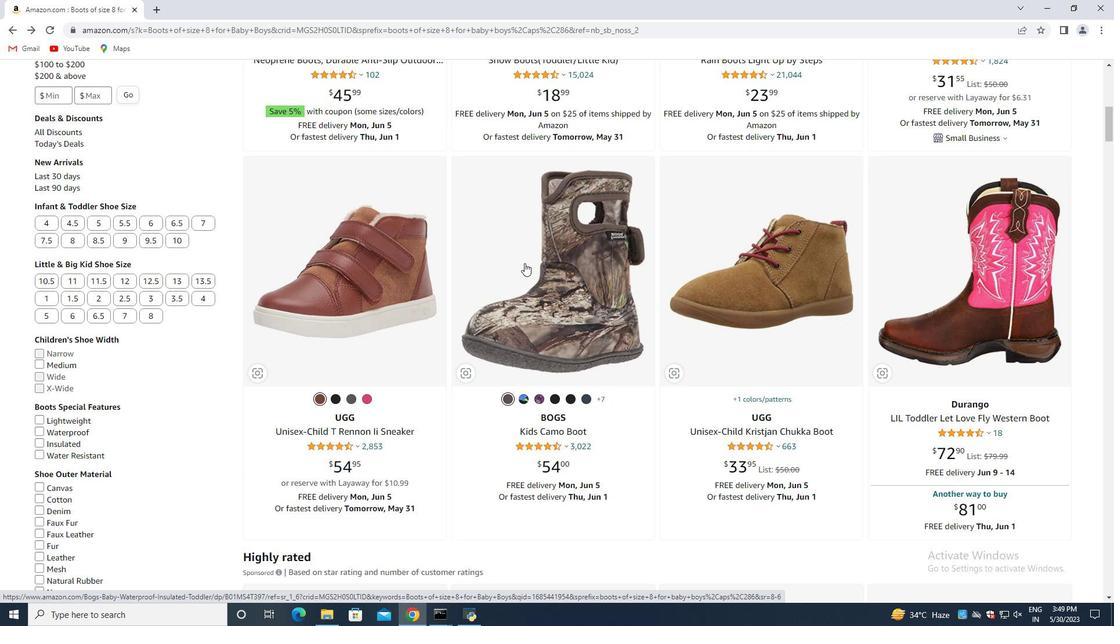 
Action: Mouse moved to (544, 268)
Screenshot: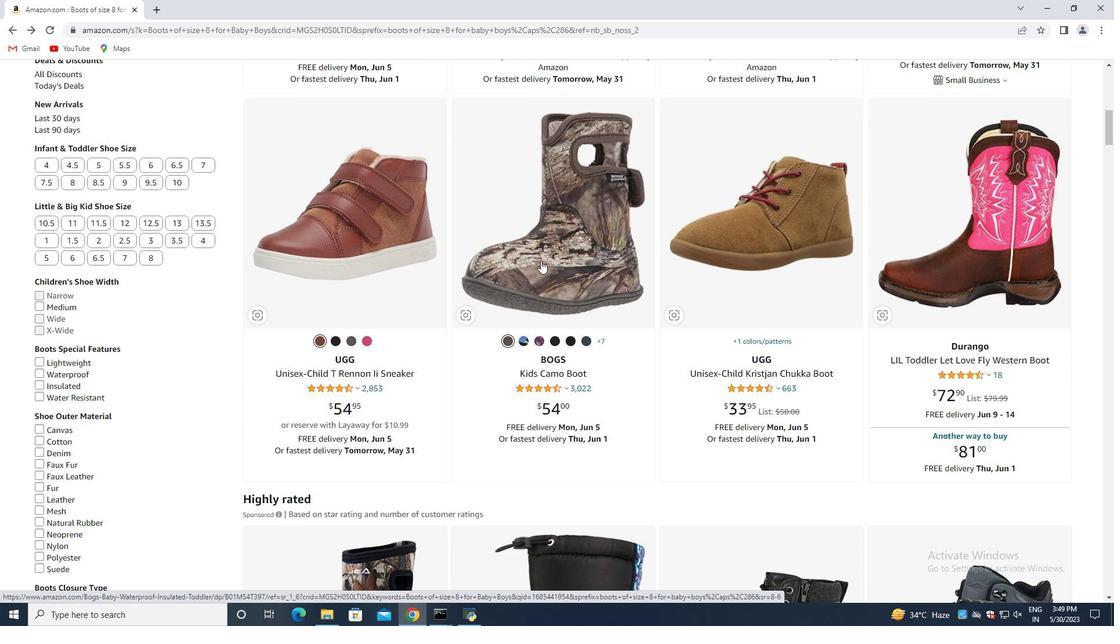 
Action: Mouse scrolled (546, 262) with delta (0, 0)
Screenshot: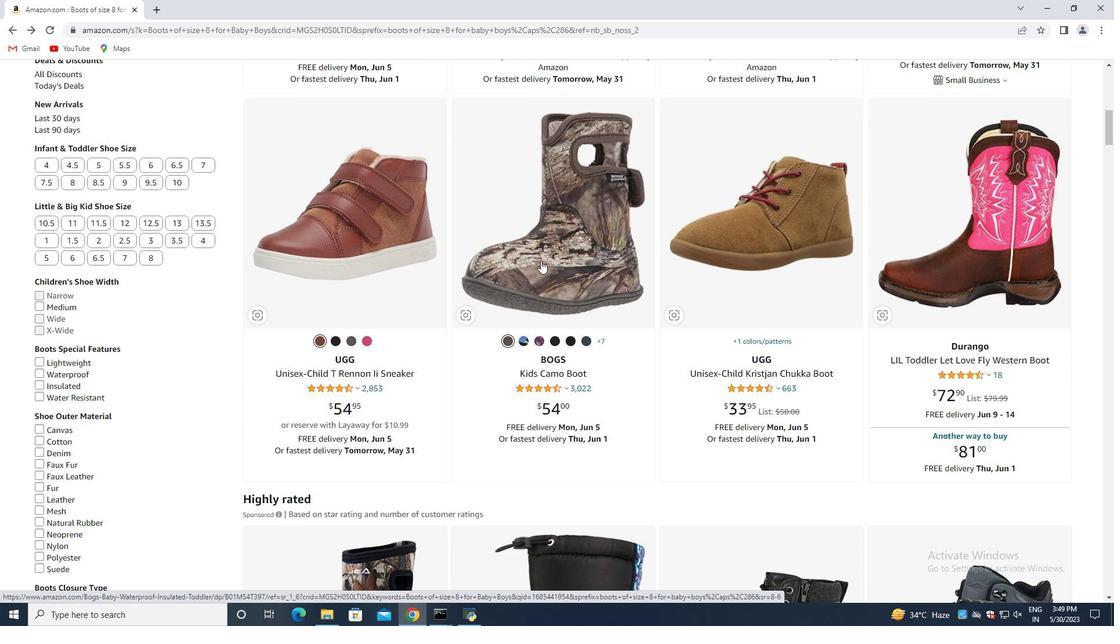 
Action: Mouse scrolled (546, 265) with delta (0, 0)
Screenshot: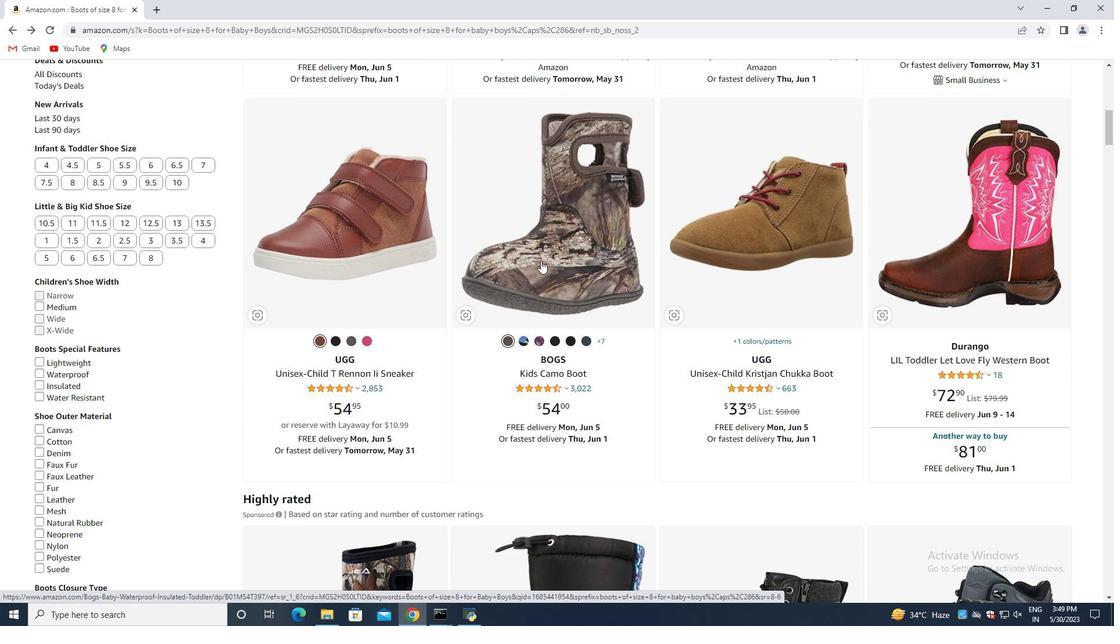 
Action: Mouse scrolled (545, 266) with delta (0, 0)
Screenshot: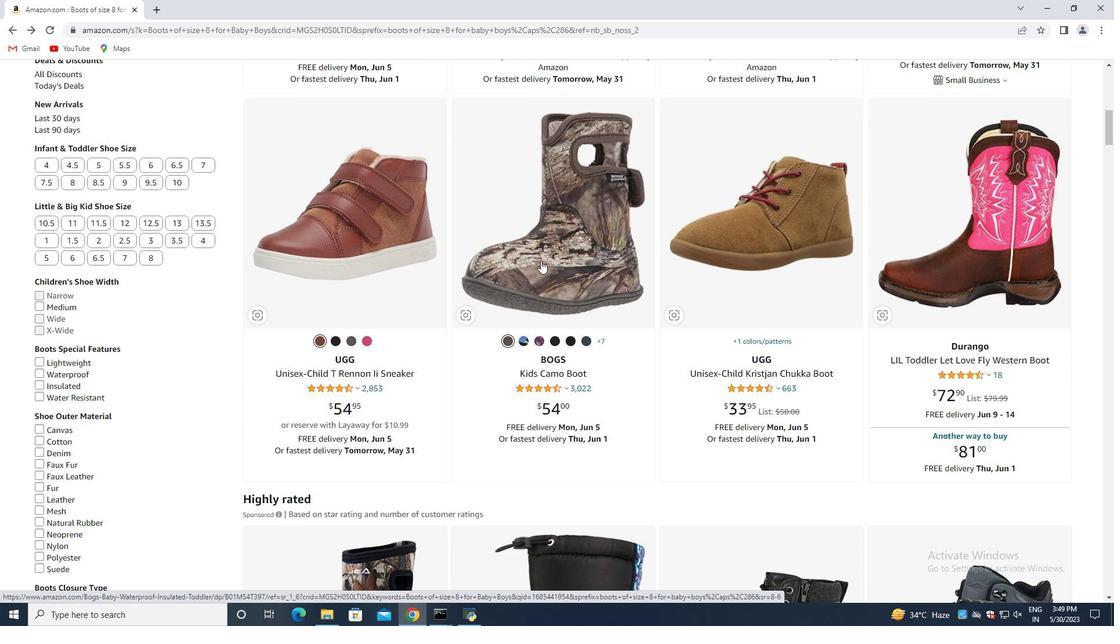 
Action: Mouse moved to (544, 268)
Screenshot: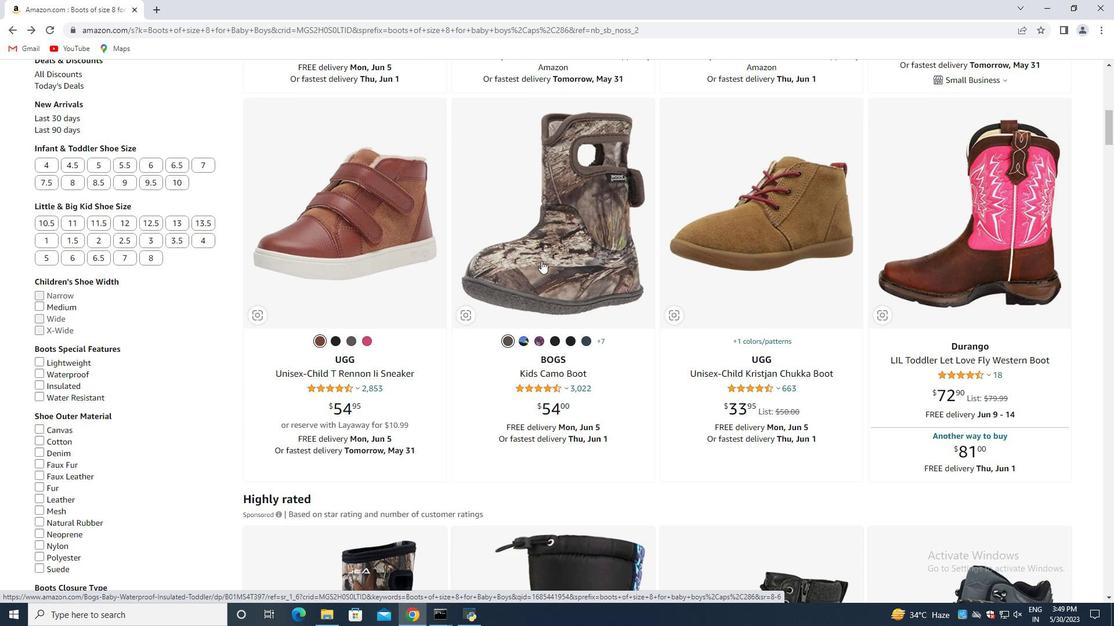 
Action: Mouse scrolled (544, 267) with delta (0, 0)
Screenshot: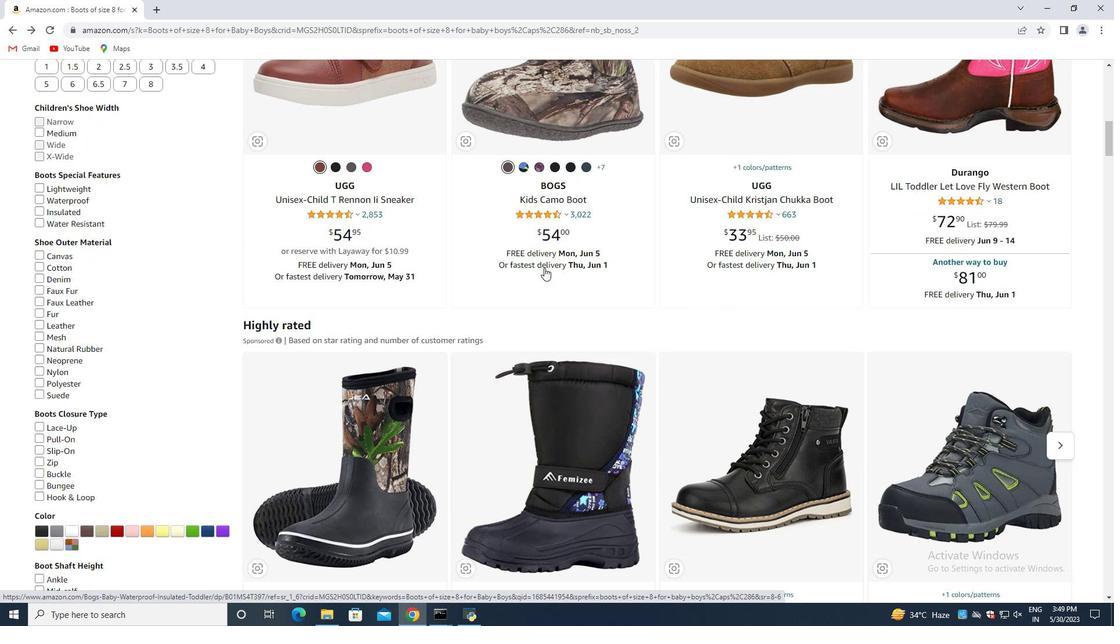 
Action: Mouse scrolled (544, 267) with delta (0, 0)
Screenshot: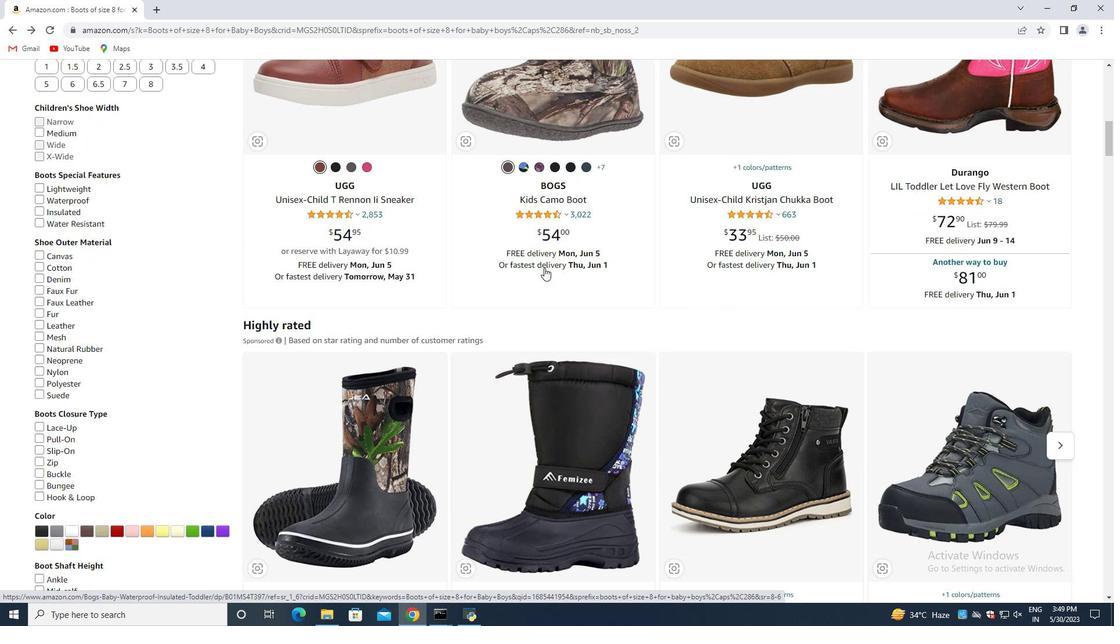 
Action: Mouse moved to (551, 272)
Screenshot: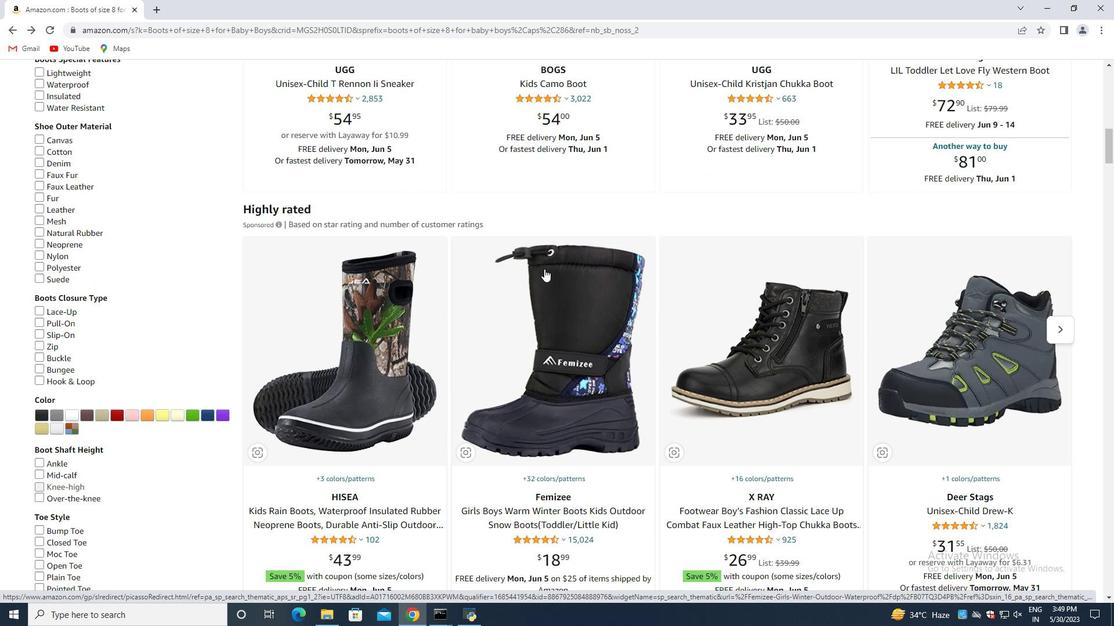 
Action: Mouse scrolled (551, 272) with delta (0, 0)
Screenshot: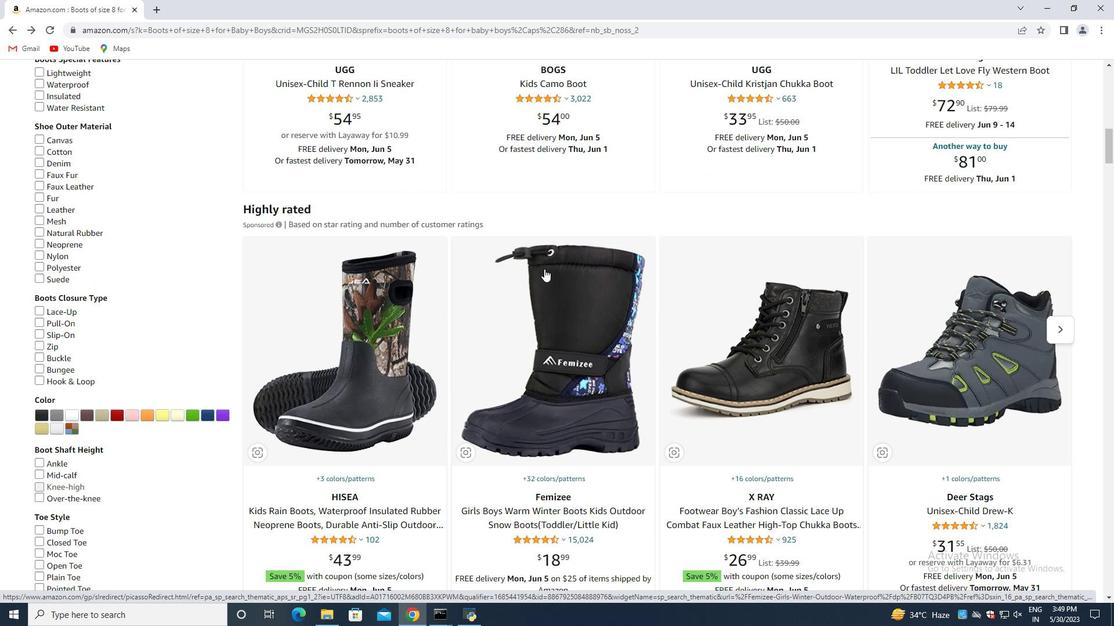 
Action: Mouse moved to (590, 278)
Screenshot: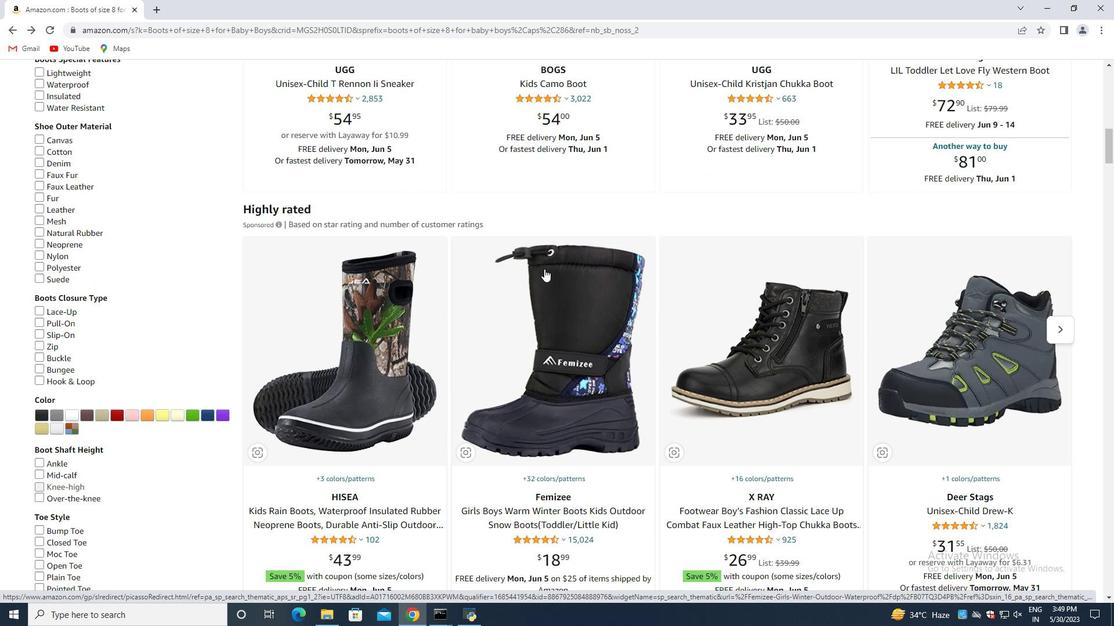 
Action: Mouse scrolled (590, 278) with delta (0, 0)
Screenshot: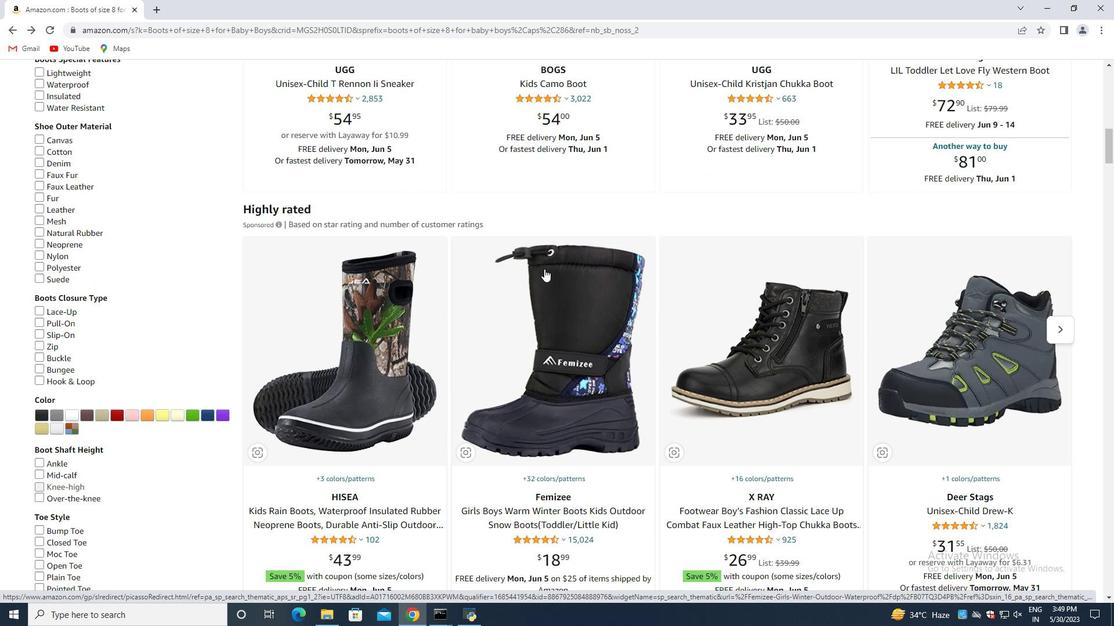 
Action: Mouse moved to (735, 253)
Screenshot: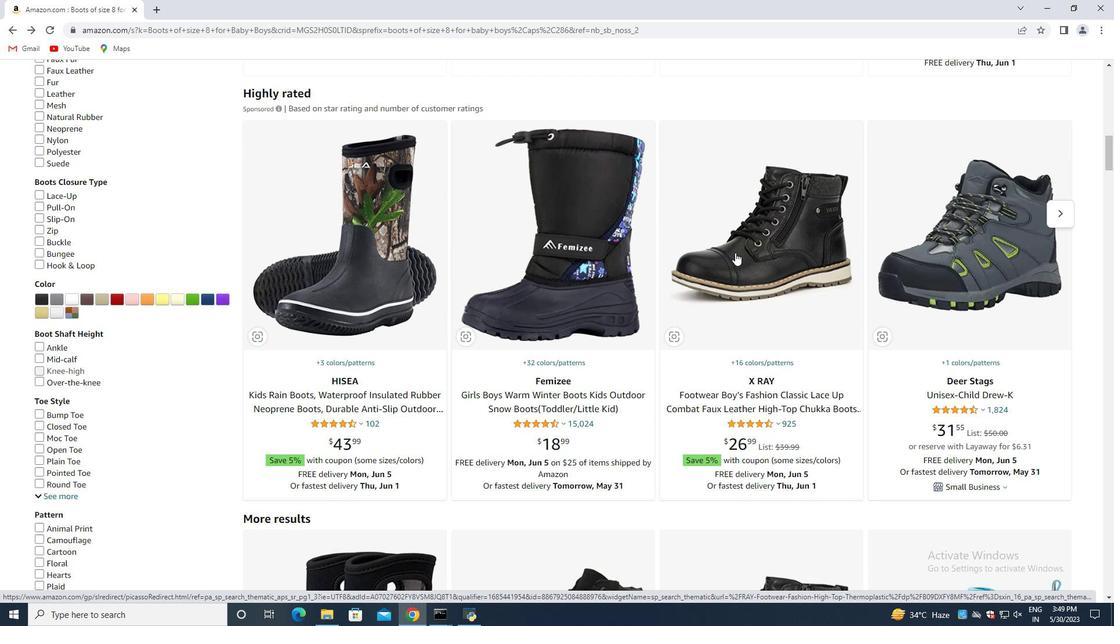 
Action: Mouse scrolled (735, 252) with delta (0, 0)
Screenshot: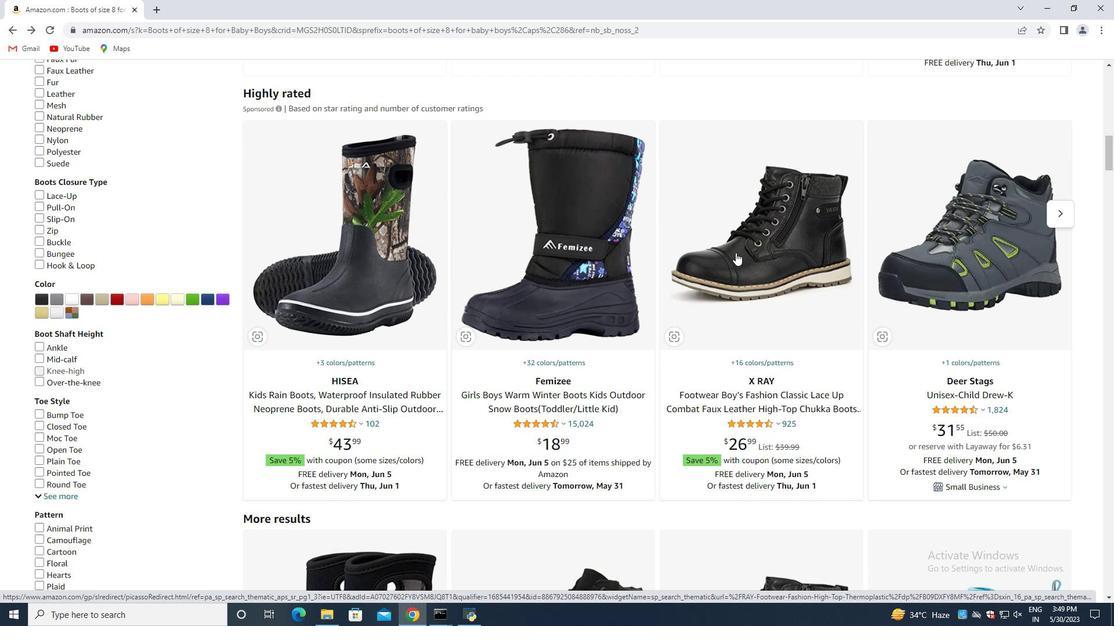 
Action: Mouse moved to (736, 252)
Screenshot: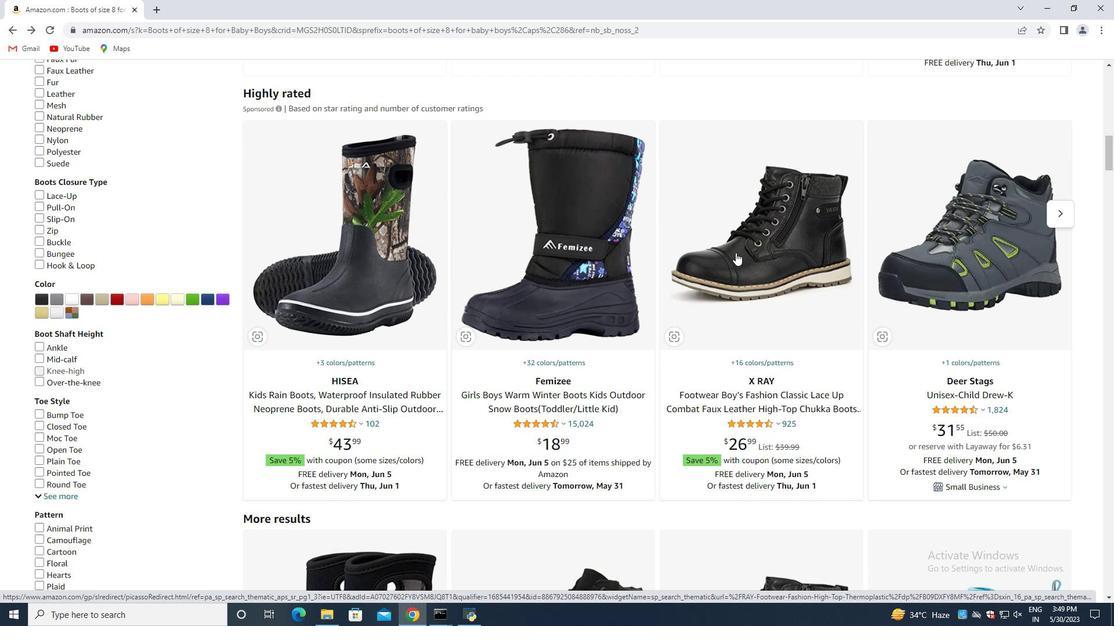
Action: Mouse scrolled (736, 251) with delta (0, 0)
Screenshot: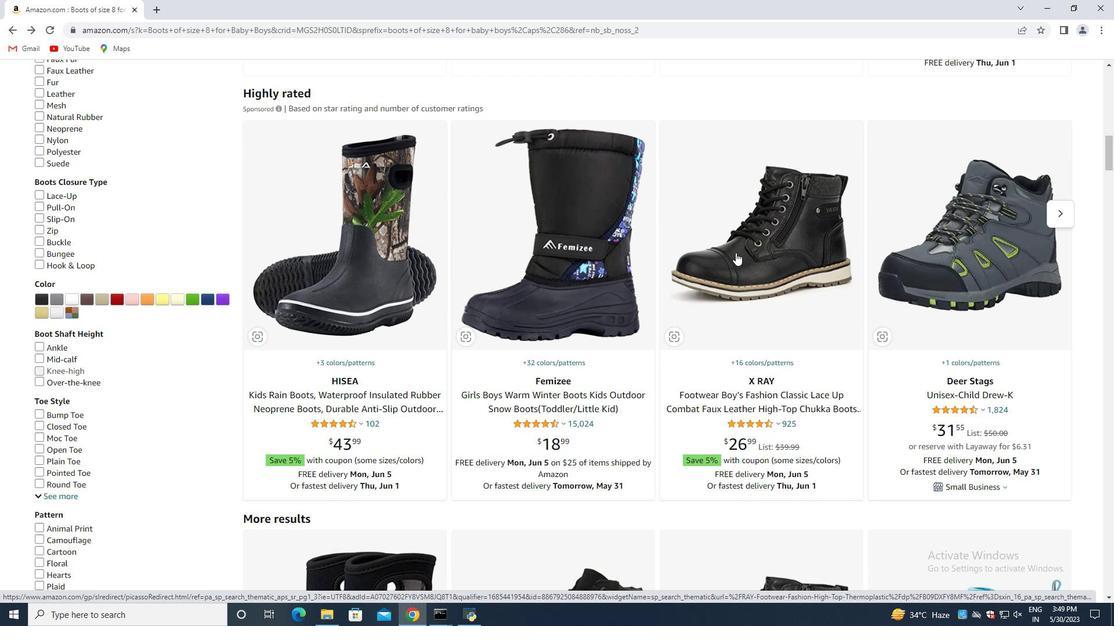 
Action: Mouse moved to (737, 252)
Screenshot: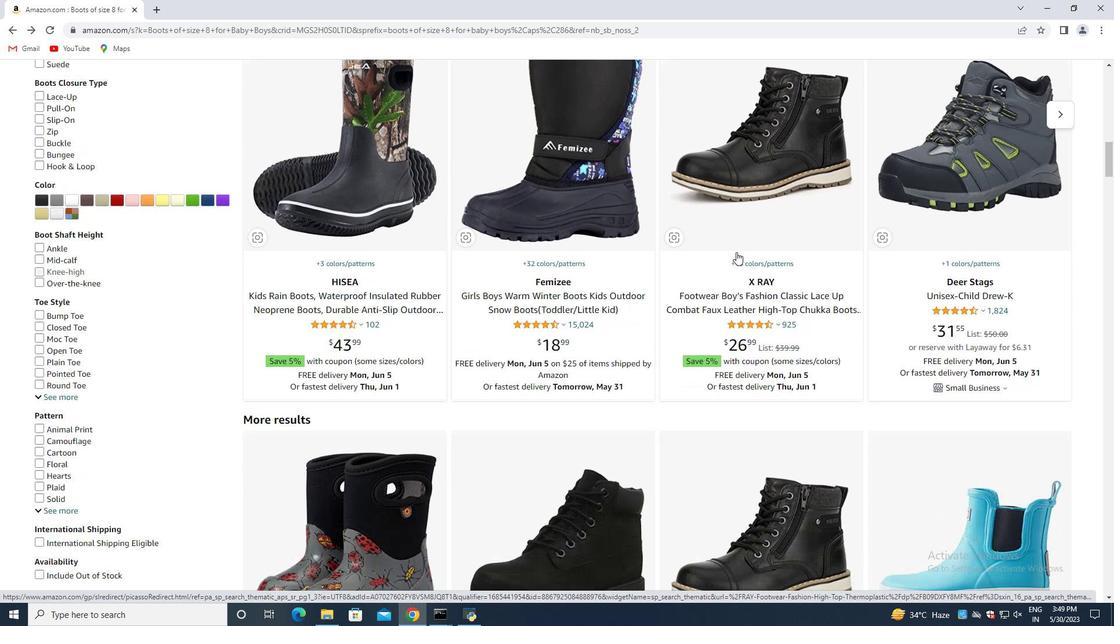 
Action: Mouse scrolled (737, 251) with delta (0, 0)
Screenshot: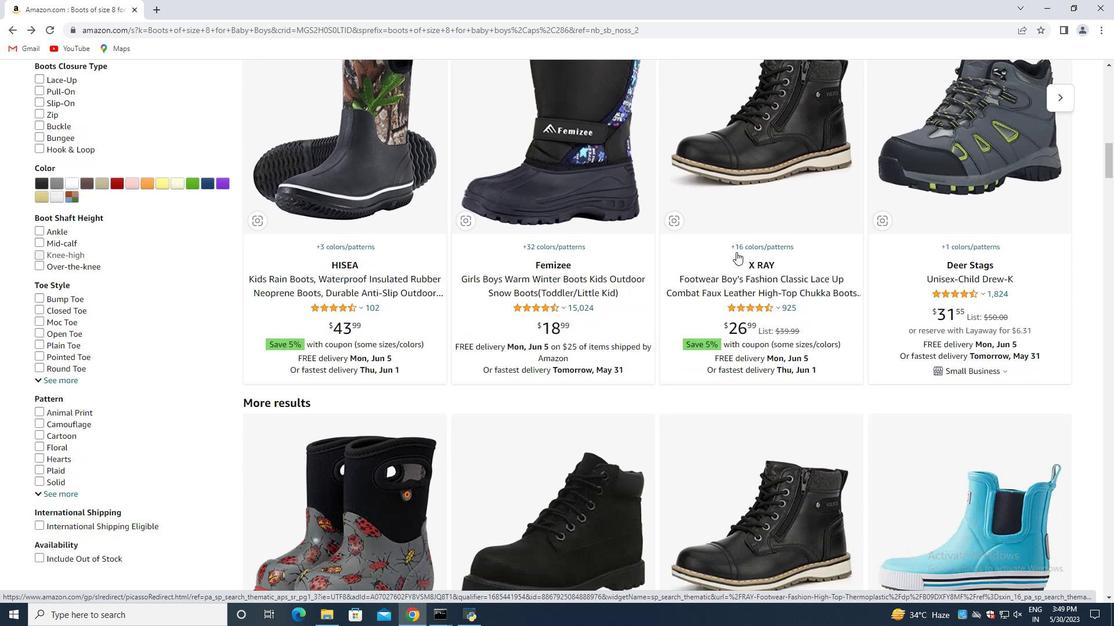 
Action: Mouse moved to (737, 252)
Screenshot: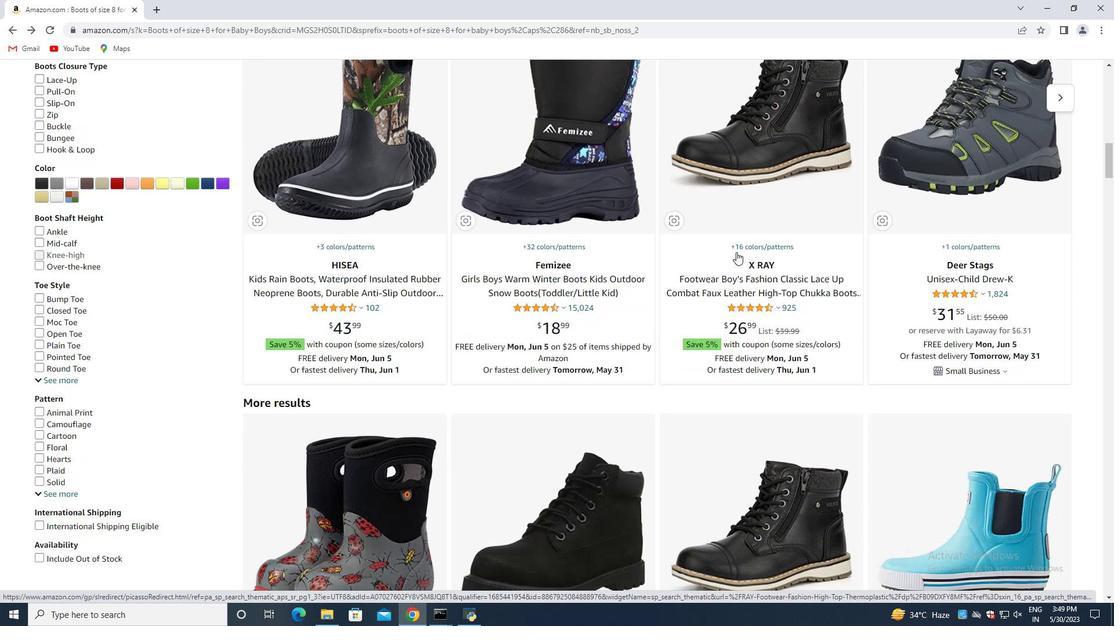 
Action: Mouse scrolled (737, 251) with delta (0, 0)
Screenshot: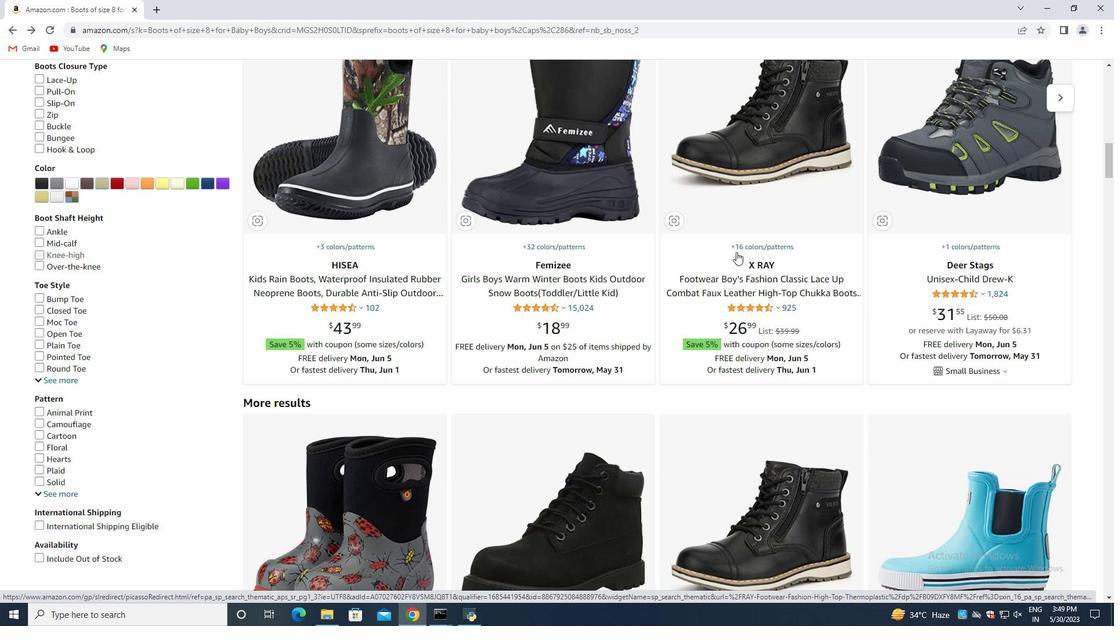
Action: Mouse scrolled (737, 251) with delta (0, 0)
Screenshot: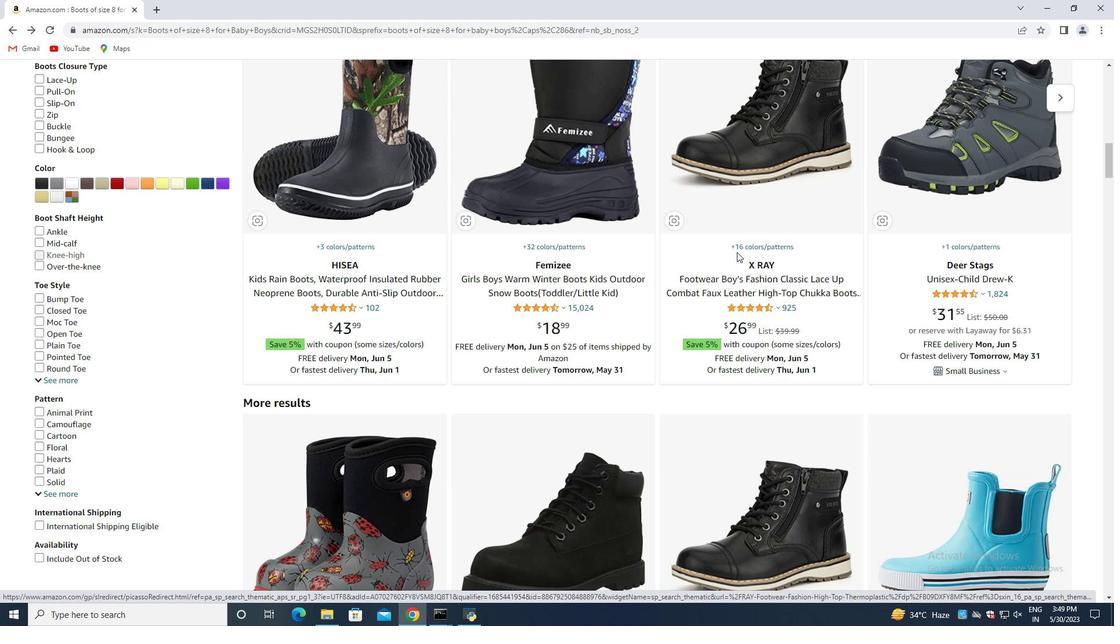 
Action: Mouse moved to (345, 352)
Screenshot: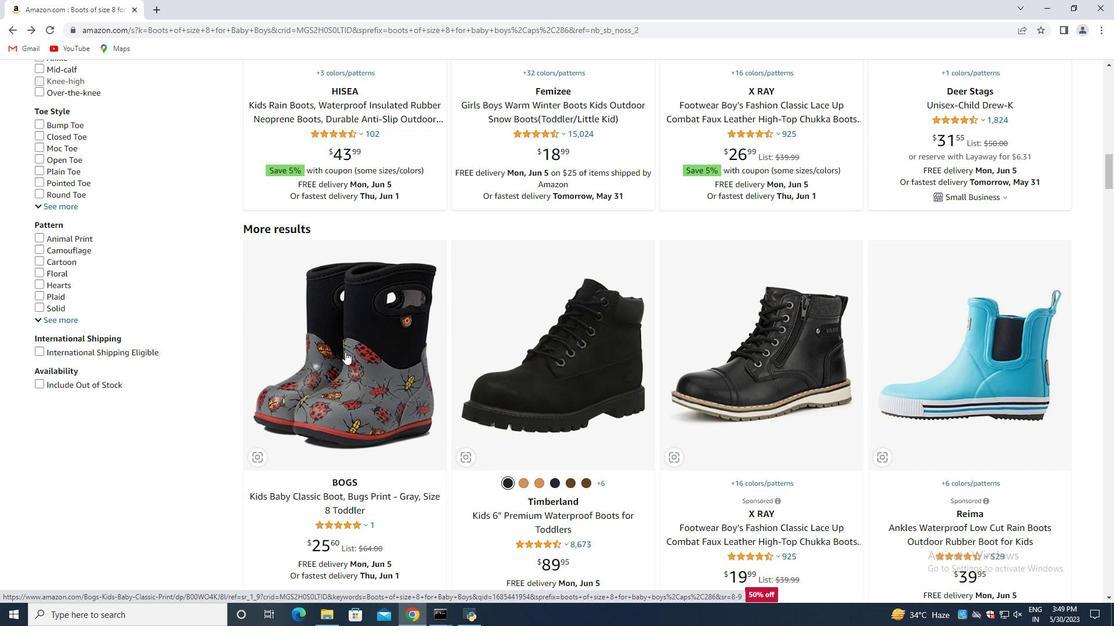 
Action: Mouse pressed left at (345, 352)
Screenshot: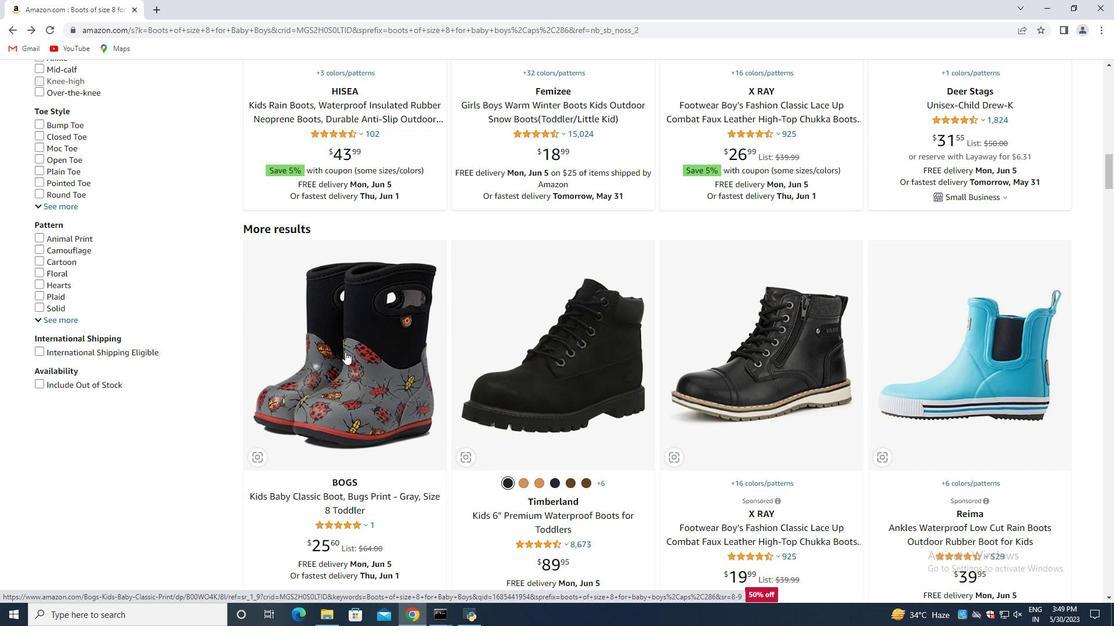 
Action: Mouse moved to (475, 346)
Screenshot: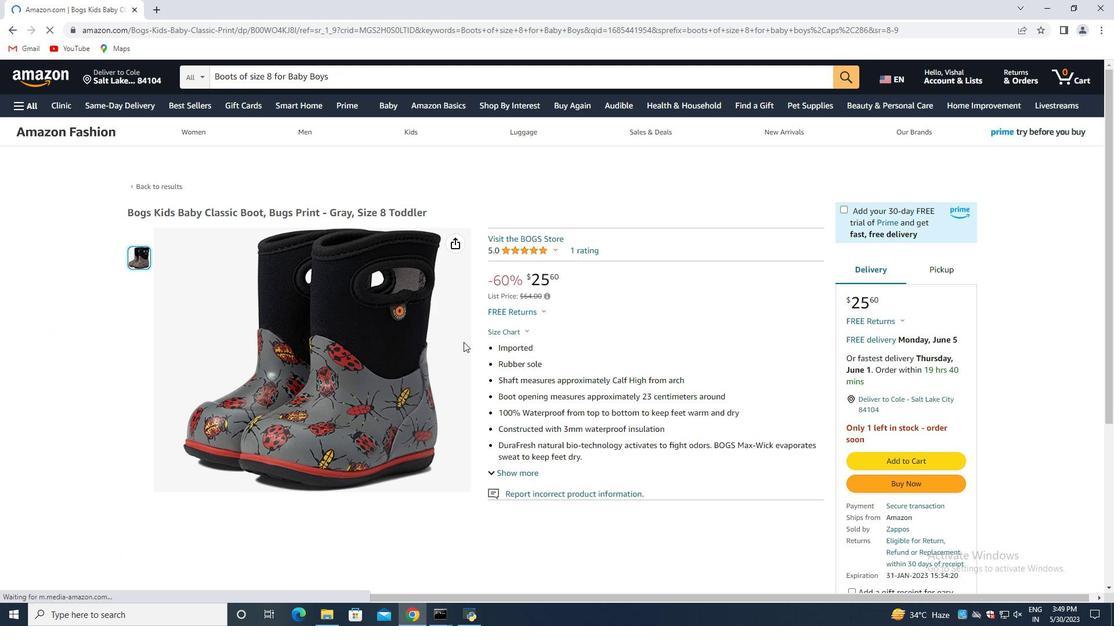 
Action: Mouse scrolled (475, 345) with delta (0, 0)
Screenshot: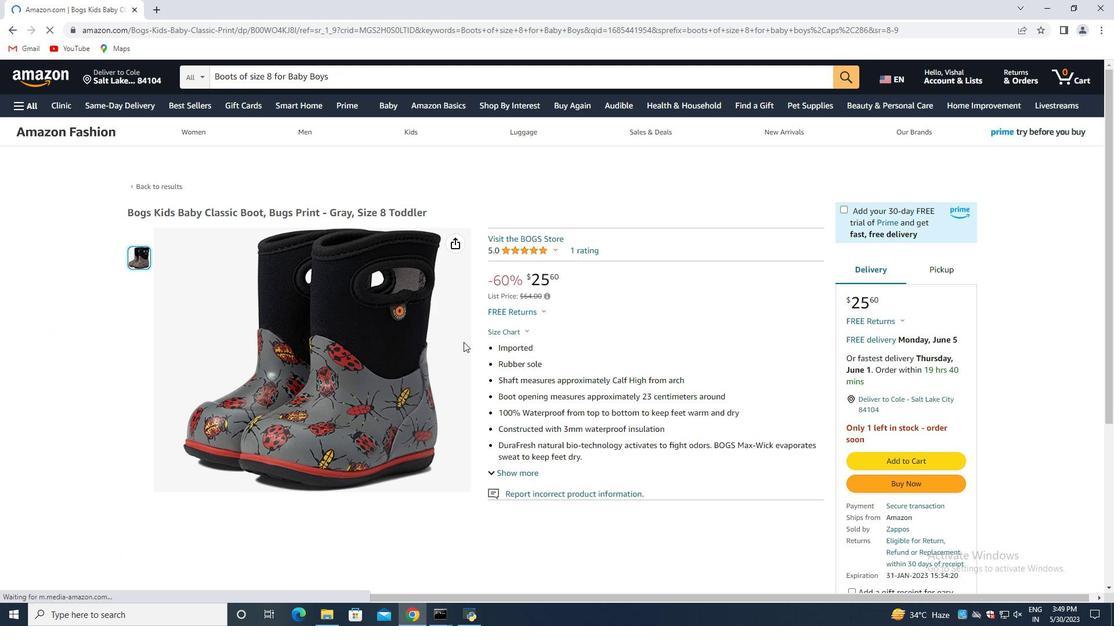 
Action: Mouse moved to (480, 348)
Screenshot: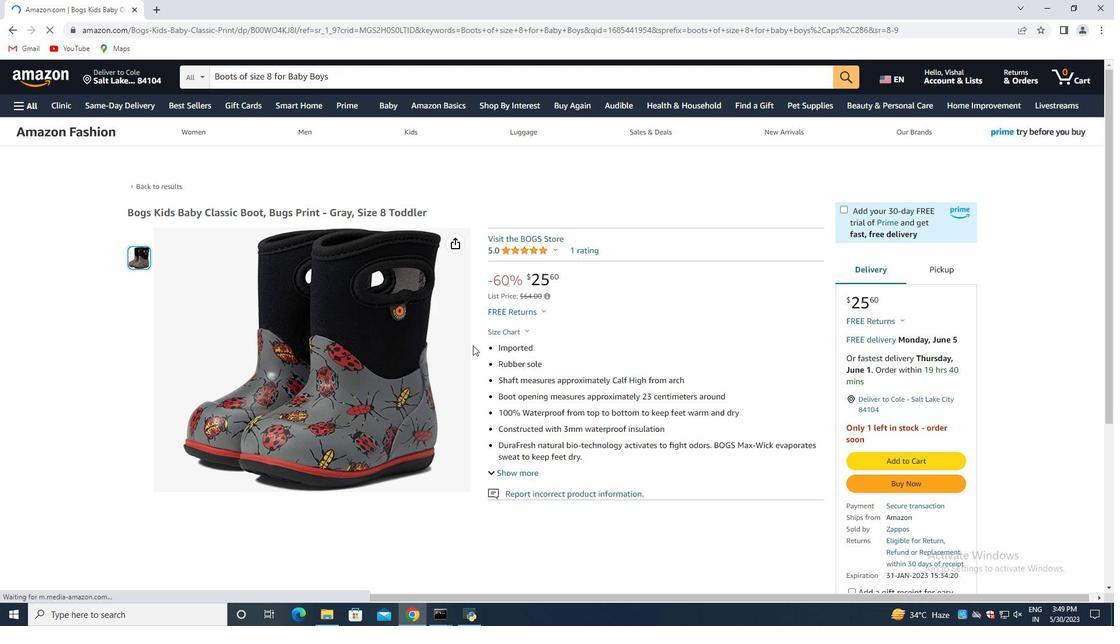 
Action: Mouse scrolled (480, 347) with delta (0, 0)
Screenshot: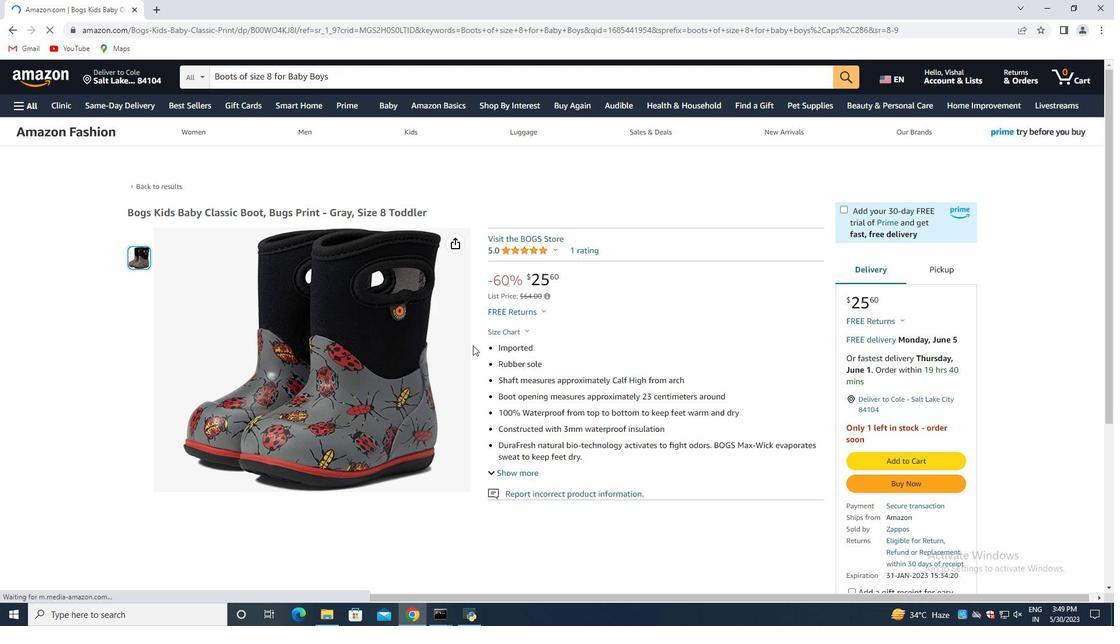 
Action: Mouse moved to (518, 330)
Screenshot: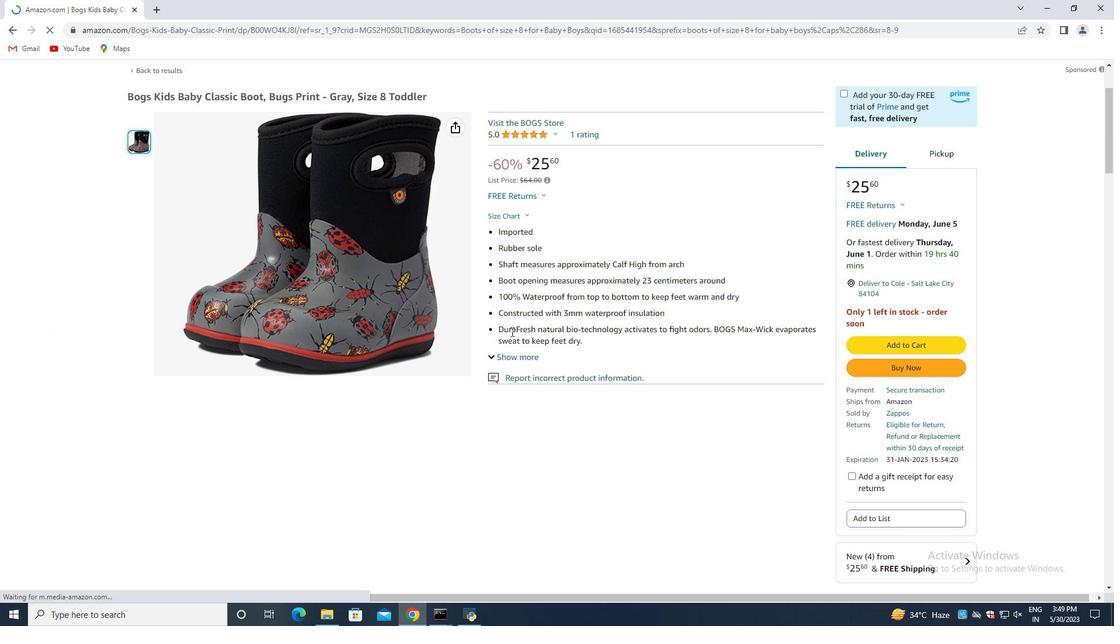 
Action: Mouse scrolled (518, 329) with delta (0, 0)
Screenshot: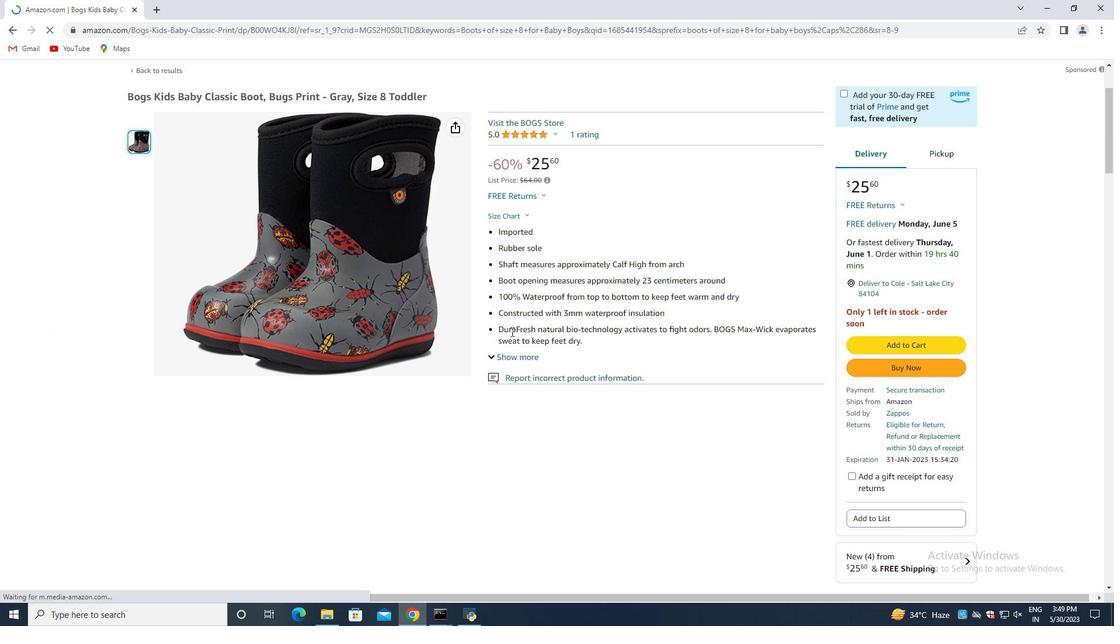 
Action: Mouse moved to (522, 328)
Screenshot: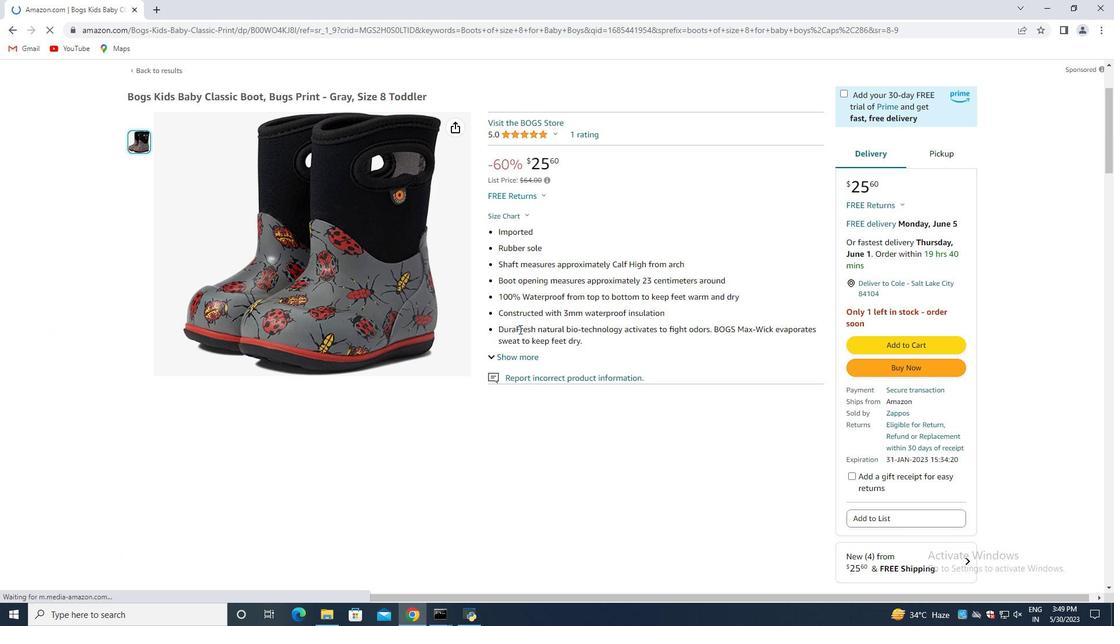 
Action: Mouse scrolled (522, 329) with delta (0, 0)
Screenshot: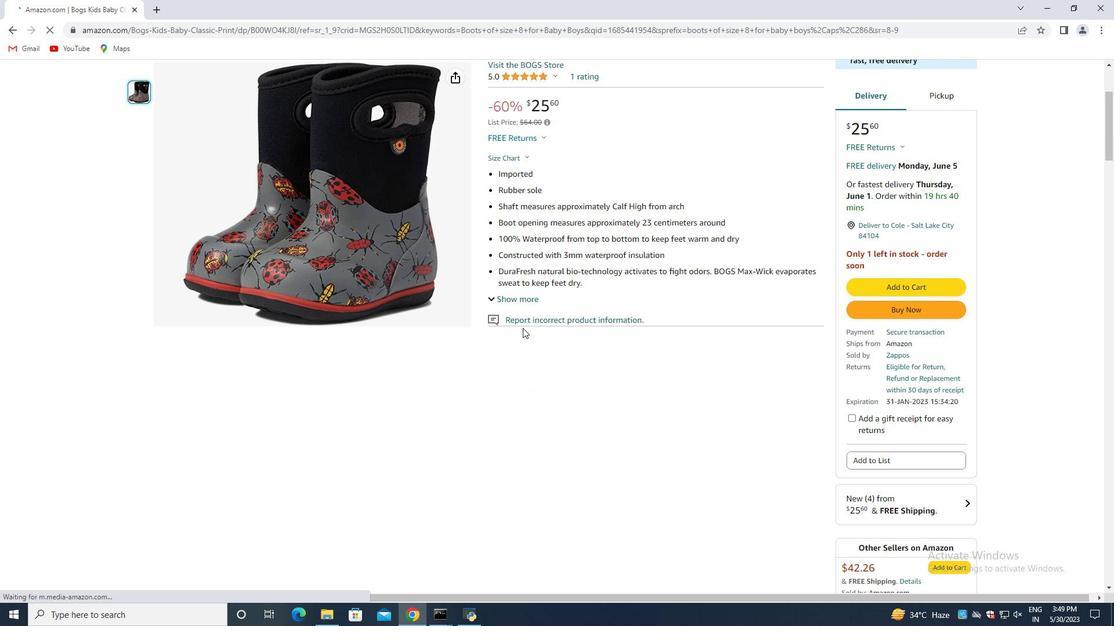 
Action: Mouse scrolled (522, 329) with delta (0, 0)
Screenshot: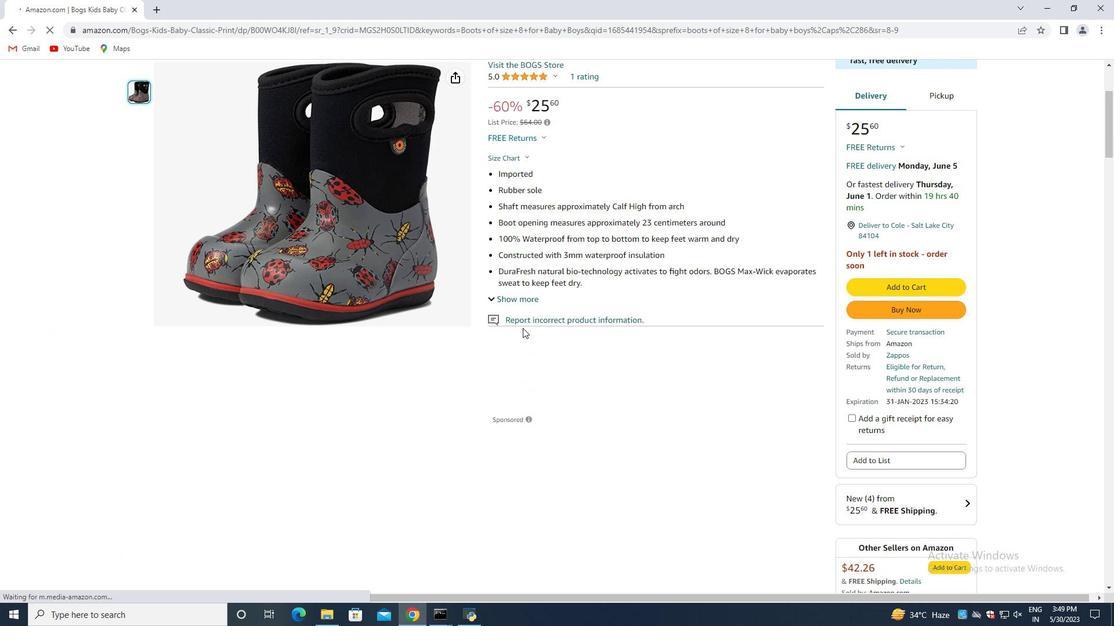 
Action: Mouse scrolled (522, 329) with delta (0, 0)
Screenshot: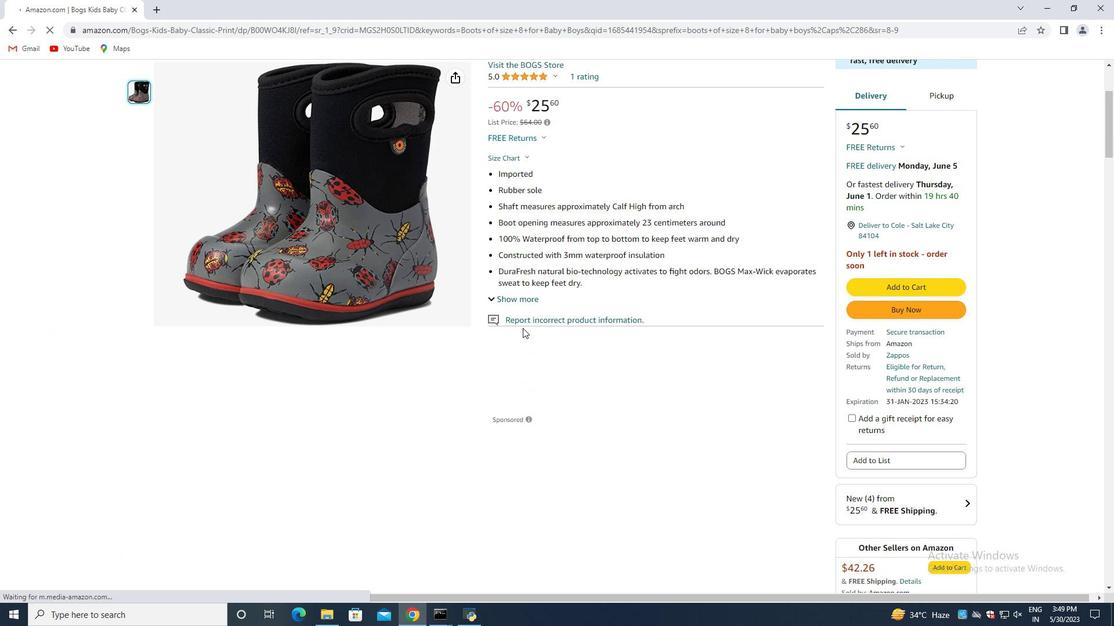 
Action: Mouse scrolled (522, 329) with delta (0, 0)
Screenshot: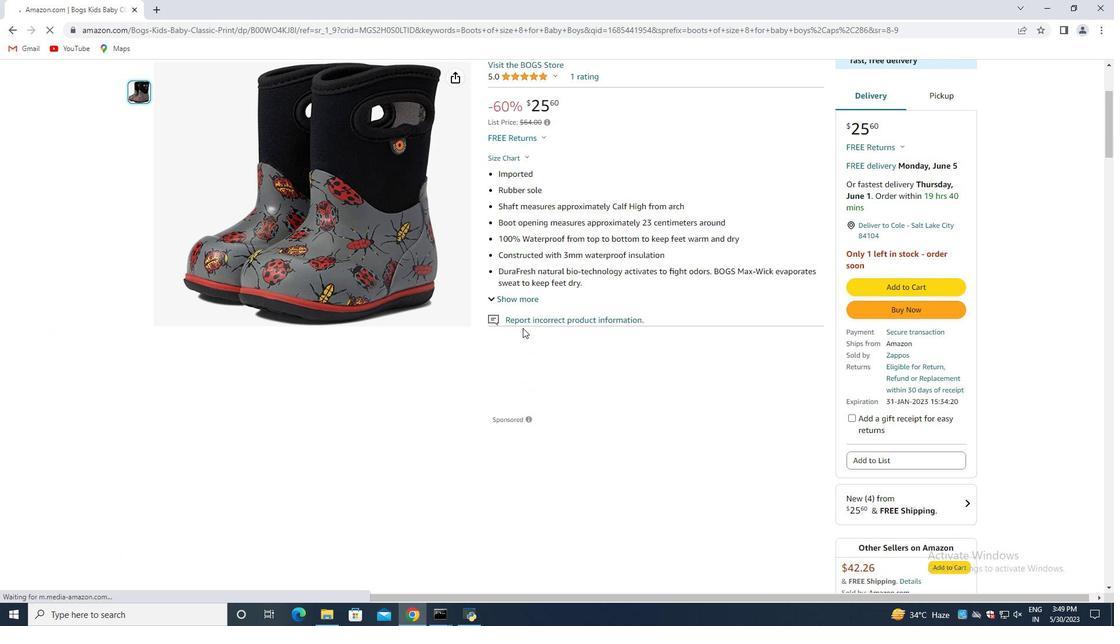 
Action: Mouse moved to (508, 320)
Screenshot: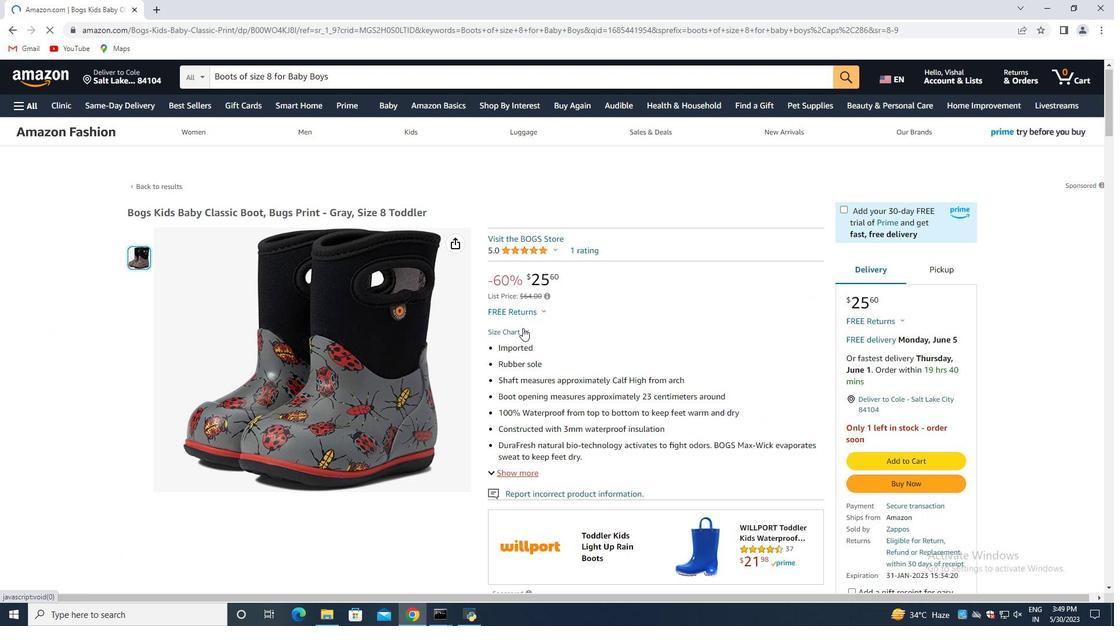 
Action: Mouse scrolled (508, 320) with delta (0, 0)
Screenshot: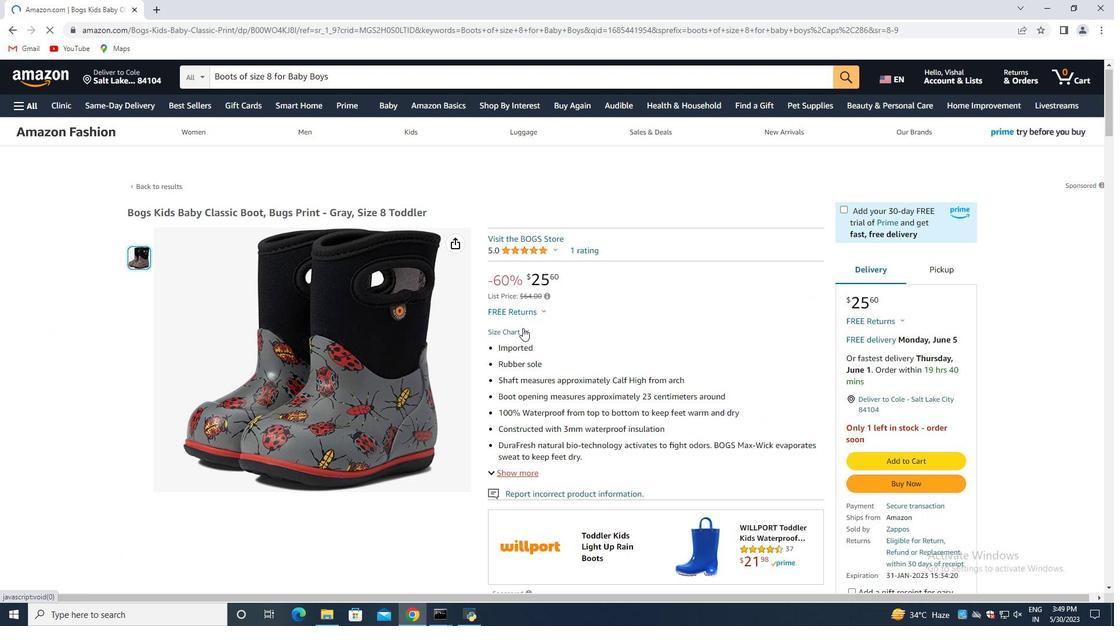 
Action: Mouse moved to (506, 321)
Screenshot: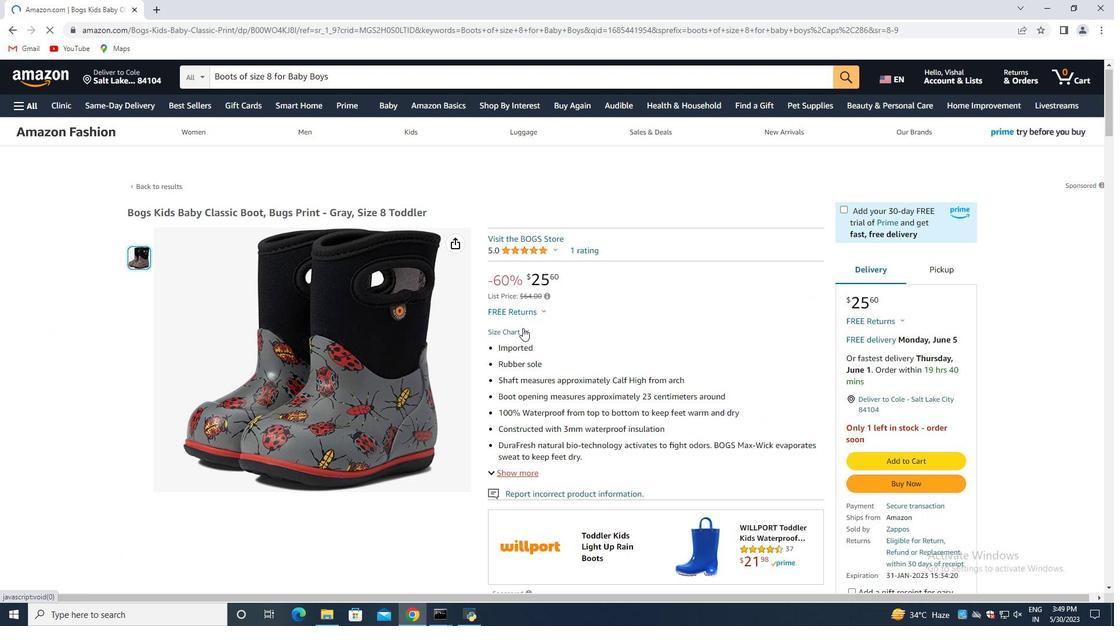
Action: Mouse scrolled (506, 320) with delta (0, 0)
Screenshot: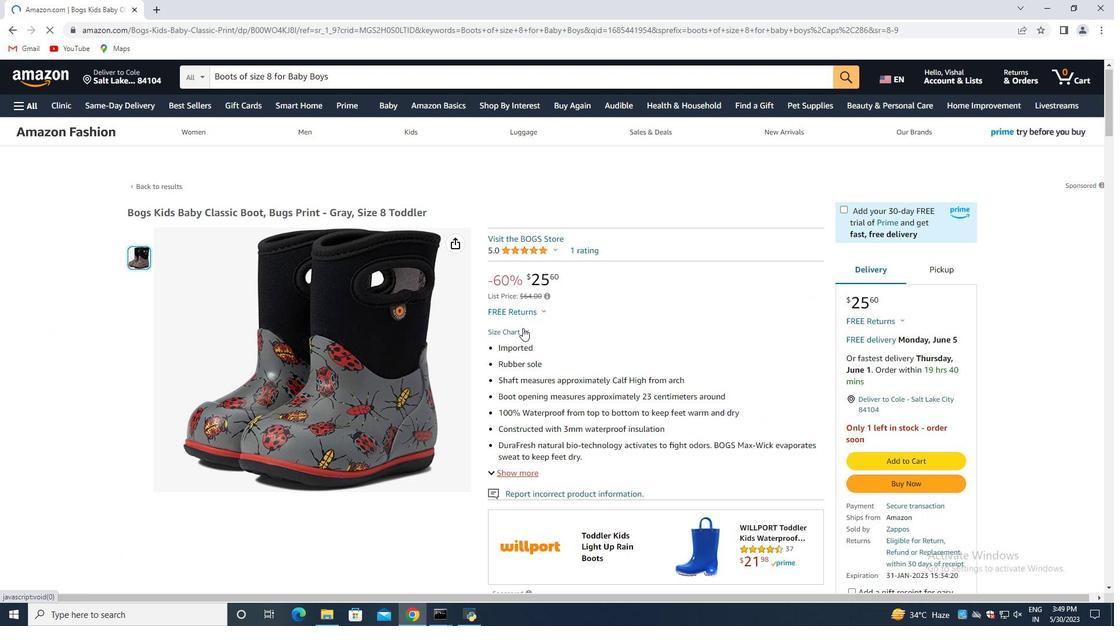 
Action: Mouse moved to (11, 24)
Screenshot: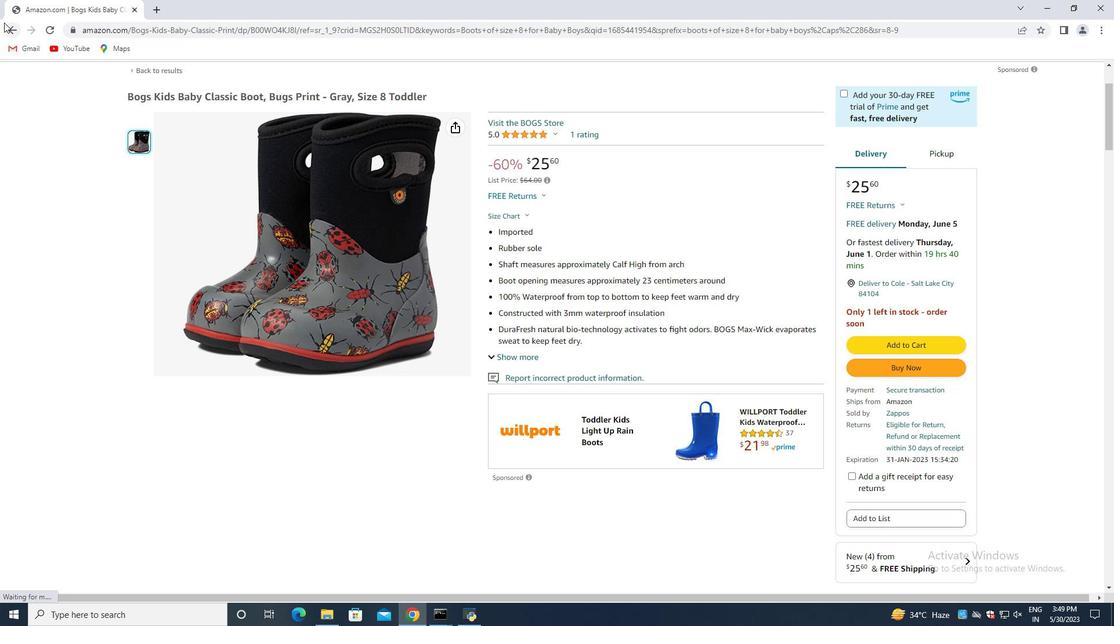 
Action: Mouse pressed left at (11, 24)
Screenshot: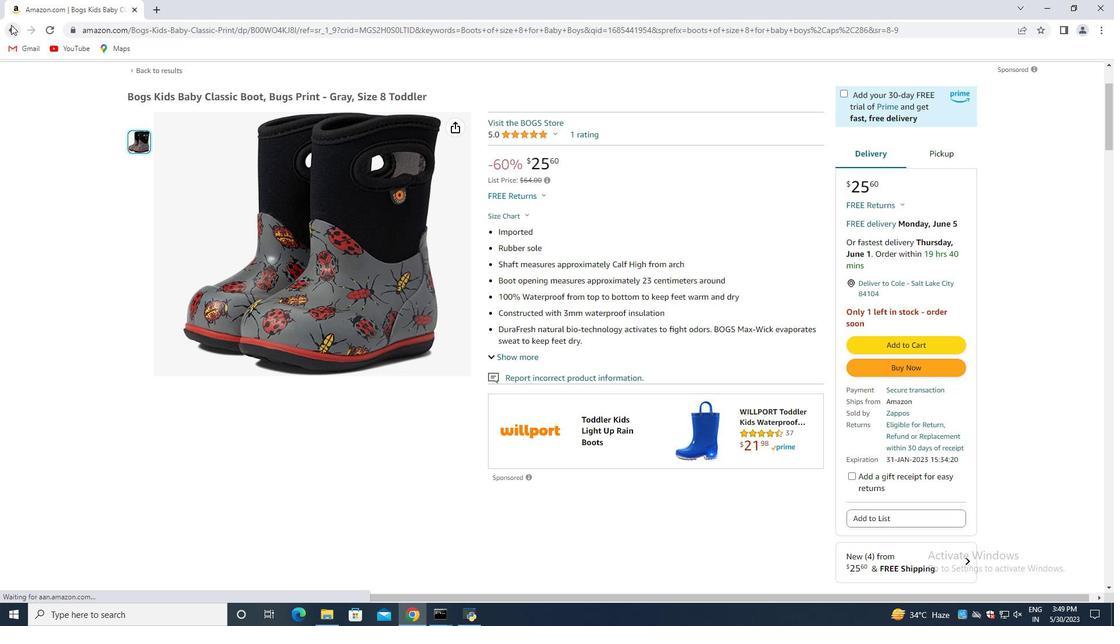 
Action: Mouse moved to (585, 308)
Screenshot: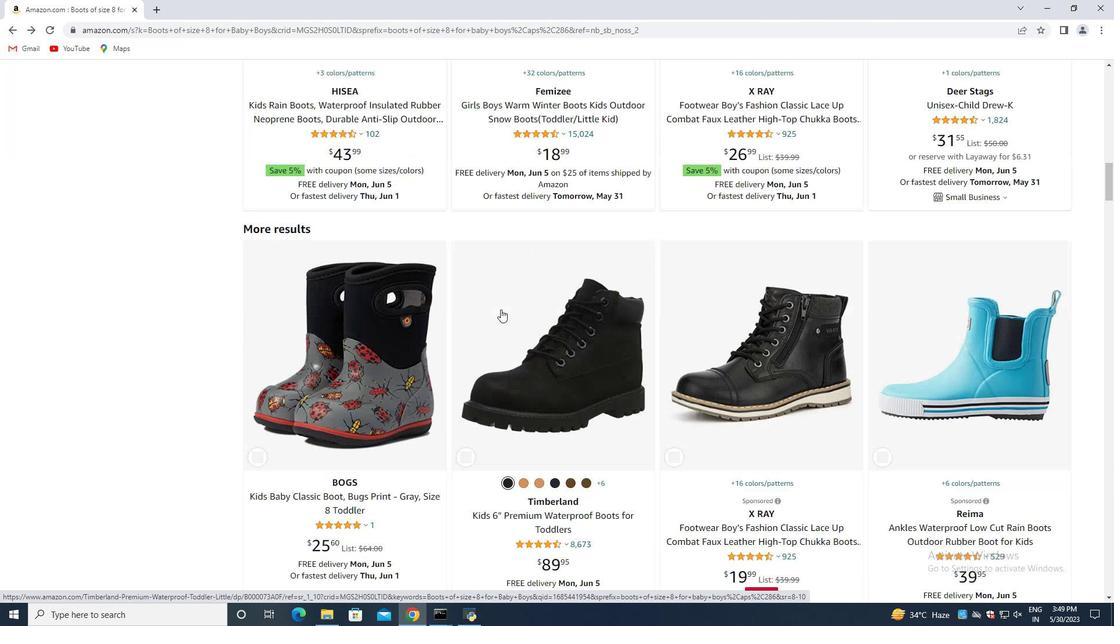 
Action: Mouse scrolled (585, 308) with delta (0, 0)
Screenshot: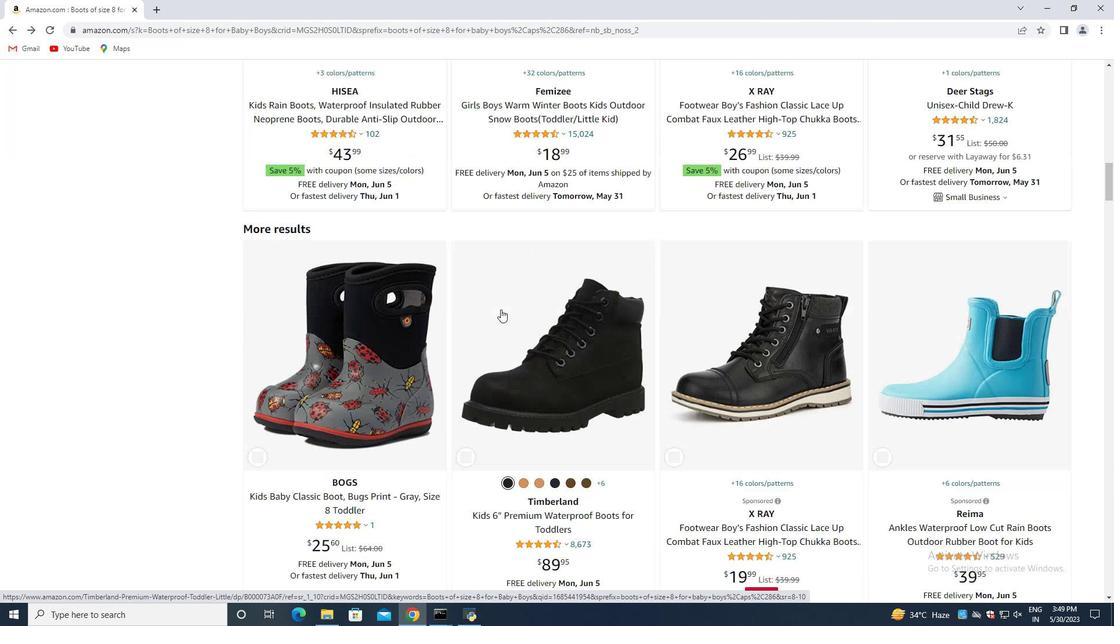 
Action: Mouse moved to (607, 308)
Screenshot: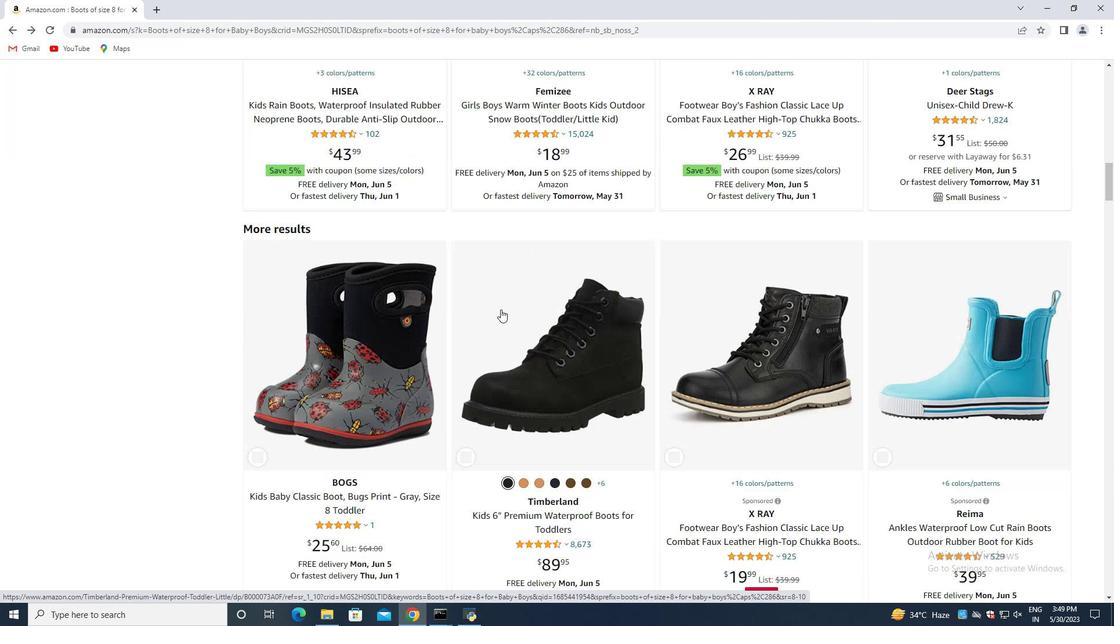 
Action: Mouse scrolled (607, 308) with delta (0, 0)
Screenshot: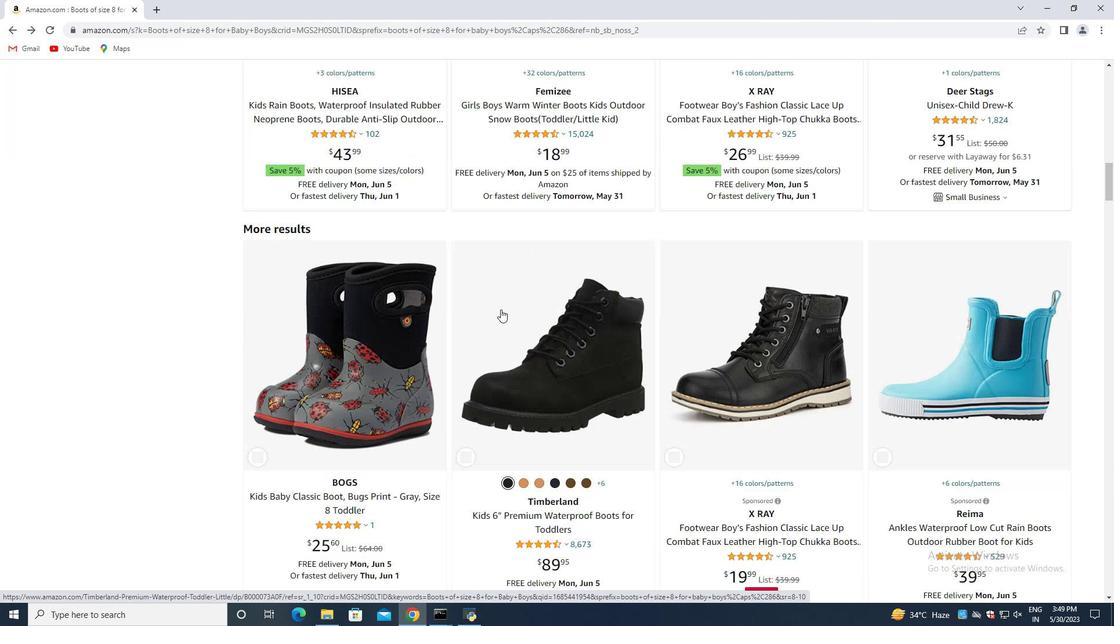 
Action: Mouse moved to (567, 271)
Screenshot: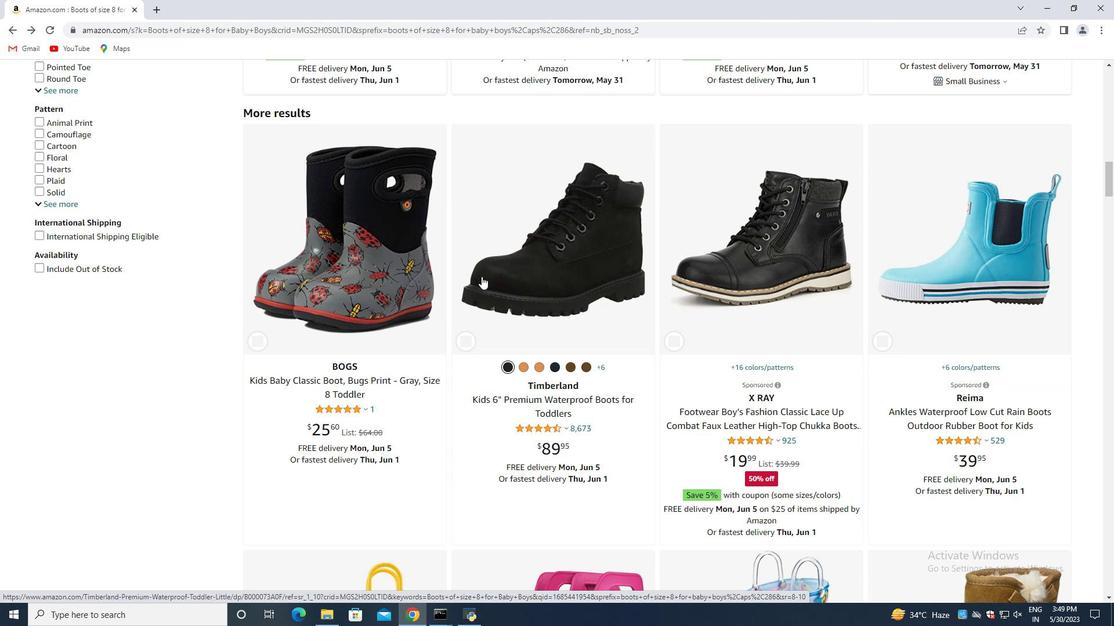 
Action: Mouse scrolled (567, 271) with delta (0, 0)
Screenshot: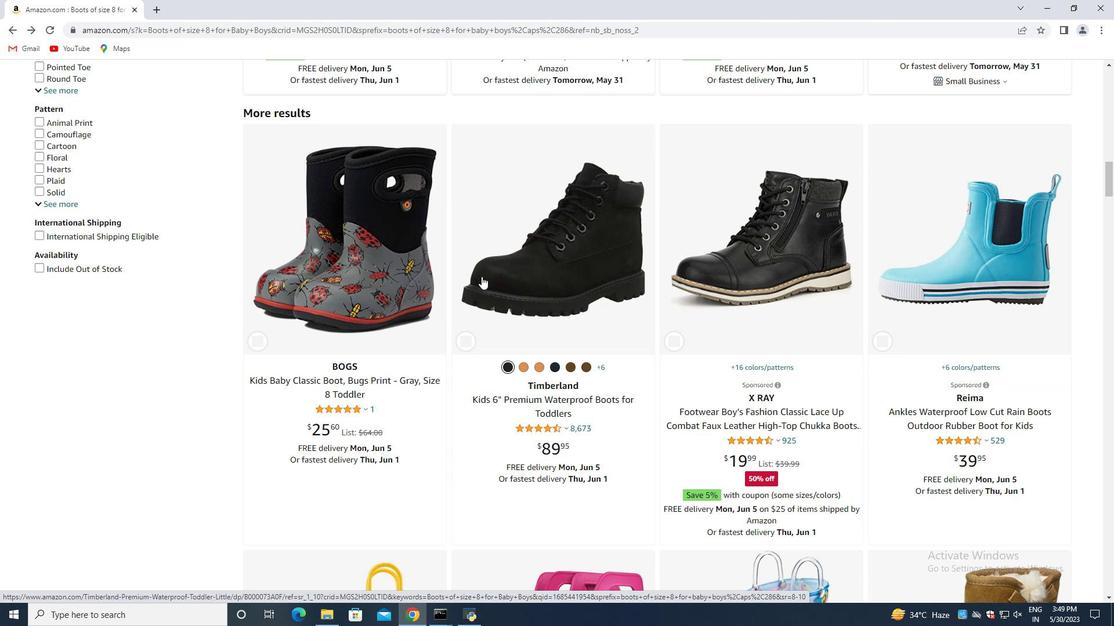 
Action: Mouse moved to (713, 251)
Screenshot: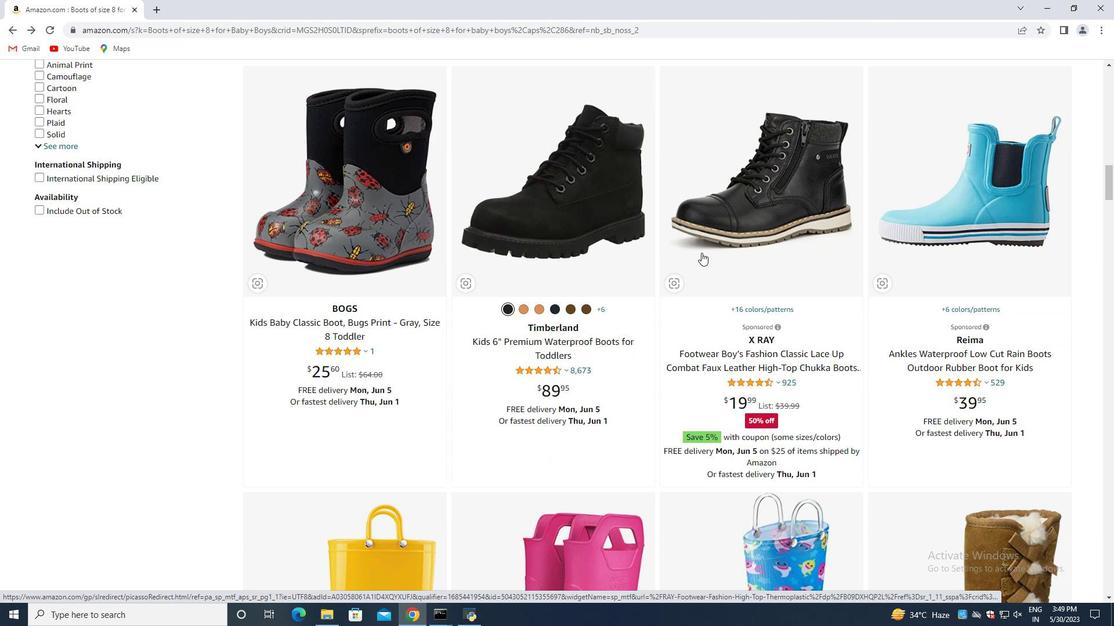 
Action: Mouse scrolled (713, 251) with delta (0, 0)
Screenshot: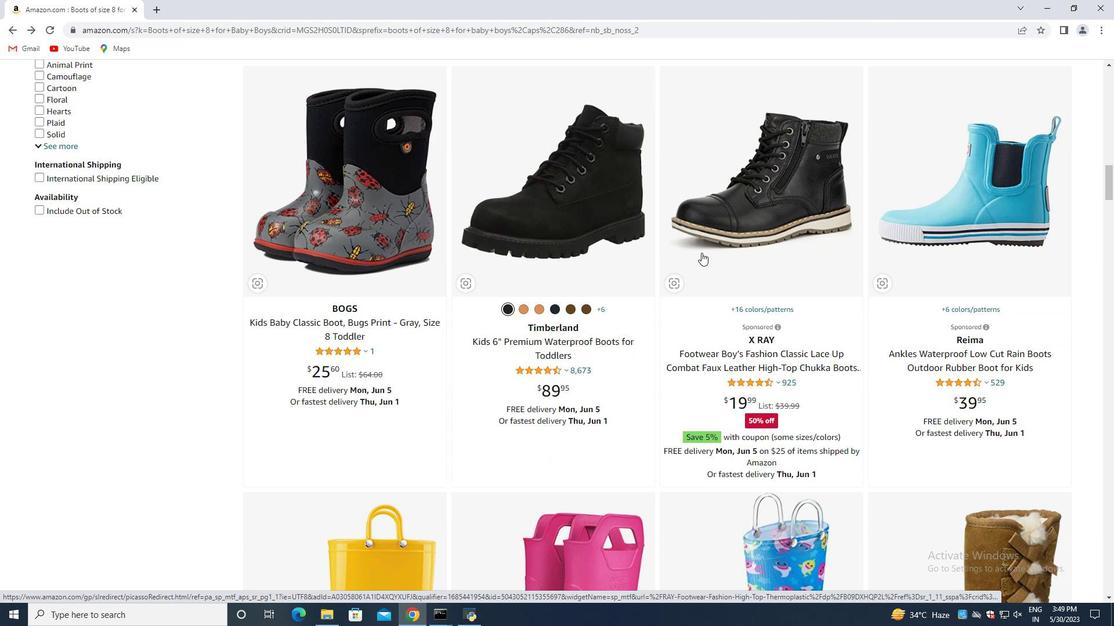 
Action: Mouse moved to (715, 251)
Screenshot: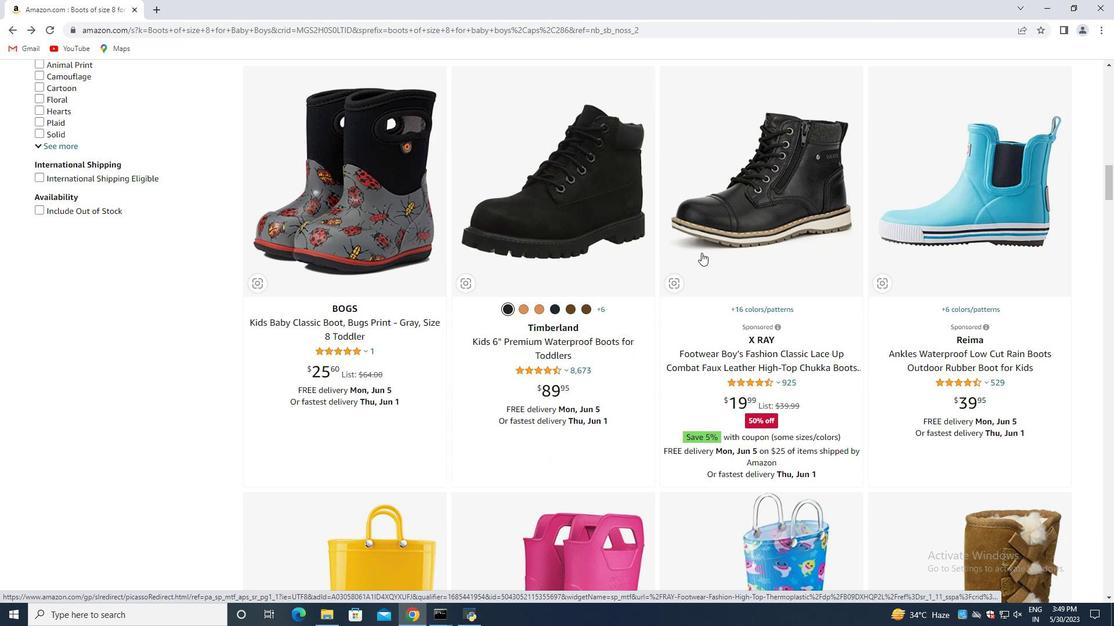 
Action: Mouse scrolled (715, 250) with delta (0, 0)
Screenshot: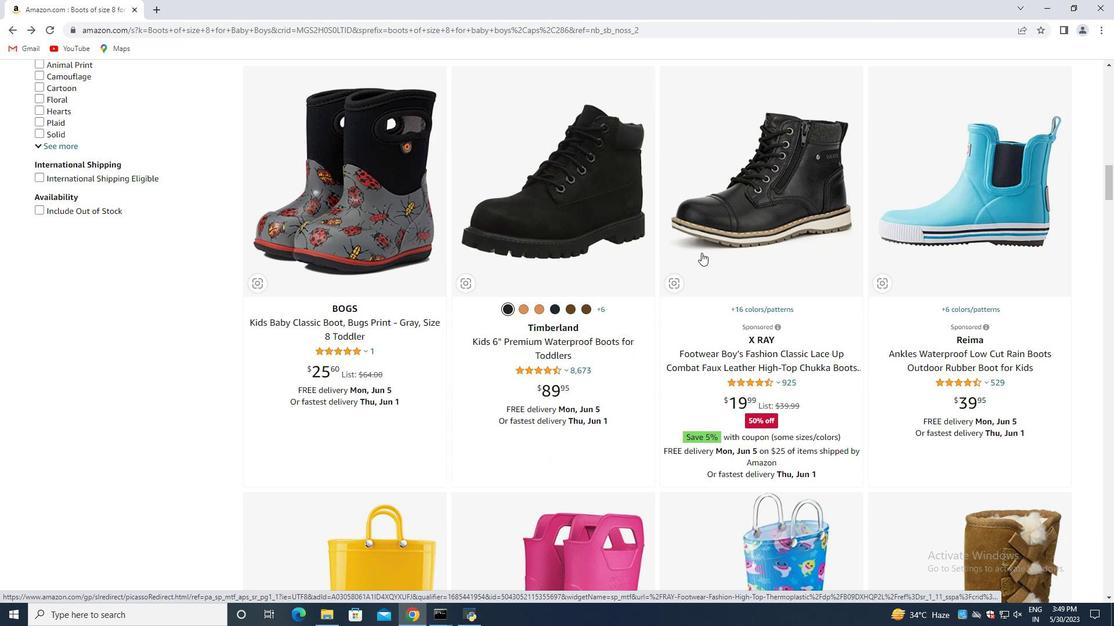 
Action: Mouse moved to (665, 242)
Screenshot: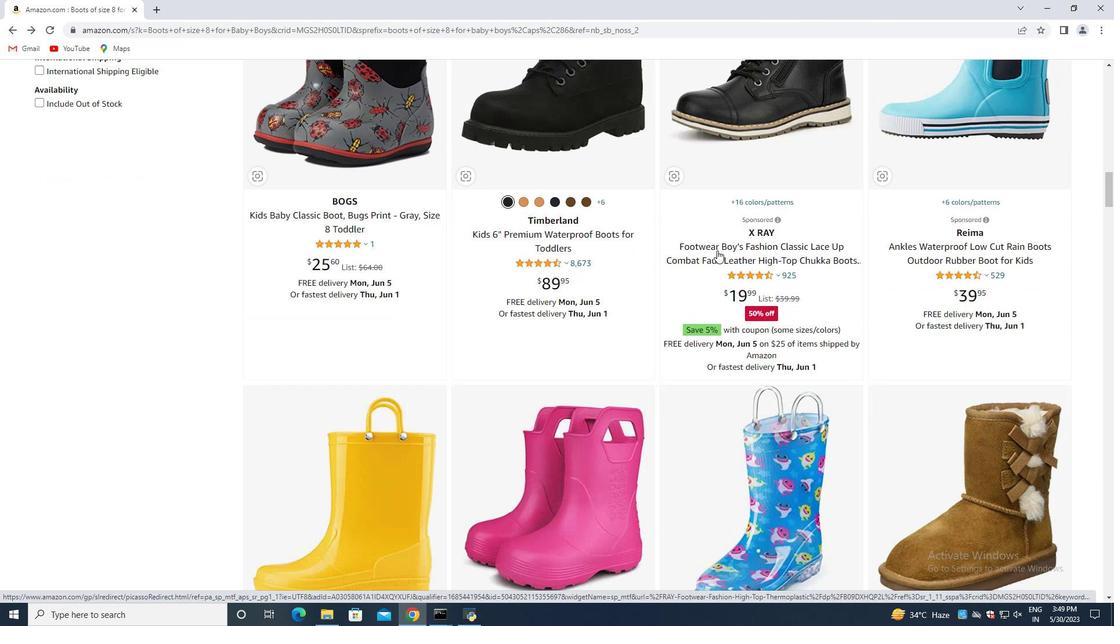 
Action: Mouse scrolled (665, 242) with delta (0, 0)
Screenshot: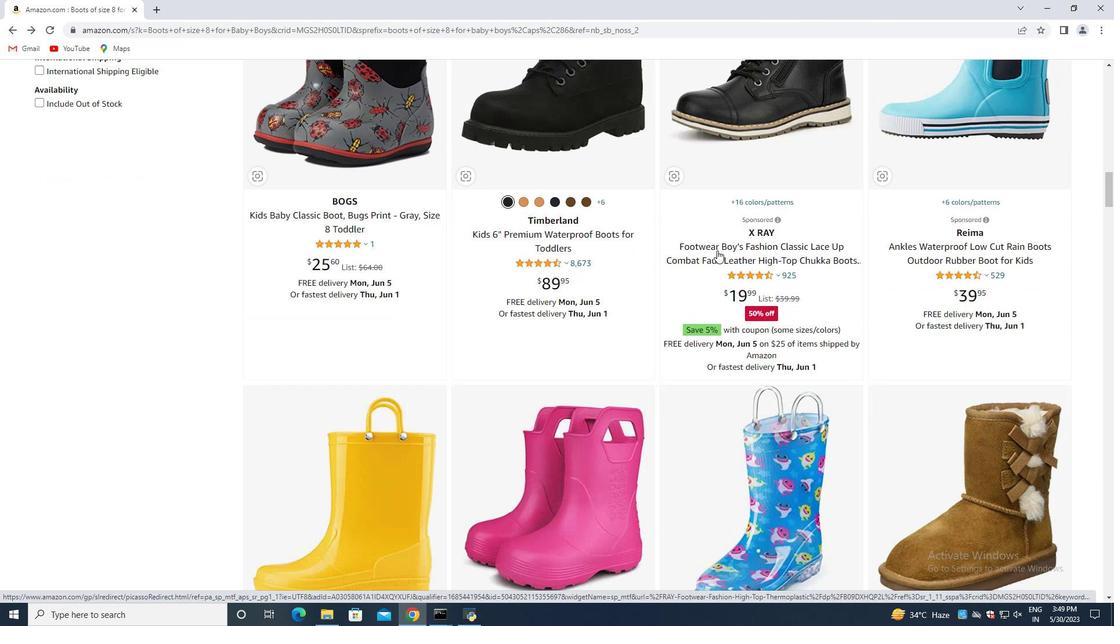 
Action: Mouse moved to (653, 245)
Screenshot: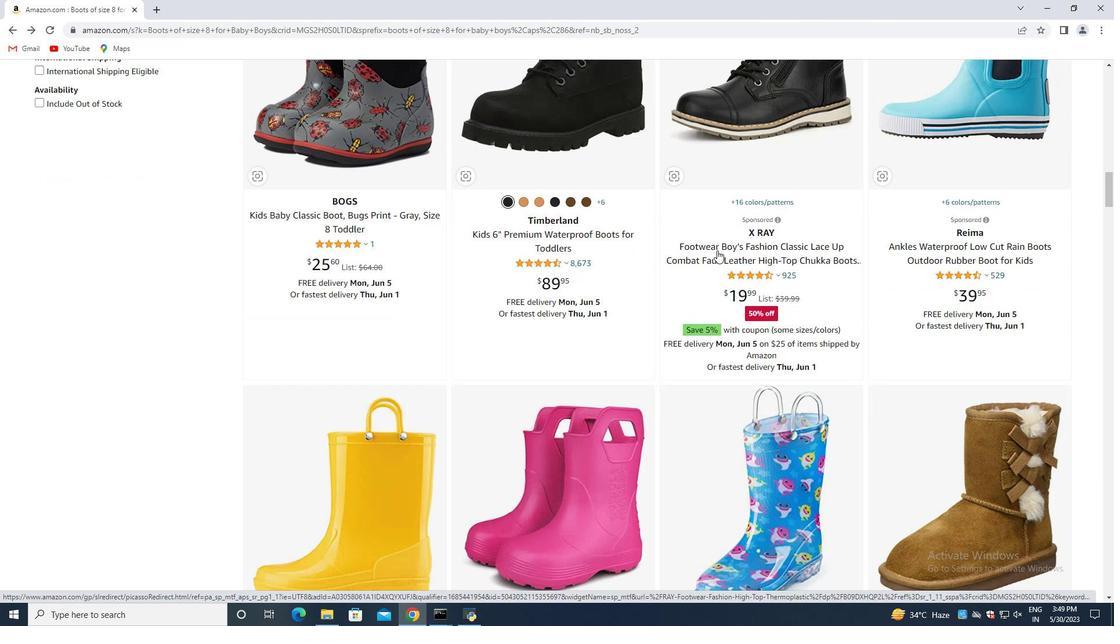 
Action: Mouse scrolled (657, 244) with delta (0, 0)
Screenshot: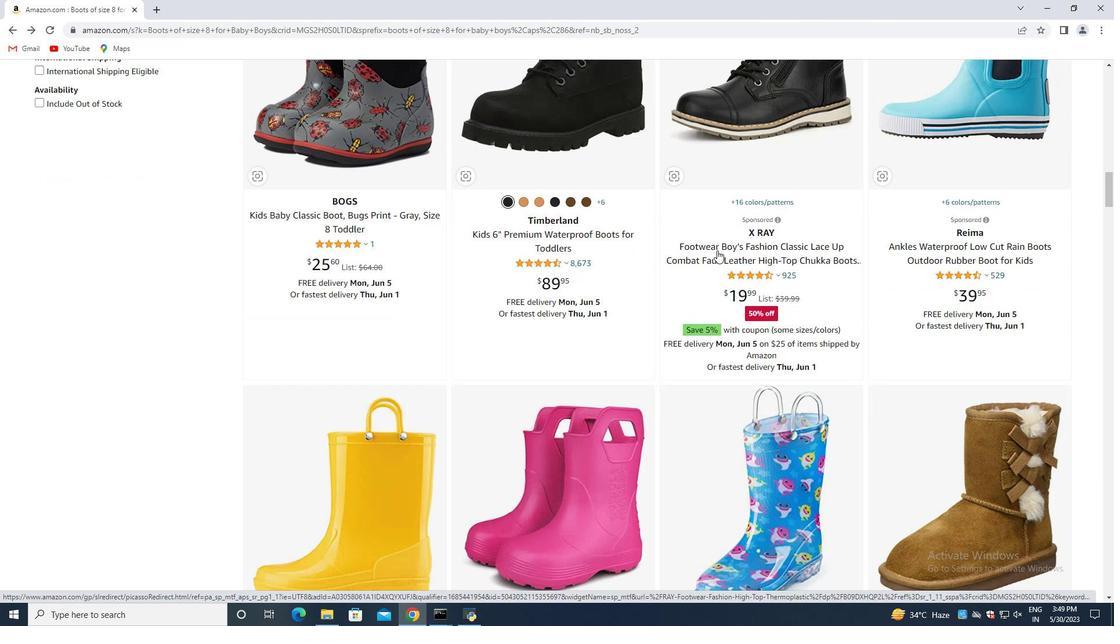 
Action: Mouse moved to (647, 246)
Screenshot: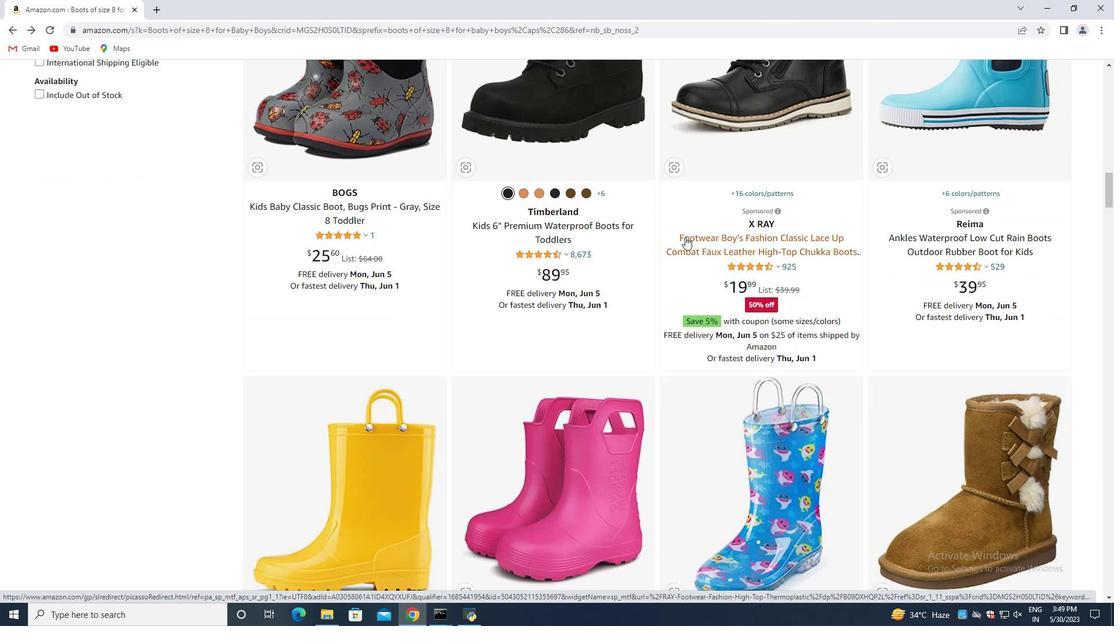 
Action: Mouse scrolled (647, 246) with delta (0, 0)
Screenshot: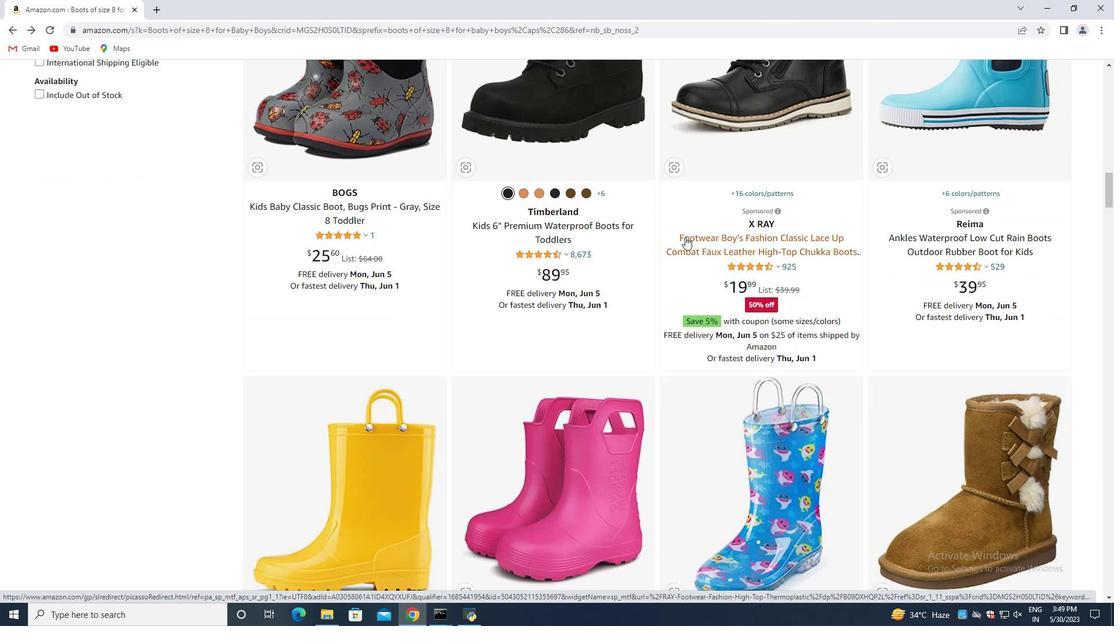 
Action: Mouse moved to (599, 304)
Screenshot: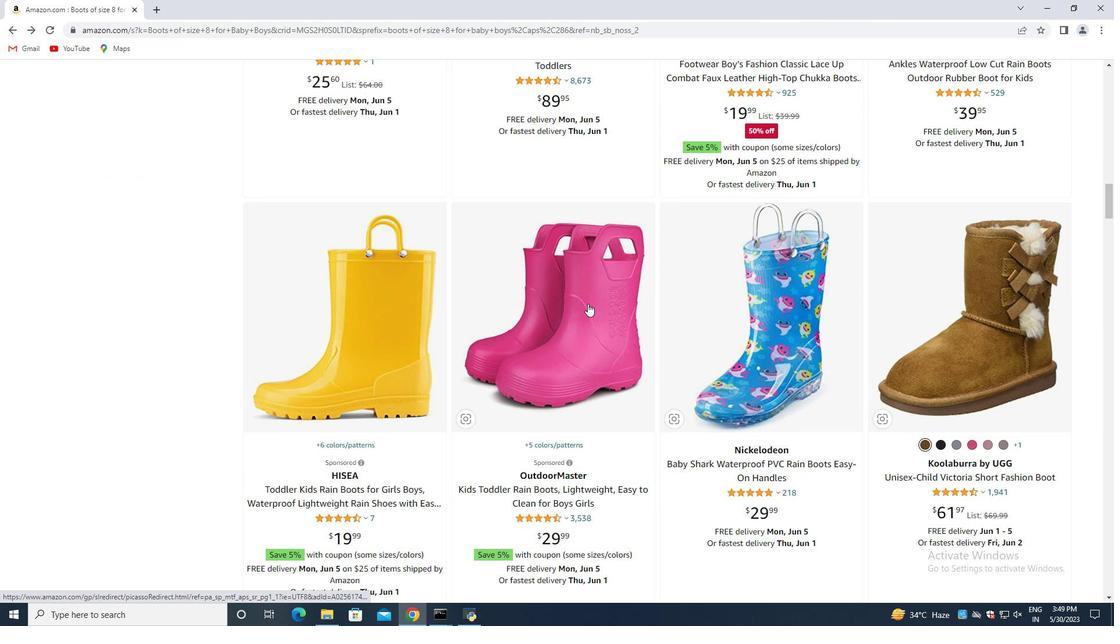 
Action: Mouse scrolled (599, 303) with delta (0, 0)
Screenshot: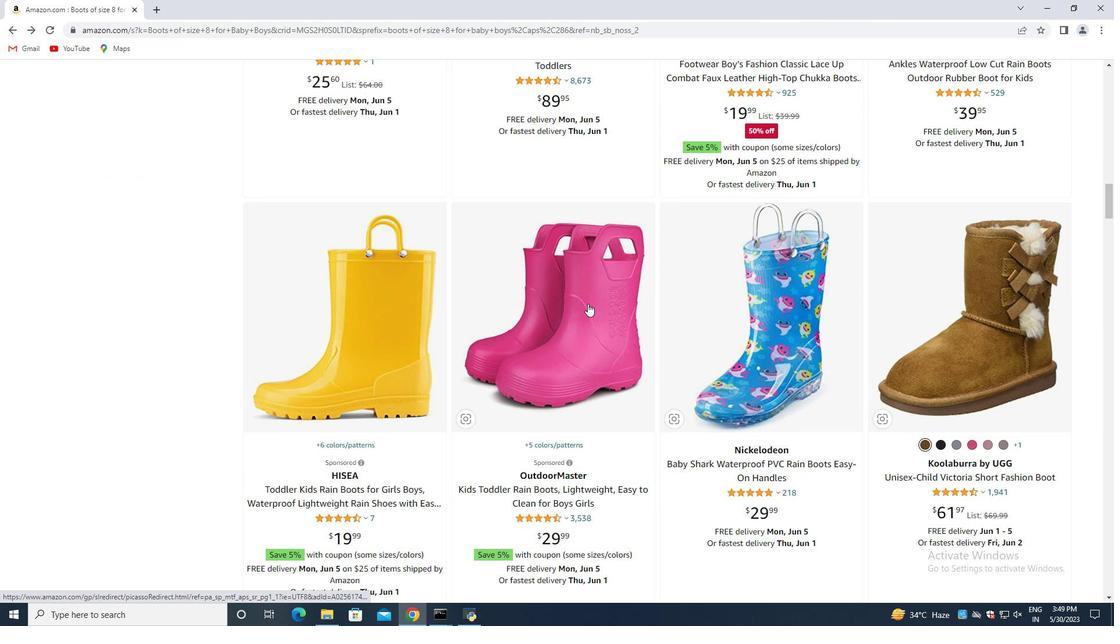
Action: Mouse moved to (600, 305)
Screenshot: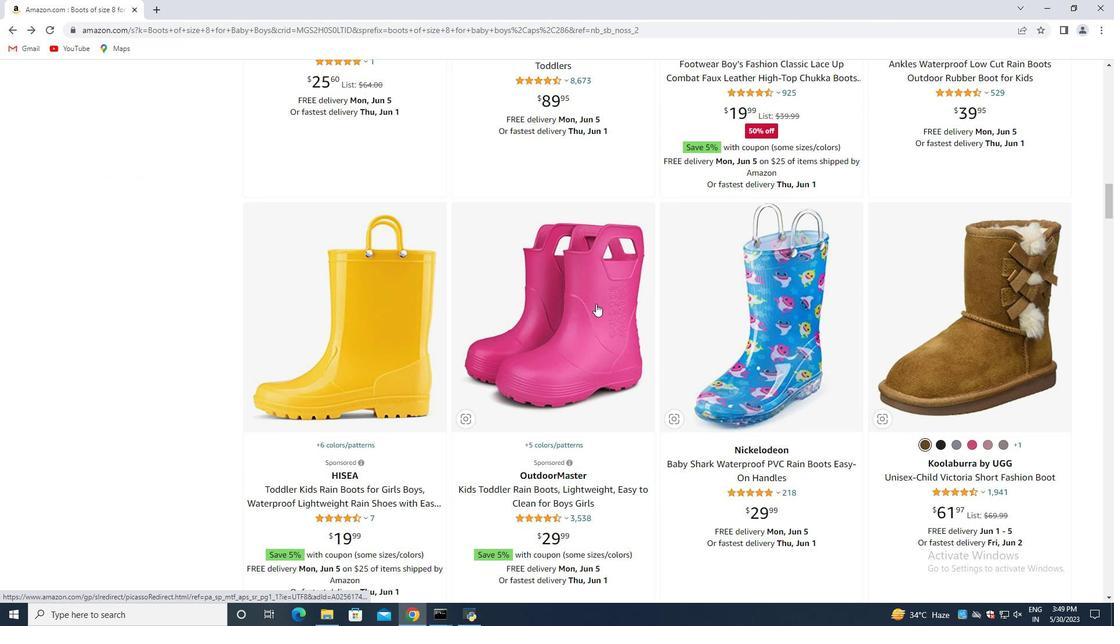 
Action: Mouse scrolled (600, 305) with delta (0, 0)
Screenshot: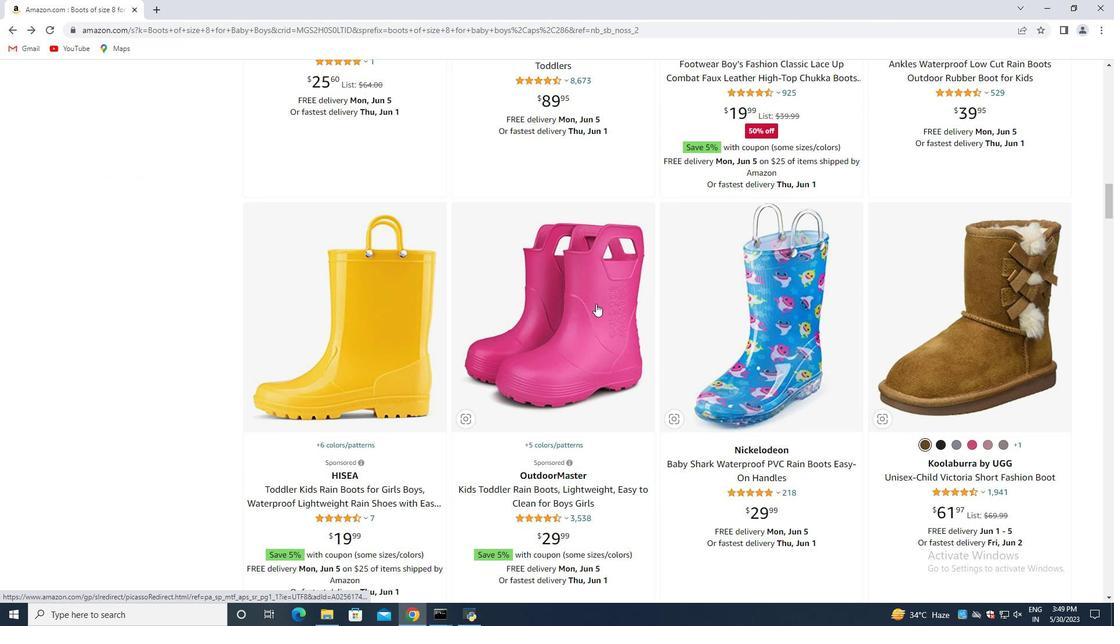 
Action: Mouse moved to (842, 246)
Screenshot: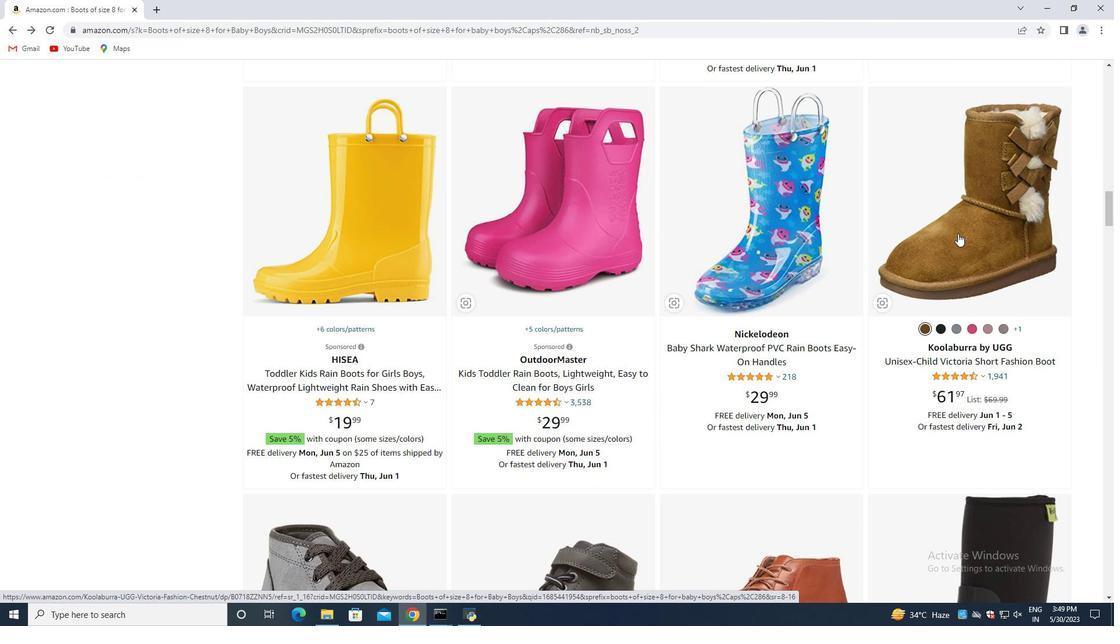 
Action: Mouse scrolled (842, 245) with delta (0, 0)
Screenshot: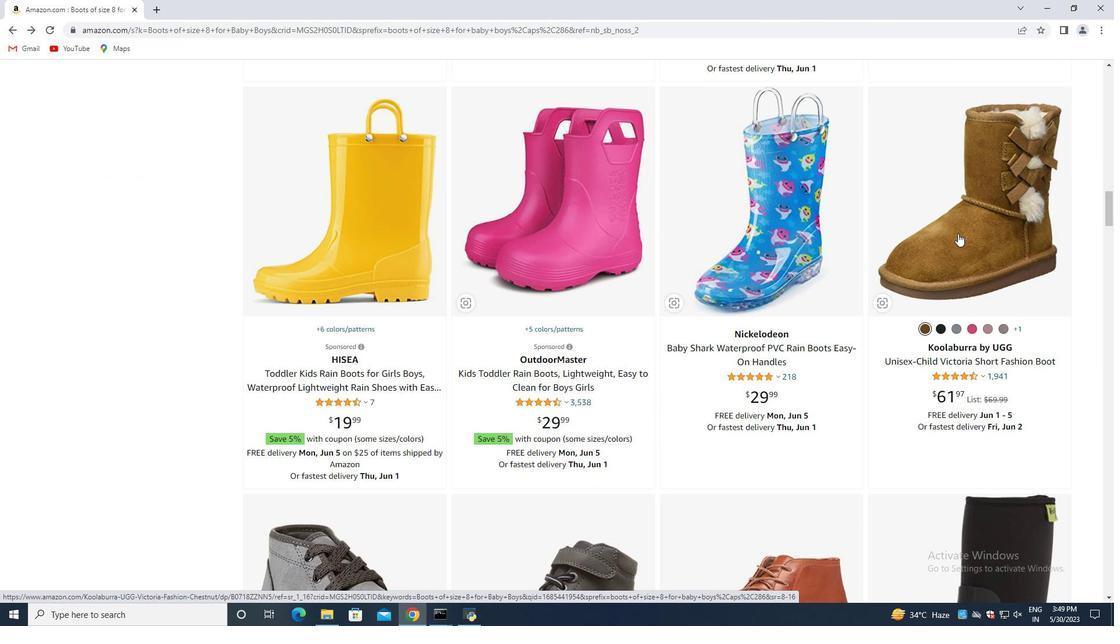 
Action: Mouse moved to (817, 252)
Screenshot: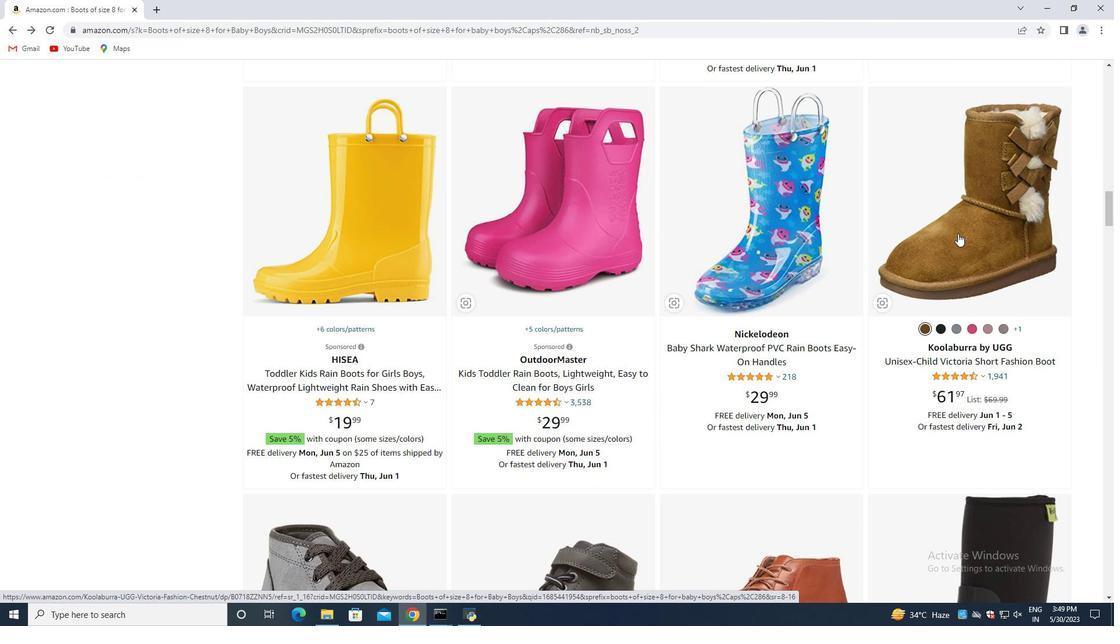 
Action: Mouse scrolled (817, 251) with delta (0, 0)
